 Task: Find directions to the nearest bus stop using public transportation.
Action: Mouse moved to (483, 253)
Screenshot: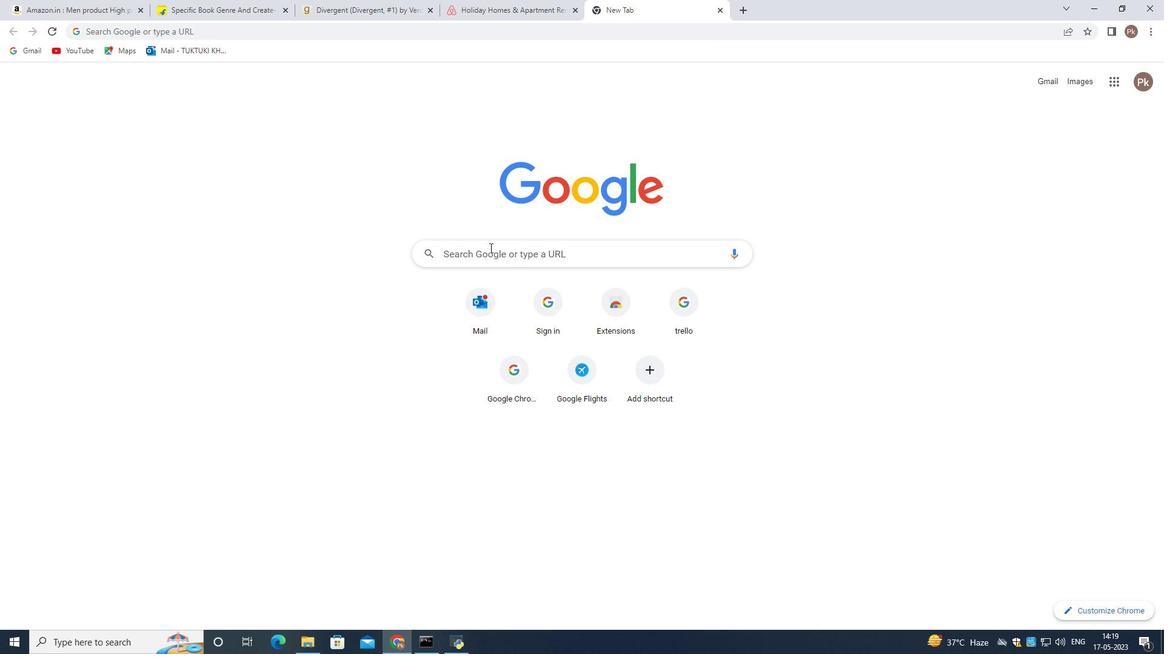 
Action: Mouse pressed left at (483, 253)
Screenshot: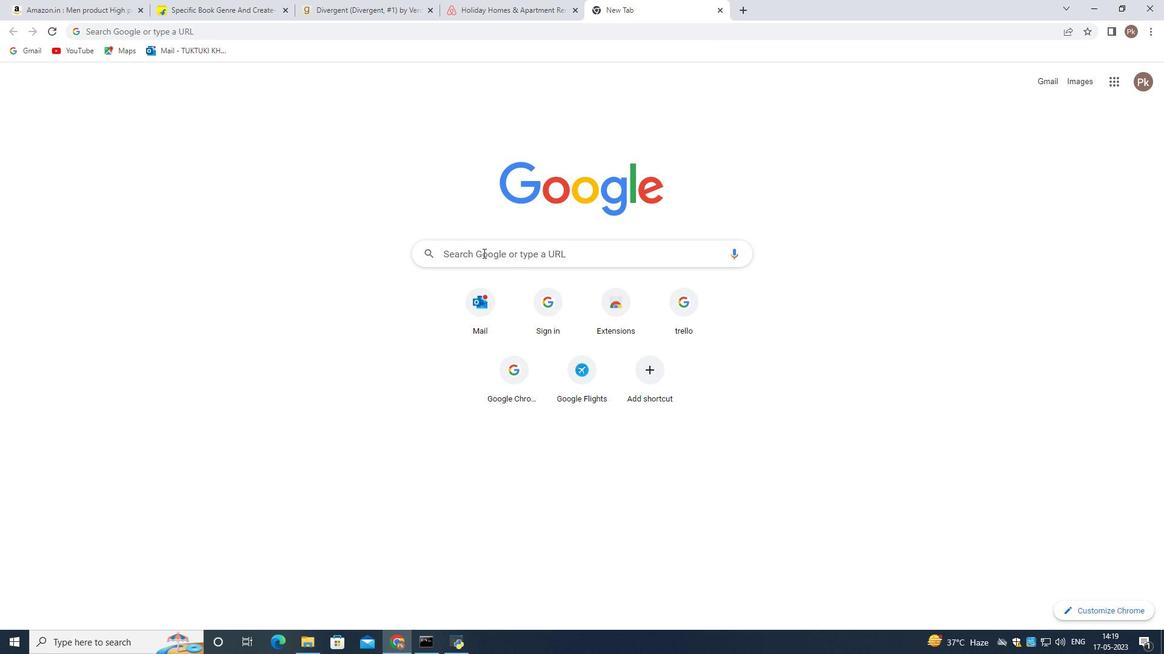 
Action: Key pressed <Key.shift>Public
Screenshot: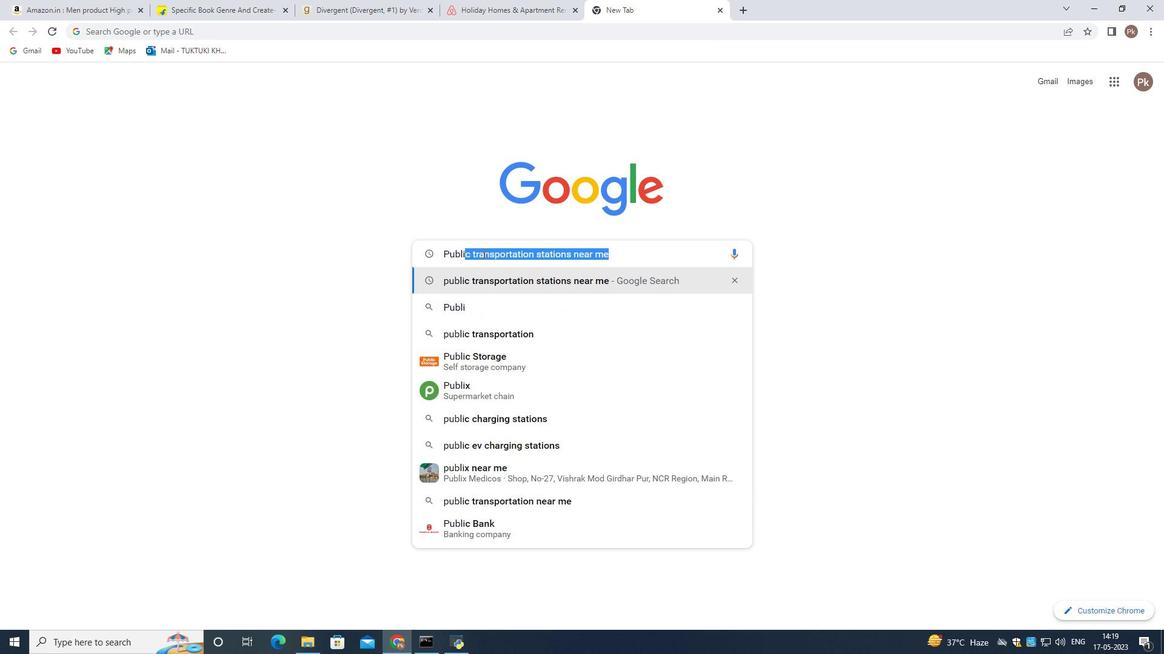 
Action: Mouse moved to (492, 254)
Screenshot: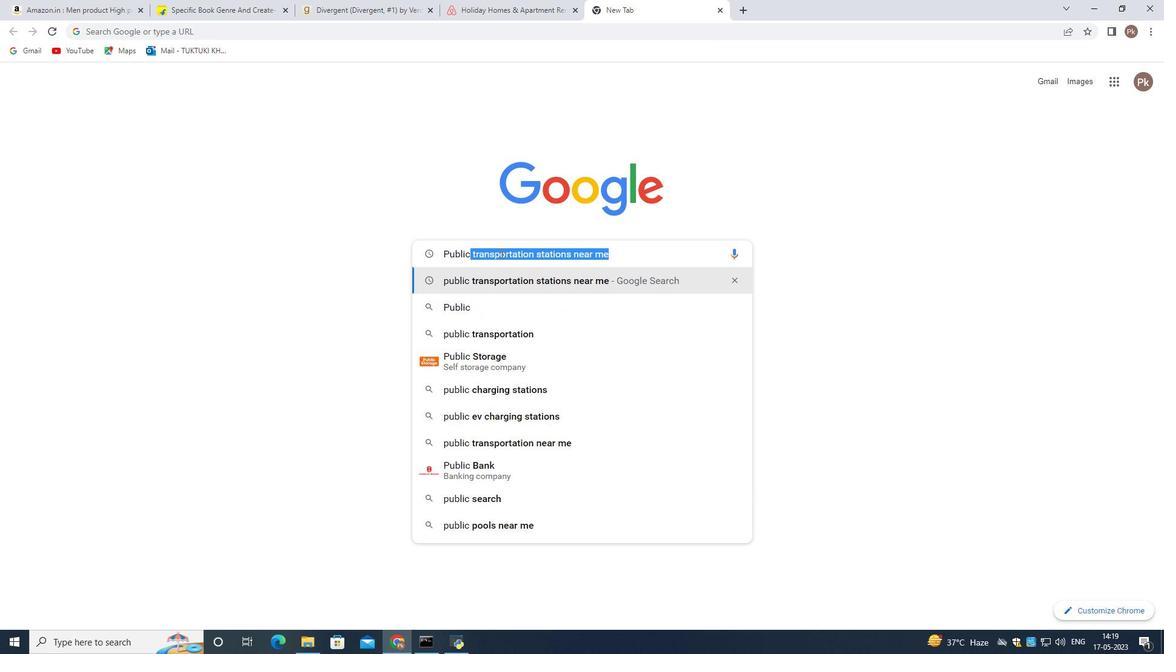 
Action: Key pressed tr<Key.backspace><Key.space>transportation<Key.space>near<Key.space>me<Key.enter>
Screenshot: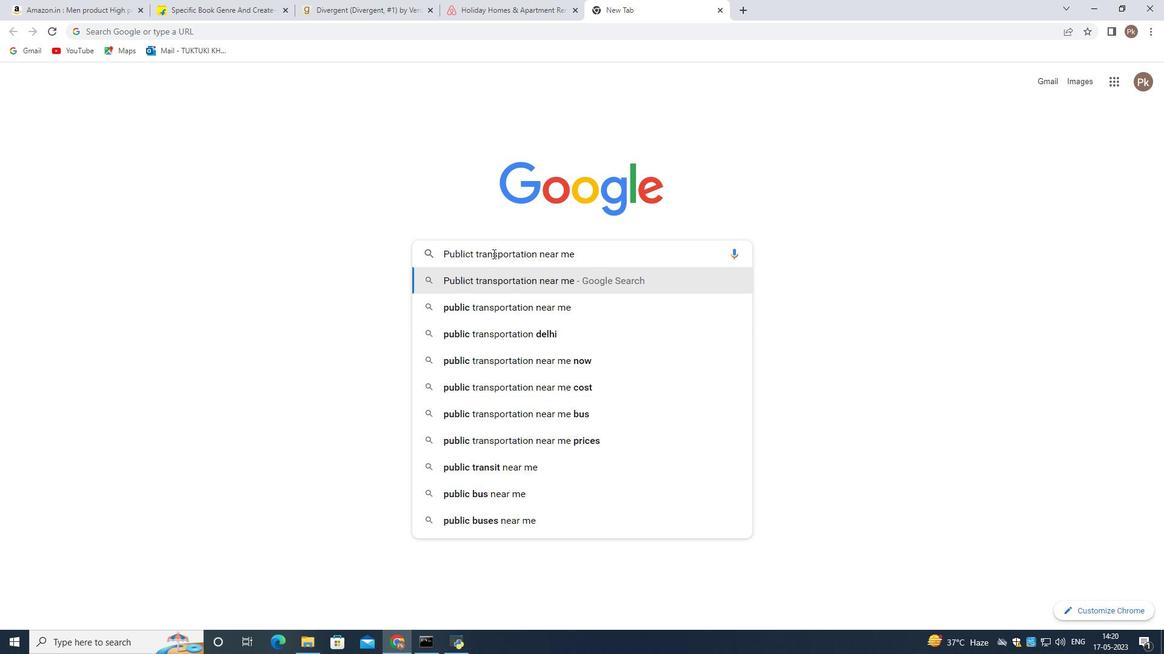
Action: Mouse moved to (218, 366)
Screenshot: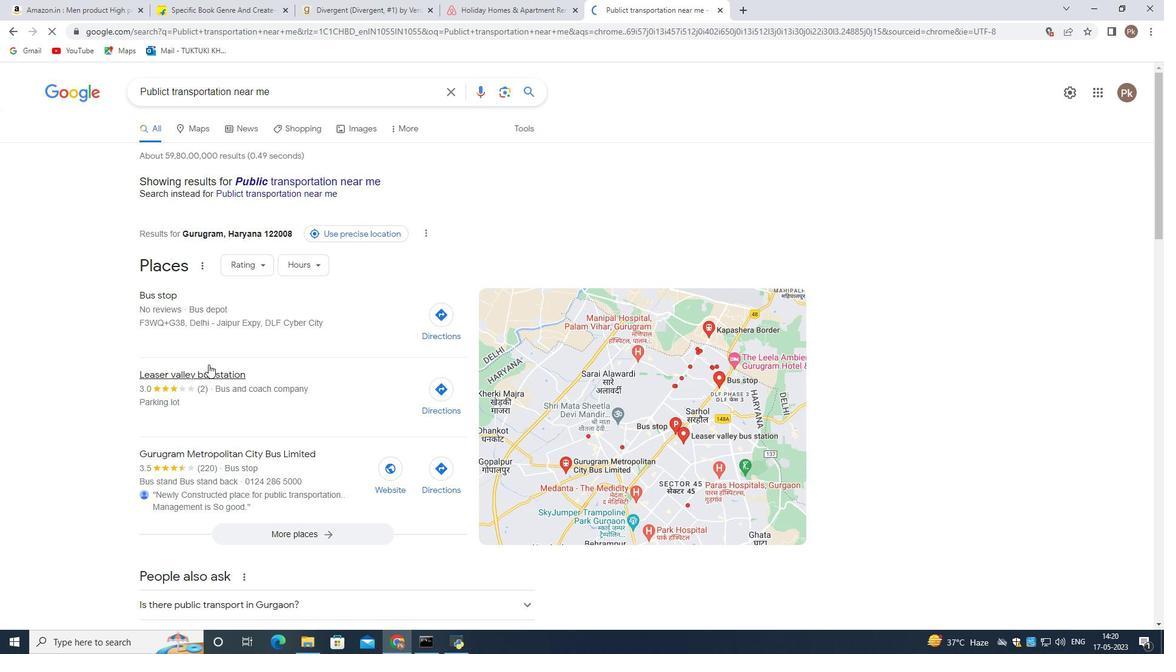 
Action: Mouse scrolled (218, 366) with delta (0, 0)
Screenshot: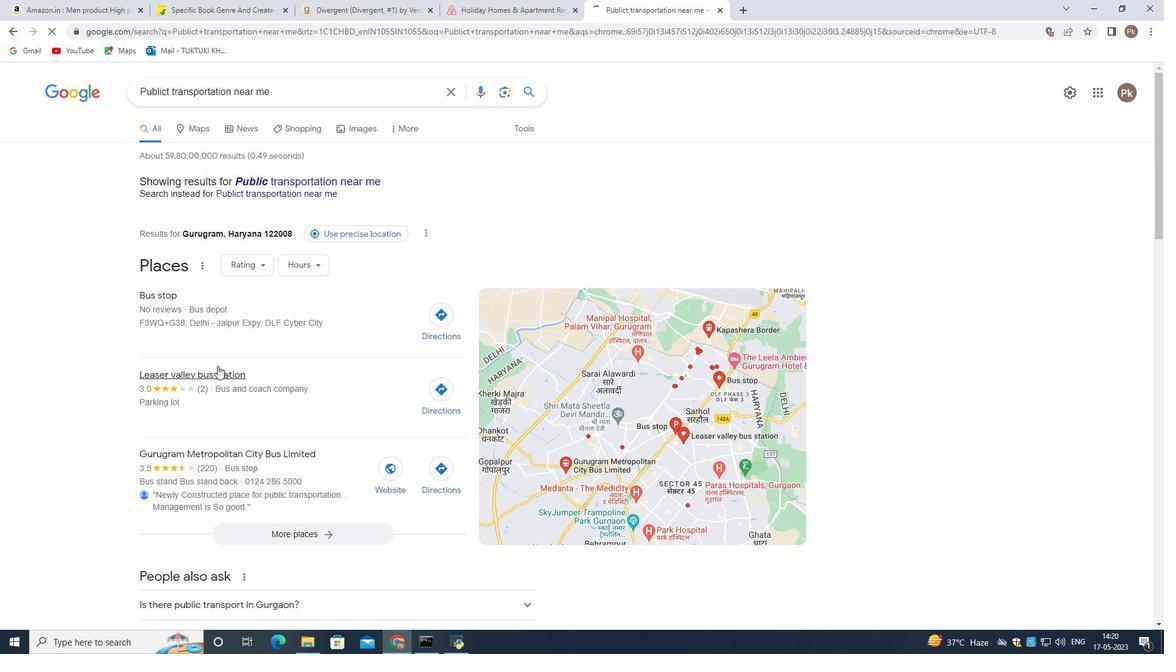 
Action: Mouse moved to (250, 352)
Screenshot: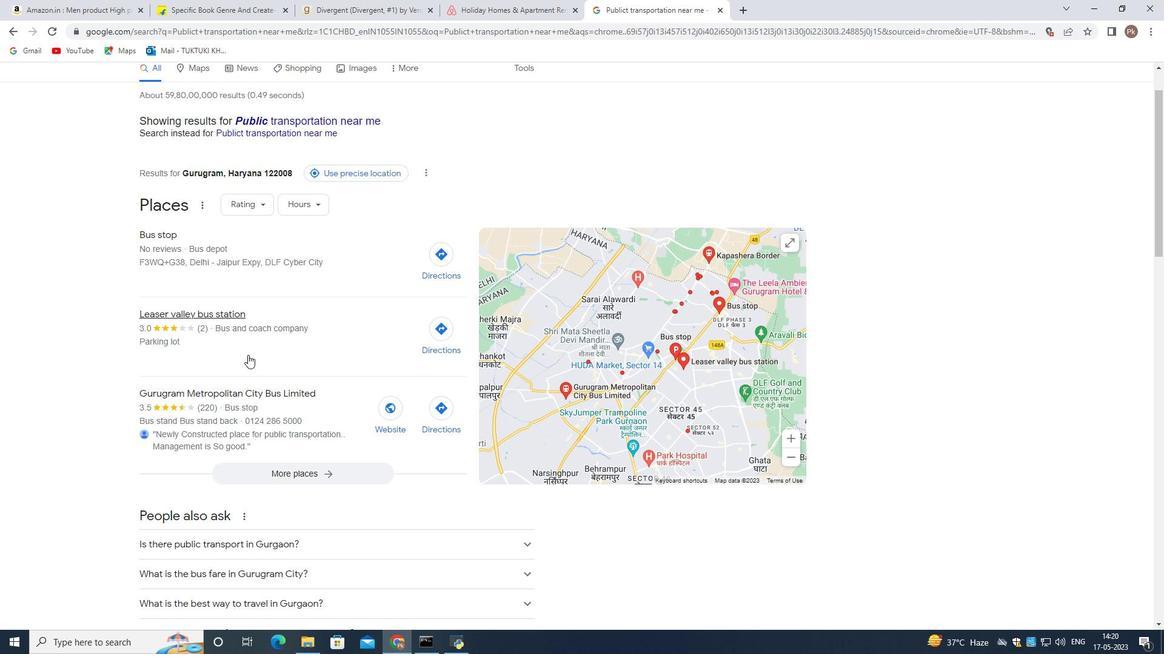 
Action: Mouse scrolled (250, 352) with delta (0, 0)
Screenshot: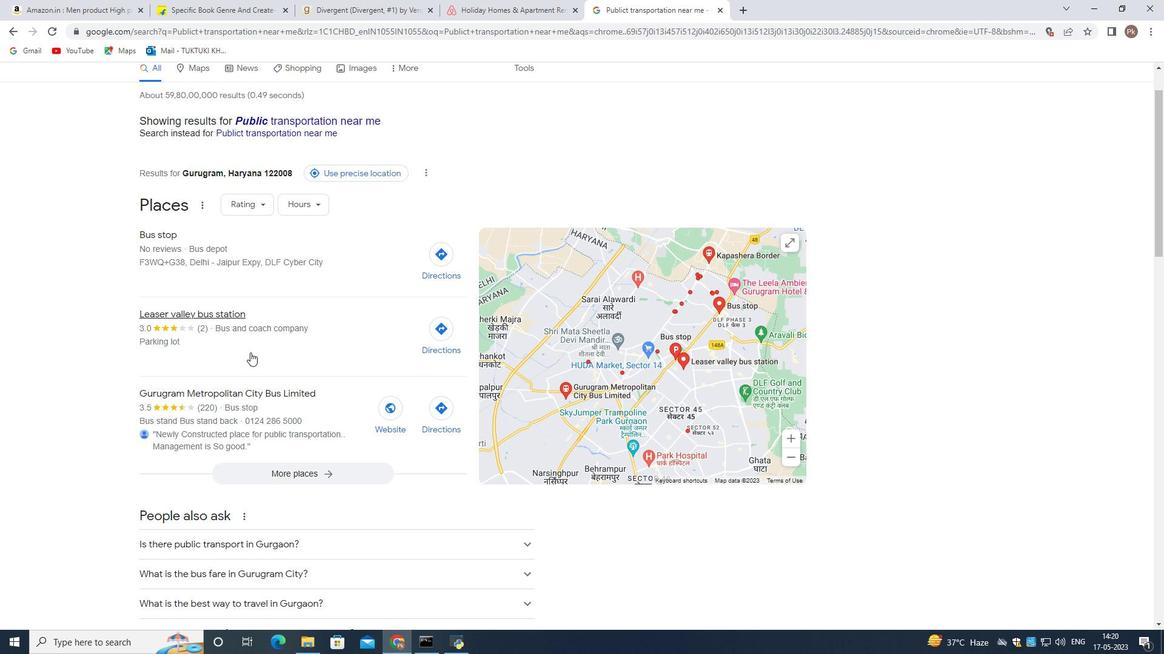 
Action: Mouse scrolled (250, 352) with delta (0, 0)
Screenshot: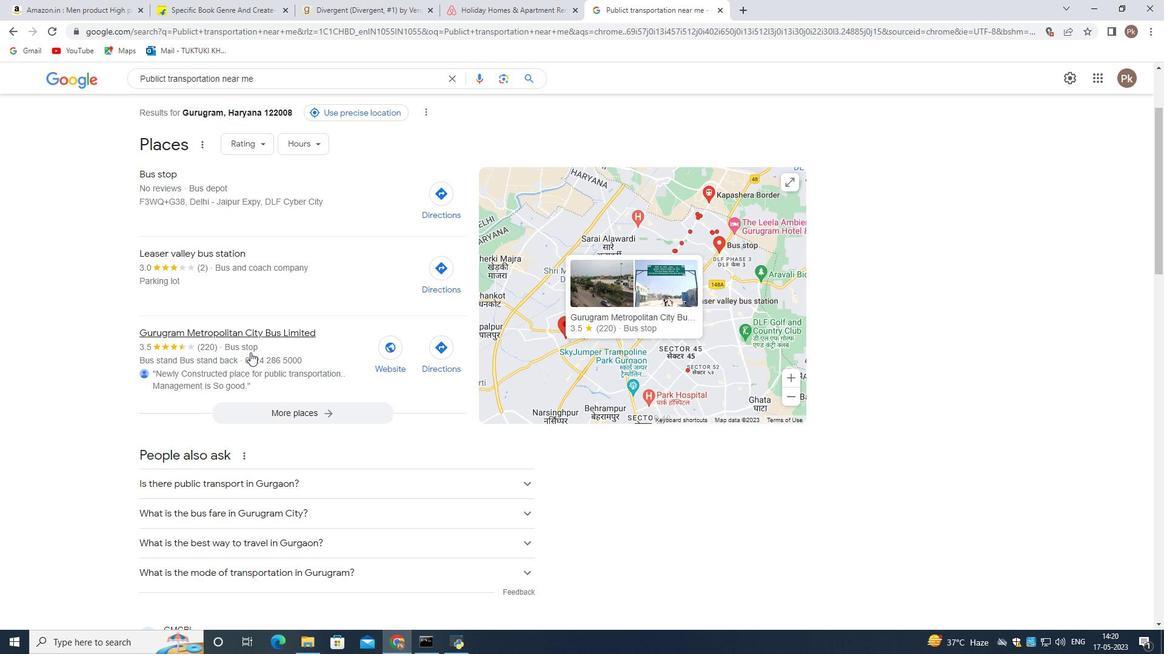 
Action: Mouse scrolled (250, 352) with delta (0, 0)
Screenshot: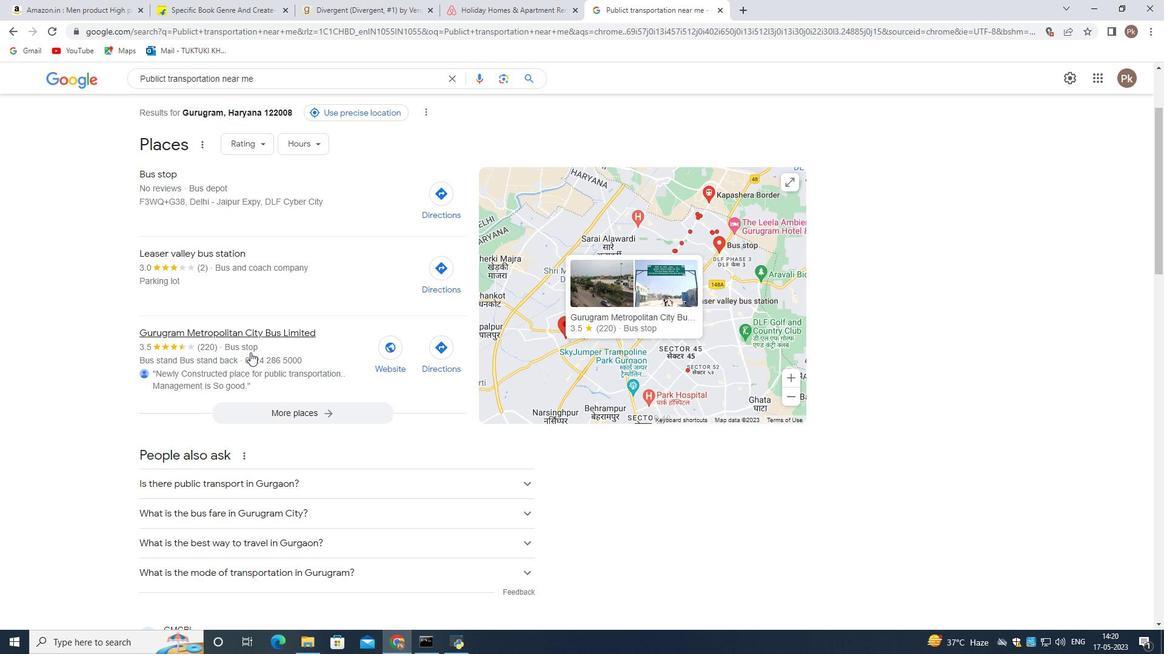 
Action: Mouse scrolled (250, 352) with delta (0, 0)
Screenshot: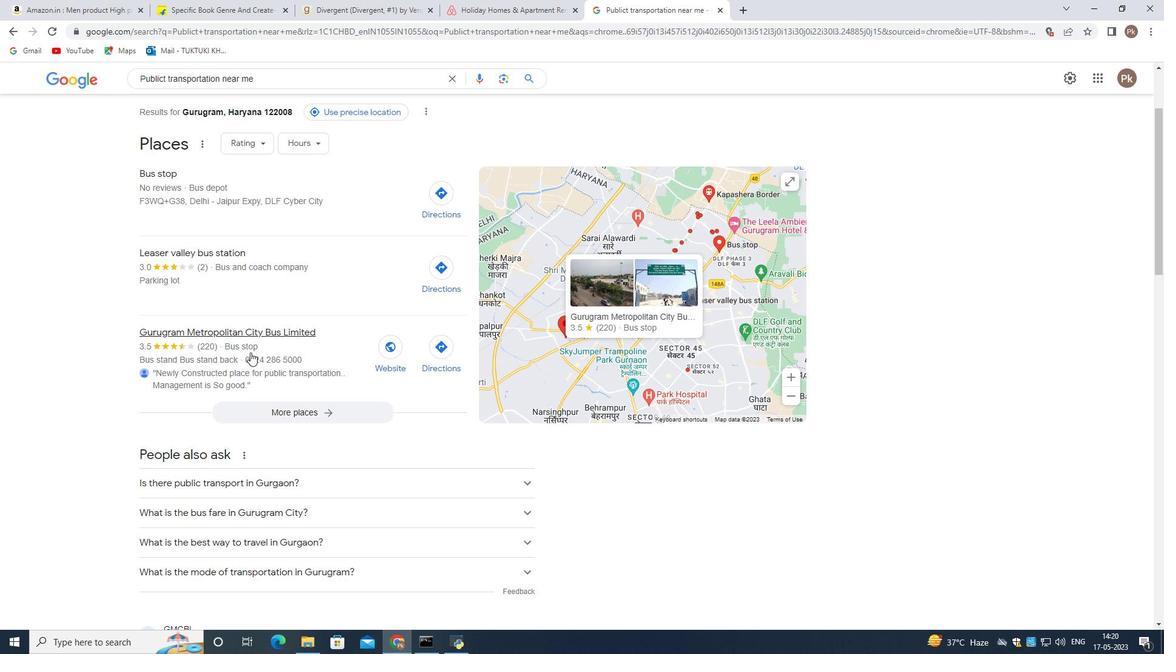 
Action: Mouse moved to (235, 318)
Screenshot: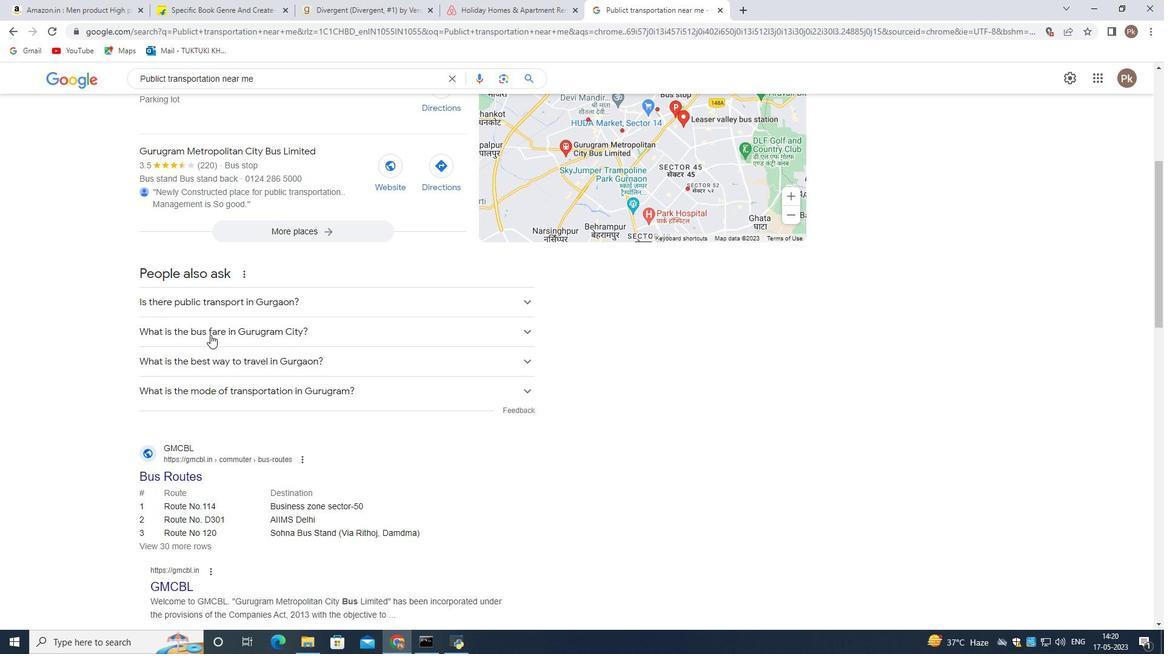 
Action: Mouse scrolled (235, 318) with delta (0, 0)
Screenshot: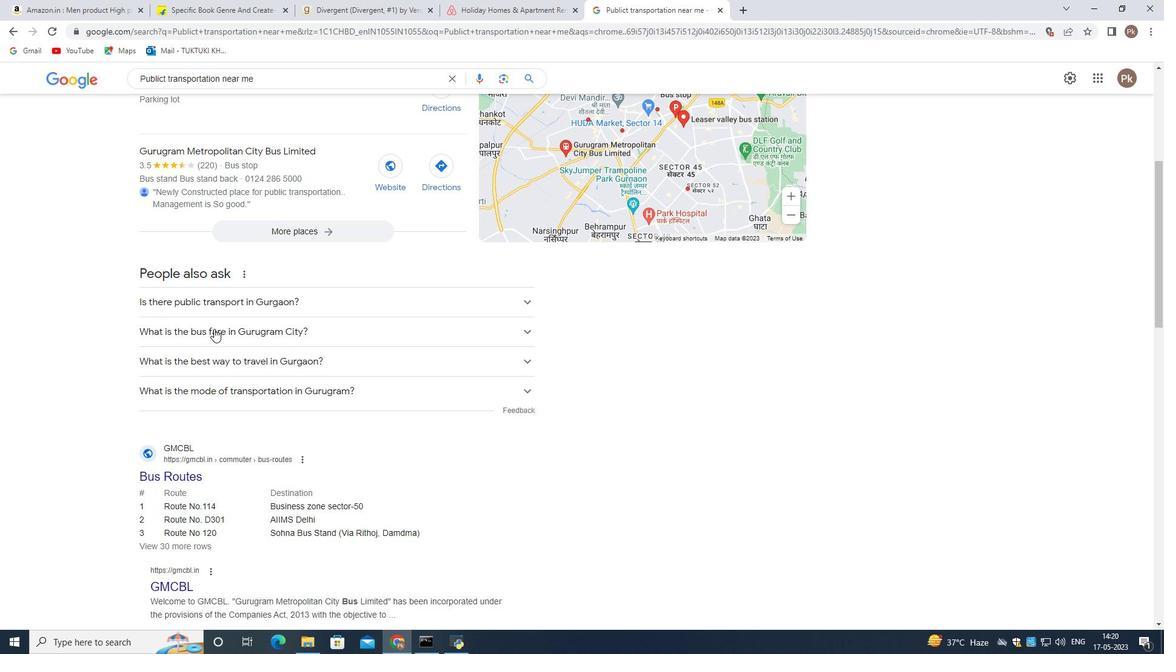 
Action: Mouse scrolled (235, 318) with delta (0, 0)
Screenshot: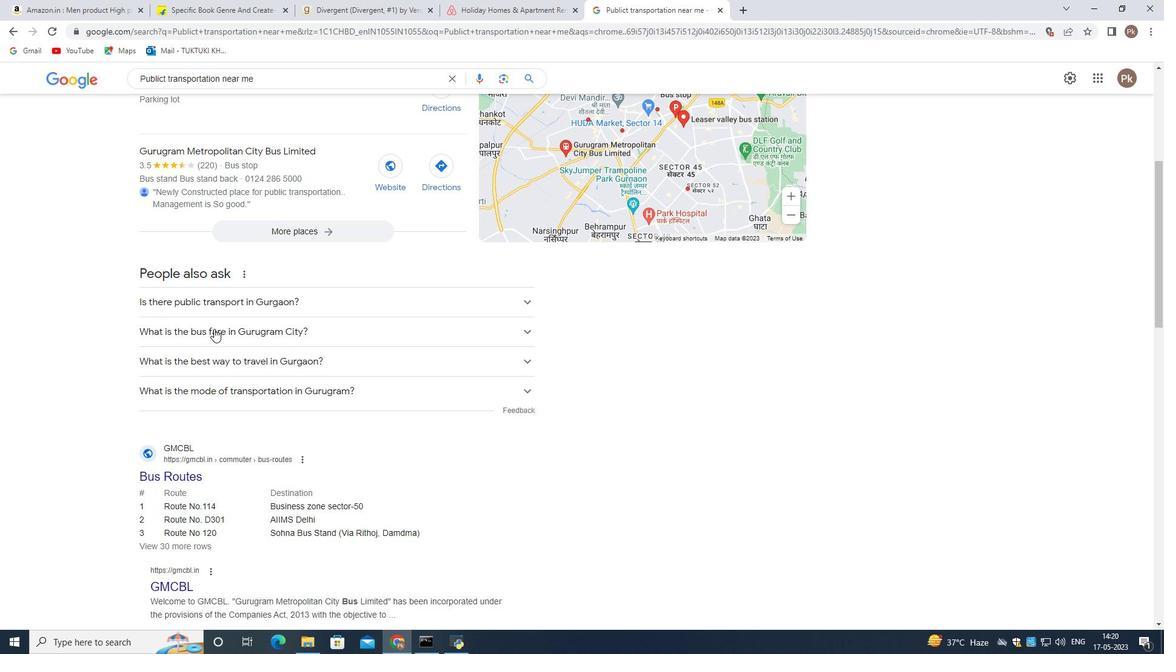 
Action: Mouse scrolled (235, 318) with delta (0, 0)
Screenshot: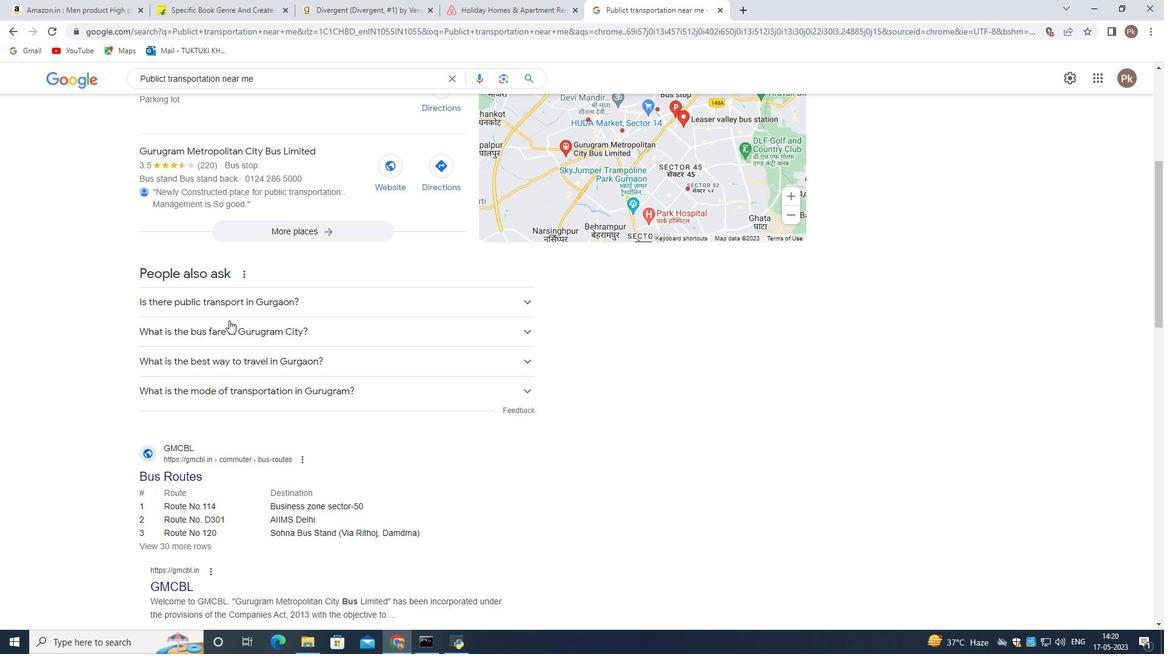 
Action: Mouse moved to (236, 317)
Screenshot: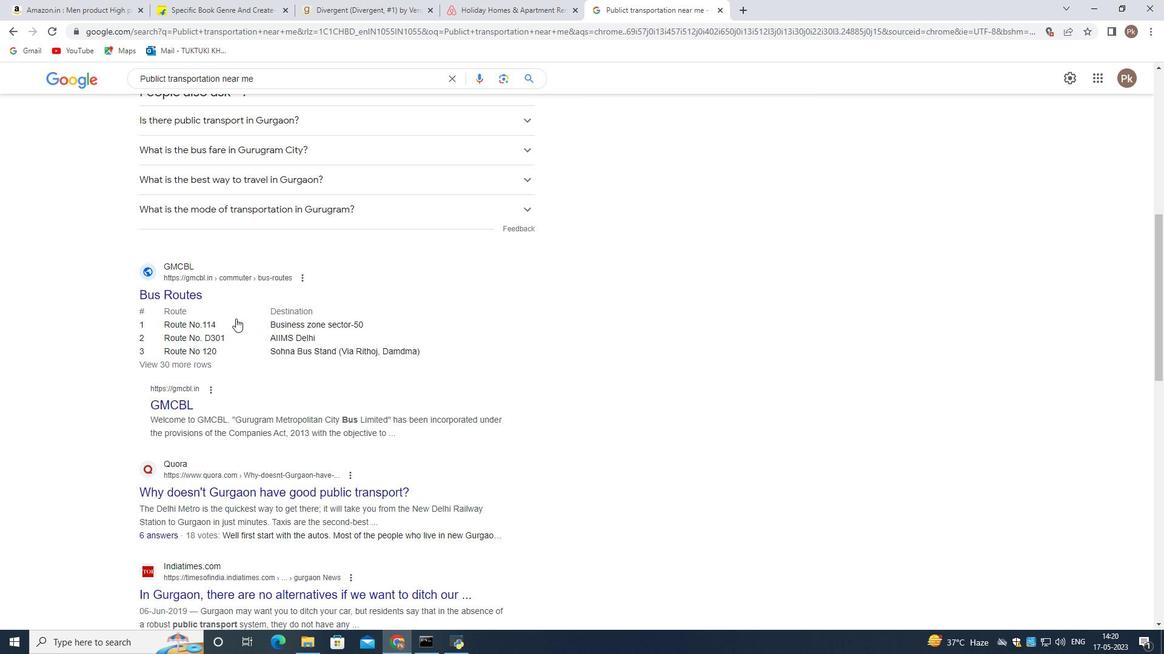 
Action: Mouse scrolled (236, 318) with delta (0, 0)
Screenshot: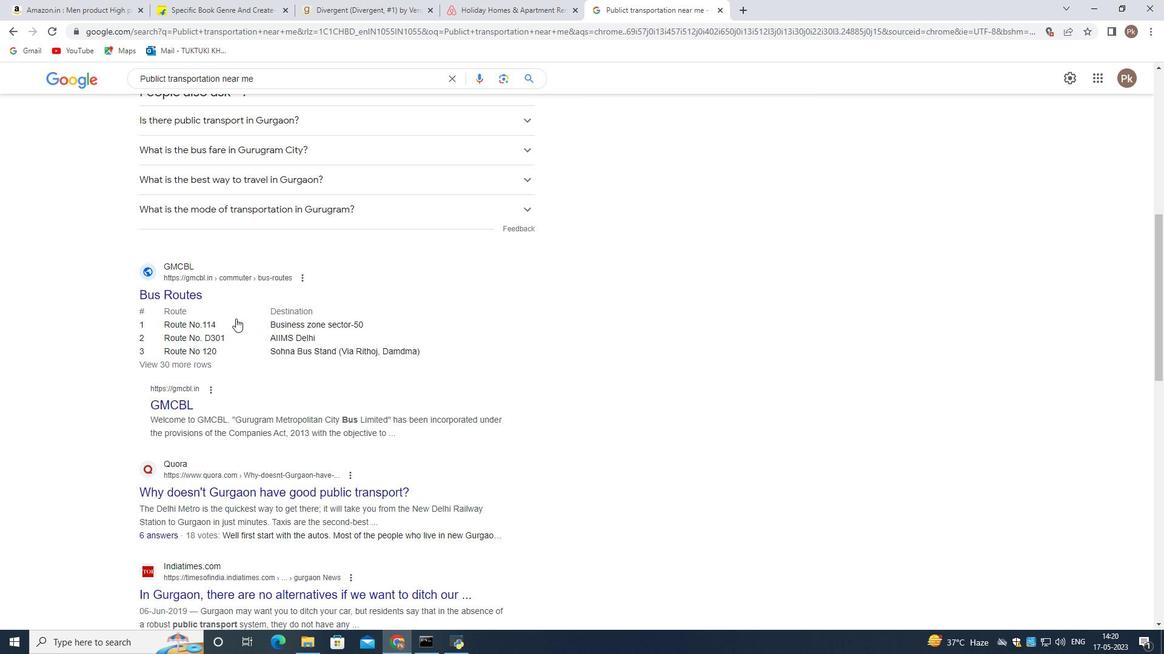 
Action: Mouse scrolled (236, 318) with delta (0, 0)
Screenshot: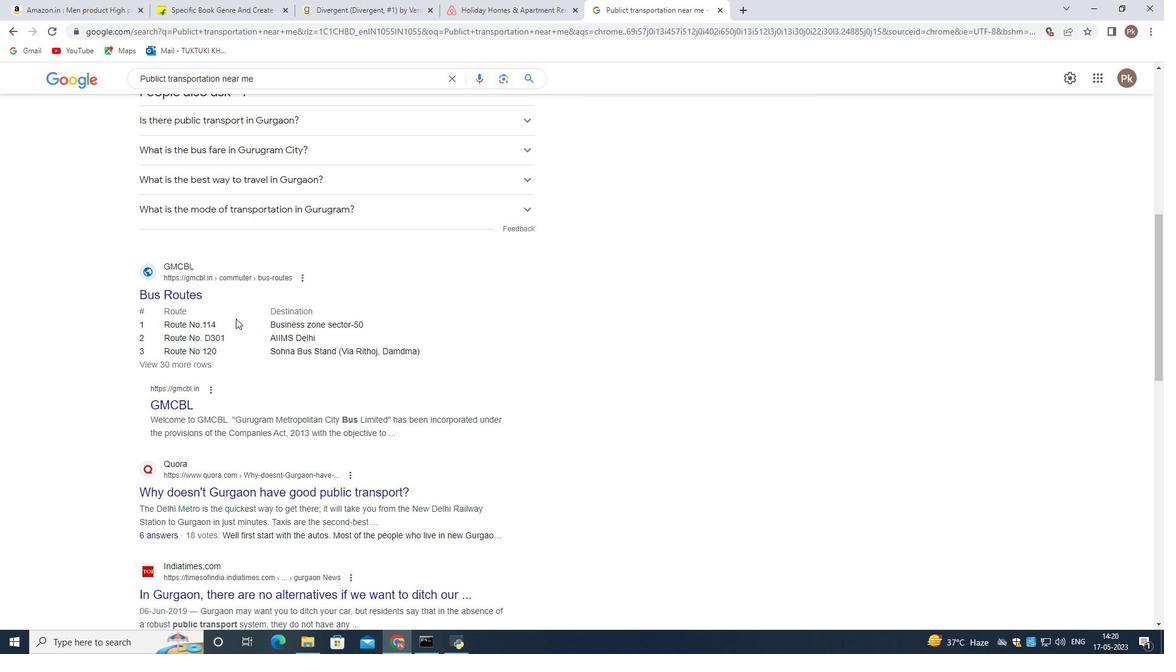 
Action: Mouse scrolled (236, 318) with delta (0, 0)
Screenshot: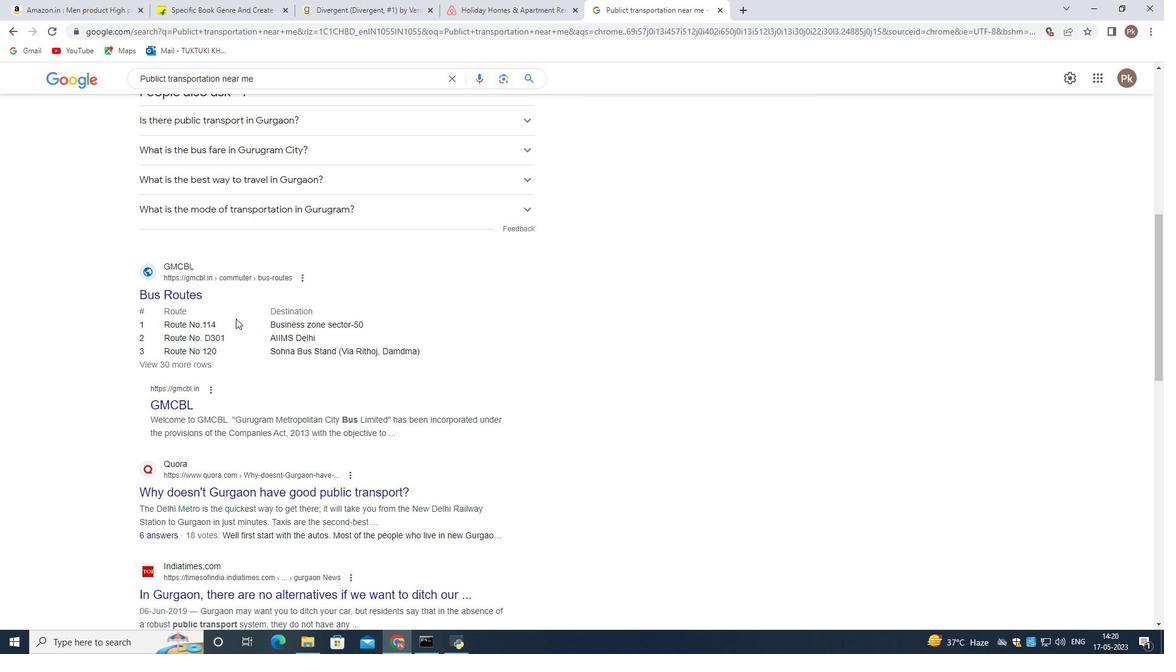 
Action: Mouse moved to (237, 317)
Screenshot: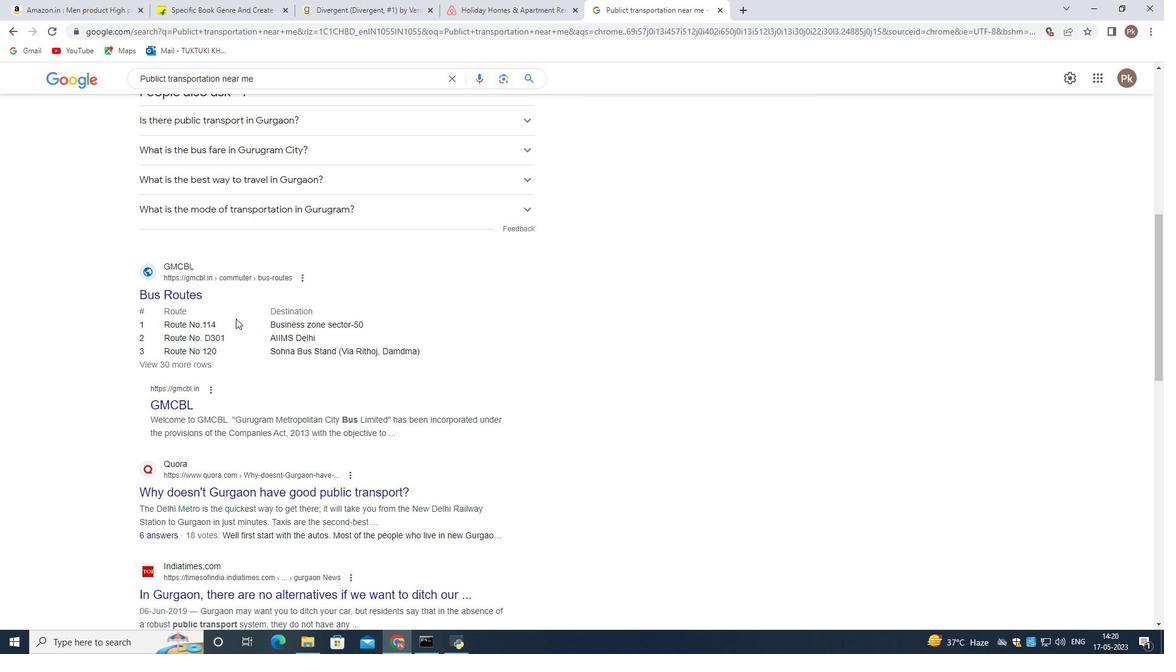 
Action: Mouse scrolled (237, 318) with delta (0, 0)
Screenshot: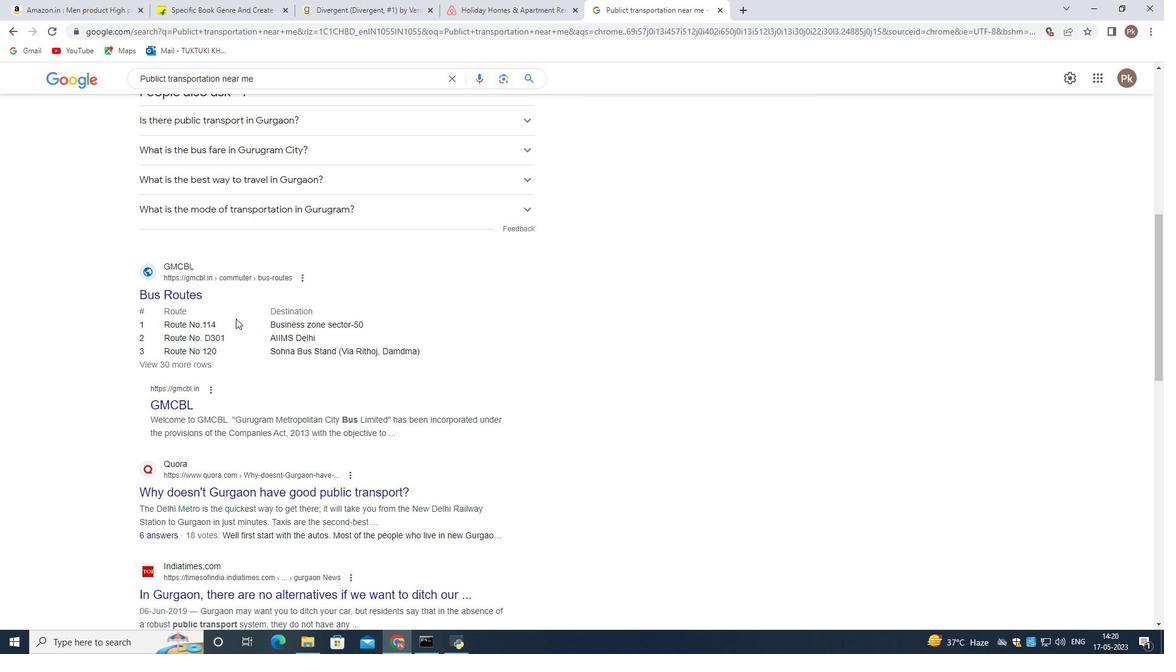 
Action: Mouse moved to (235, 318)
Screenshot: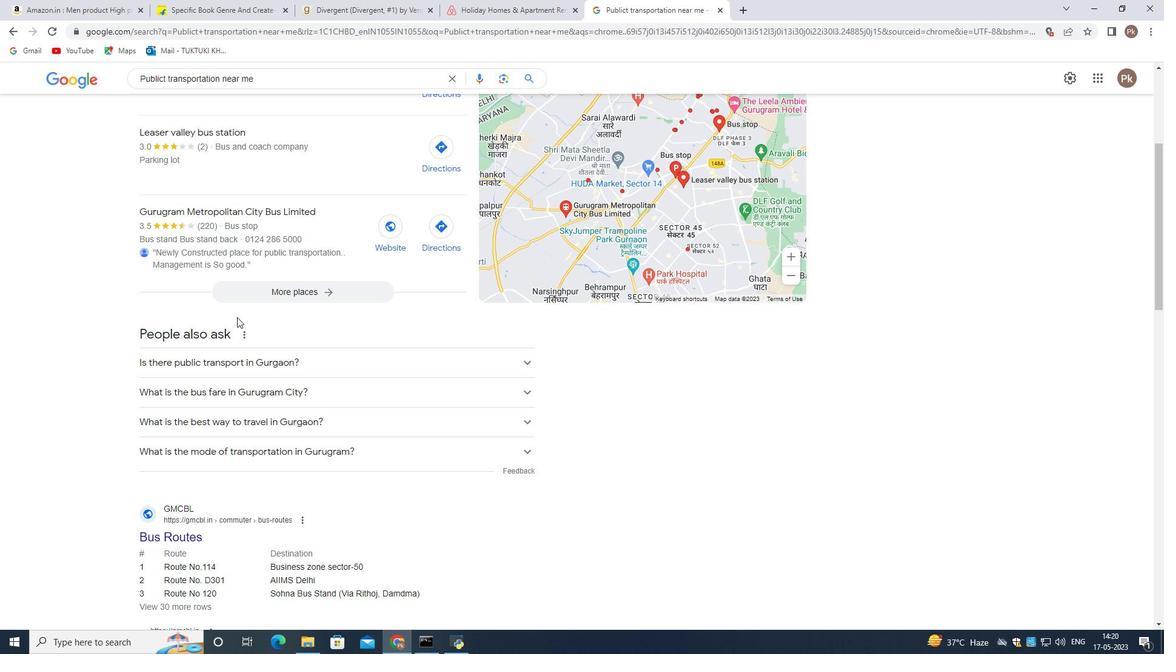 
Action: Mouse scrolled (235, 319) with delta (0, 0)
Screenshot: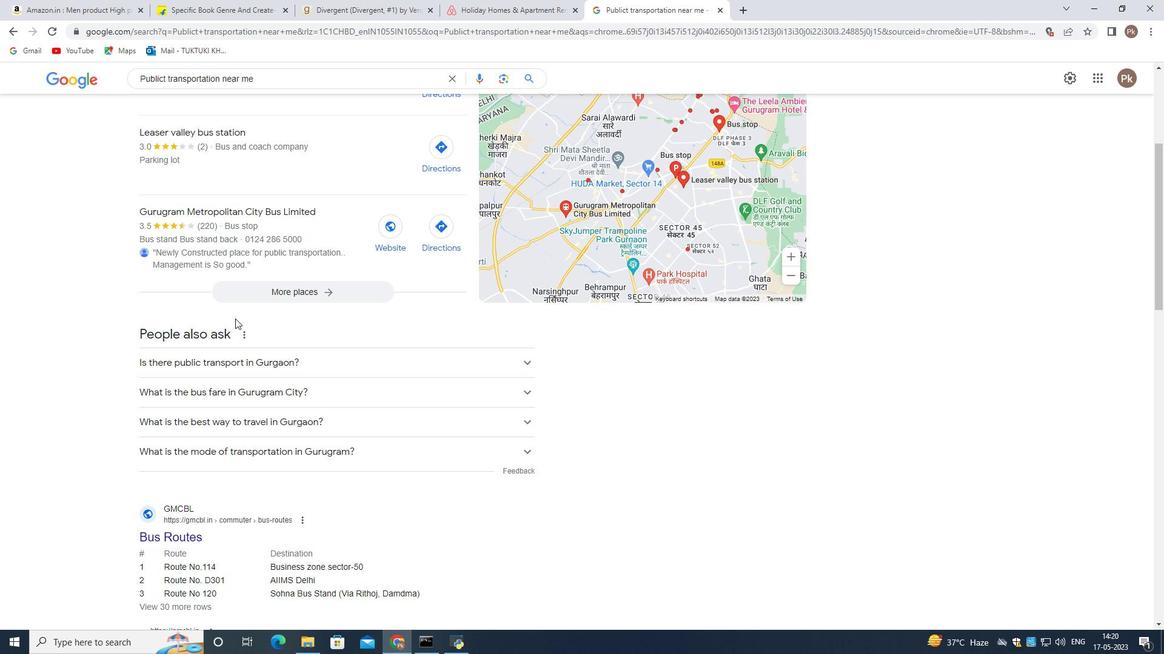 
Action: Mouse scrolled (235, 319) with delta (0, 0)
Screenshot: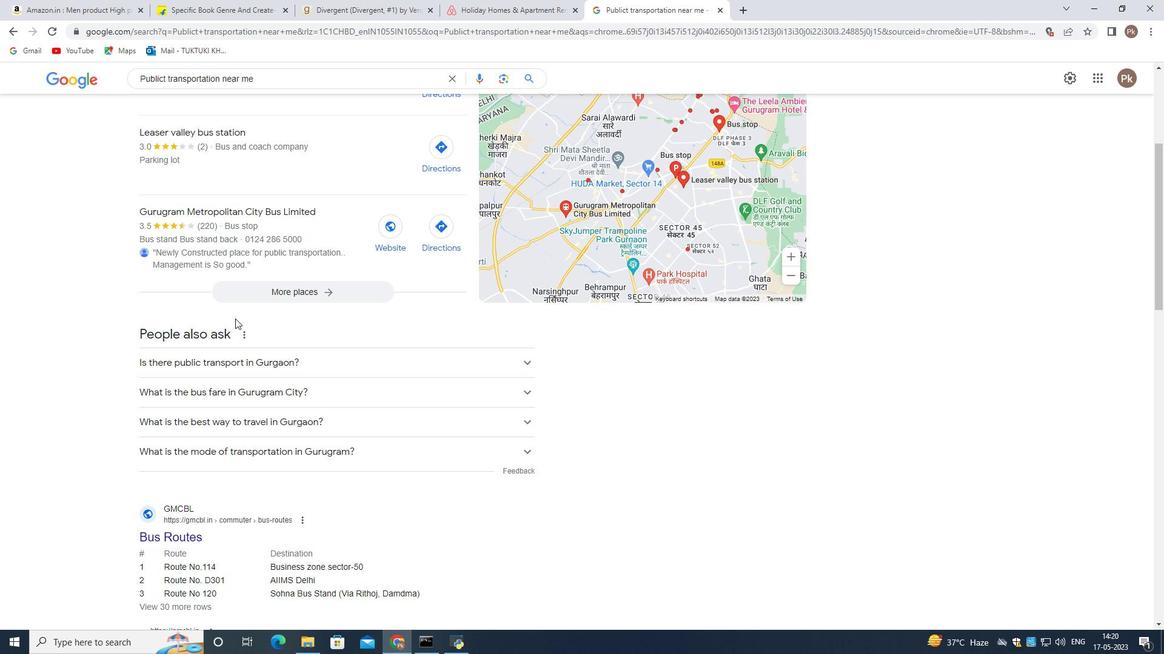 
Action: Mouse scrolled (235, 319) with delta (0, 0)
Screenshot: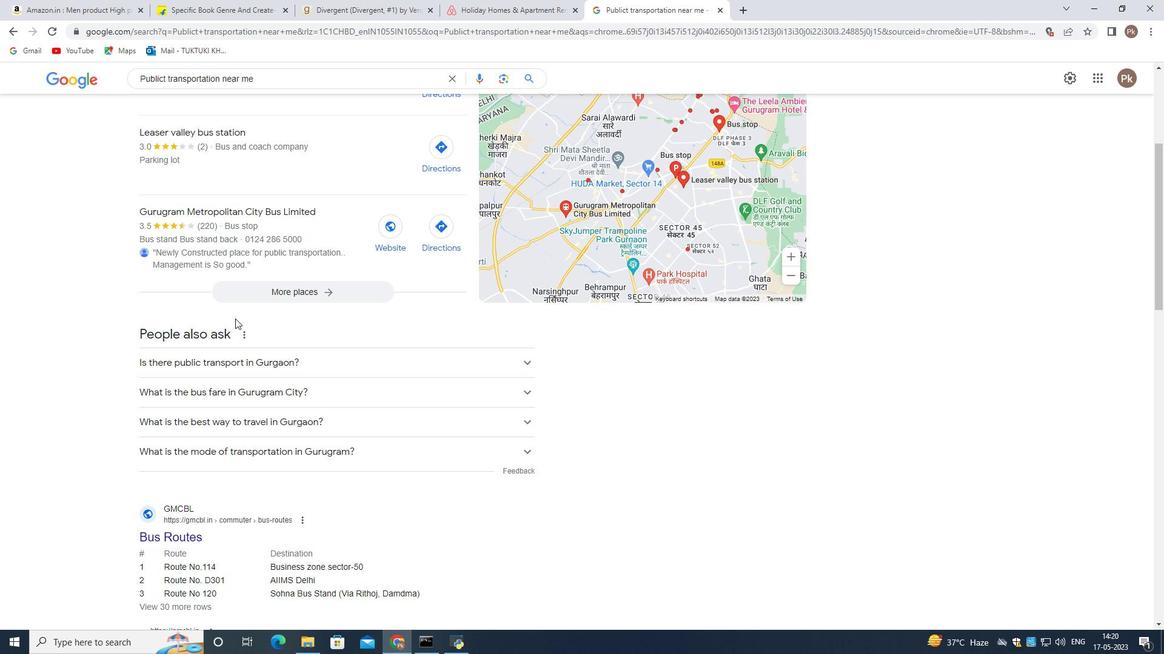 
Action: Mouse moved to (377, 290)
Screenshot: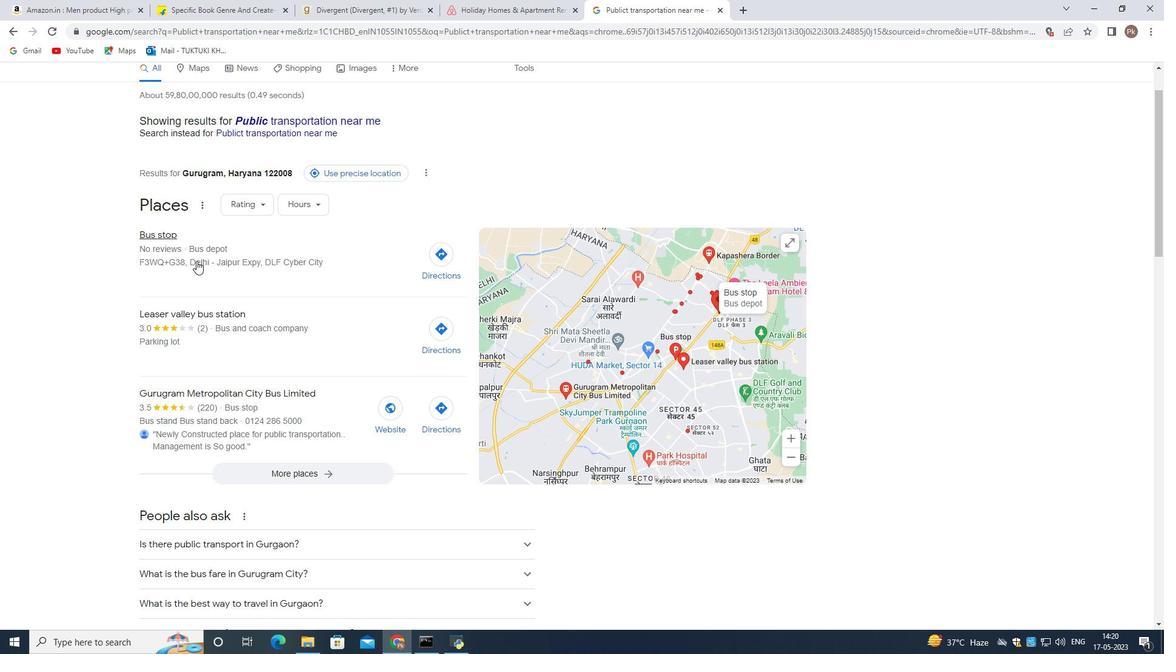 
Action: Mouse scrolled (377, 291) with delta (0, 0)
Screenshot: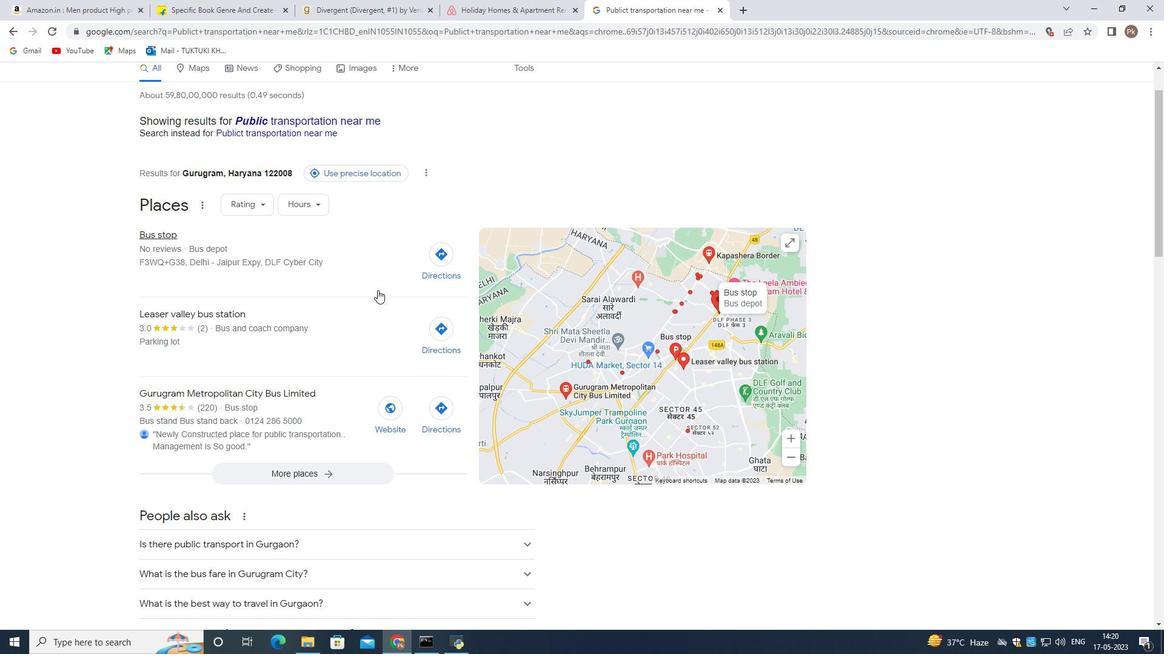 
Action: Mouse scrolled (377, 291) with delta (0, 0)
Screenshot: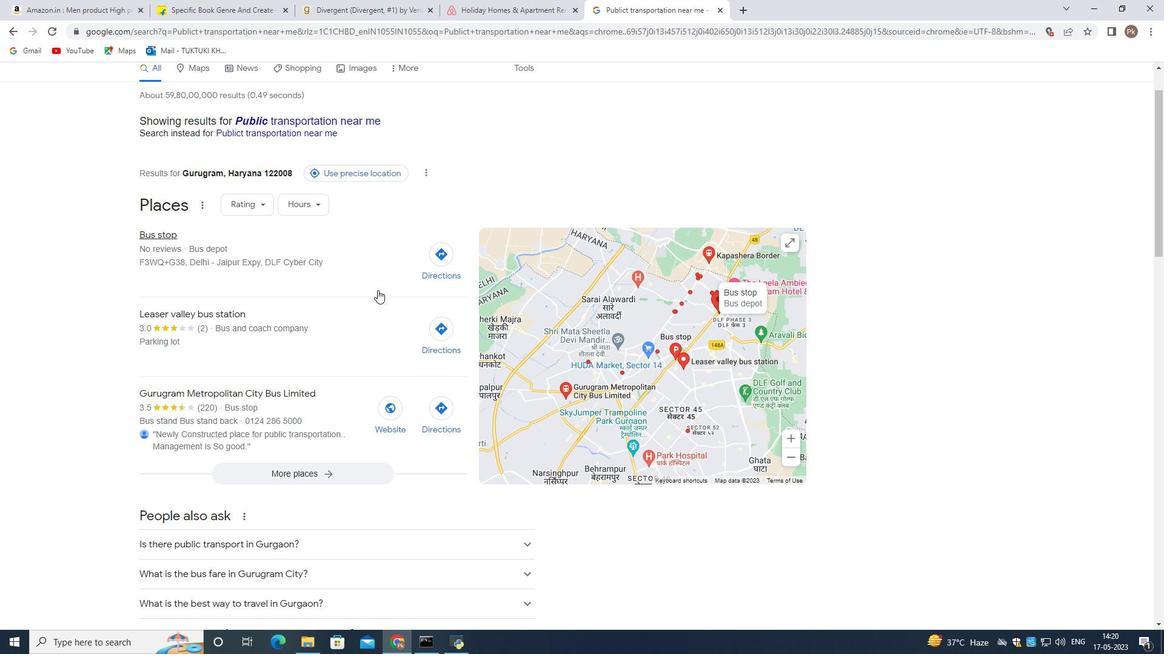 
Action: Mouse scrolled (377, 291) with delta (0, 0)
Screenshot: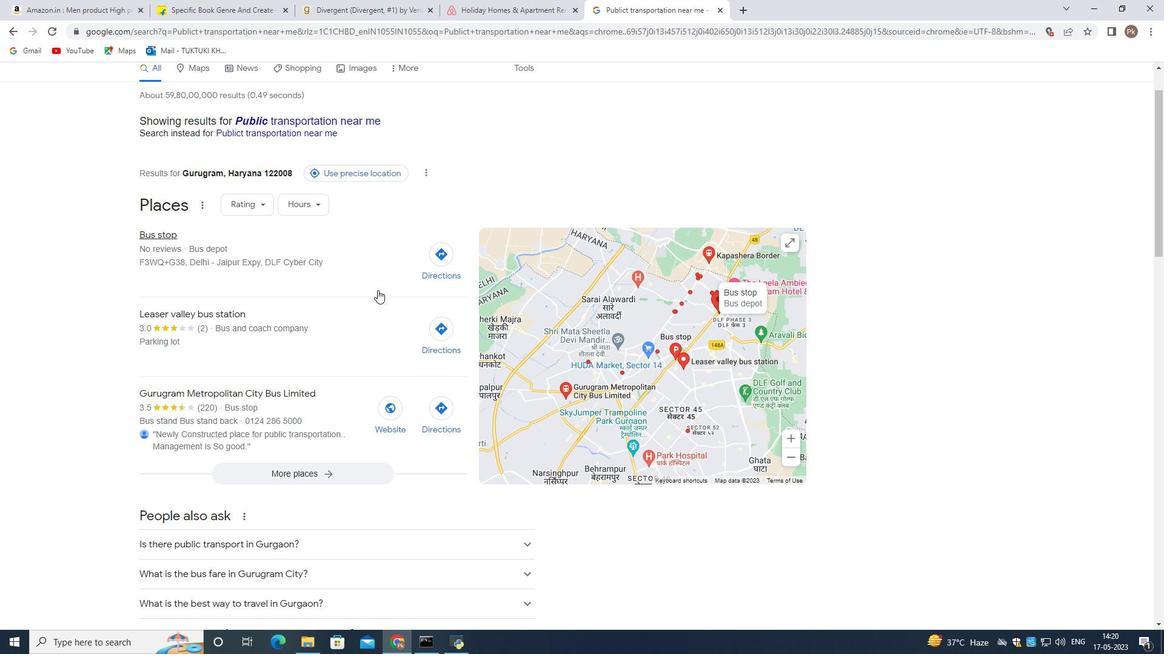
Action: Mouse moved to (318, 206)
Screenshot: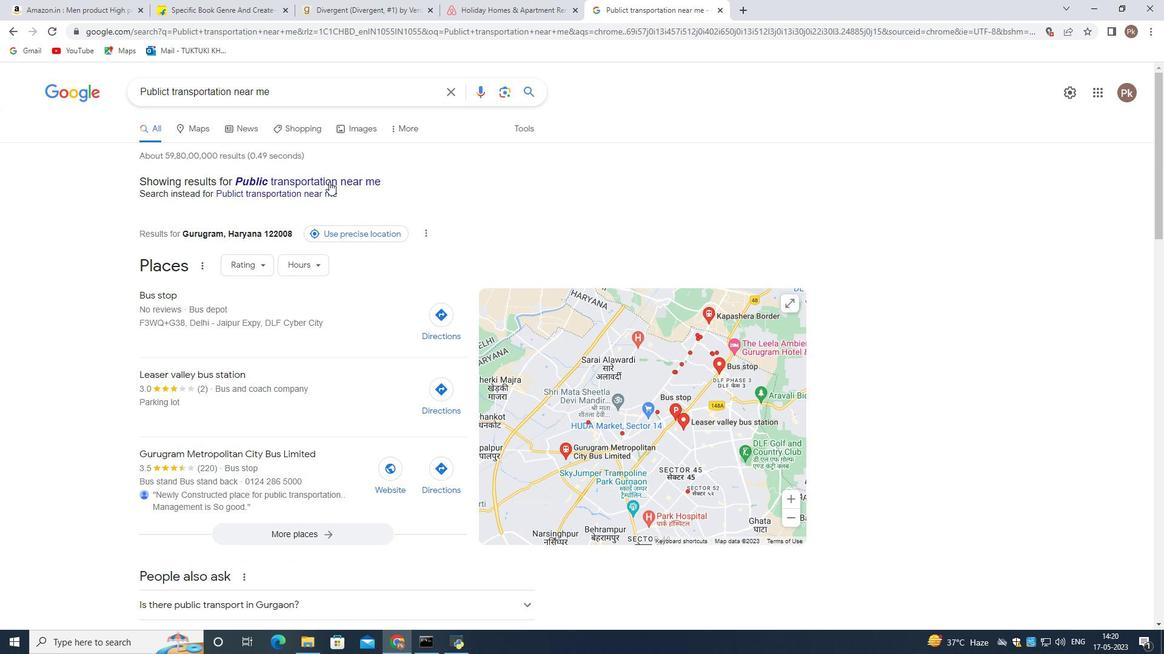 
Action: Mouse scrolled (318, 207) with delta (0, 0)
Screenshot: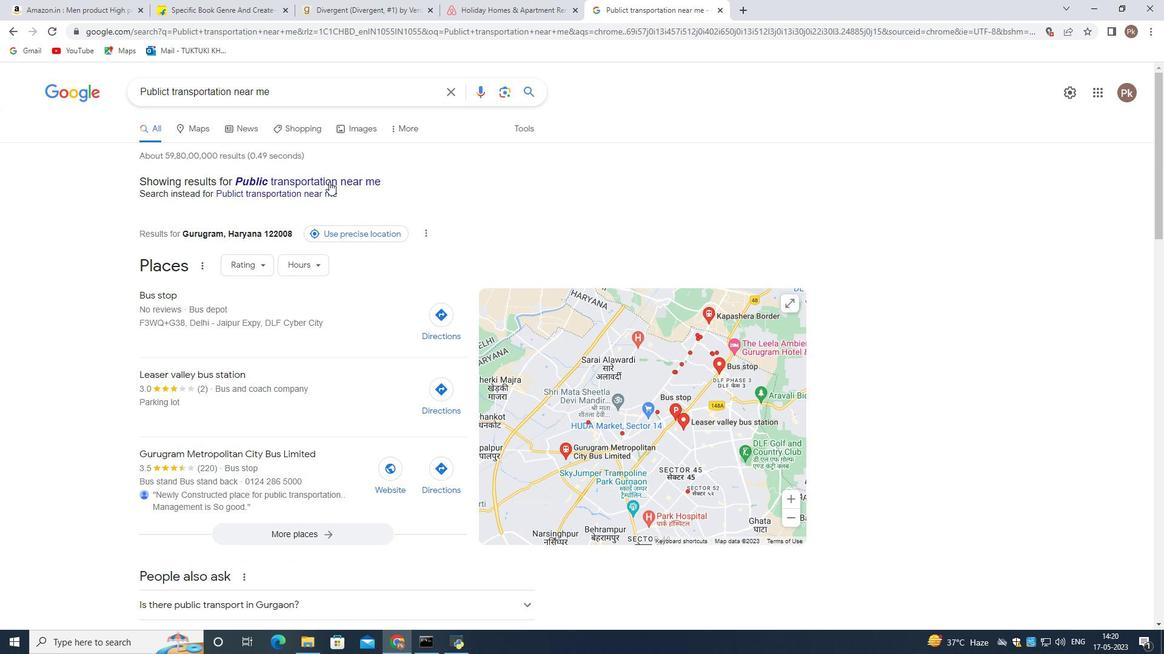 
Action: Mouse moved to (317, 207)
Screenshot: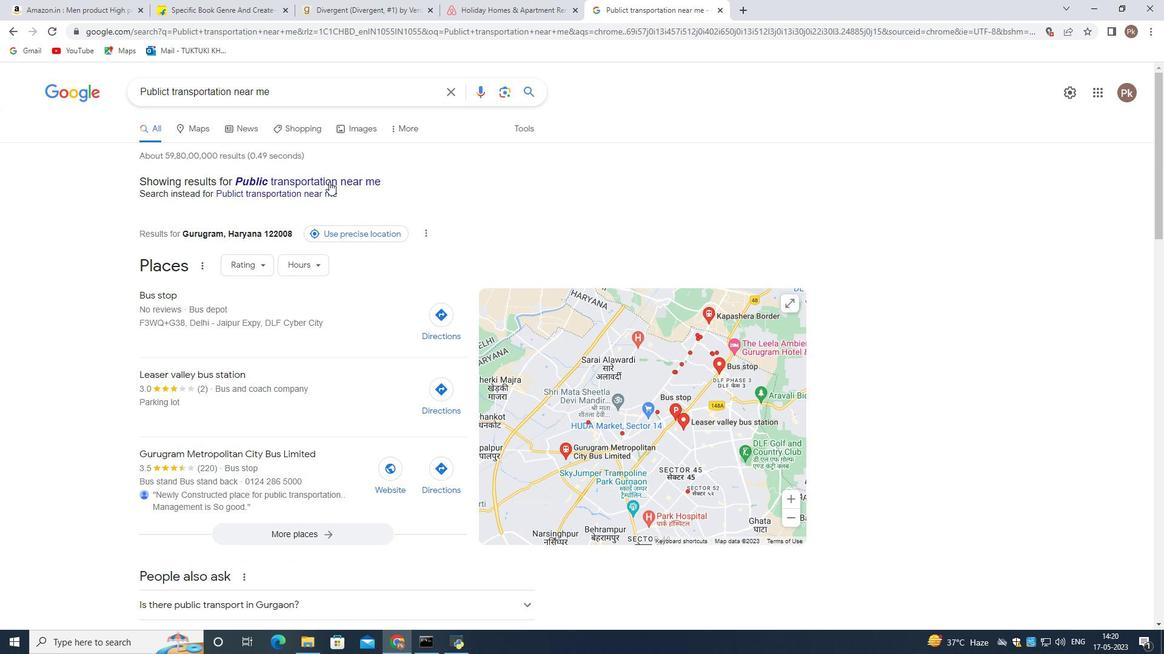 
Action: Mouse scrolled (317, 207) with delta (0, 0)
Screenshot: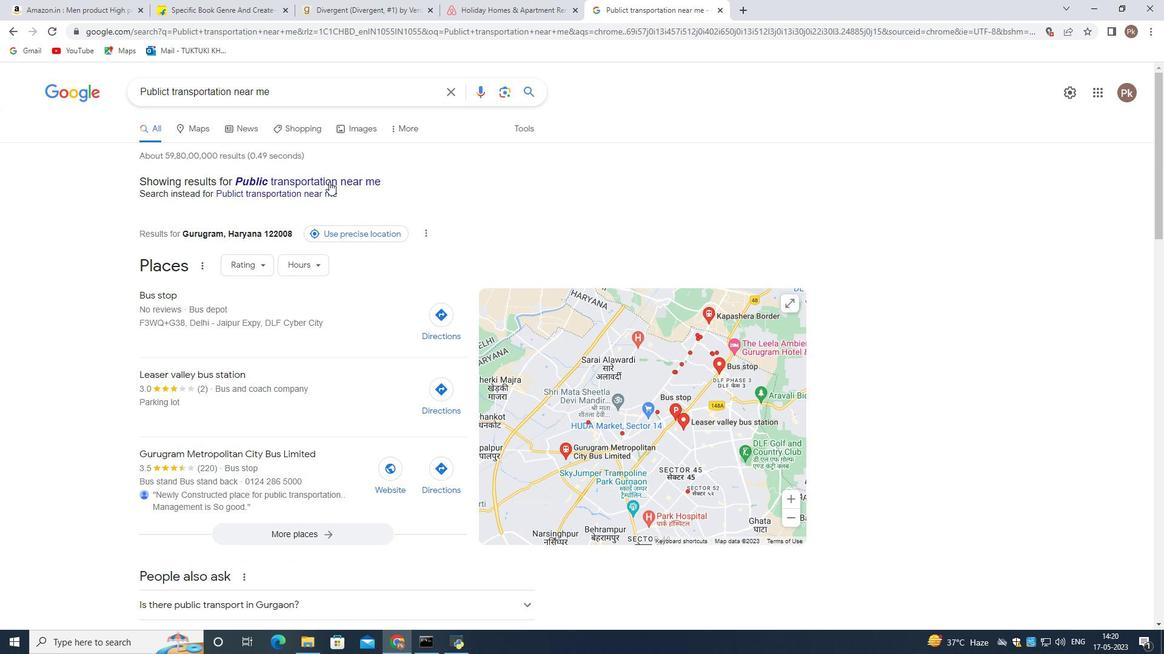 
Action: Mouse scrolled (317, 207) with delta (0, 0)
Screenshot: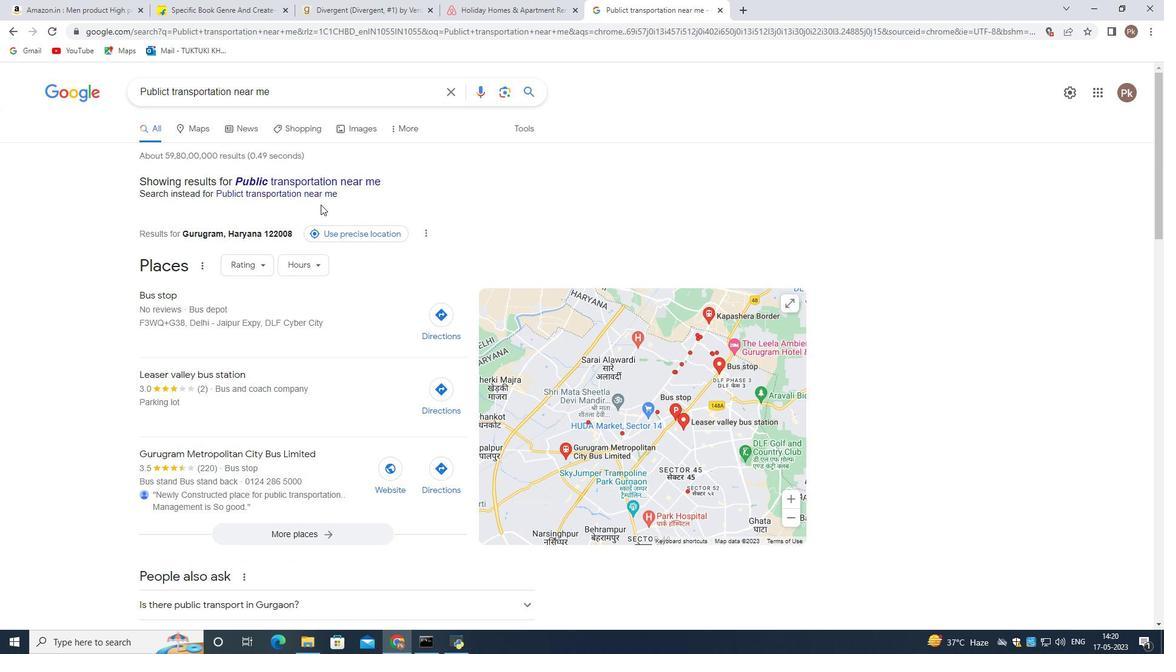 
Action: Mouse moved to (446, 167)
Screenshot: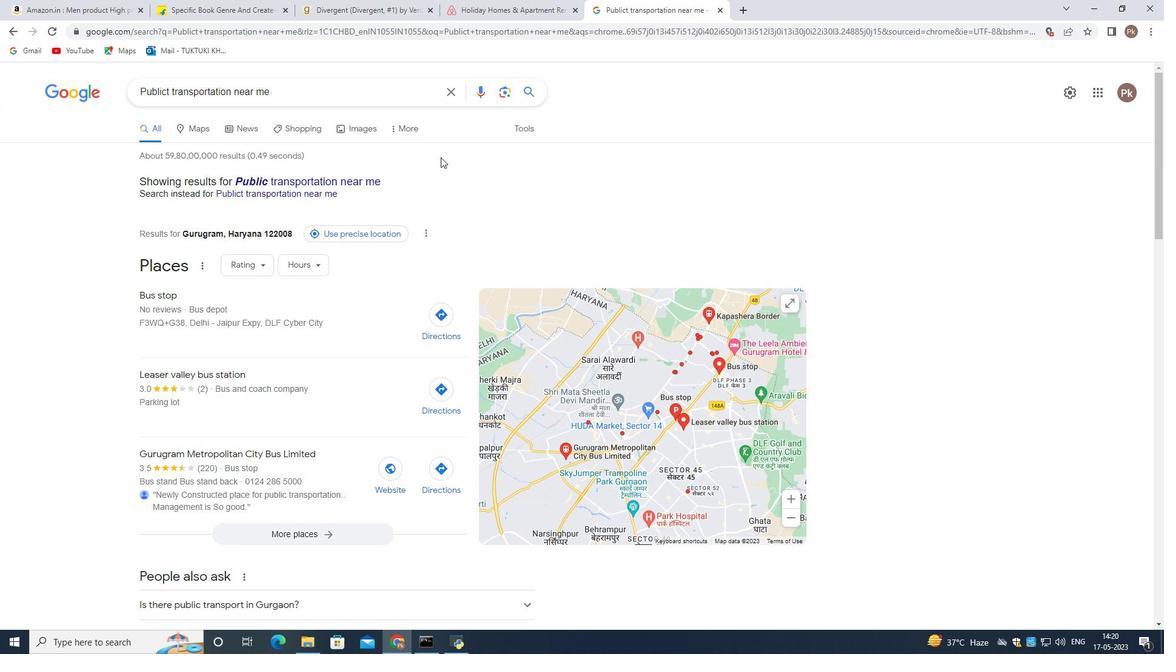 
Action: Mouse scrolled (446, 166) with delta (0, 0)
Screenshot: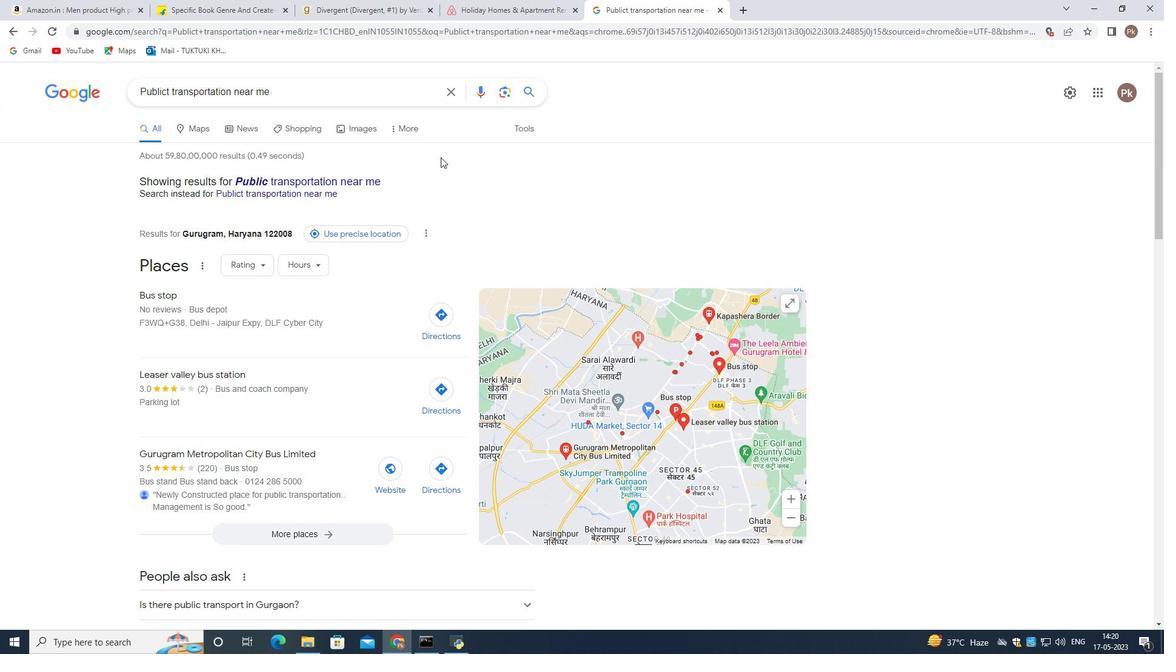
Action: Mouse moved to (279, 238)
Screenshot: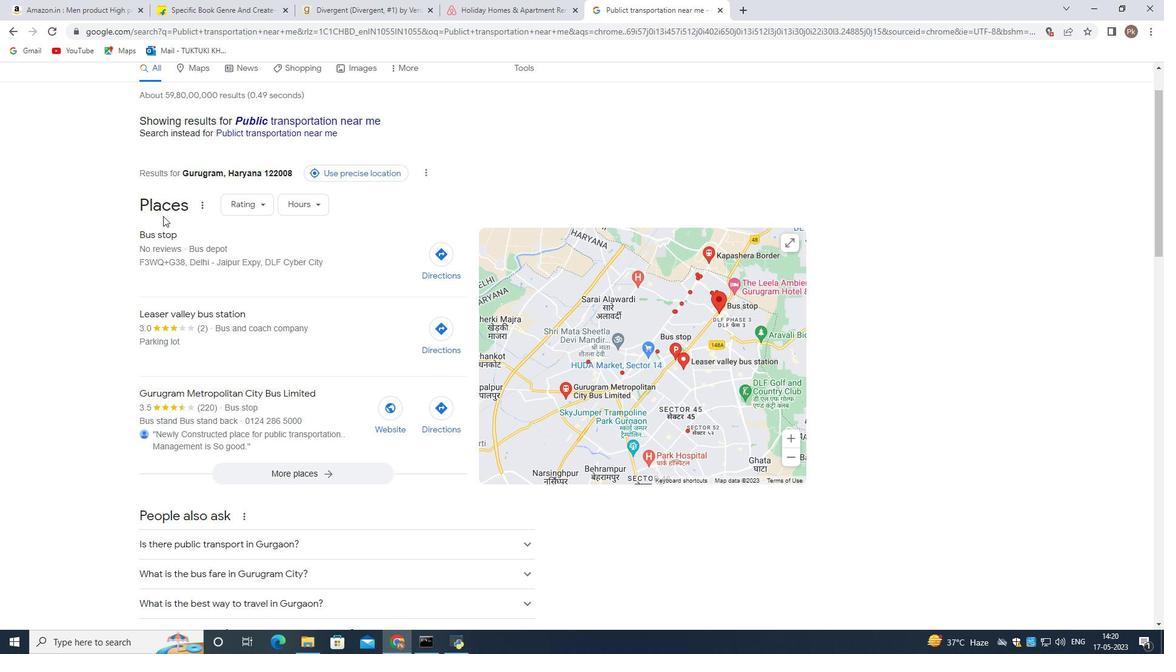
Action: Mouse scrolled (279, 239) with delta (0, 0)
Screenshot: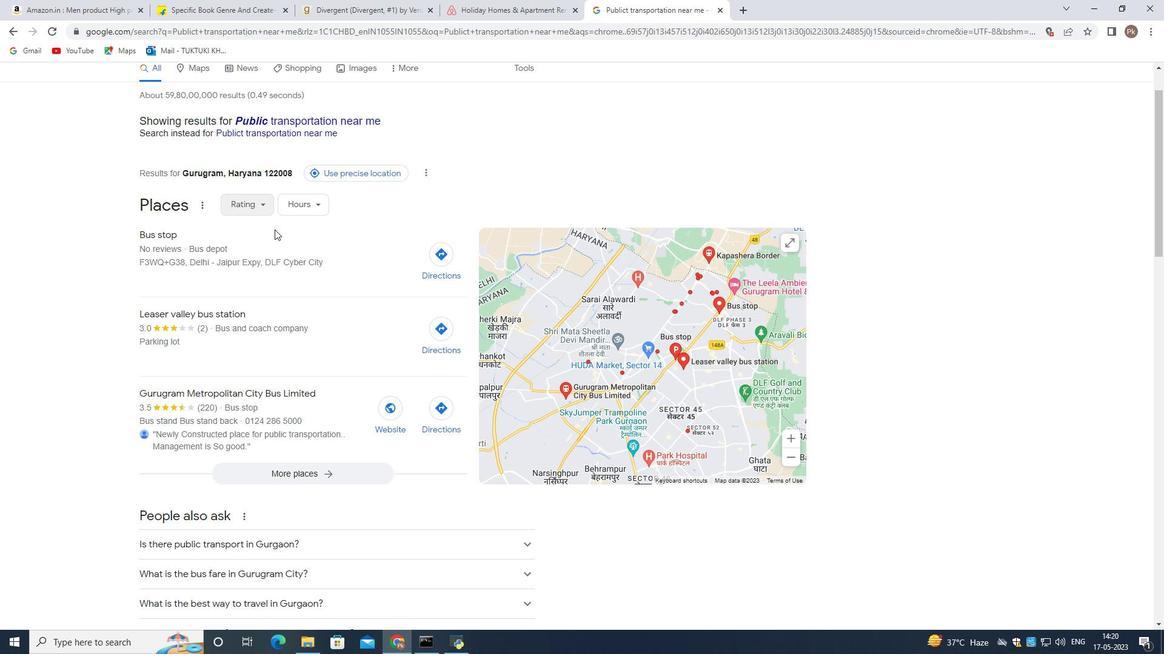 
Action: Mouse scrolled (279, 239) with delta (0, 0)
Screenshot: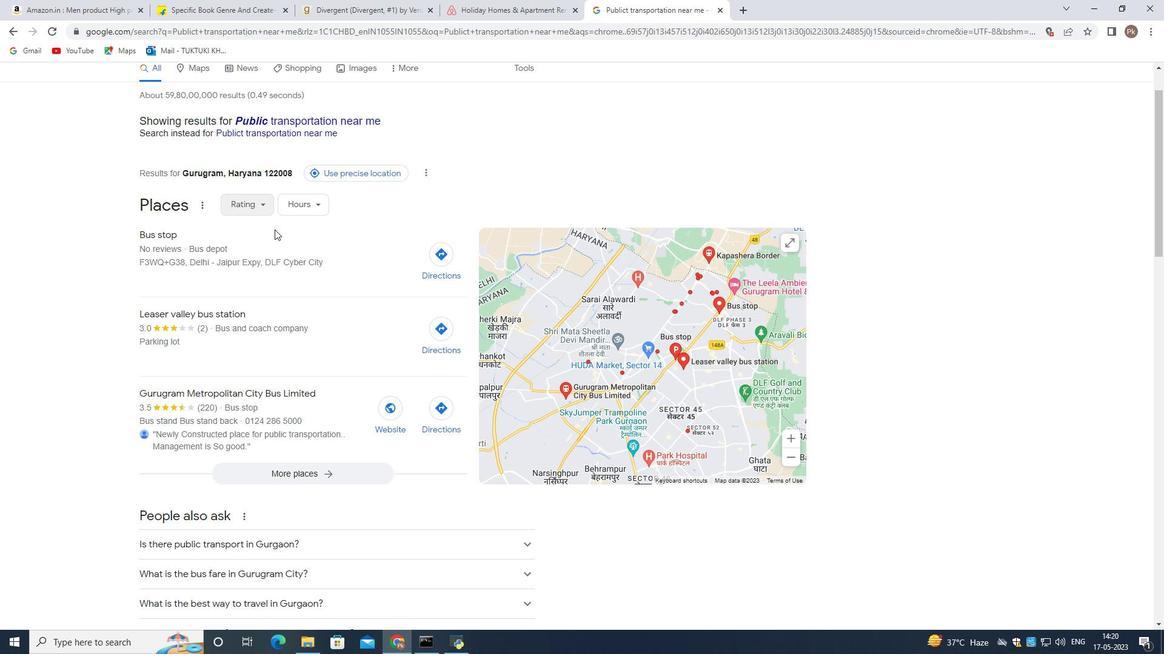
Action: Mouse scrolled (279, 239) with delta (0, 0)
Screenshot: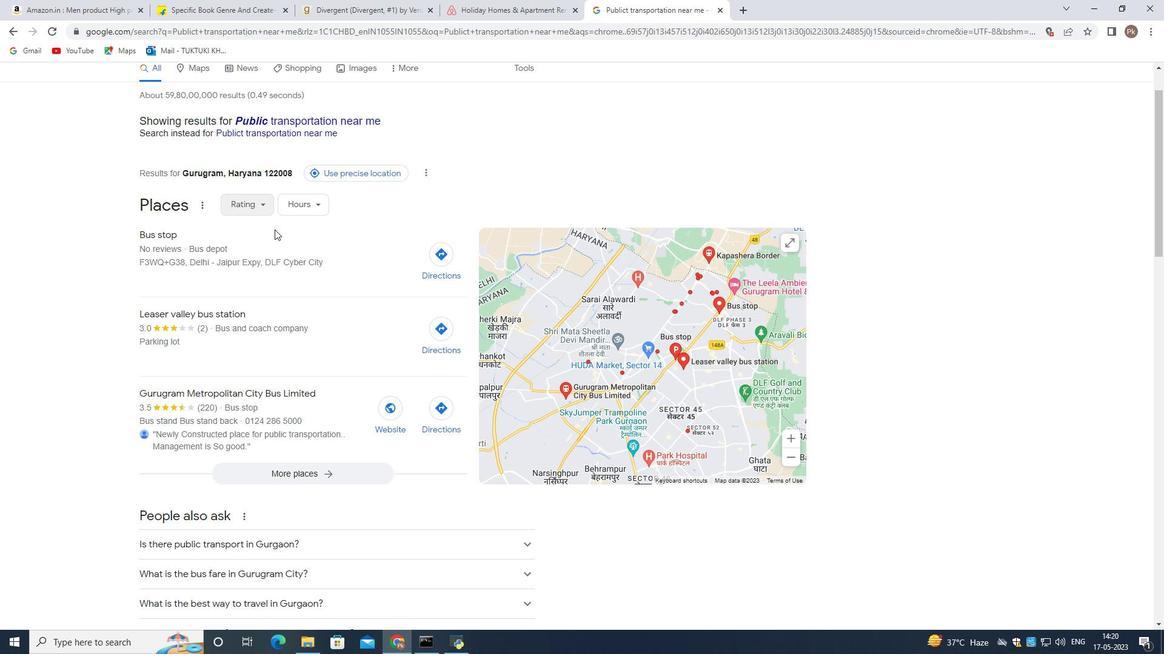 
Action: Mouse scrolled (279, 239) with delta (0, 0)
Screenshot: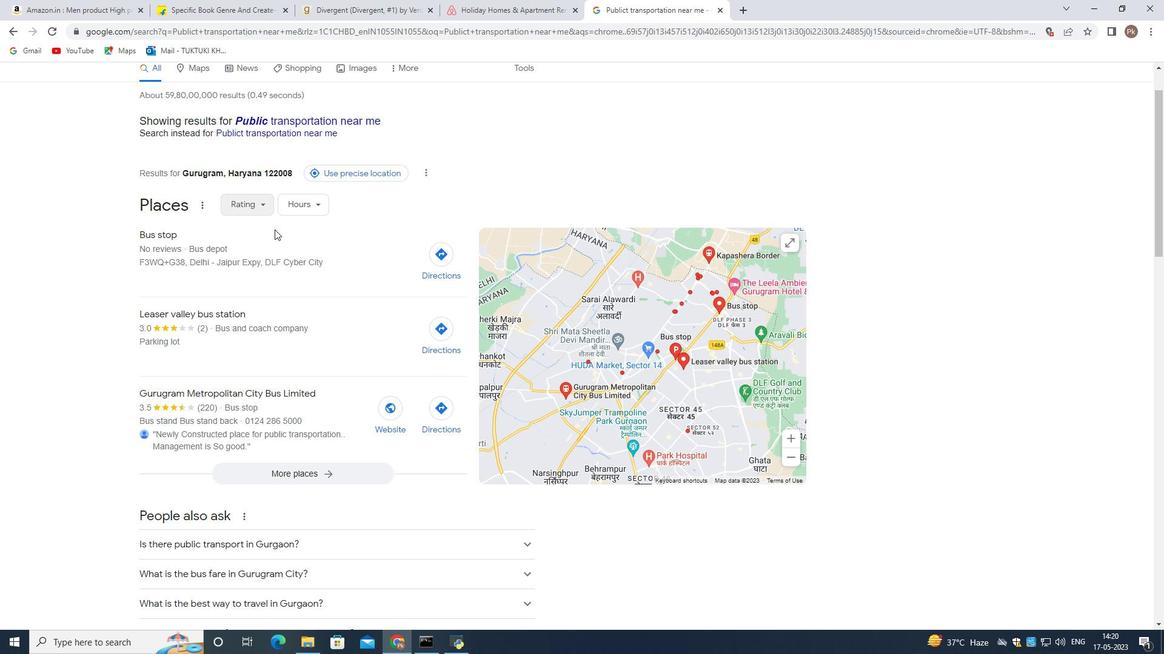 
Action: Mouse moved to (352, 324)
Screenshot: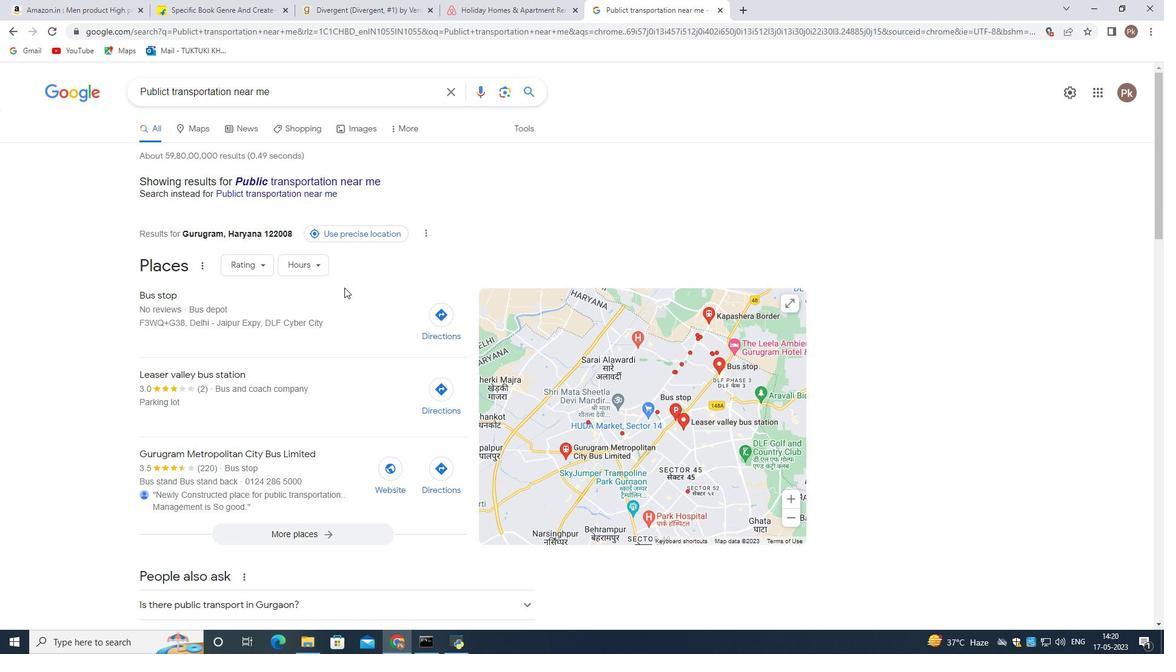 
Action: Mouse scrolled (352, 323) with delta (0, 0)
Screenshot: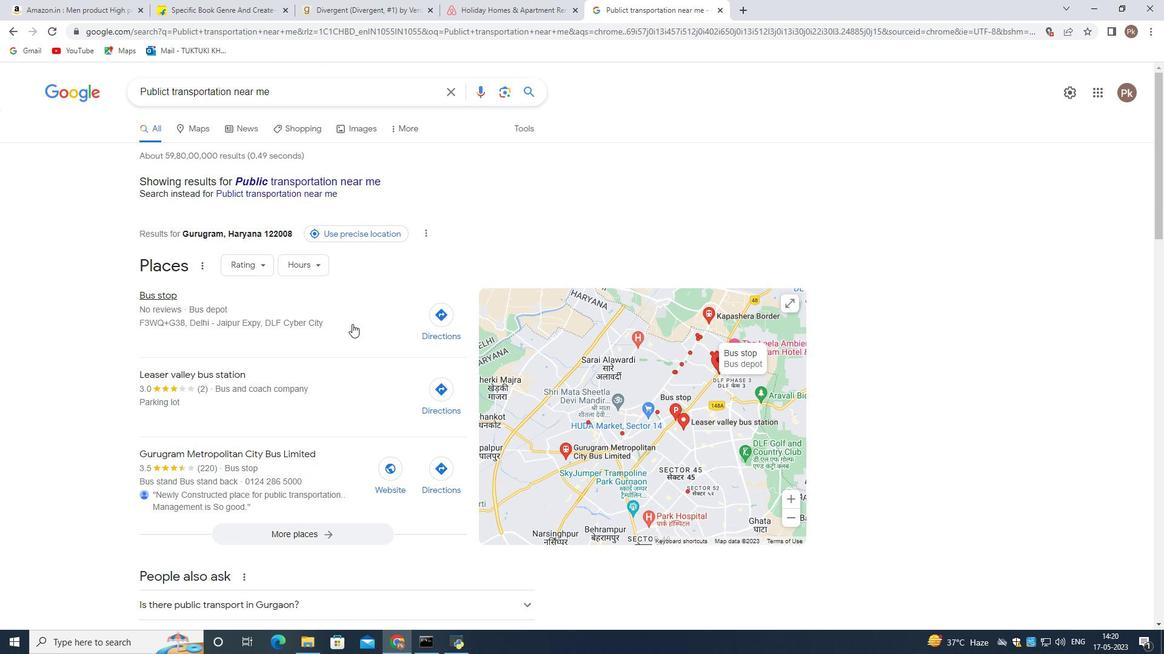 
Action: Mouse moved to (351, 324)
Screenshot: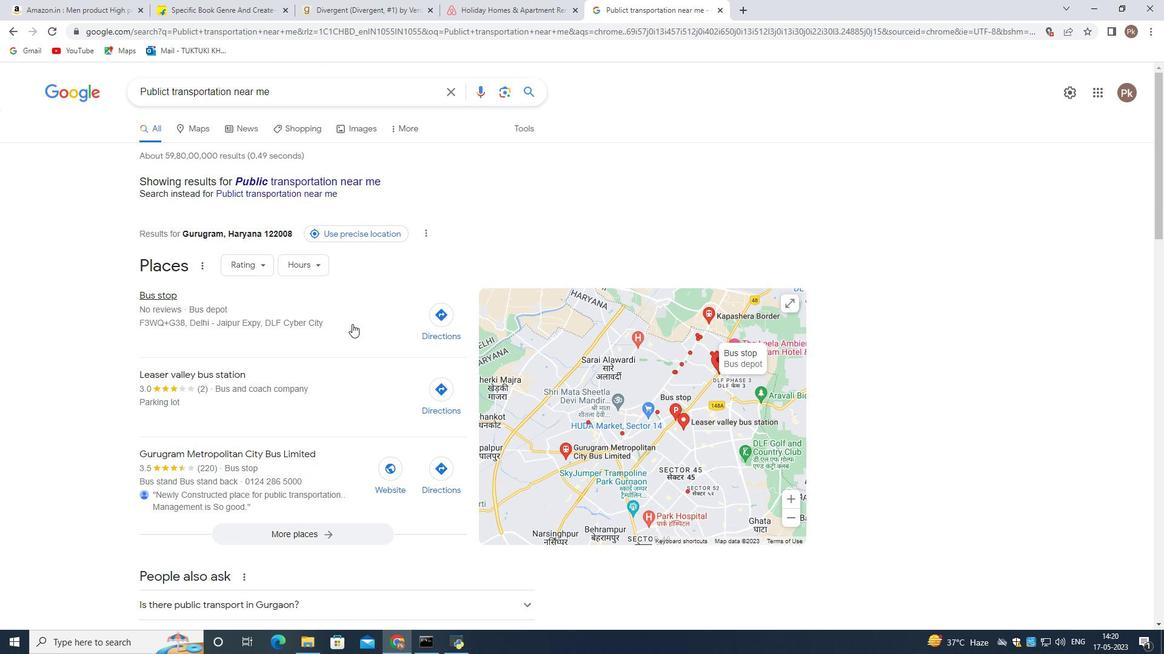 
Action: Mouse scrolled (351, 324) with delta (0, 0)
Screenshot: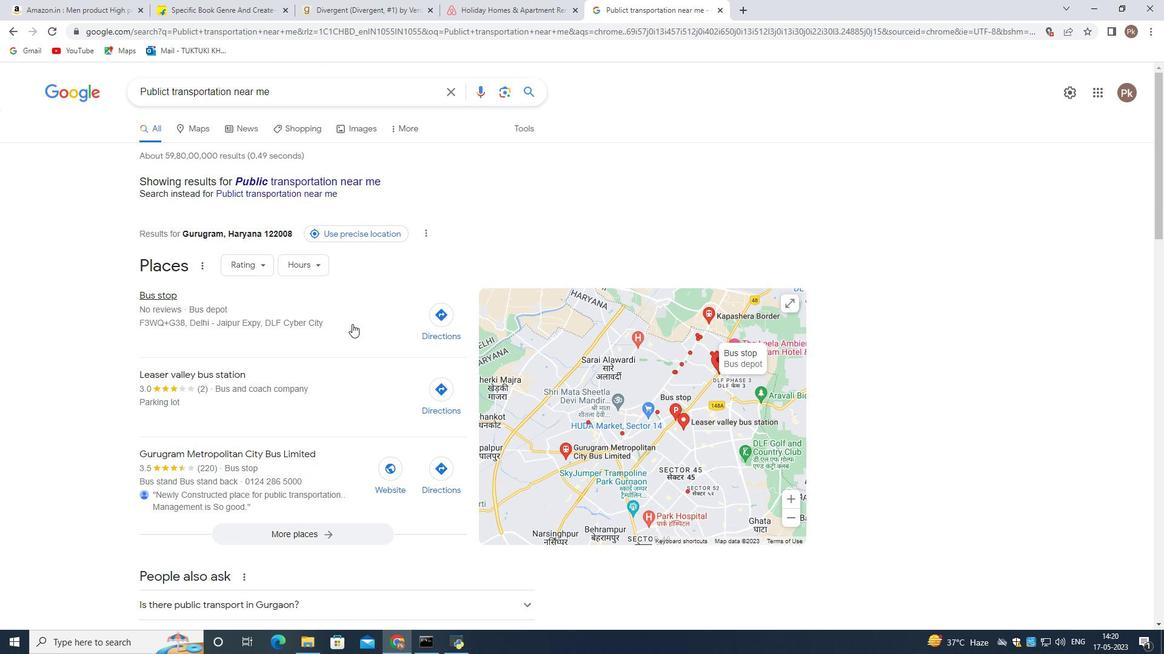 
Action: Mouse moved to (351, 324)
Screenshot: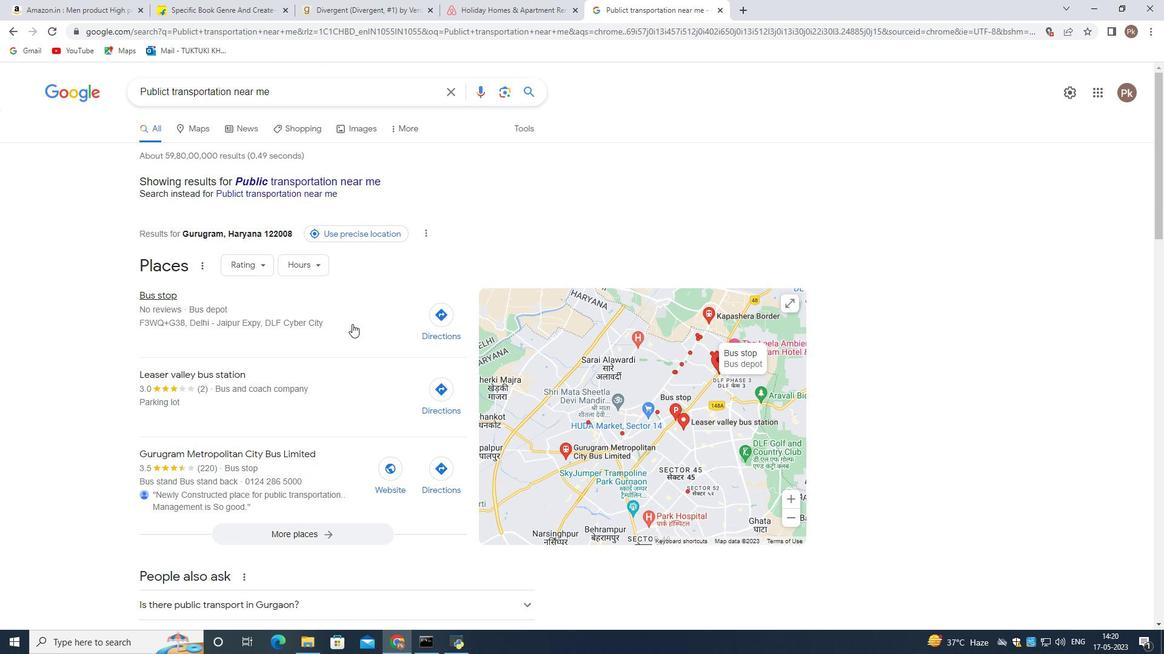 
Action: Mouse scrolled (351, 324) with delta (0, 0)
Screenshot: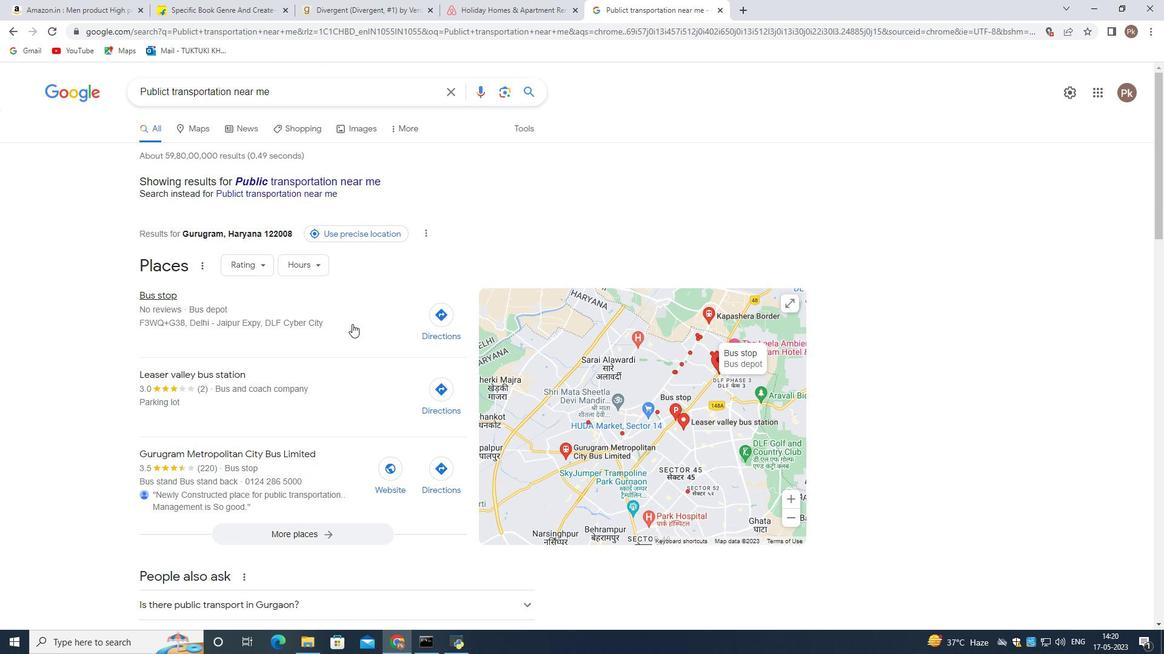
Action: Mouse scrolled (351, 324) with delta (0, 0)
Screenshot: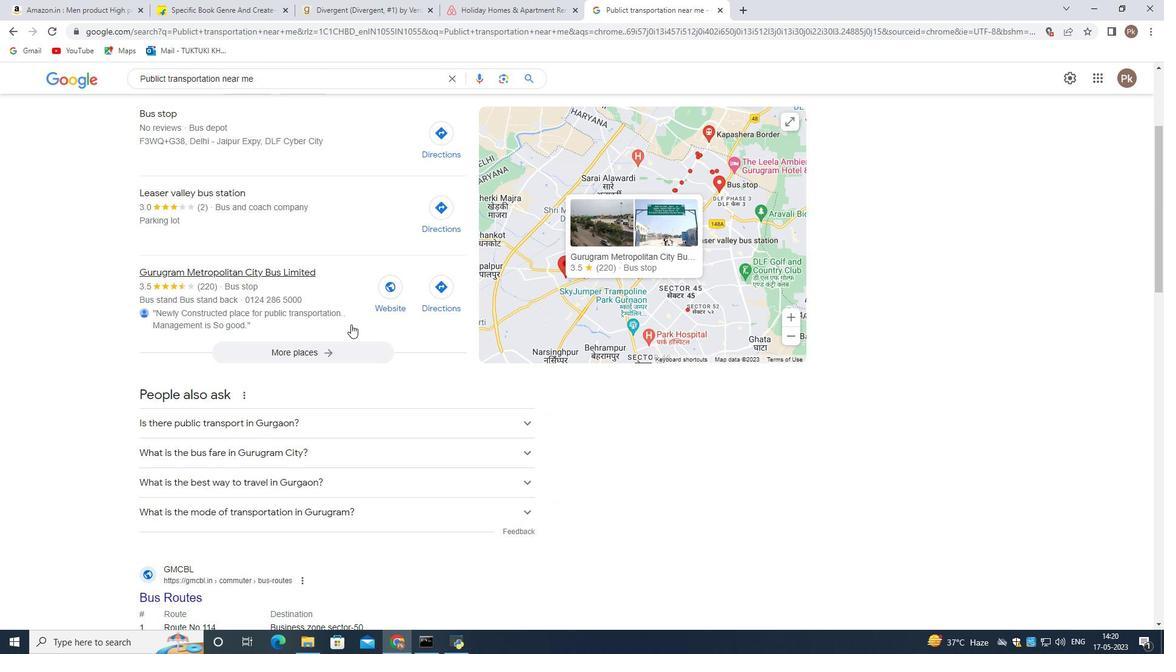 
Action: Mouse scrolled (351, 324) with delta (0, 0)
Screenshot: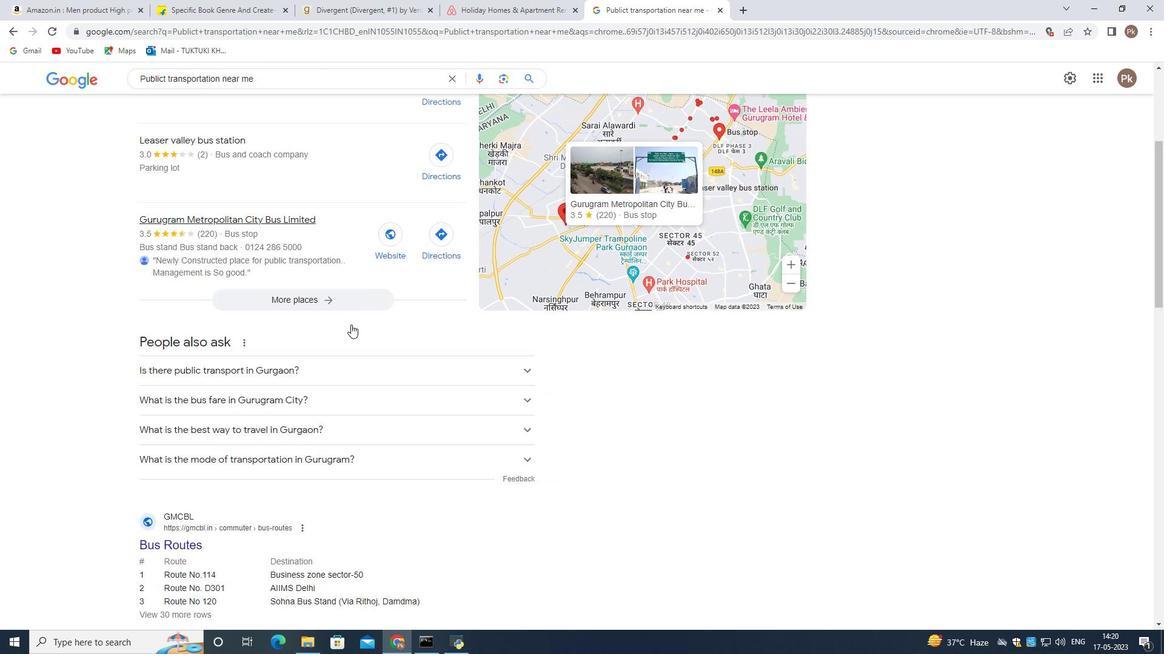 
Action: Mouse scrolled (351, 324) with delta (0, 0)
Screenshot: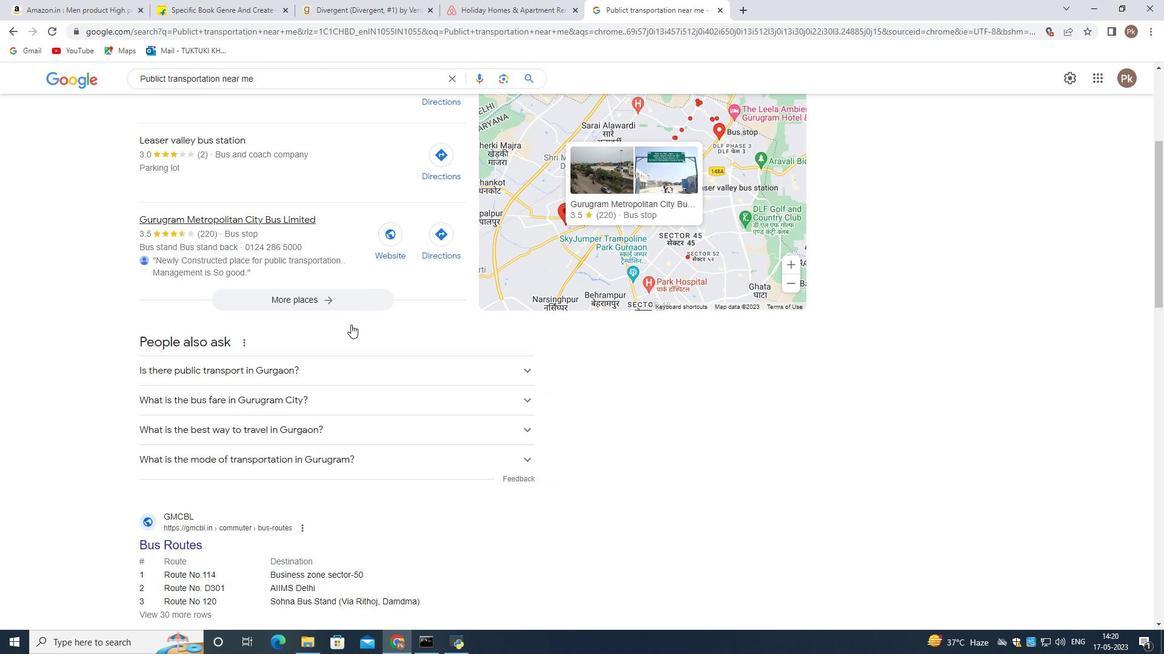 
Action: Mouse scrolled (351, 324) with delta (0, 0)
Screenshot: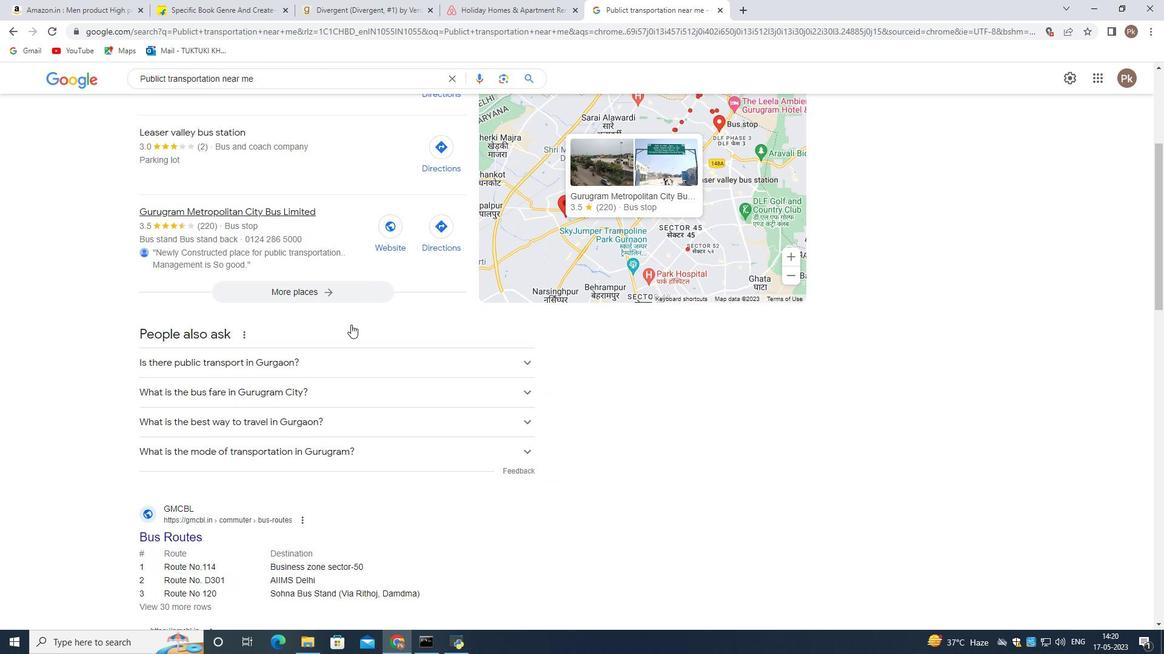 
Action: Mouse scrolled (351, 324) with delta (0, 0)
Screenshot: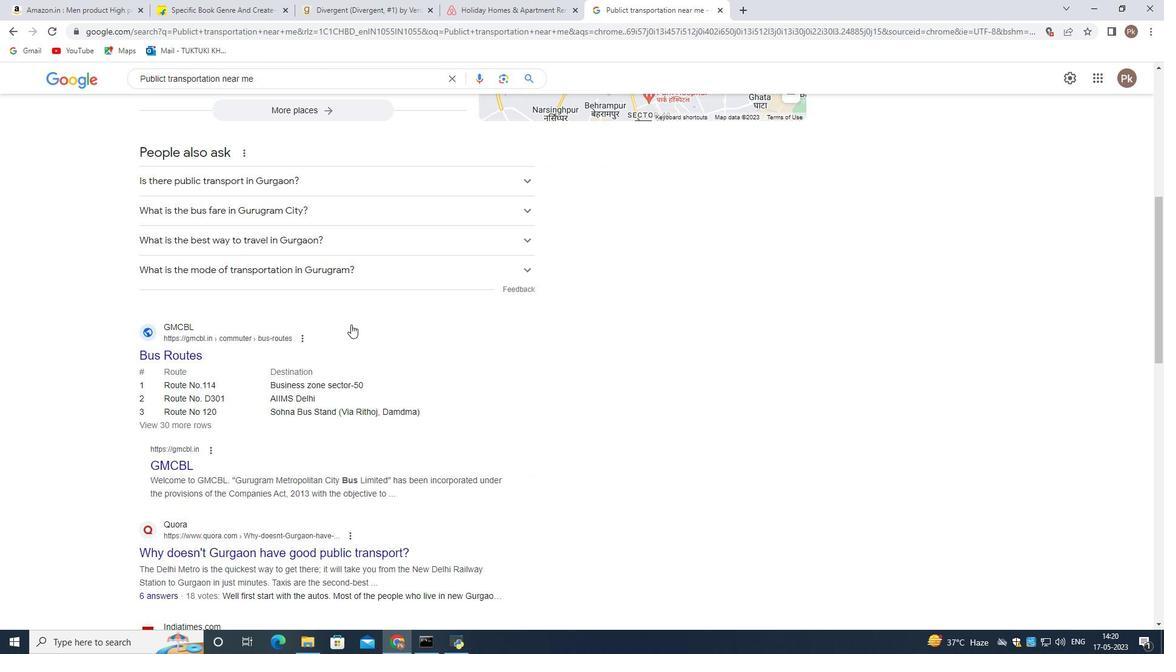 
Action: Mouse scrolled (351, 324) with delta (0, 0)
Screenshot: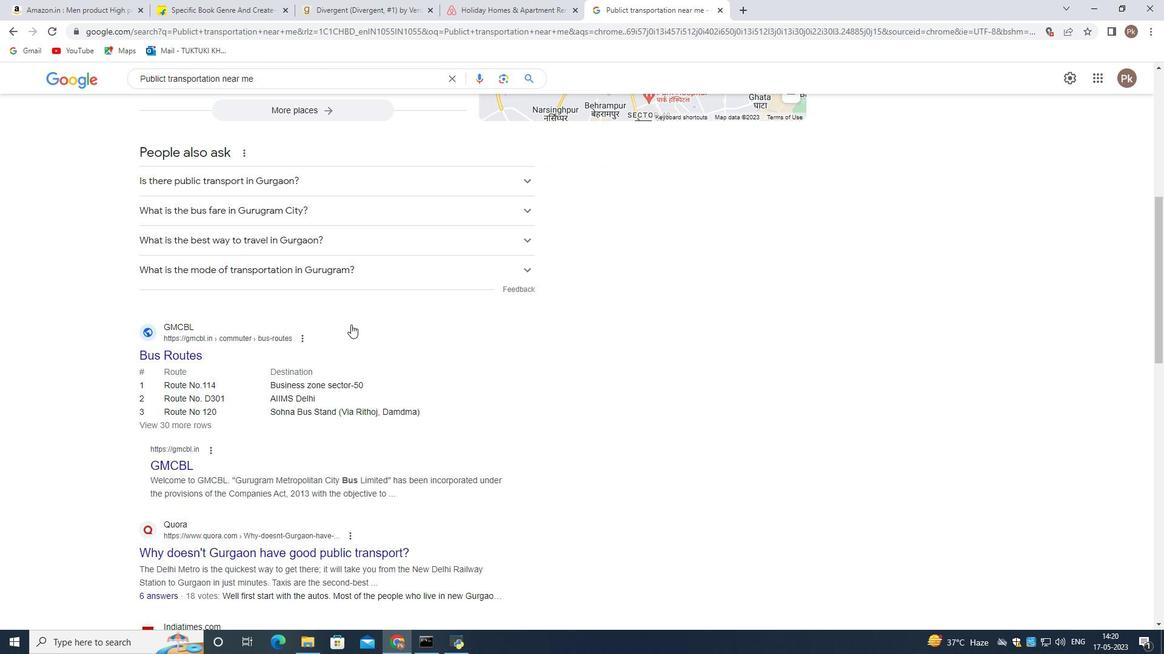 
Action: Mouse scrolled (351, 324) with delta (0, 0)
Screenshot: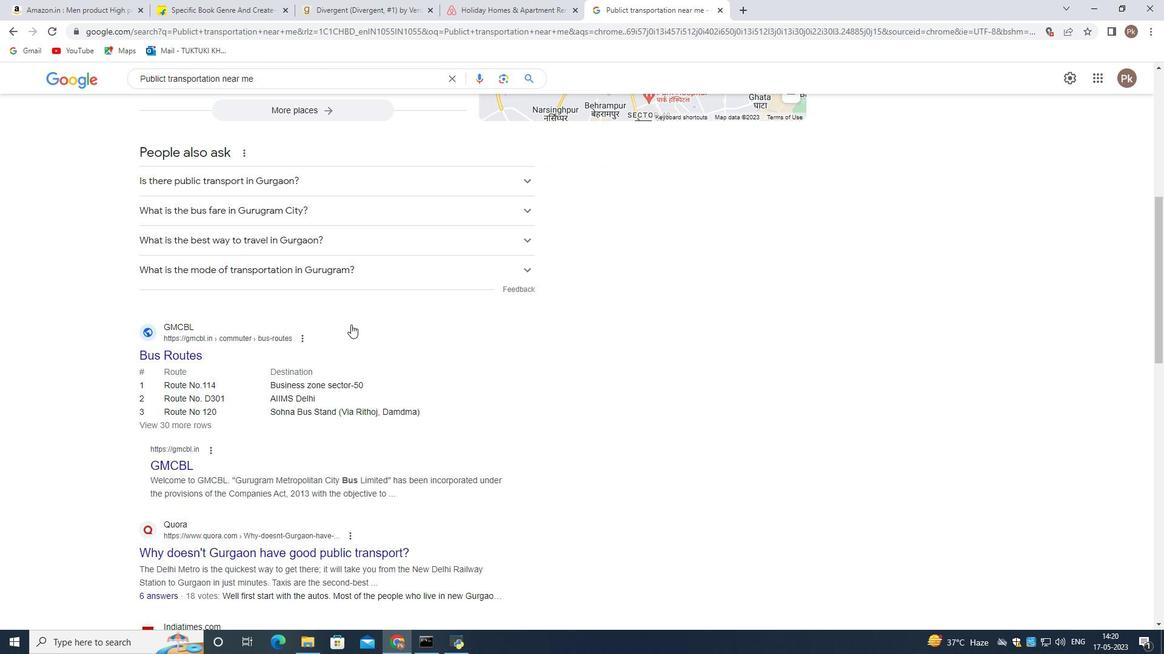 
Action: Mouse scrolled (351, 324) with delta (0, 0)
Screenshot: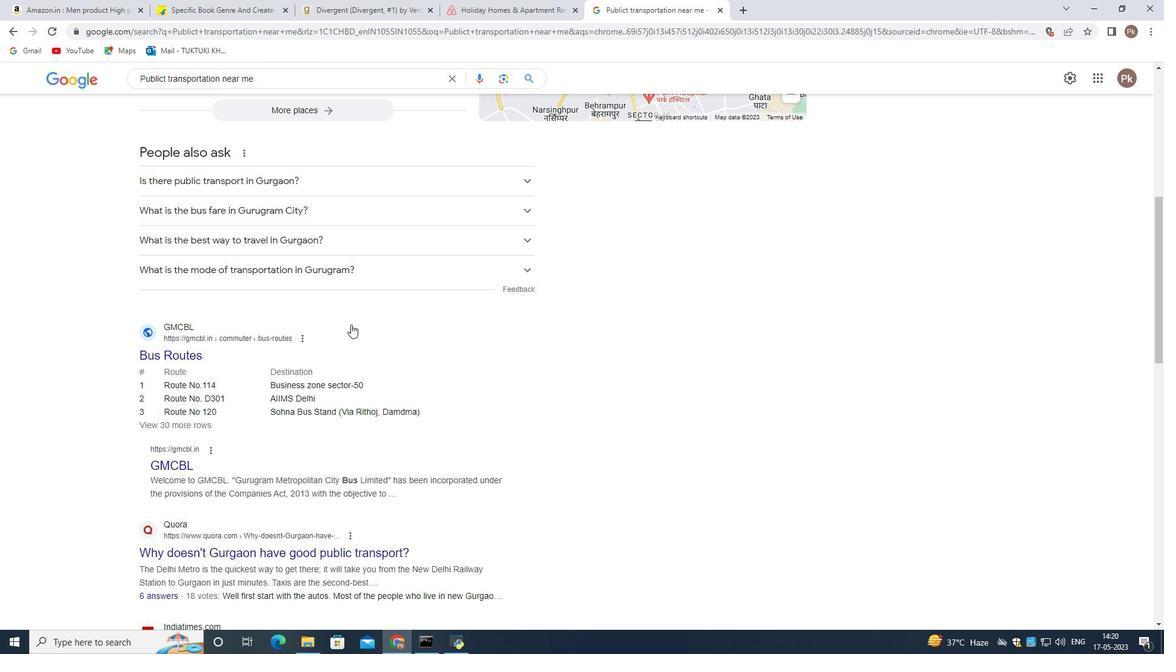 
Action: Mouse scrolled (351, 324) with delta (0, 0)
Screenshot: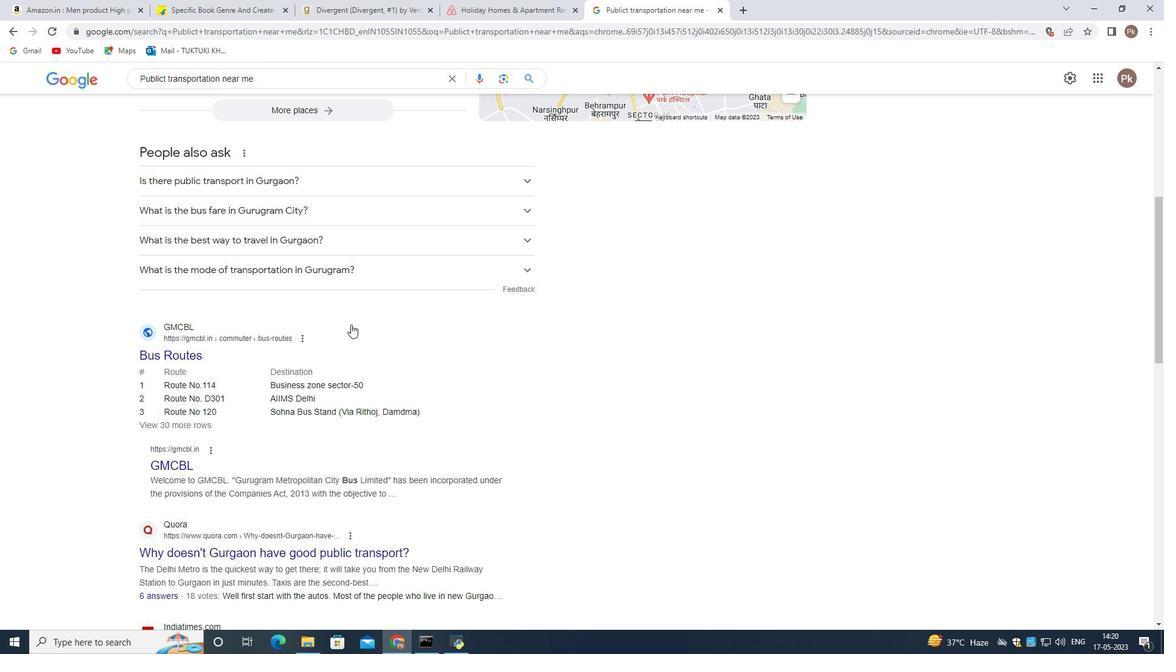 
Action: Mouse moved to (347, 327)
Screenshot: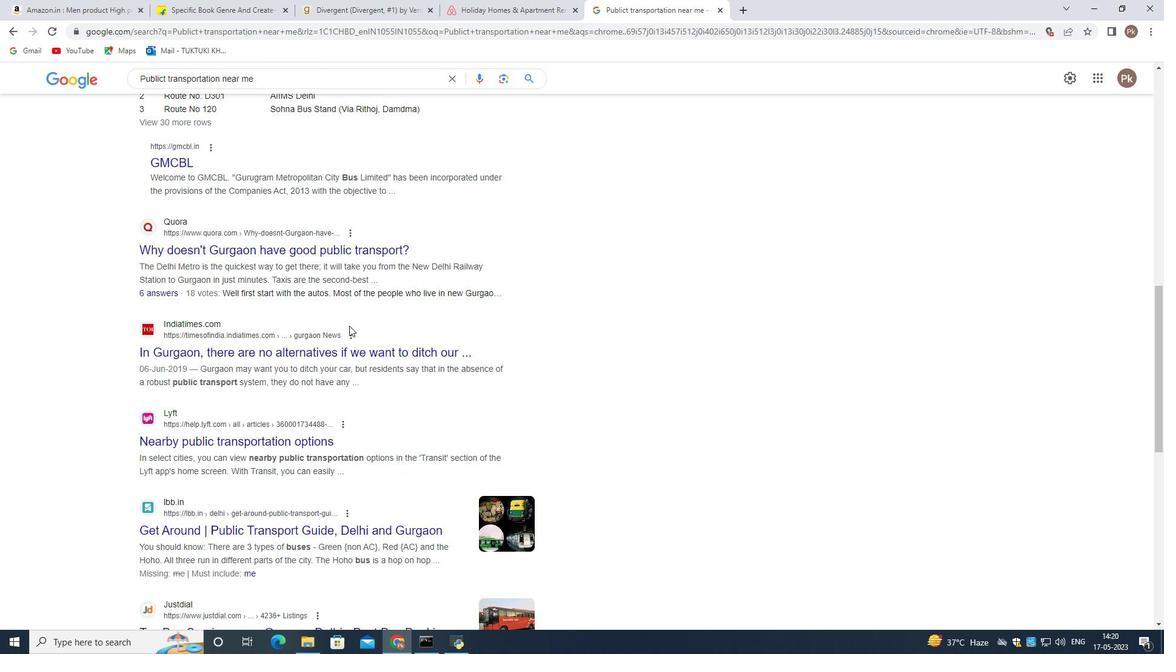 
Action: Mouse scrolled (347, 328) with delta (0, 0)
Screenshot: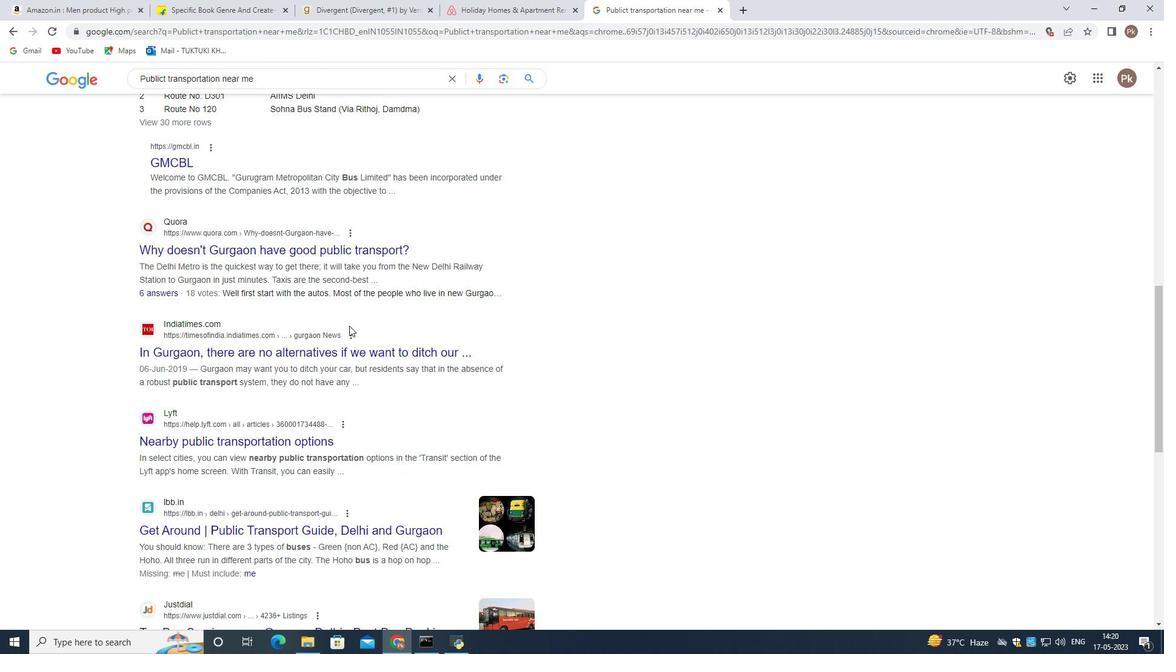 
Action: Mouse scrolled (347, 328) with delta (0, 0)
Screenshot: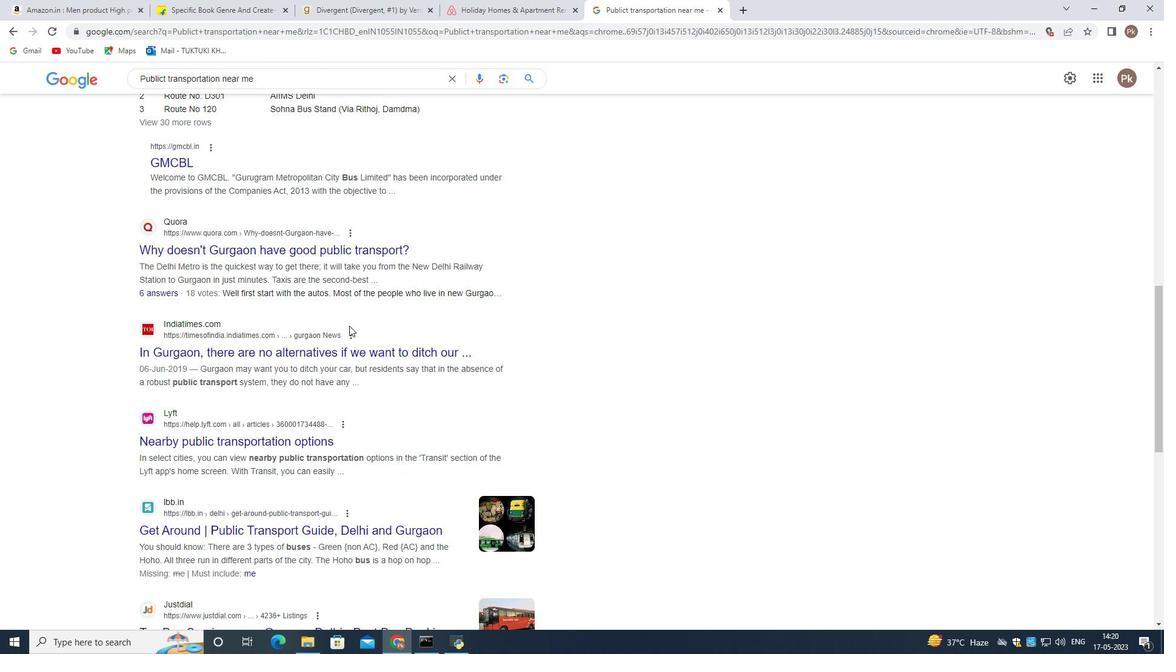 
Action: Mouse scrolled (347, 328) with delta (0, 0)
Screenshot: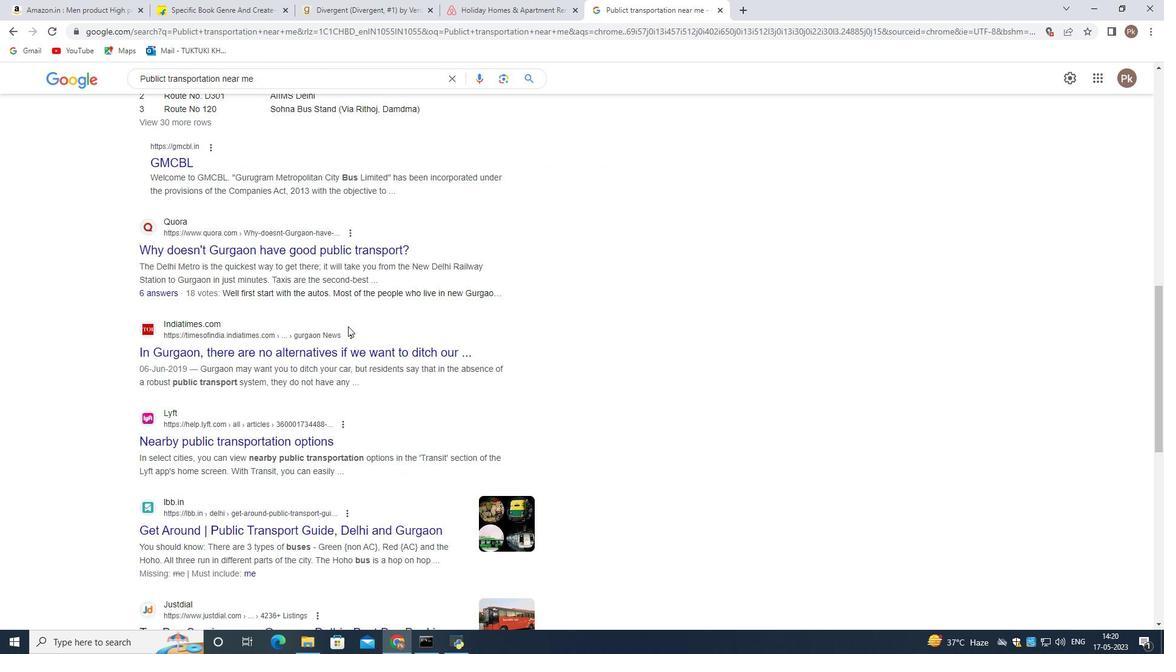 
Action: Mouse scrolled (347, 328) with delta (0, 0)
Screenshot: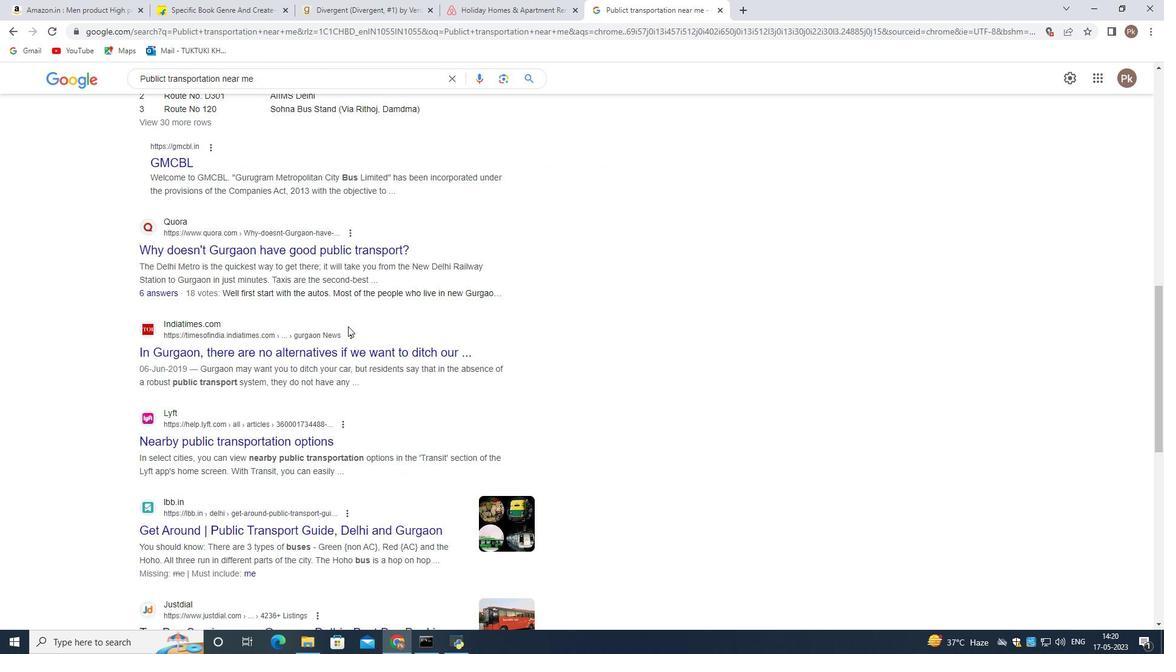 
Action: Mouse scrolled (347, 328) with delta (0, 0)
Screenshot: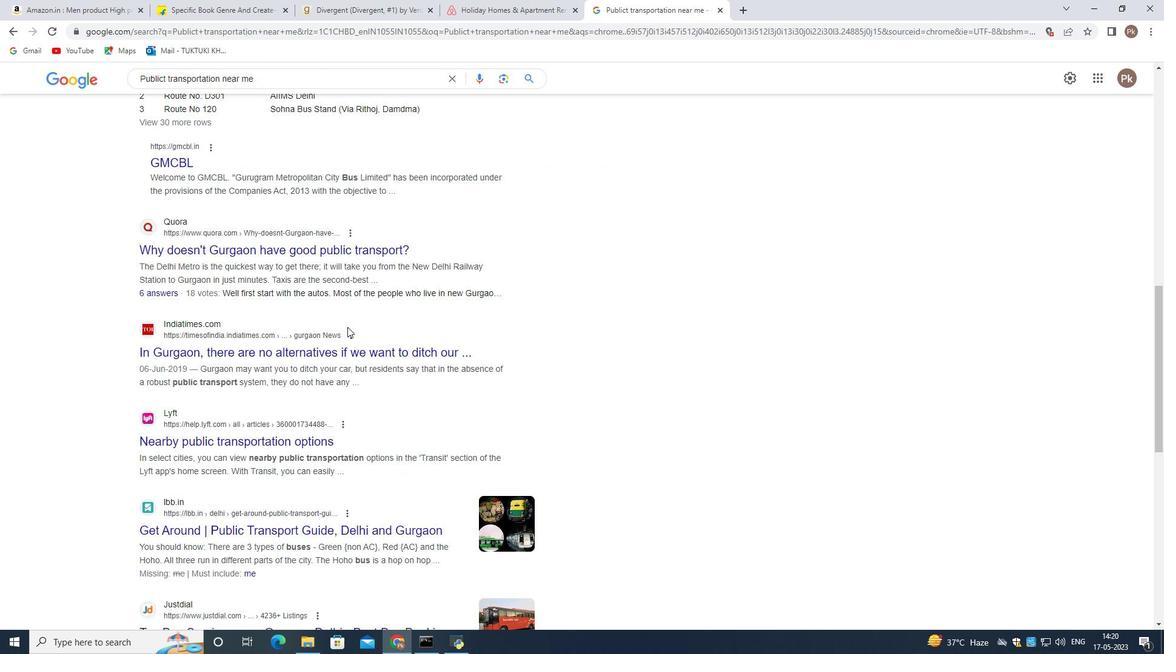 
Action: Mouse scrolled (347, 328) with delta (0, 0)
Screenshot: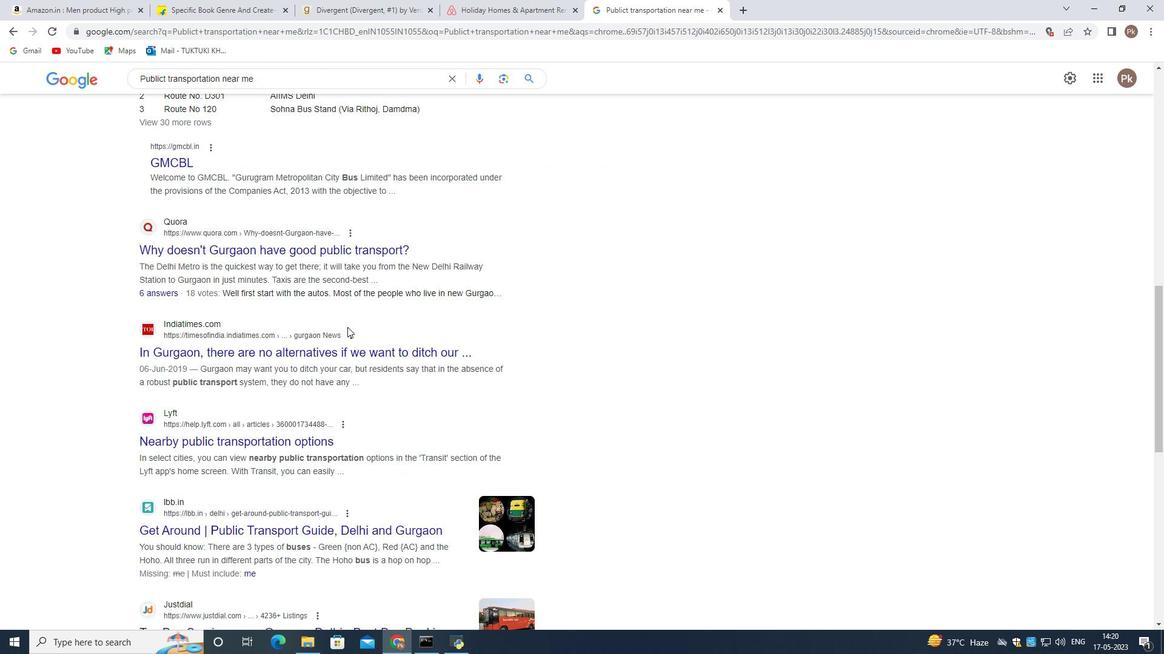 
Action: Mouse moved to (267, 269)
Screenshot: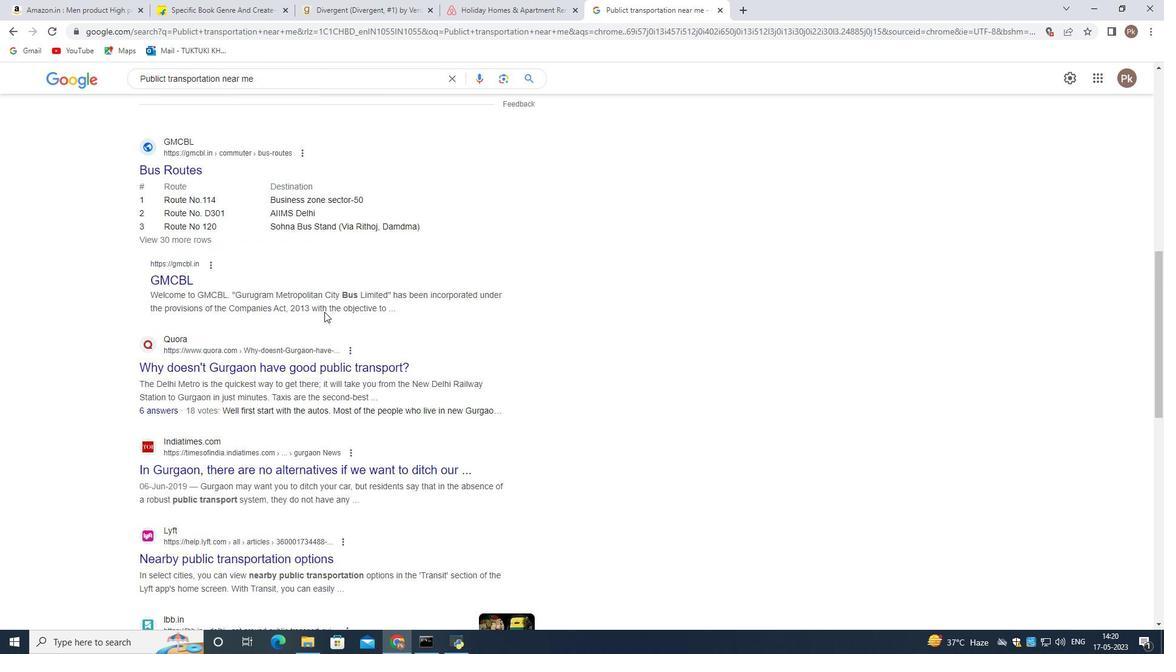 
Action: Mouse scrolled (267, 269) with delta (0, 0)
Screenshot: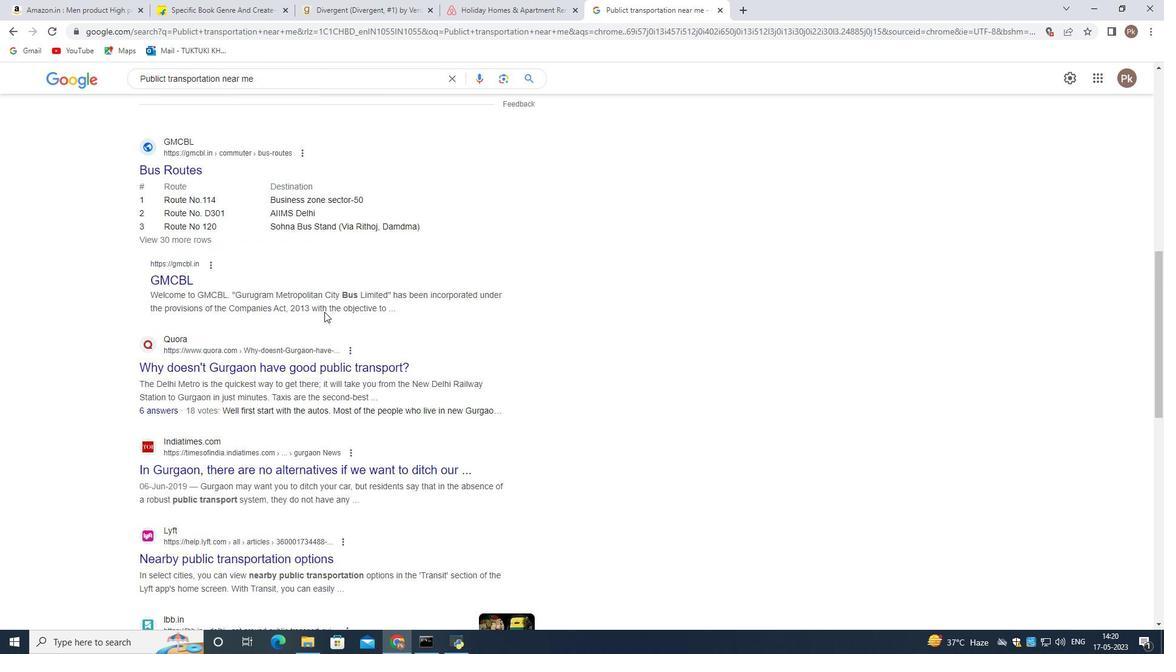 
Action: Mouse moved to (267, 269)
Screenshot: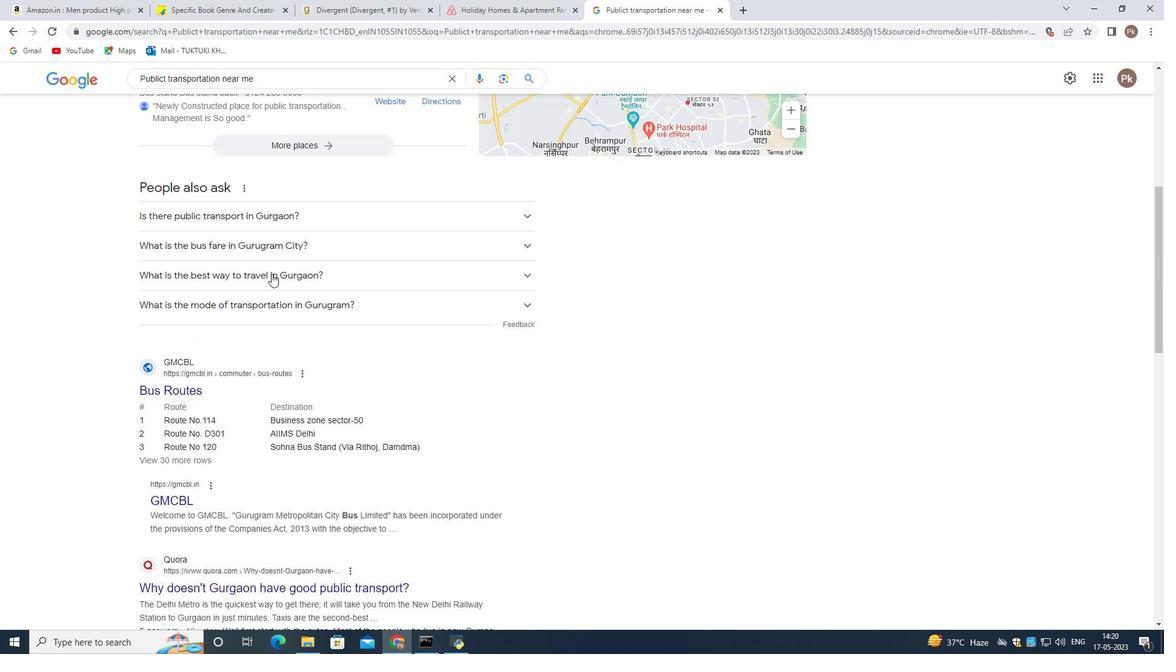
Action: Mouse scrolled (267, 269) with delta (0, 0)
Screenshot: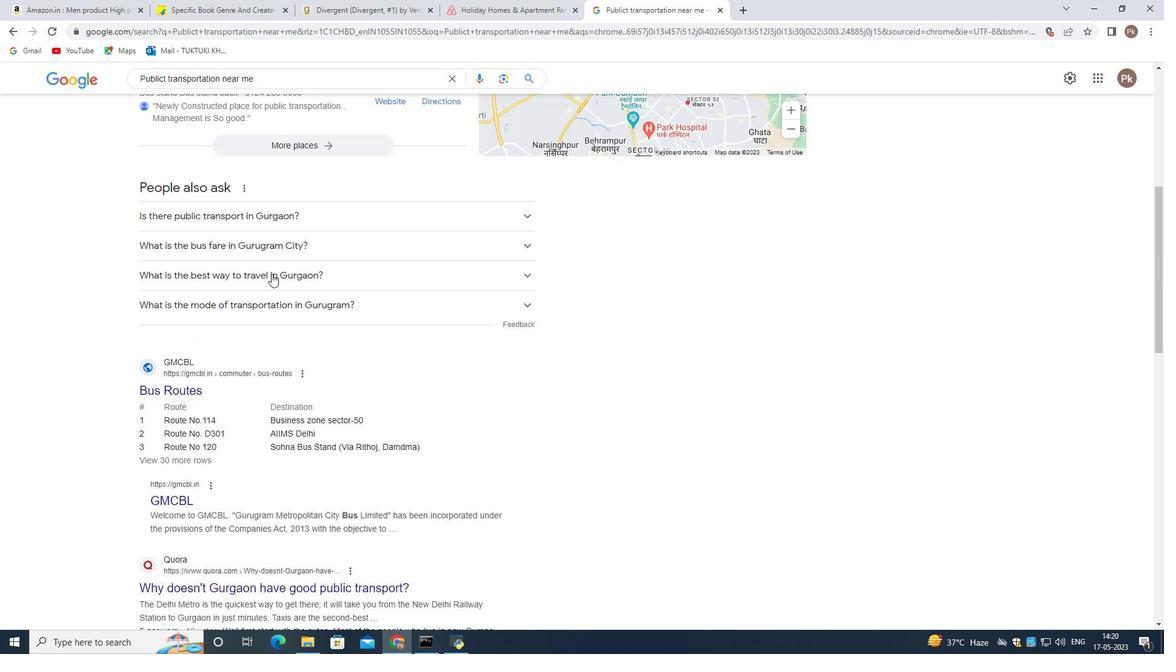
Action: Mouse scrolled (267, 269) with delta (0, 0)
Screenshot: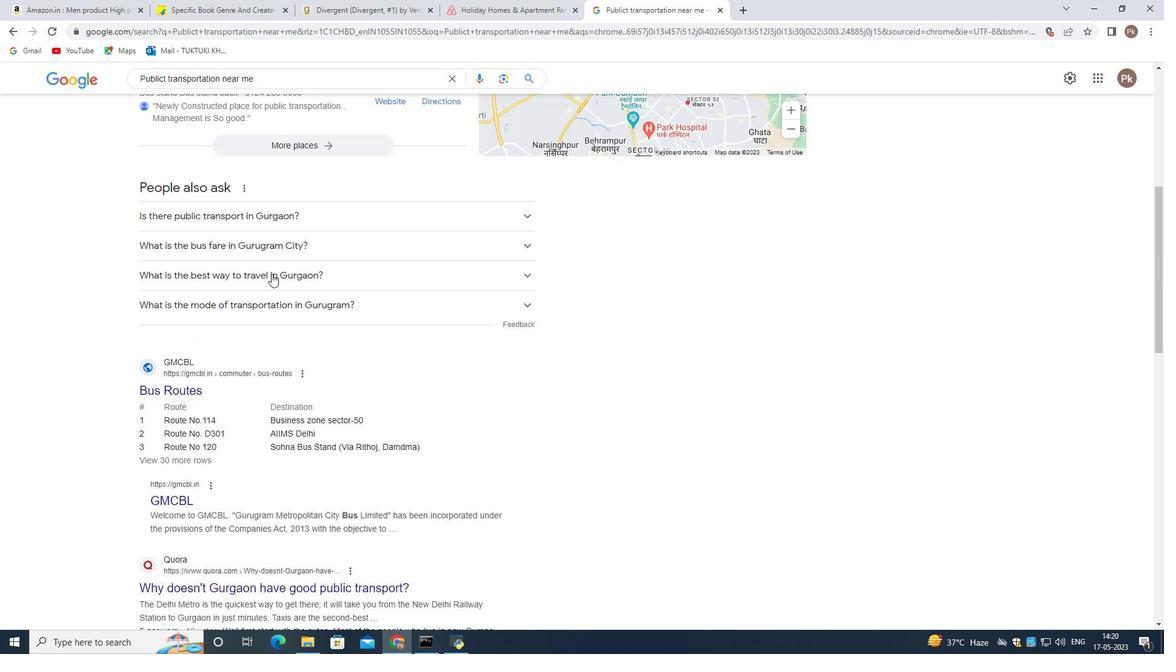 
Action: Mouse scrolled (267, 269) with delta (0, 0)
Screenshot: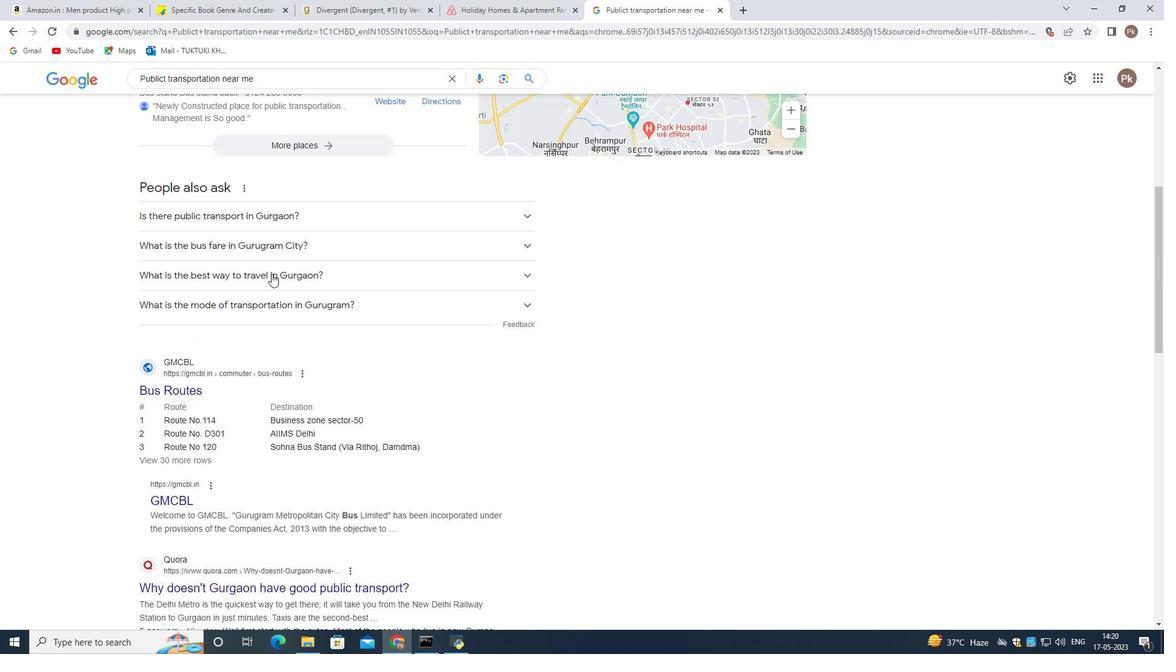 
Action: Mouse scrolled (267, 269) with delta (0, 0)
Screenshot: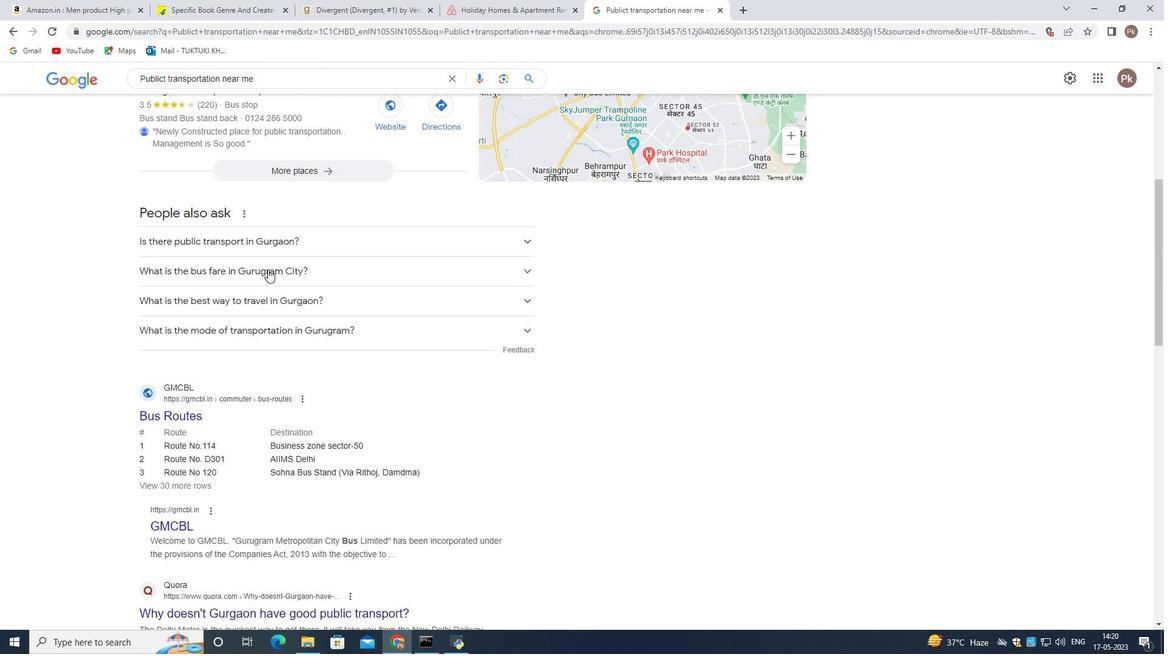 
Action: Mouse scrolled (267, 269) with delta (0, 0)
Screenshot: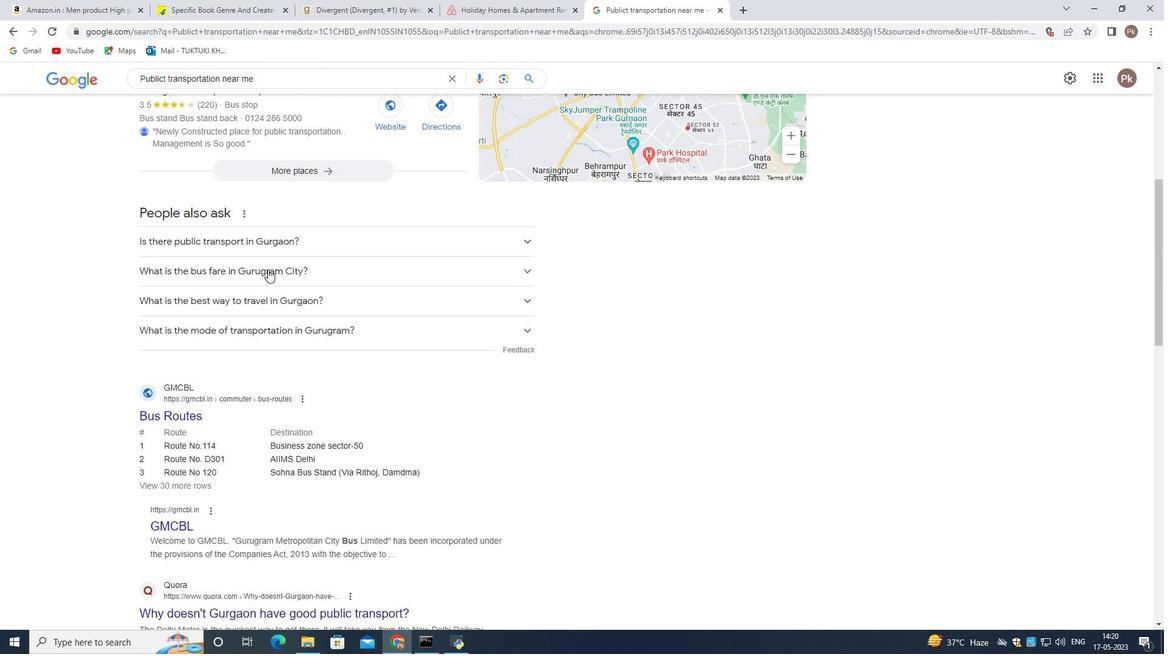 
Action: Mouse scrolled (267, 269) with delta (0, 0)
Screenshot: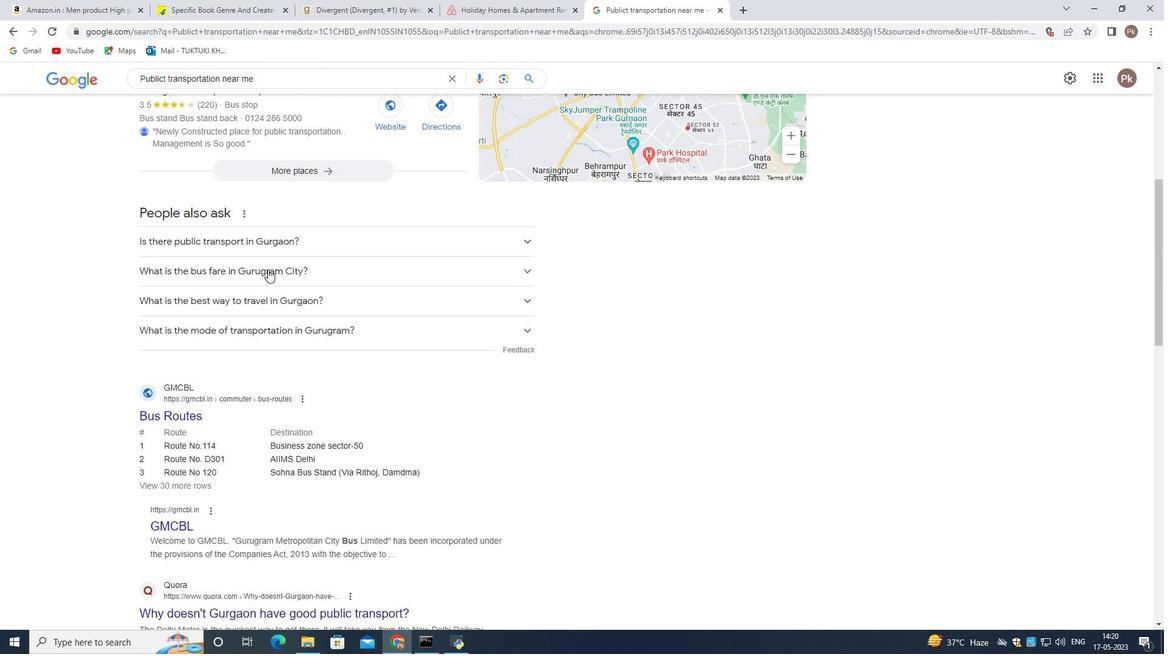 
Action: Mouse moved to (261, 260)
Screenshot: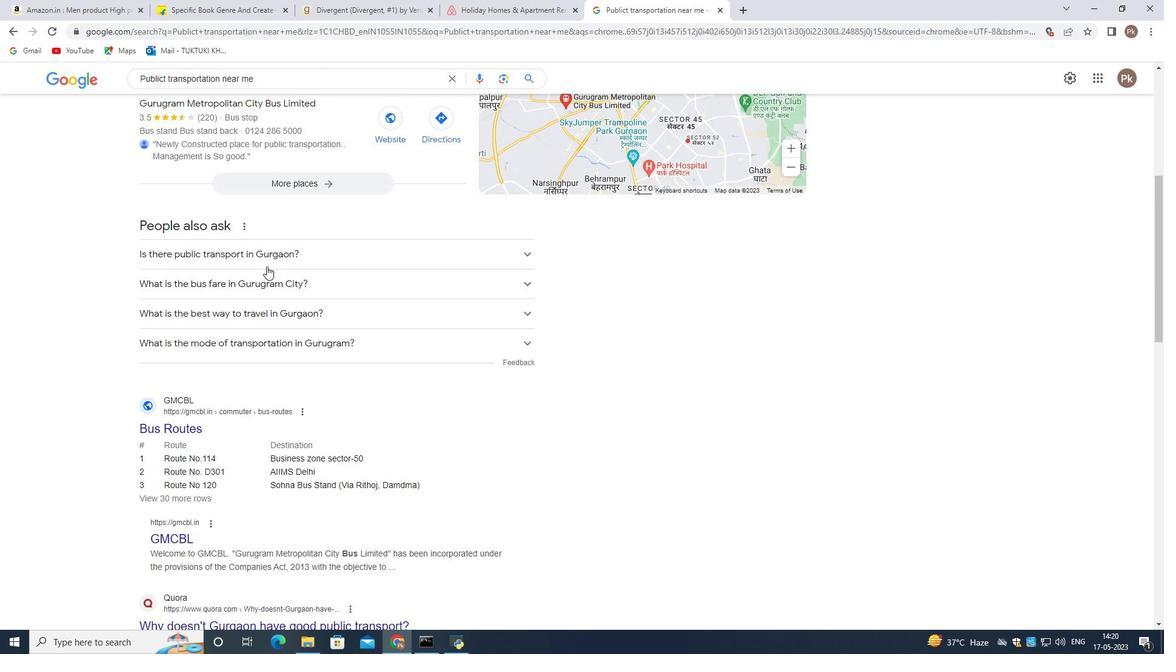 
Action: Mouse scrolled (261, 261) with delta (0, 0)
Screenshot: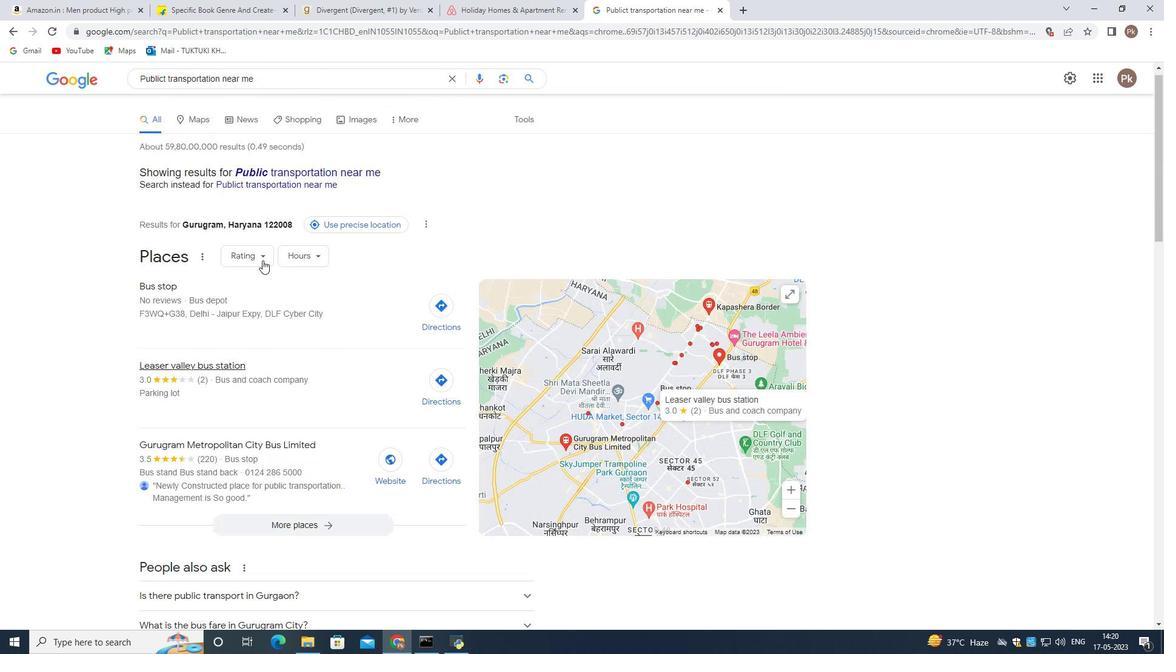 
Action: Mouse scrolled (261, 261) with delta (0, 0)
Screenshot: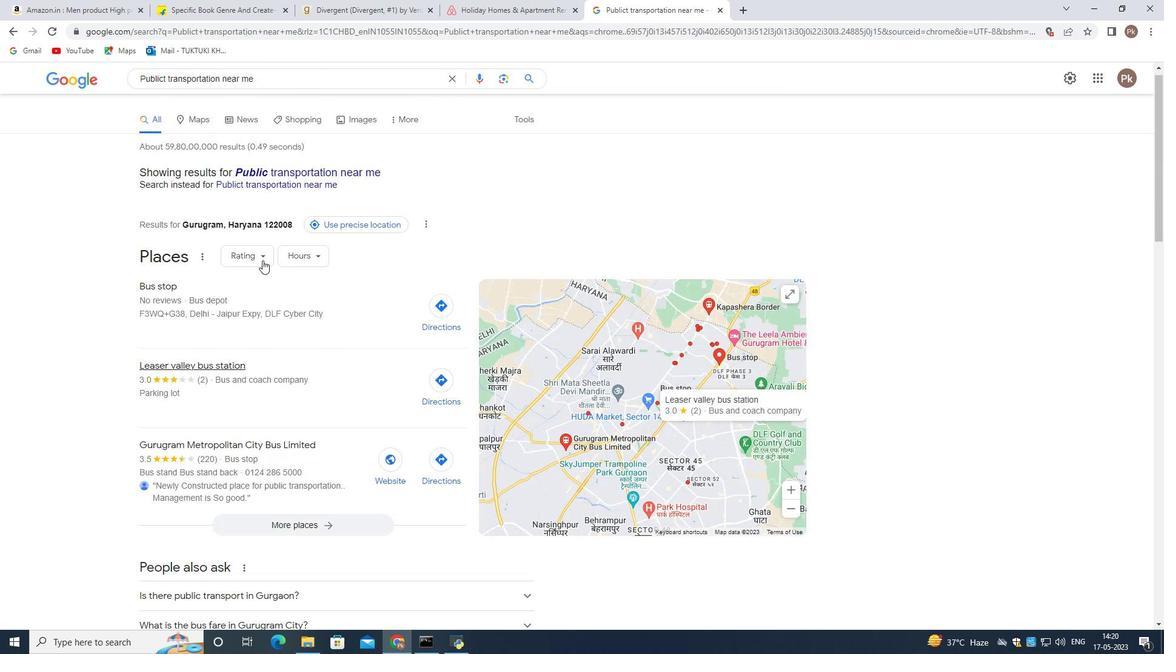 
Action: Mouse scrolled (261, 261) with delta (0, 0)
Screenshot: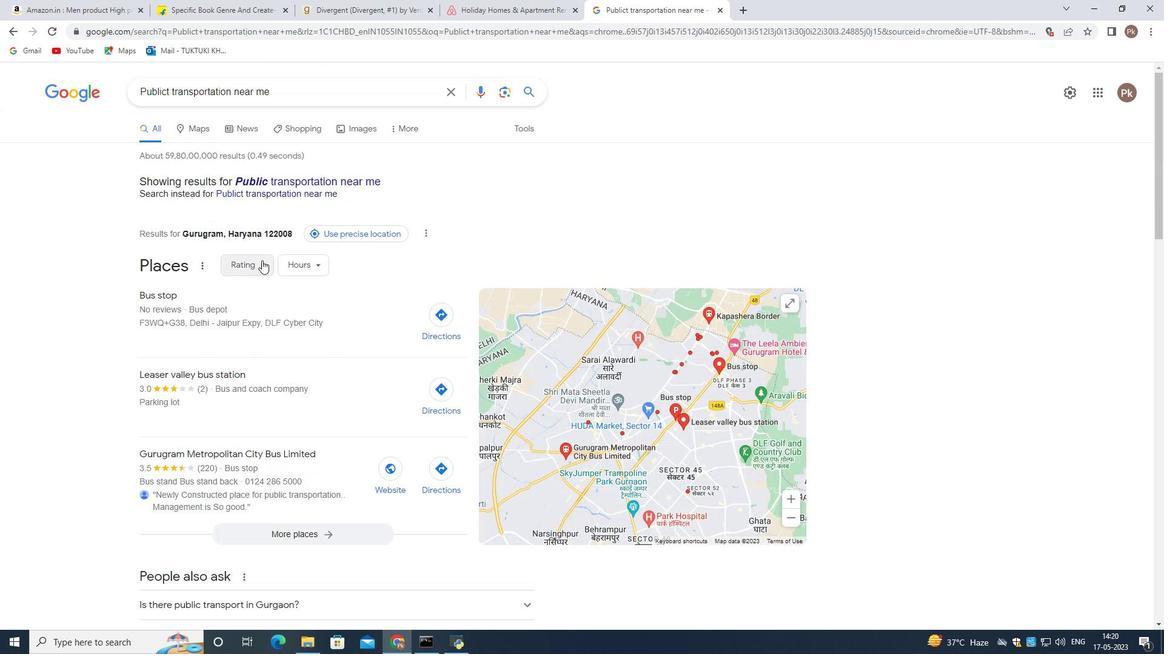 
Action: Mouse scrolled (261, 261) with delta (0, 0)
Screenshot: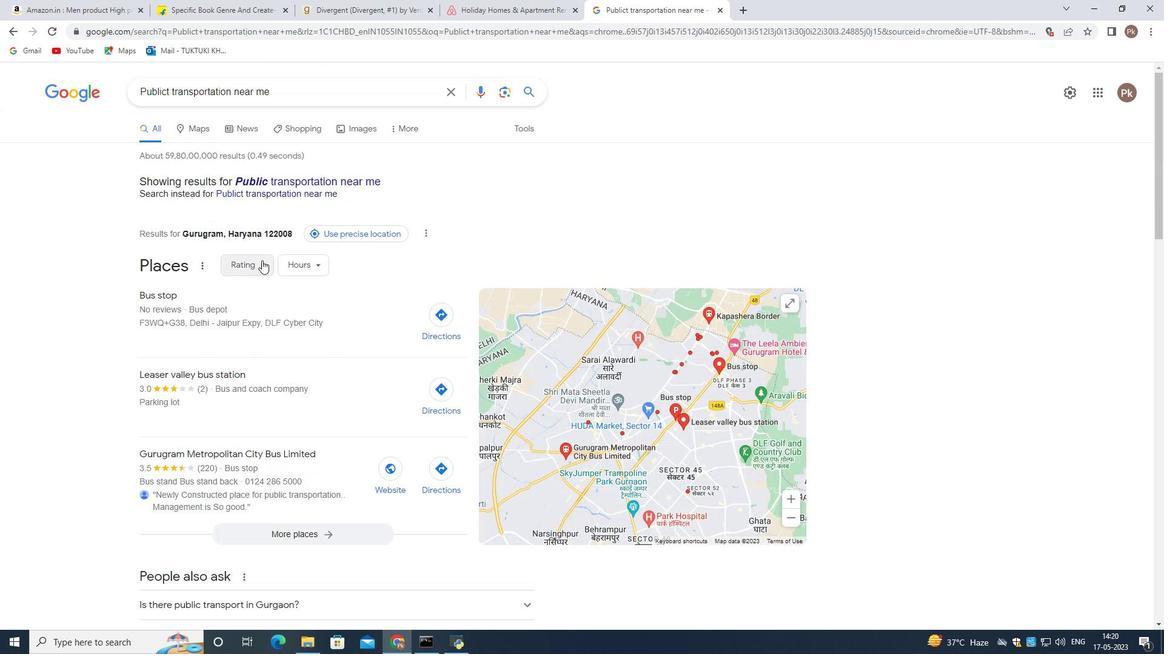 
Action: Mouse scrolled (261, 261) with delta (0, 0)
Screenshot: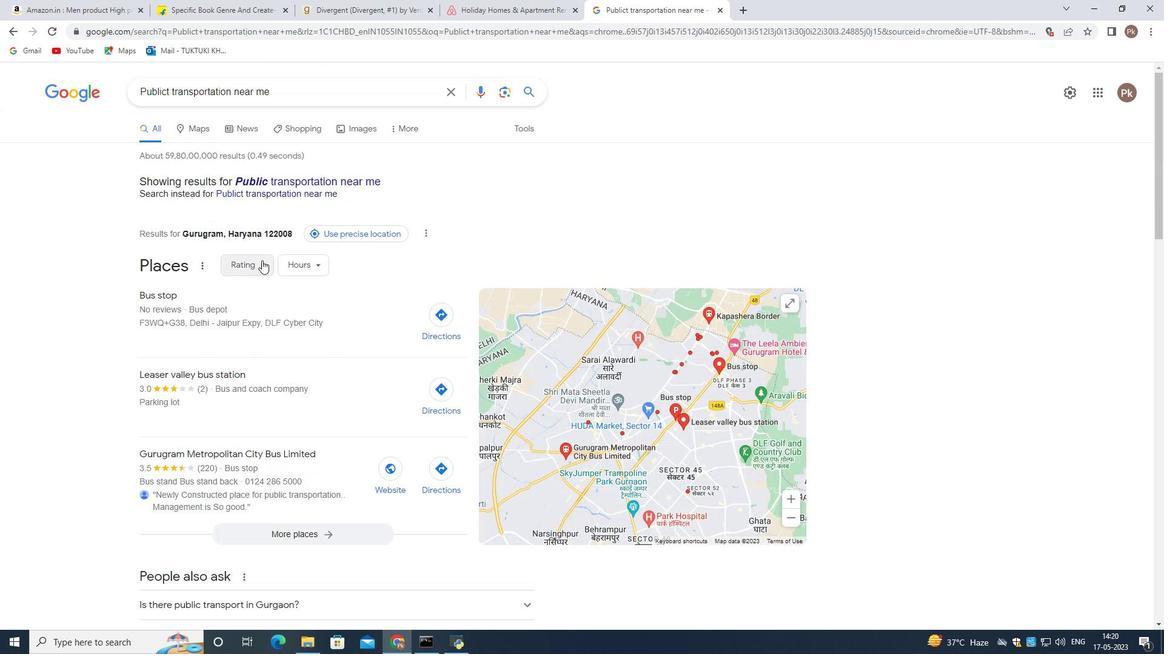 
Action: Mouse scrolled (261, 261) with delta (0, 0)
Screenshot: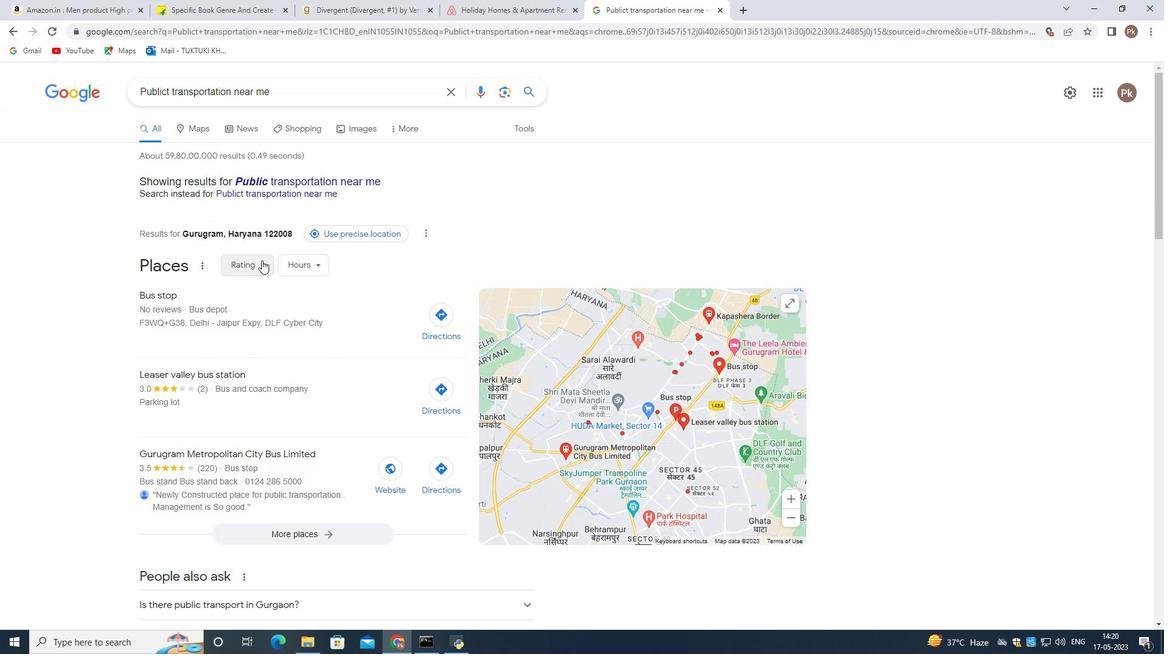 
Action: Mouse moved to (188, 238)
Screenshot: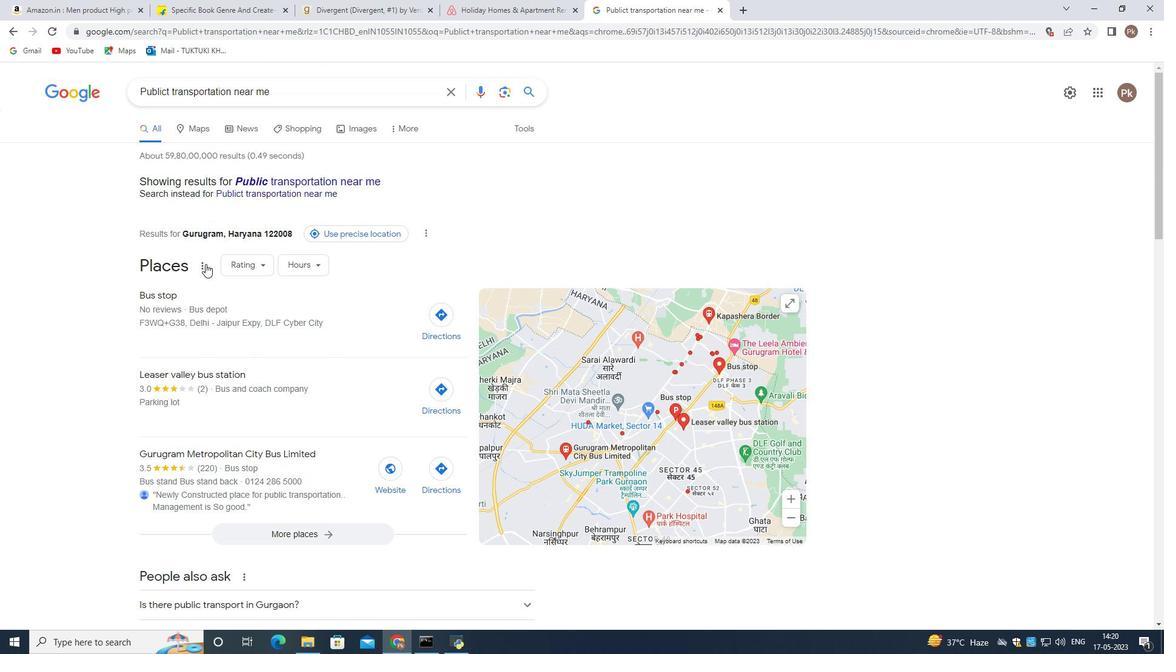 
Action: Mouse scrolled (188, 239) with delta (0, 0)
Screenshot: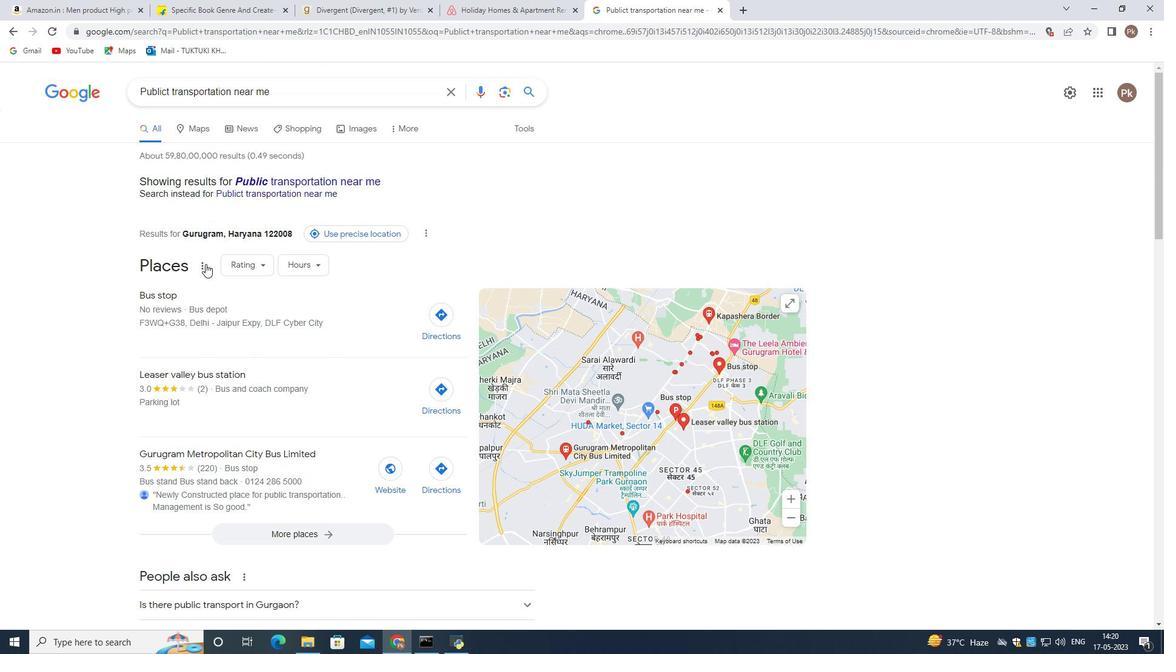 
Action: Mouse moved to (352, 340)
Screenshot: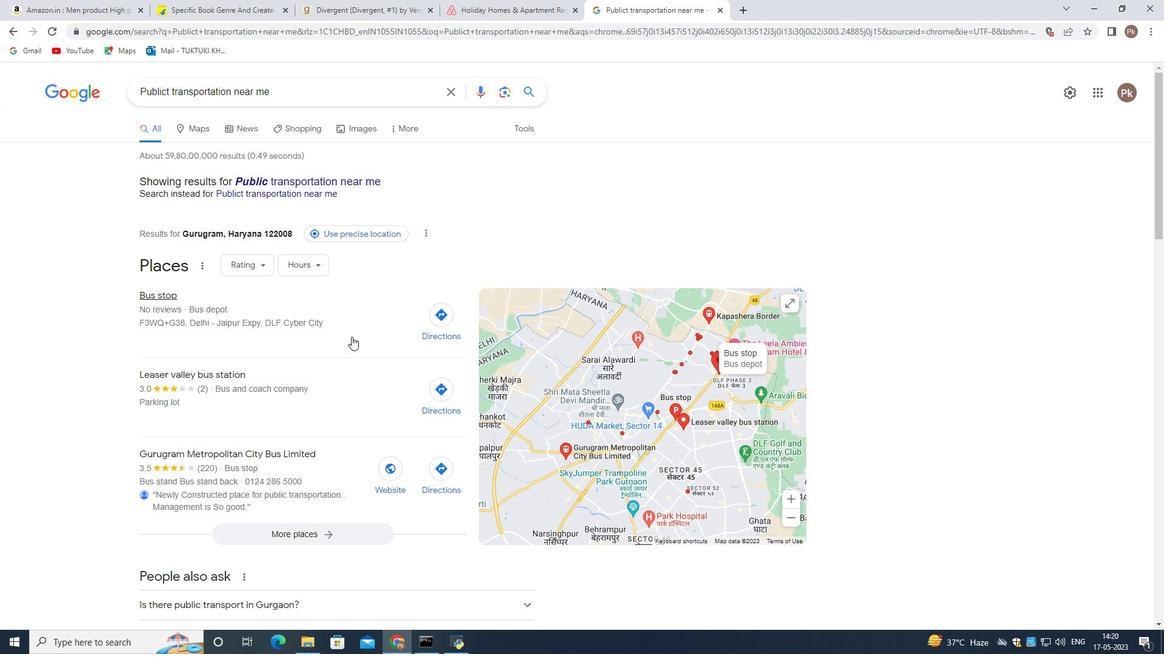 
Action: Mouse scrolled (352, 340) with delta (0, 0)
Screenshot: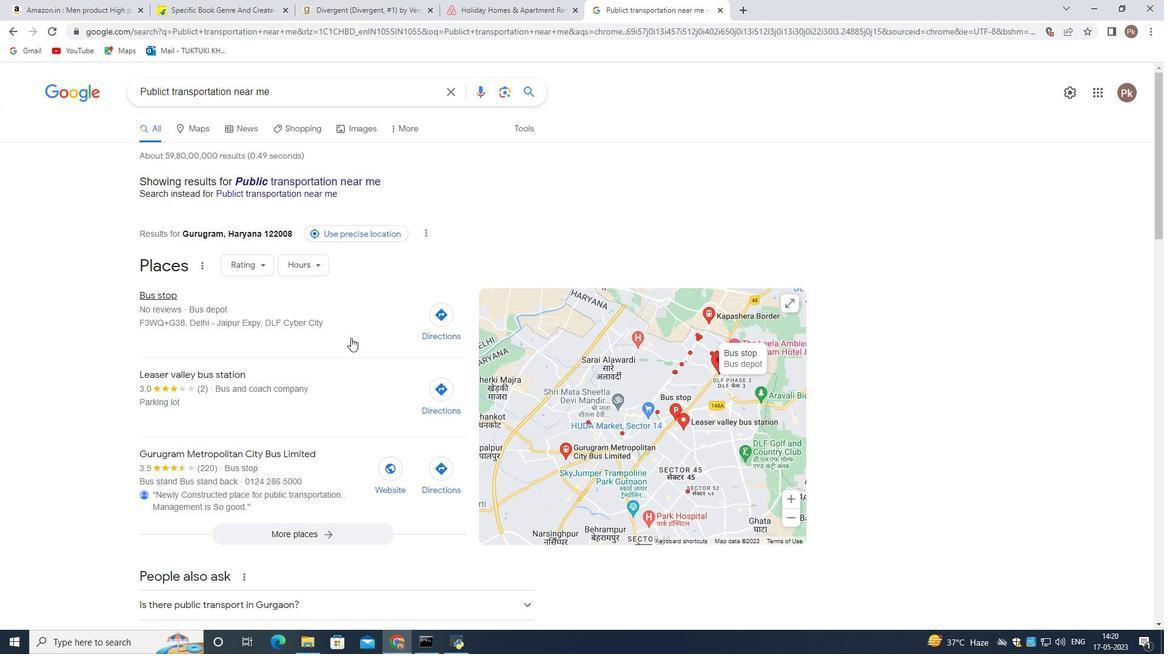 
Action: Mouse scrolled (352, 340) with delta (0, 0)
Screenshot: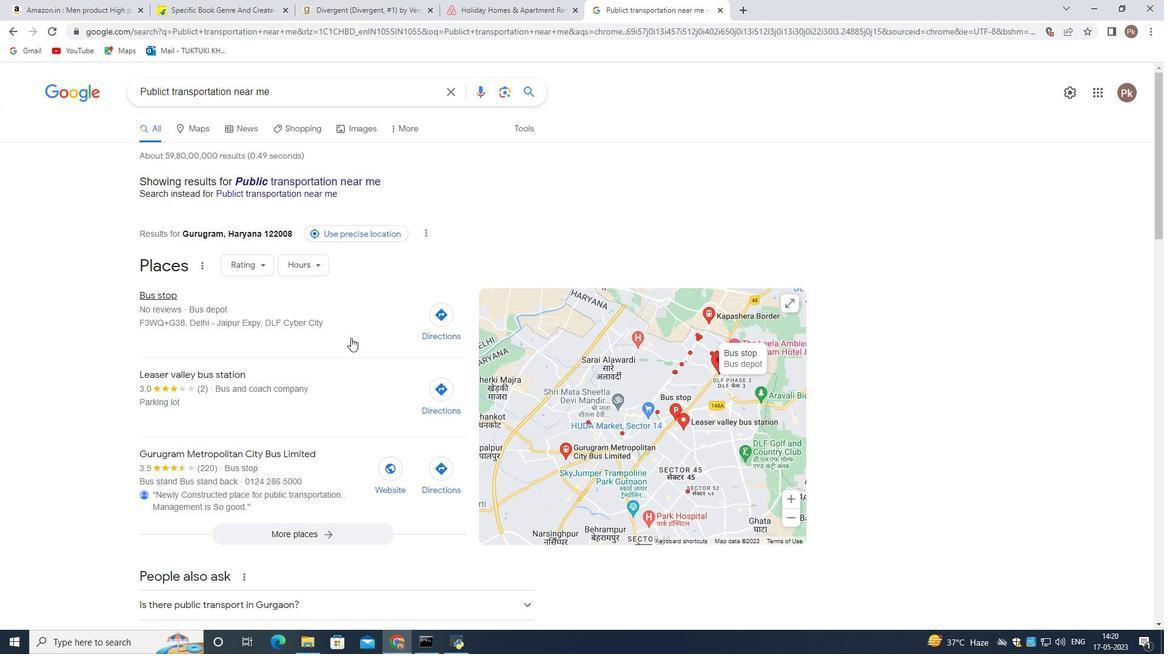 
Action: Mouse scrolled (352, 340) with delta (0, 0)
Screenshot: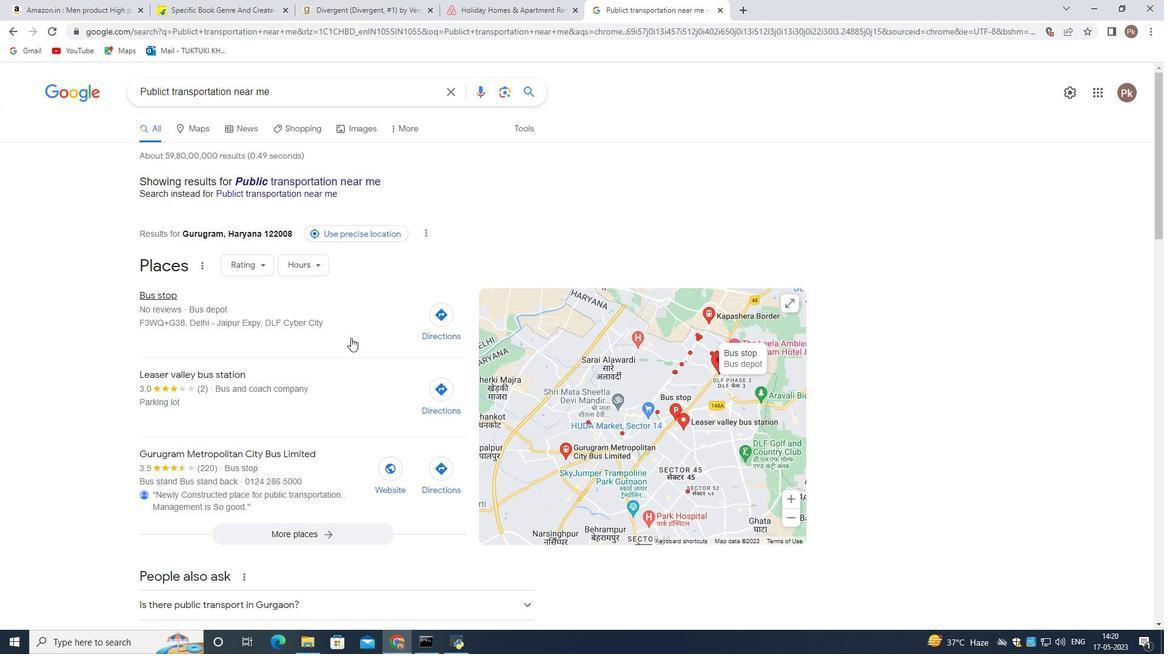 
Action: Mouse scrolled (352, 340) with delta (0, 0)
Screenshot: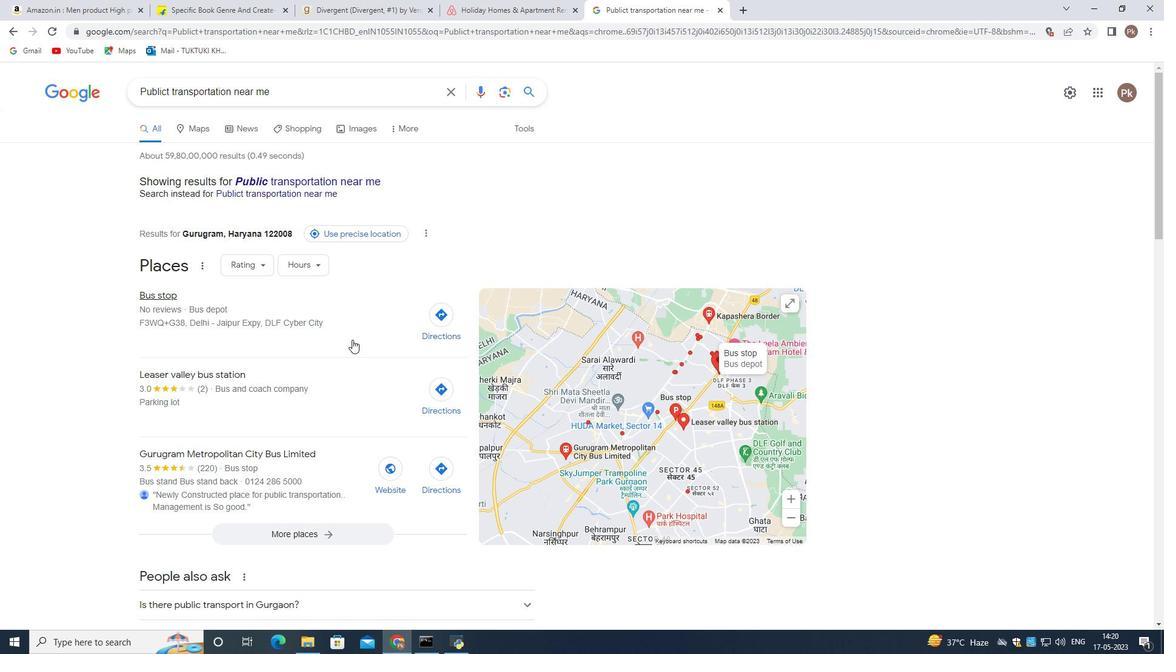 
Action: Mouse scrolled (352, 340) with delta (0, 0)
Screenshot: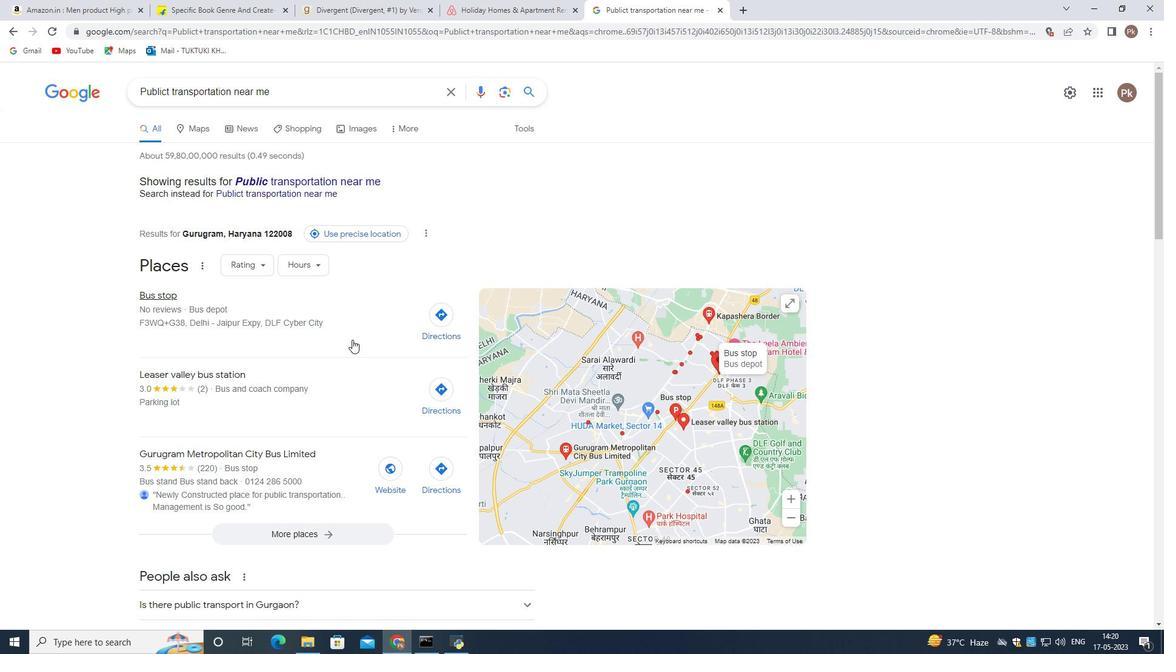 
Action: Mouse scrolled (352, 340) with delta (0, 0)
Screenshot: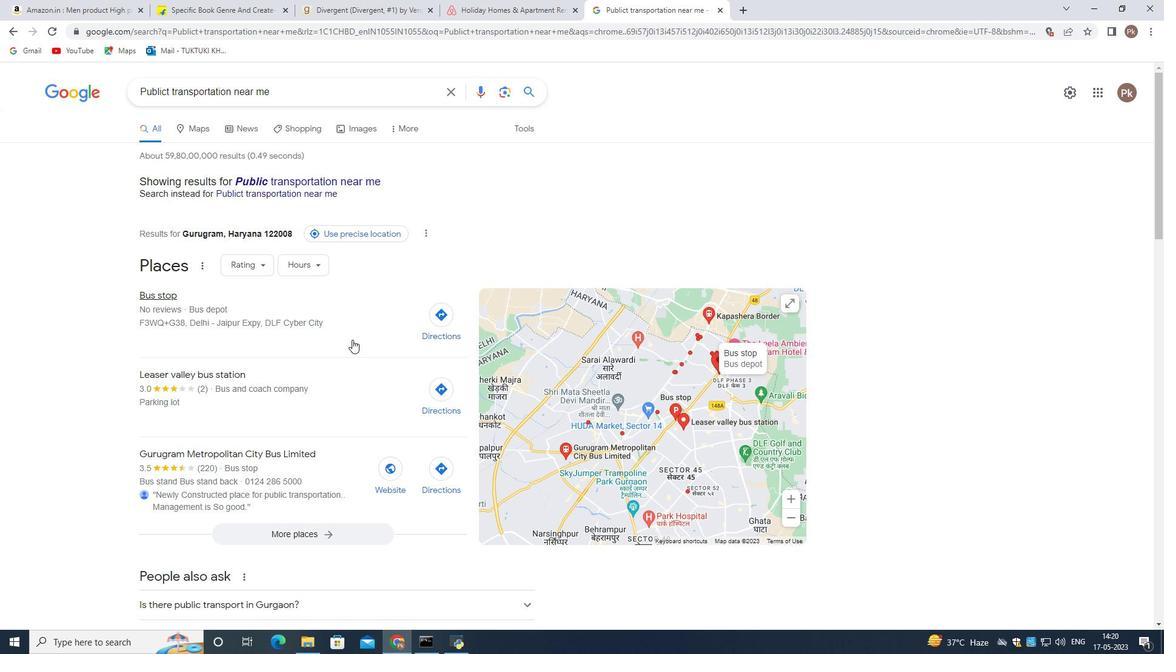 
Action: Mouse moved to (441, 319)
Screenshot: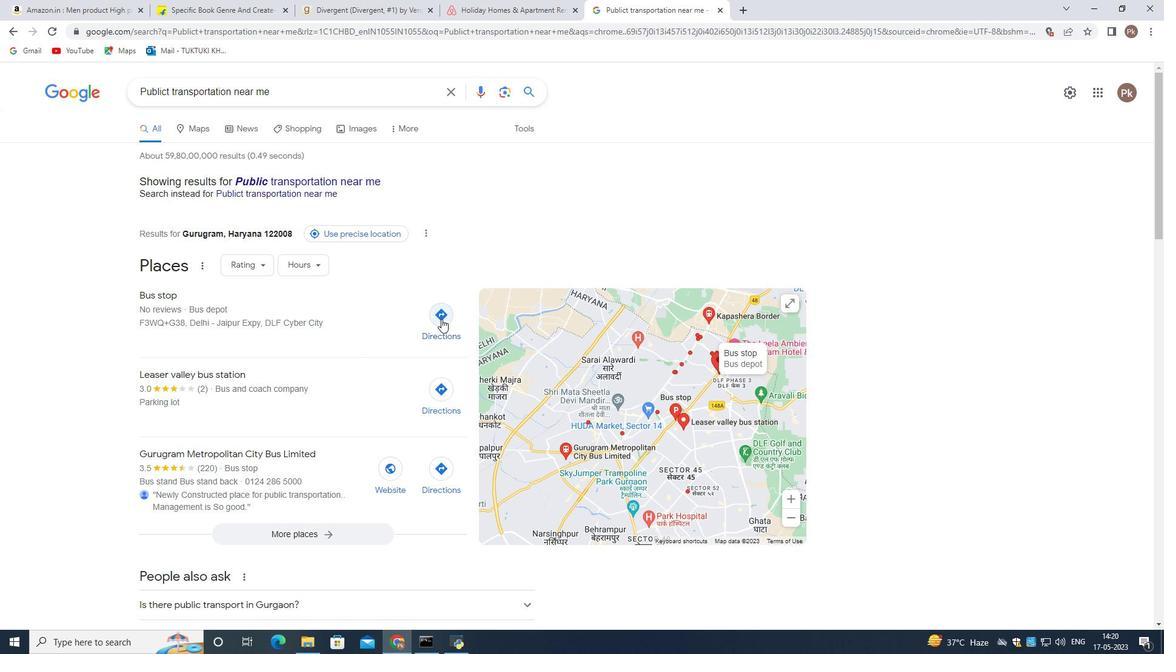 
Action: Mouse pressed left at (441, 319)
Screenshot: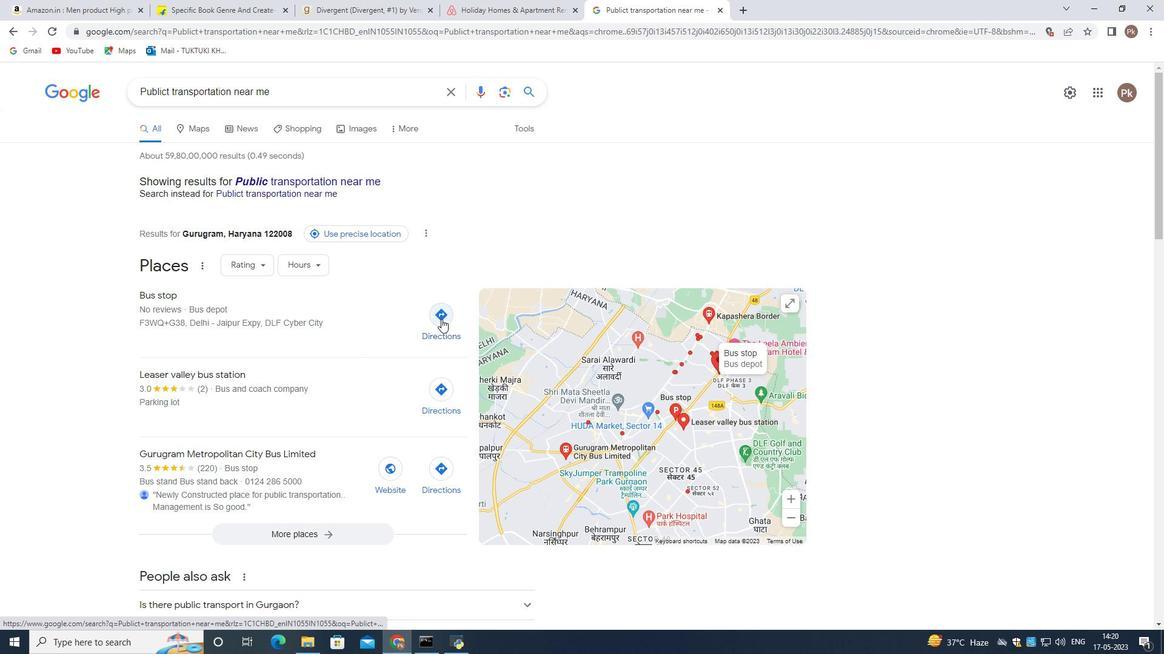 
Action: Mouse moved to (570, 292)
Screenshot: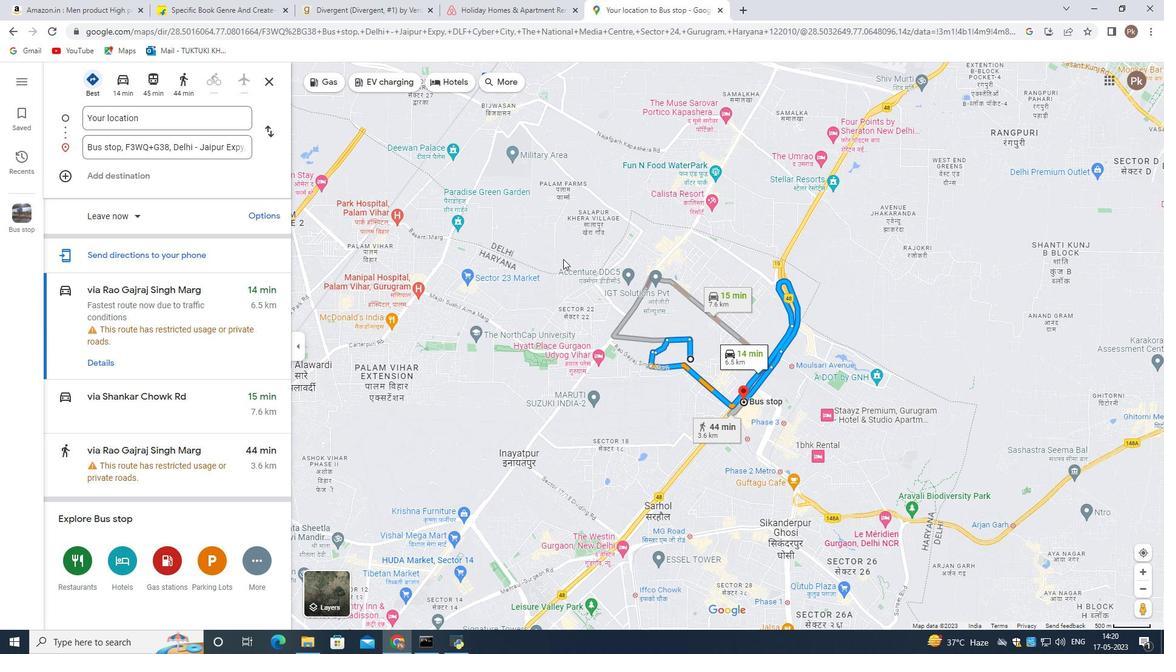 
Action: Mouse scrolled (570, 293) with delta (0, 0)
Screenshot: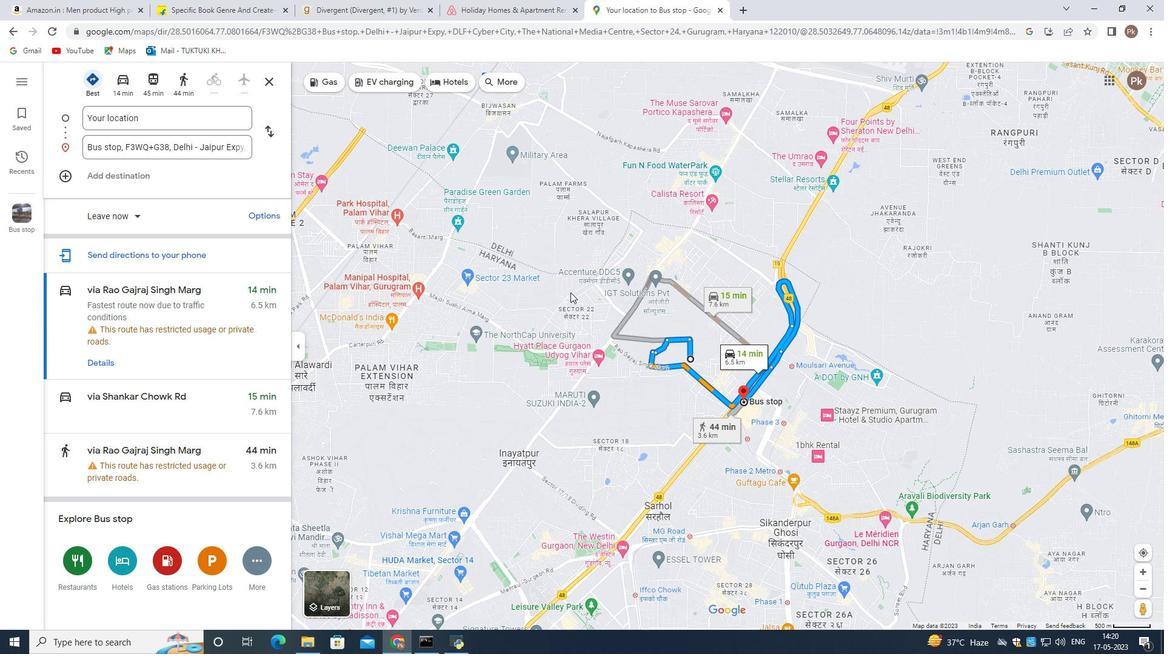 
Action: Mouse scrolled (570, 293) with delta (0, 0)
Screenshot: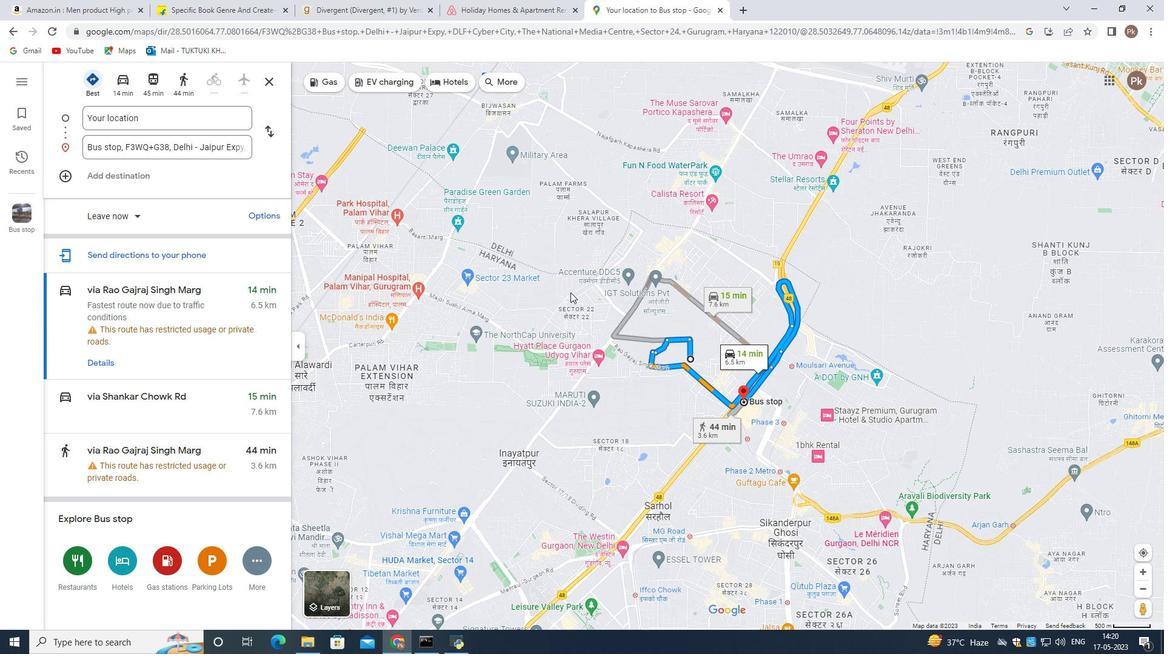 
Action: Mouse moved to (579, 340)
Screenshot: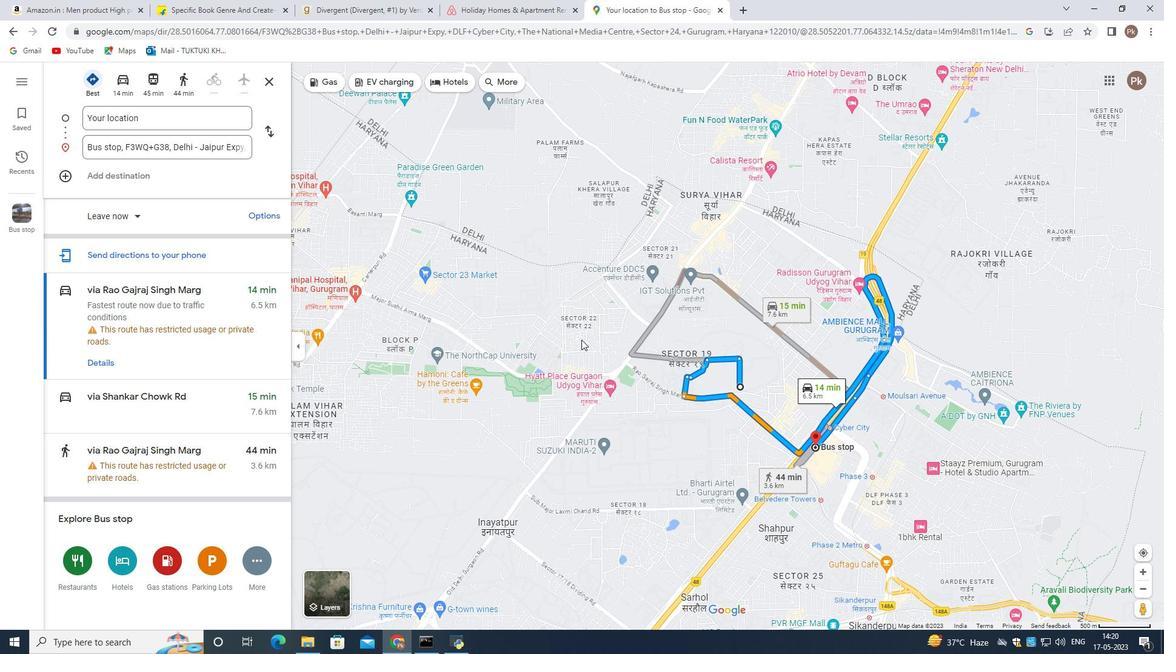 
Action: Mouse scrolled (579, 341) with delta (0, 0)
Screenshot: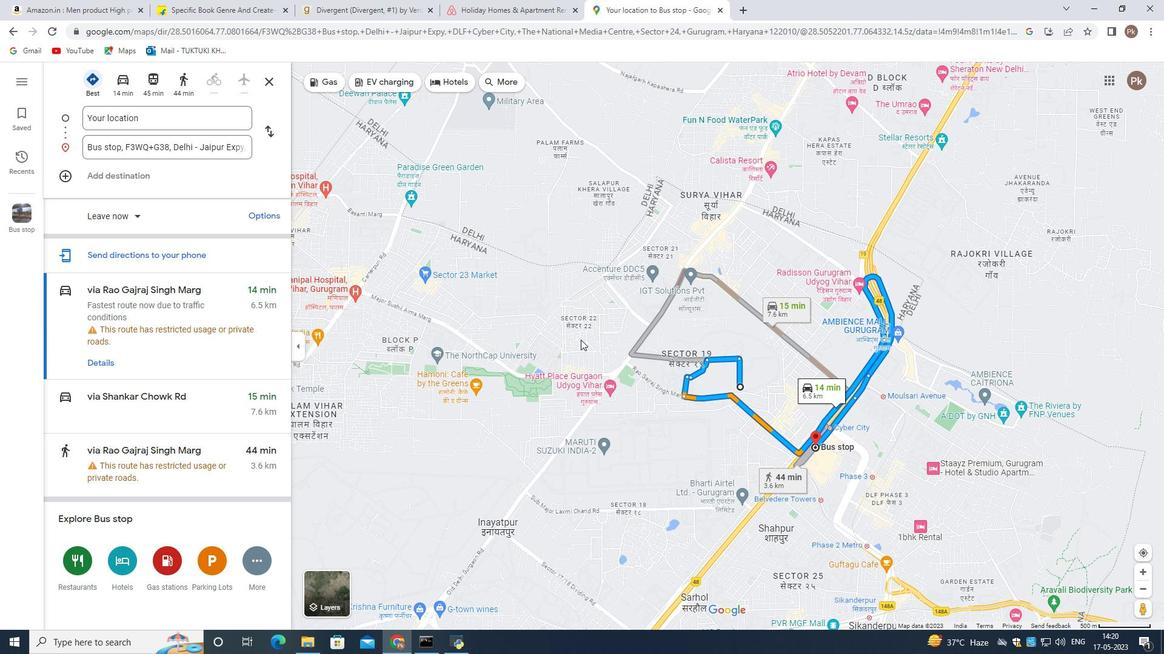 
Action: Mouse moved to (797, 264)
Screenshot: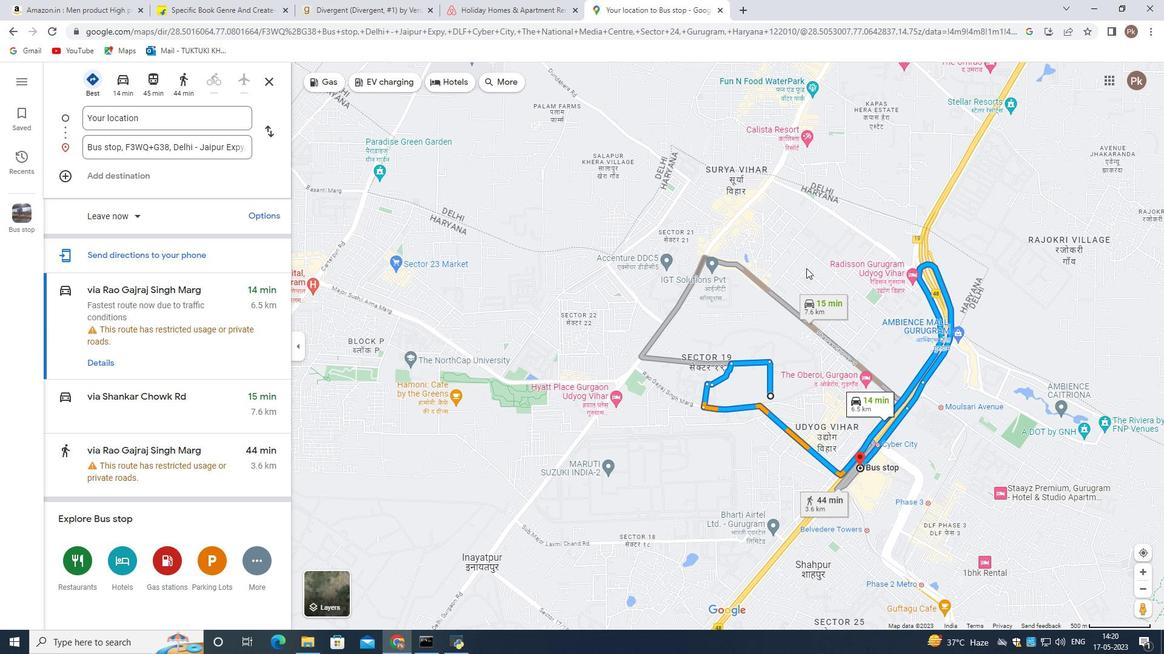 
Action: Mouse scrolled (797, 265) with delta (0, 0)
Screenshot: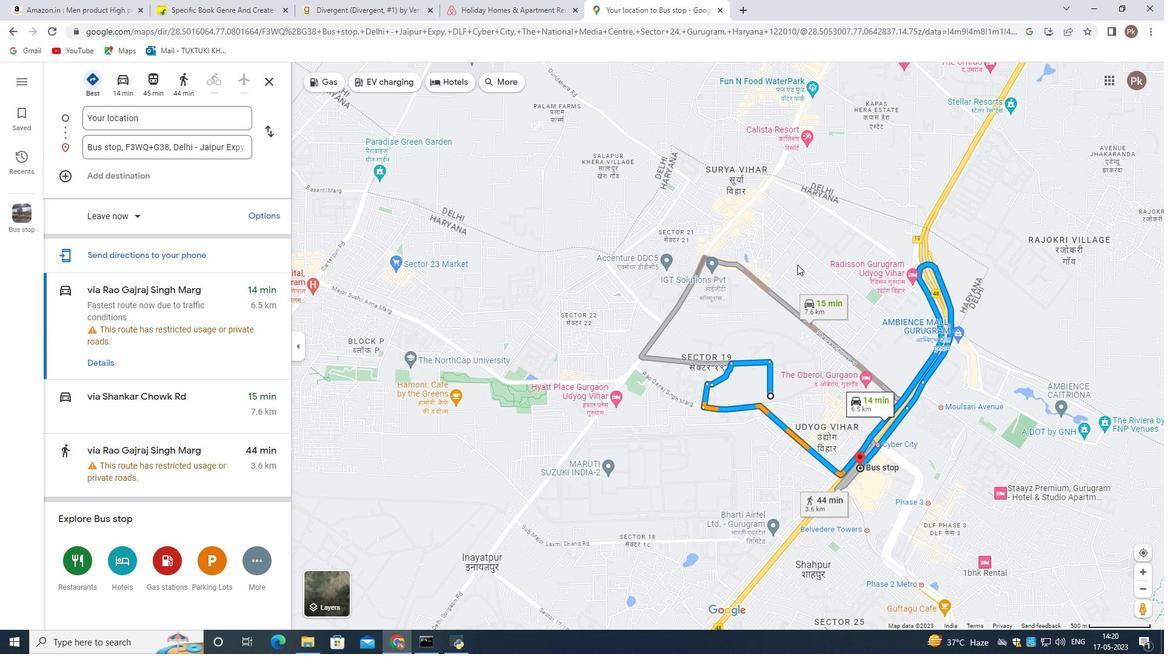 
Action: Mouse moved to (787, 397)
Screenshot: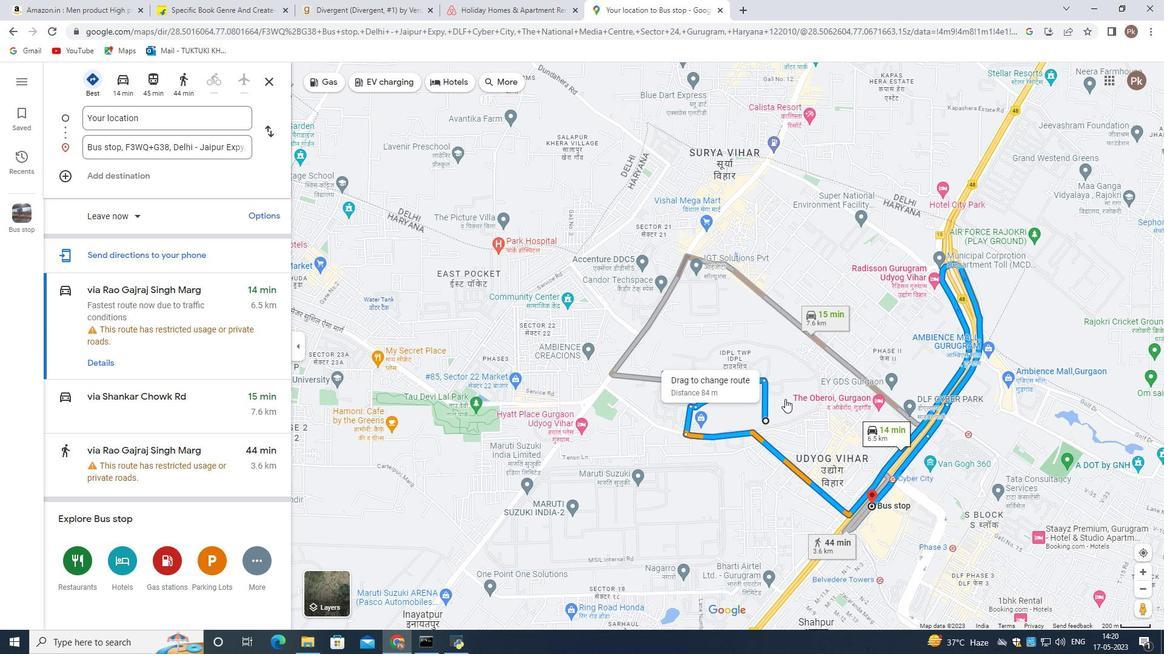 
Action: Mouse scrolled (787, 398) with delta (0, 0)
Screenshot: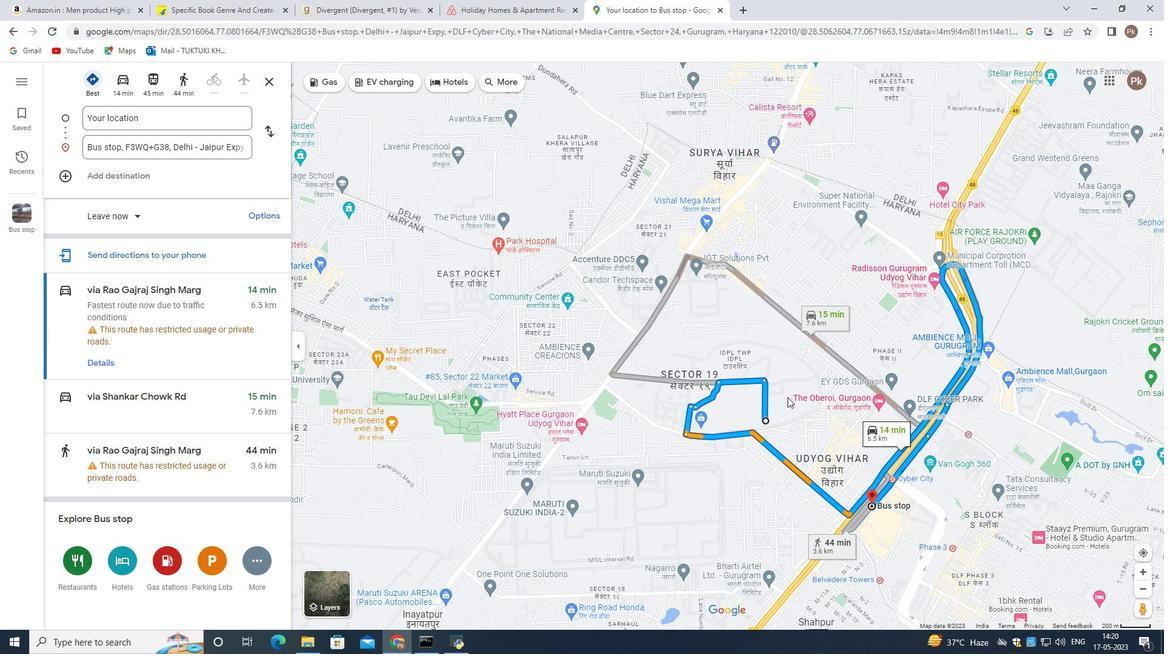 
Action: Mouse moved to (904, 392)
Screenshot: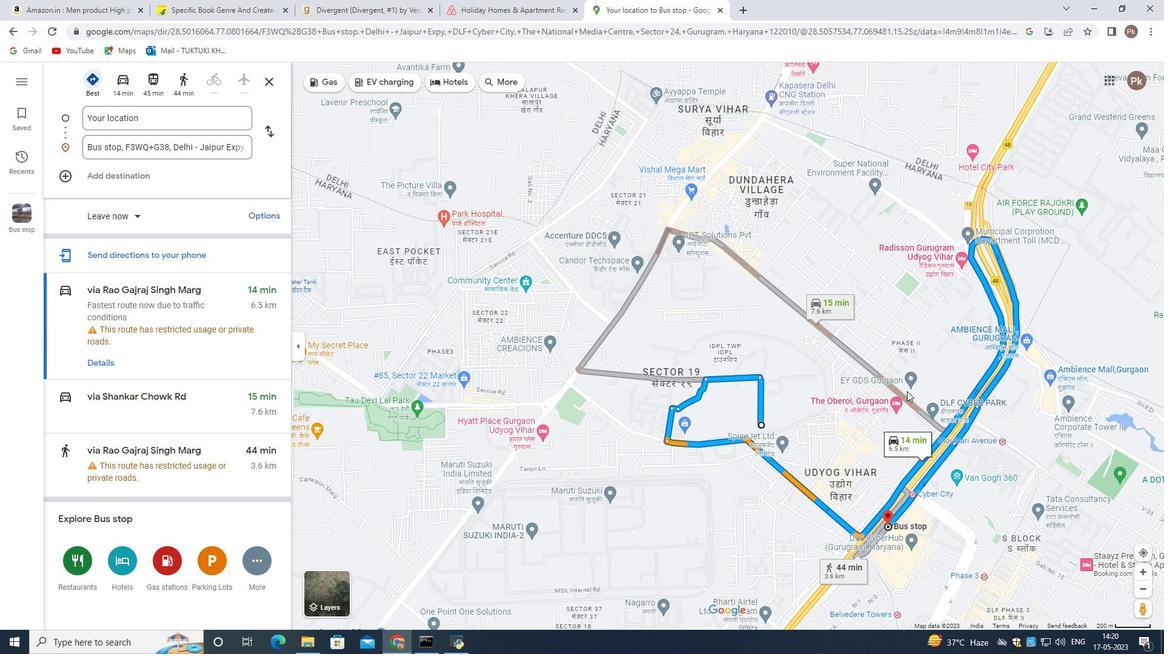 
Action: Mouse scrolled (904, 393) with delta (0, 0)
Screenshot: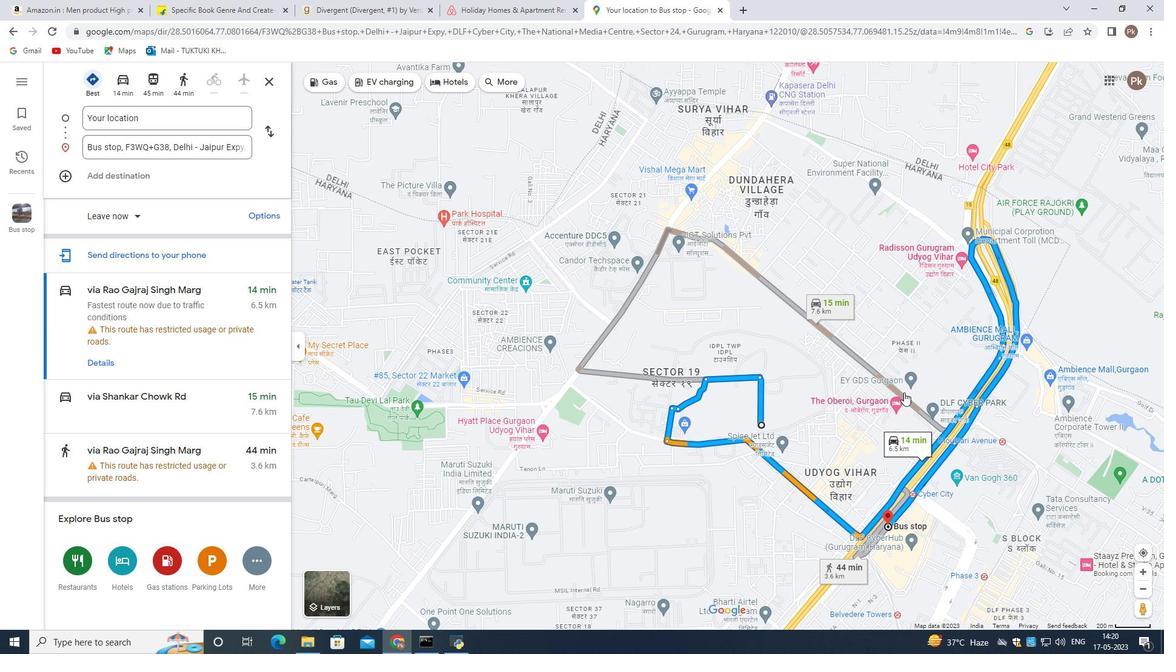 
Action: Mouse moved to (830, 408)
Screenshot: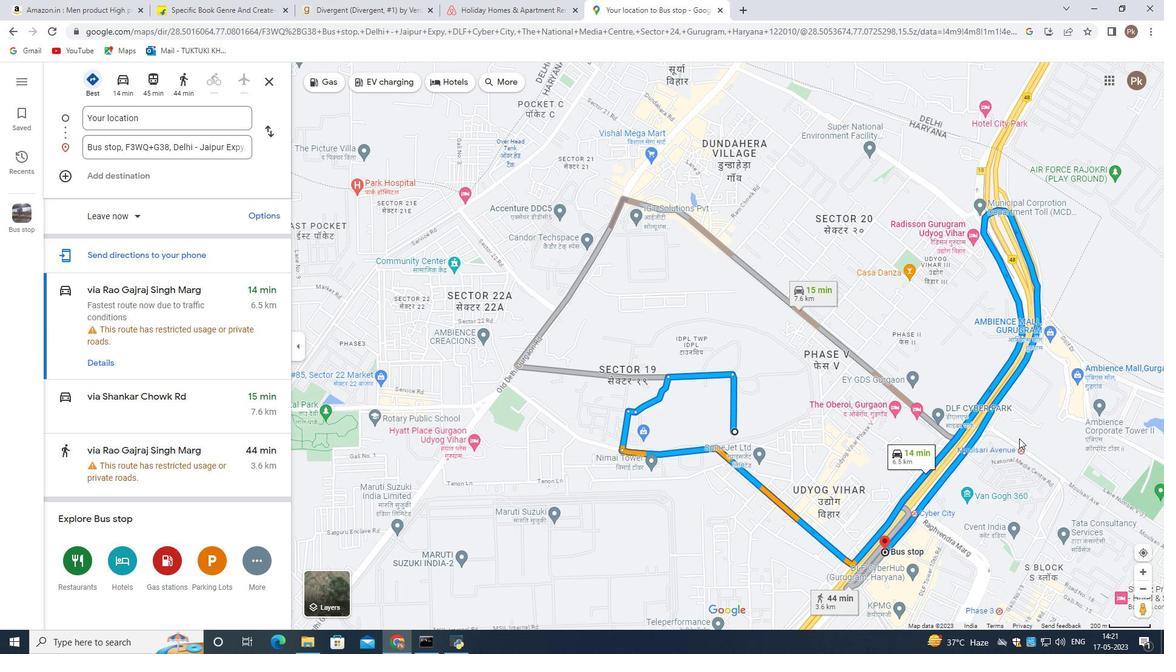 
Action: Mouse scrolled (830, 407) with delta (0, 0)
Screenshot: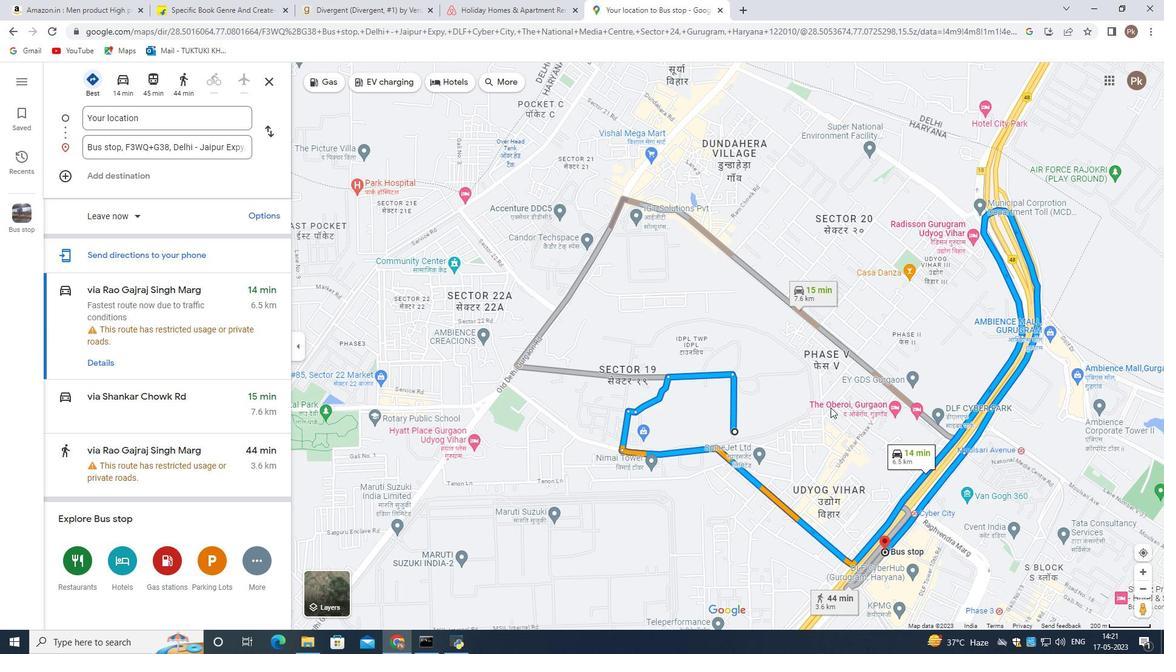 
Action: Mouse moved to (1102, 577)
Screenshot: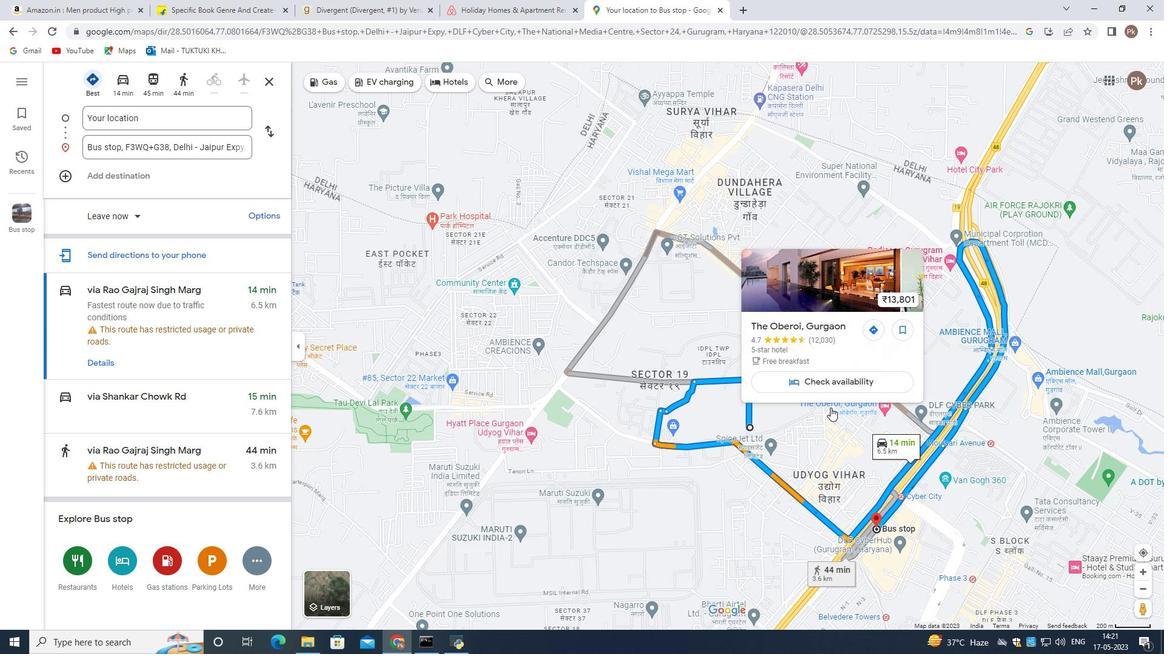 
Action: Mouse scrolled (1102, 578) with delta (0, 0)
Screenshot: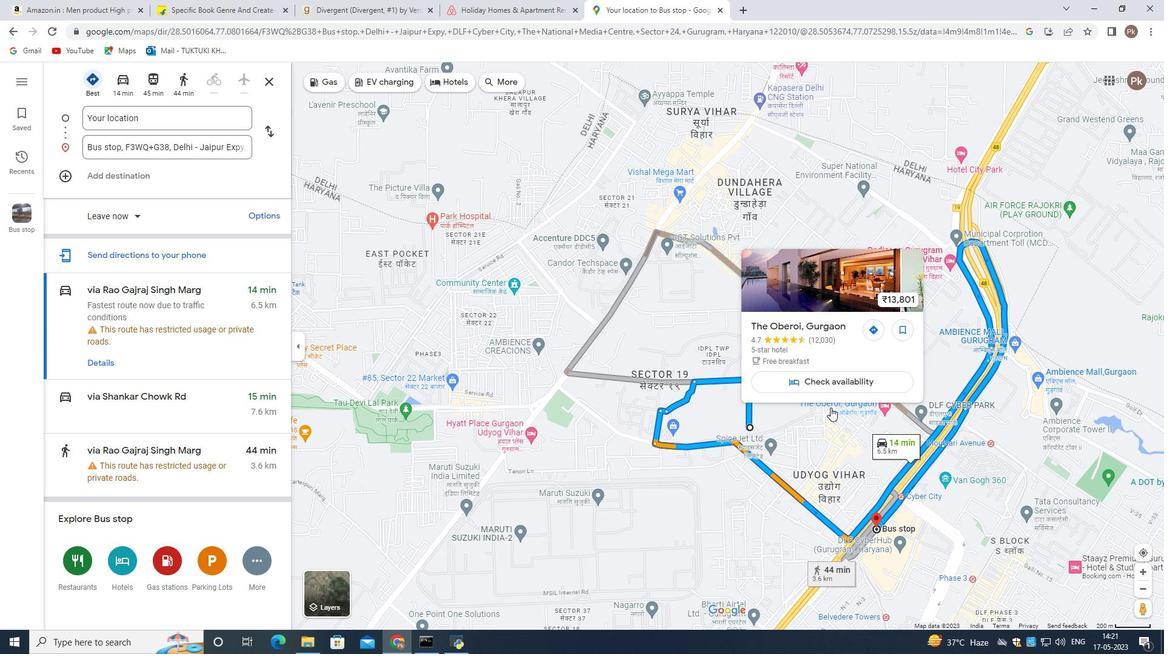 
Action: Mouse scrolled (1102, 578) with delta (0, 0)
Screenshot: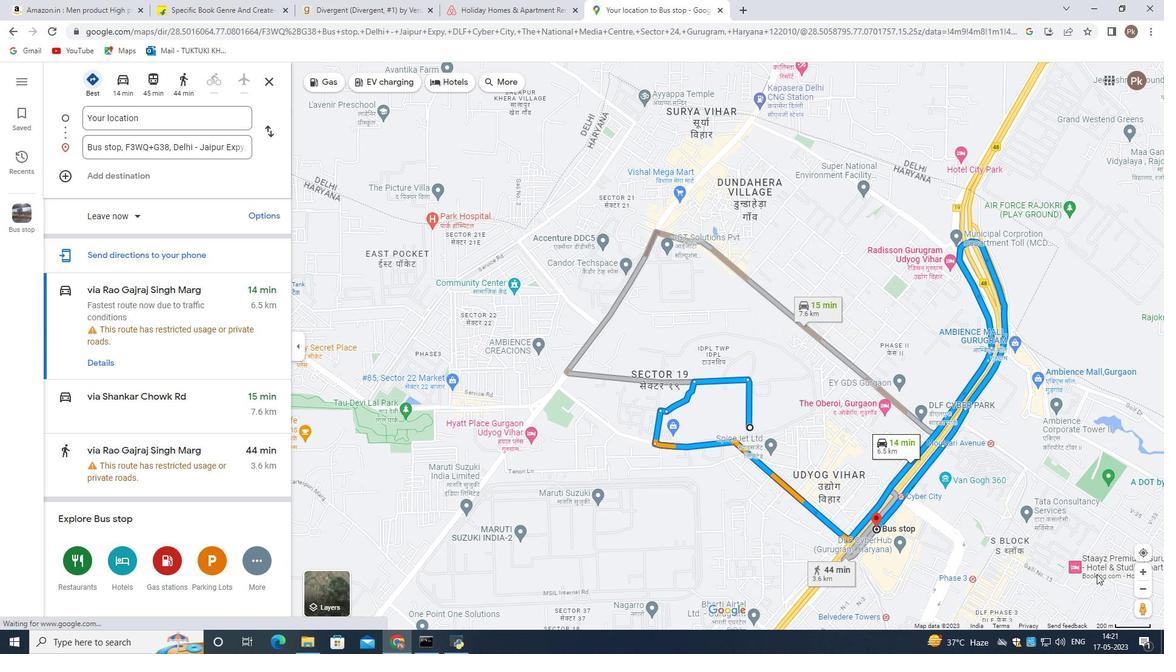 
Action: Mouse moved to (815, 511)
Screenshot: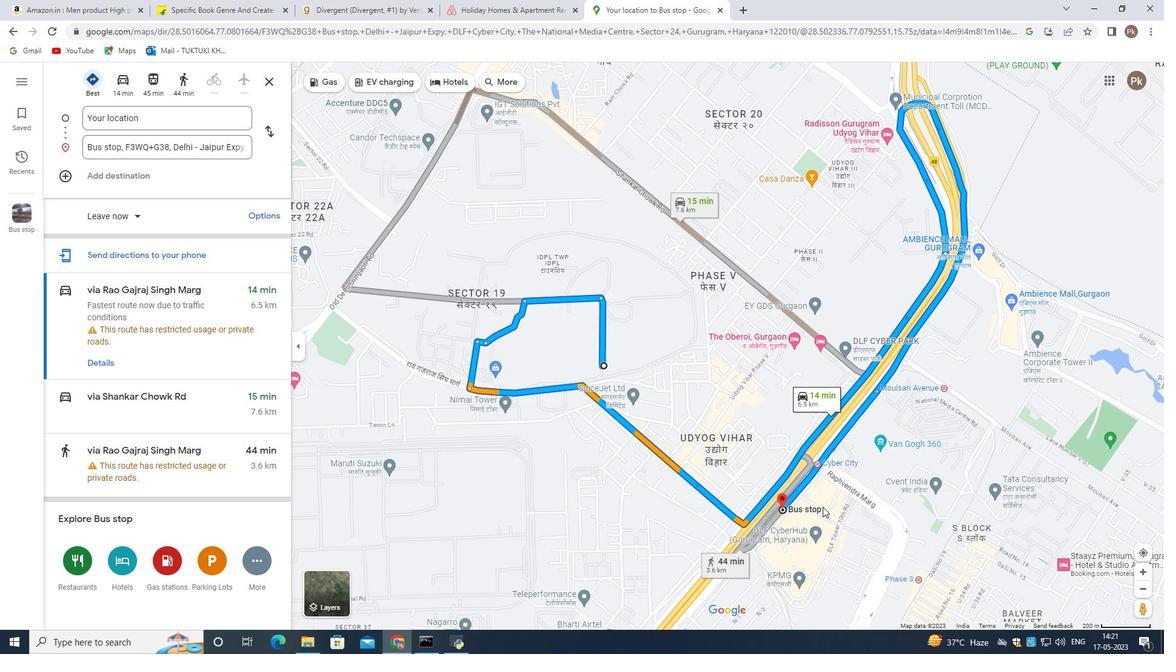 
Action: Mouse scrolled (815, 511) with delta (0, 0)
Screenshot: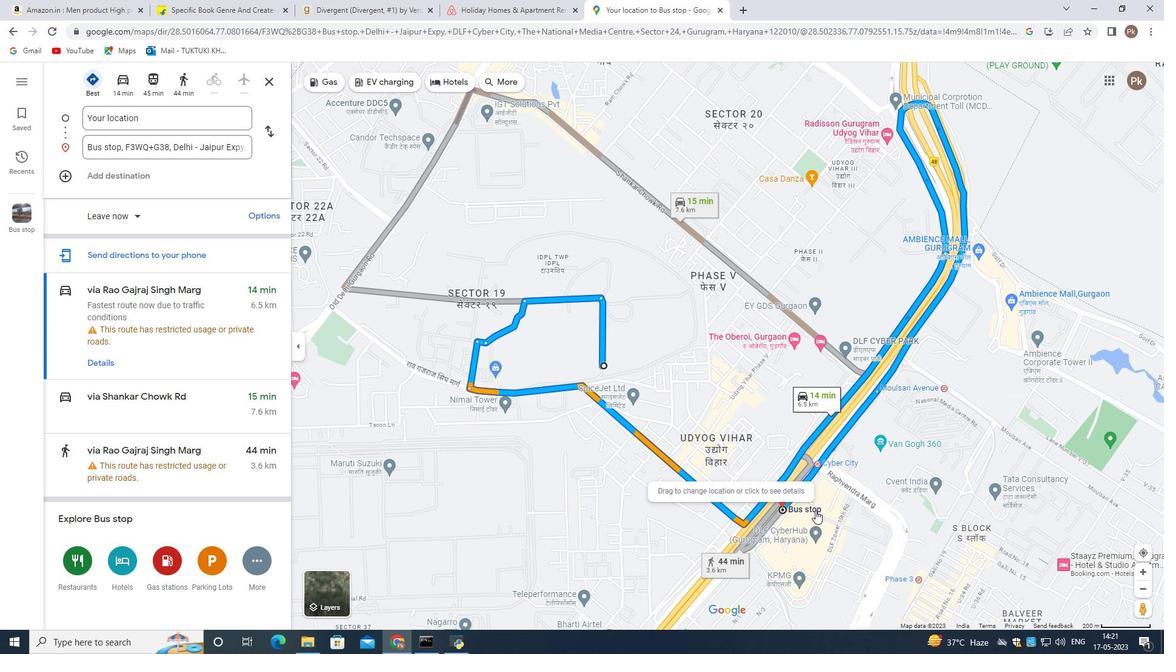 
Action: Mouse moved to (784, 515)
Screenshot: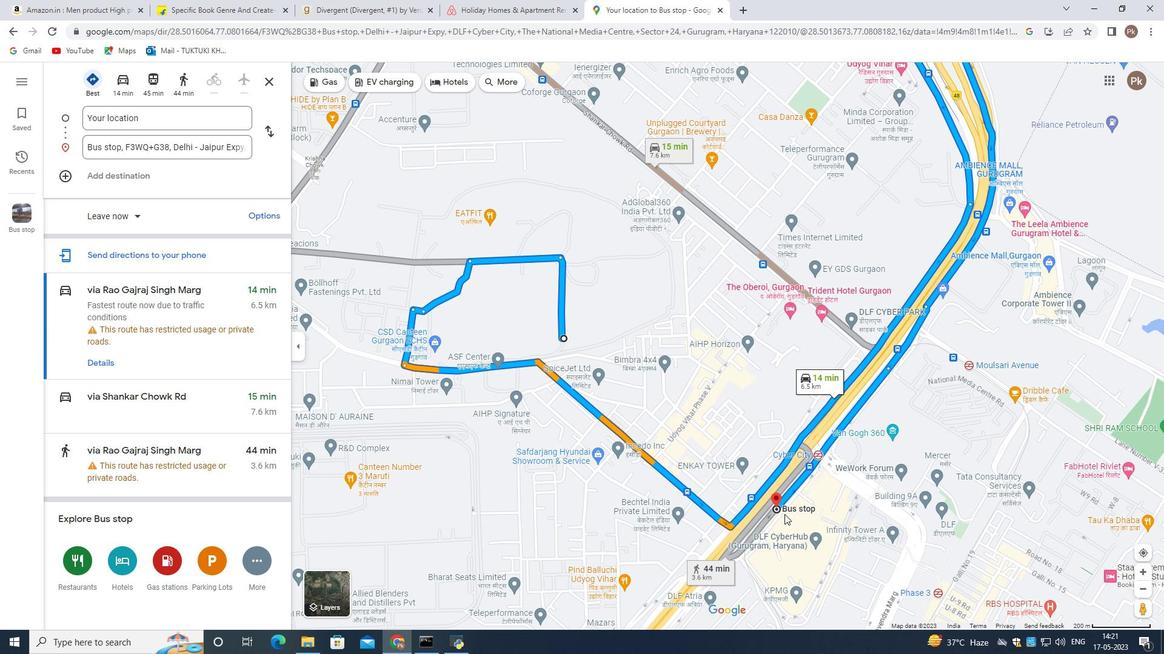 
Action: Mouse scrolled (784, 515) with delta (0, 0)
Screenshot: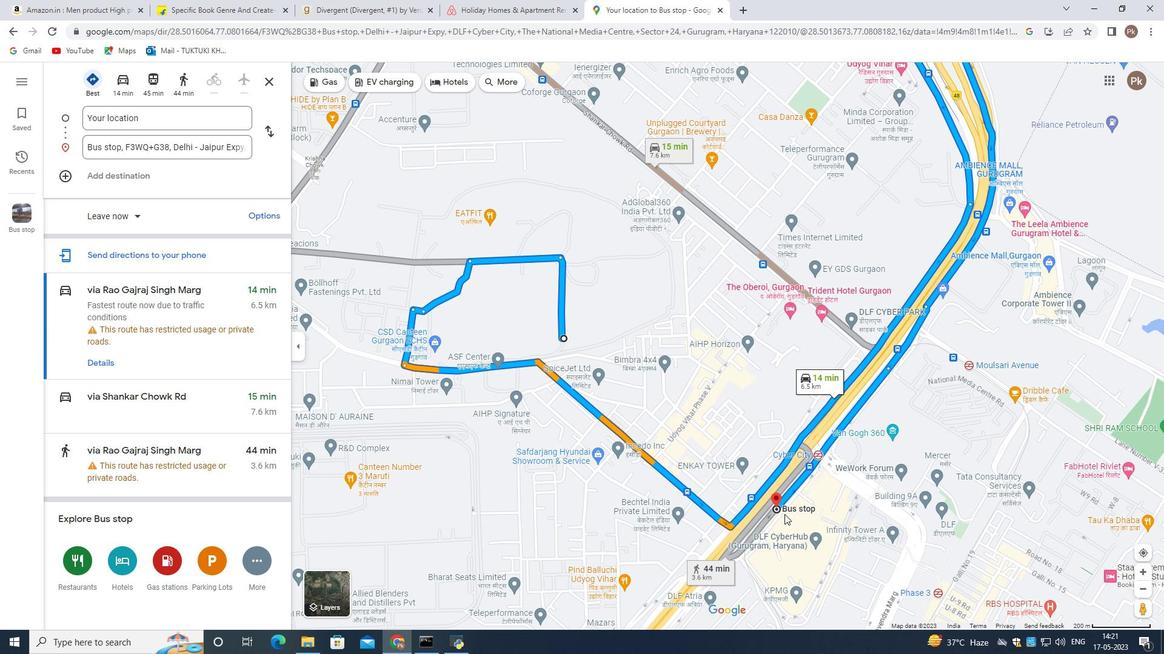 
Action: Mouse moved to (783, 515)
Screenshot: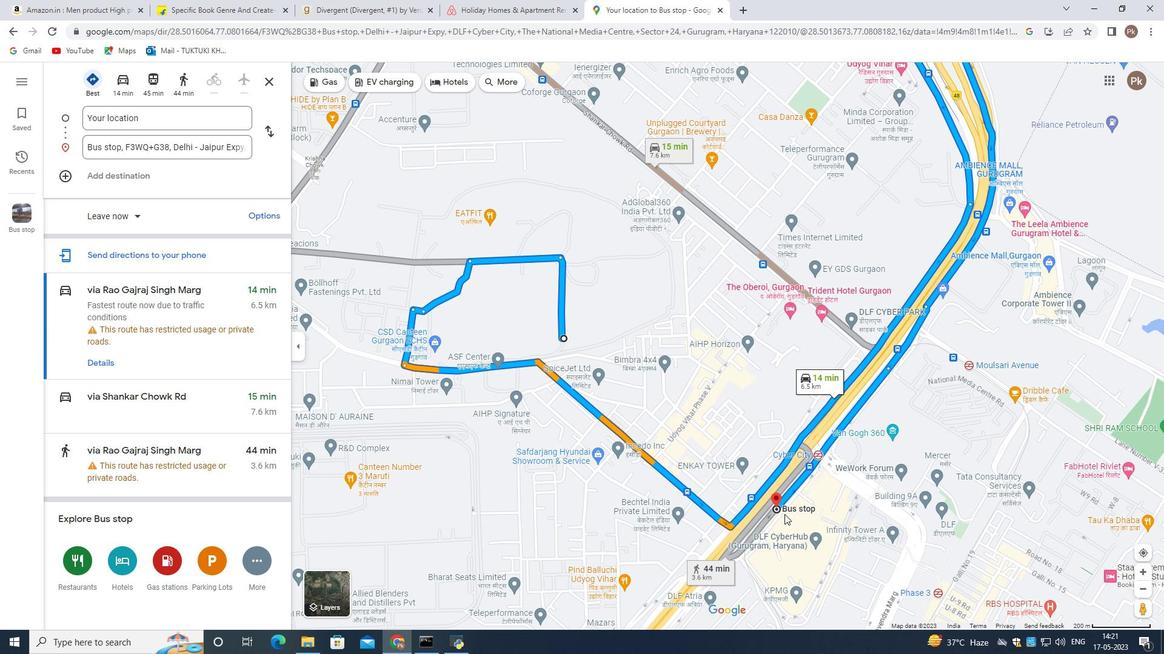 
Action: Mouse scrolled (783, 516) with delta (0, 0)
Screenshot: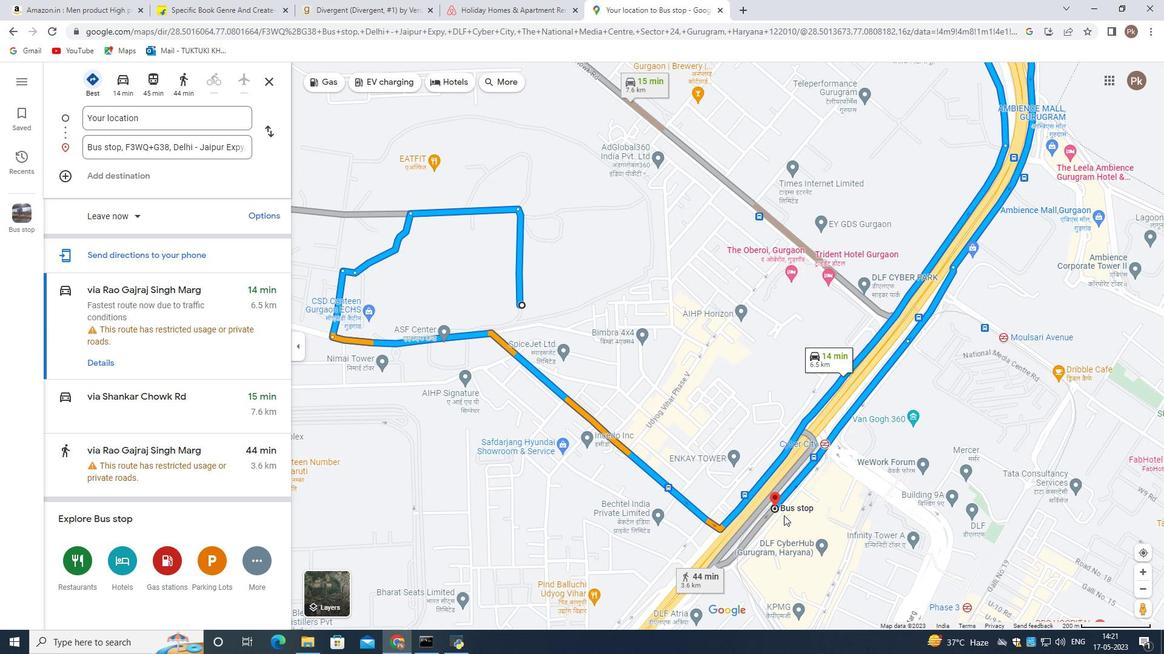 
Action: Mouse scrolled (783, 516) with delta (0, 0)
Screenshot: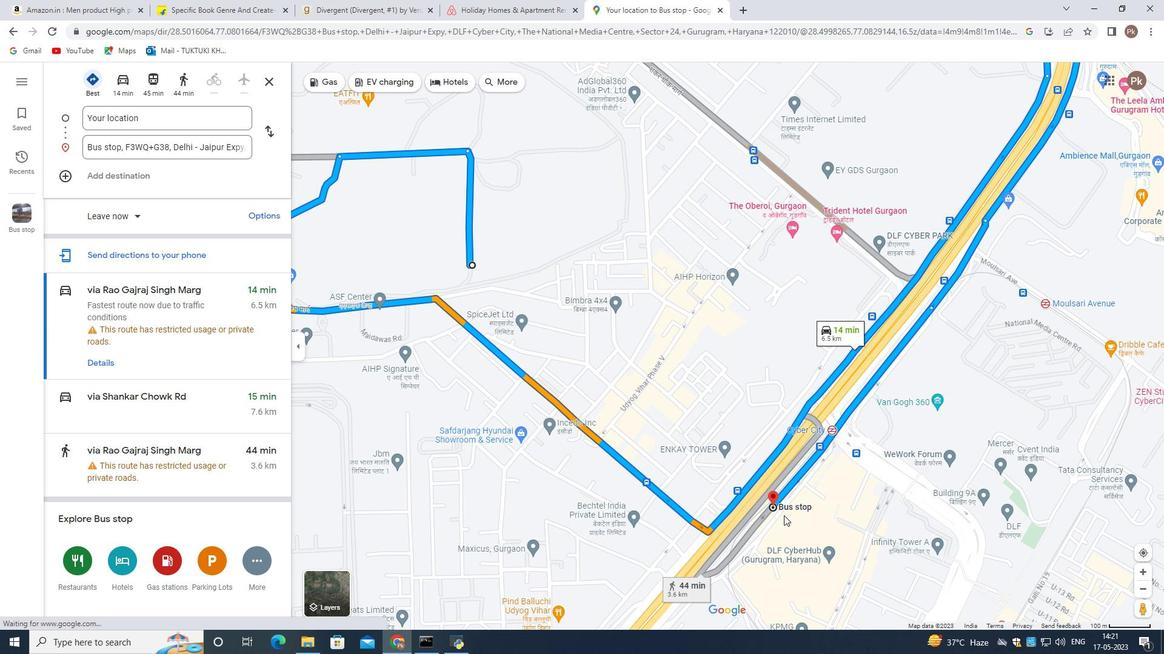 
Action: Mouse moved to (783, 515)
Screenshot: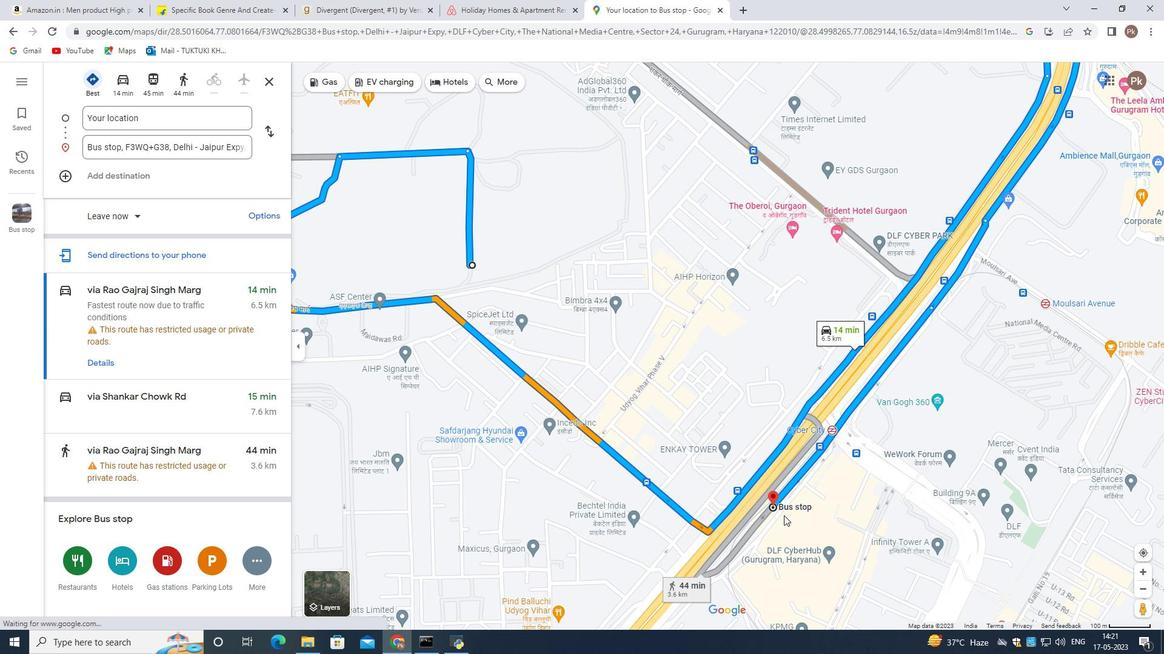 
Action: Mouse scrolled (783, 516) with delta (0, 0)
Screenshot: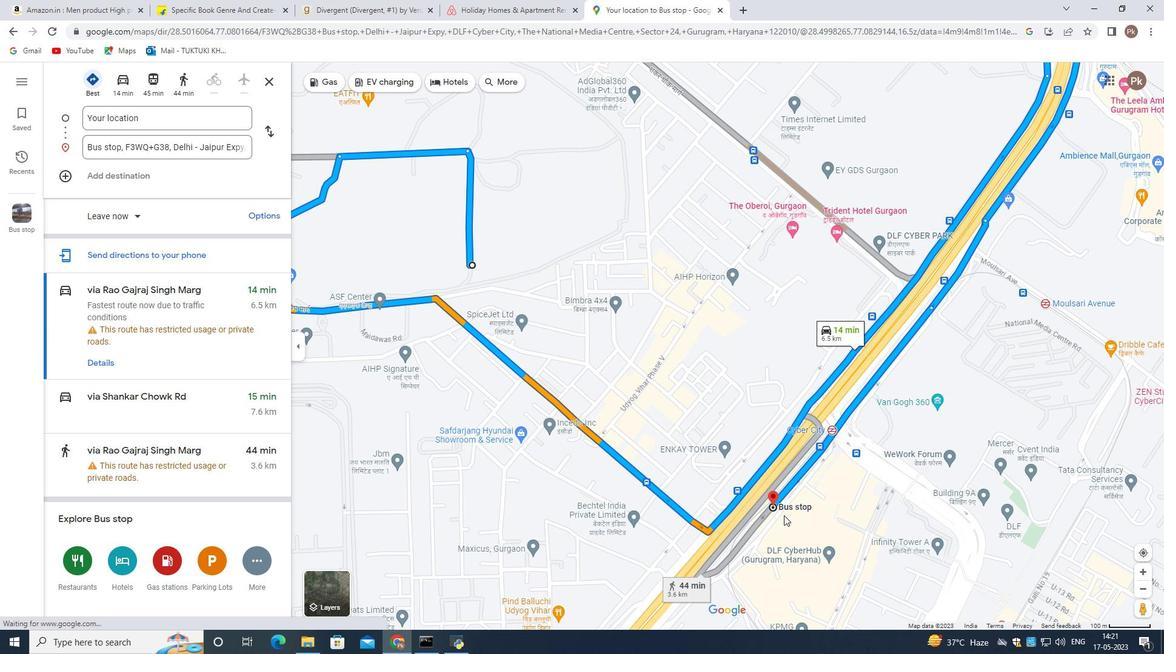 
Action: Mouse moved to (781, 515)
Screenshot: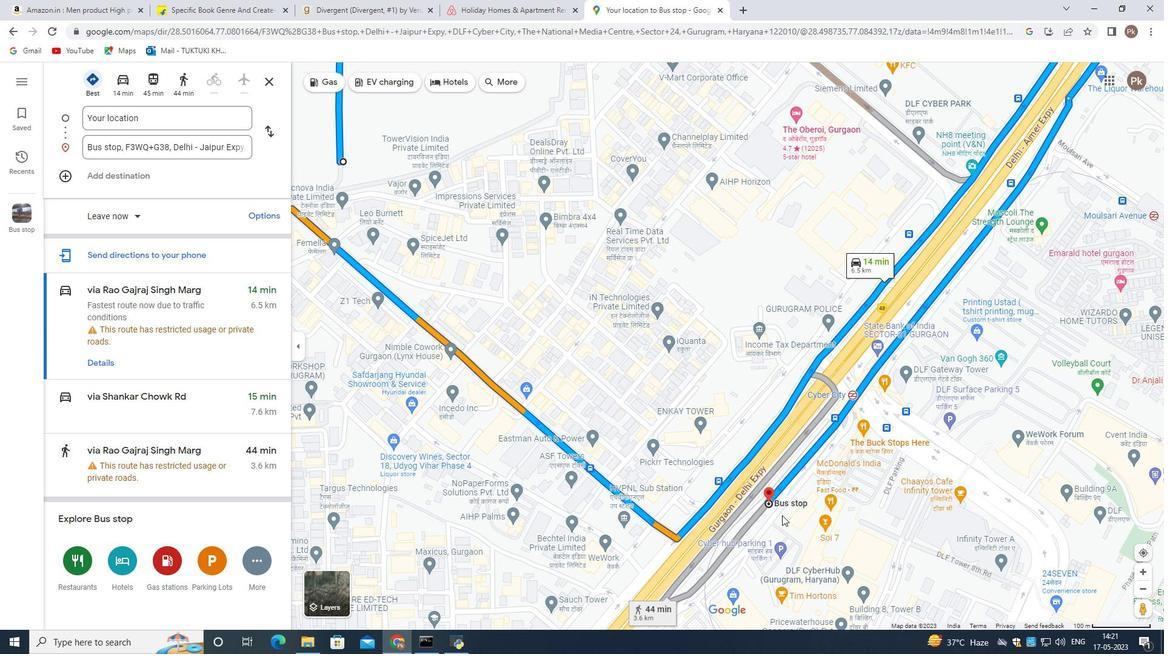 
Action: Mouse scrolled (781, 516) with delta (0, 0)
Screenshot: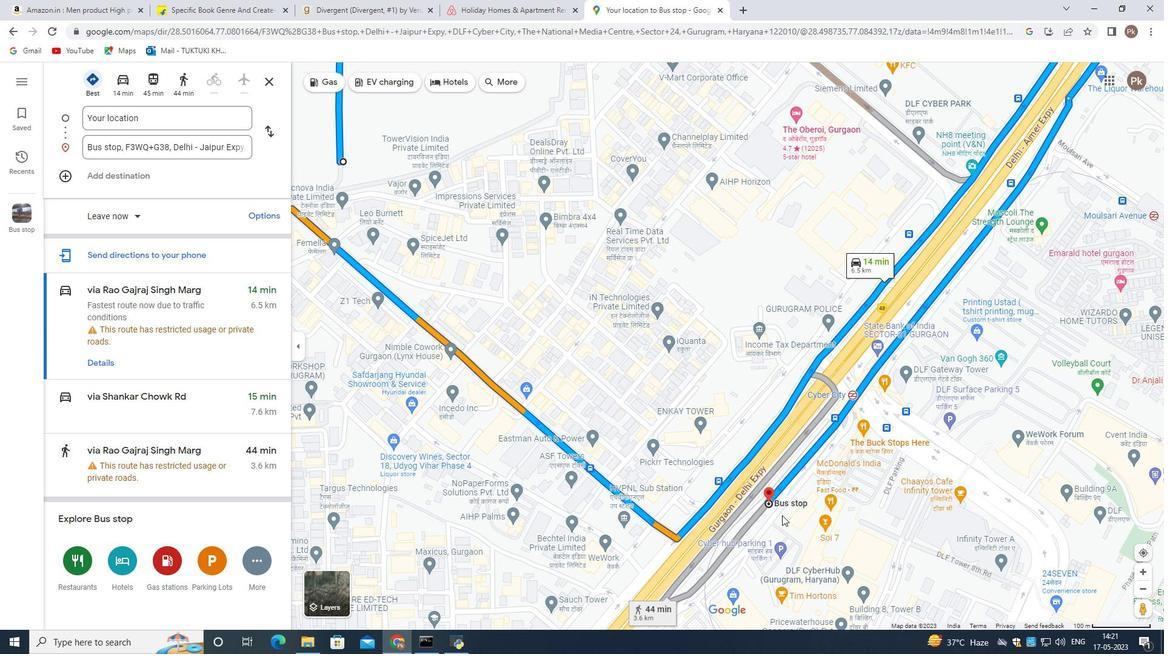 
Action: Mouse moved to (780, 515)
Screenshot: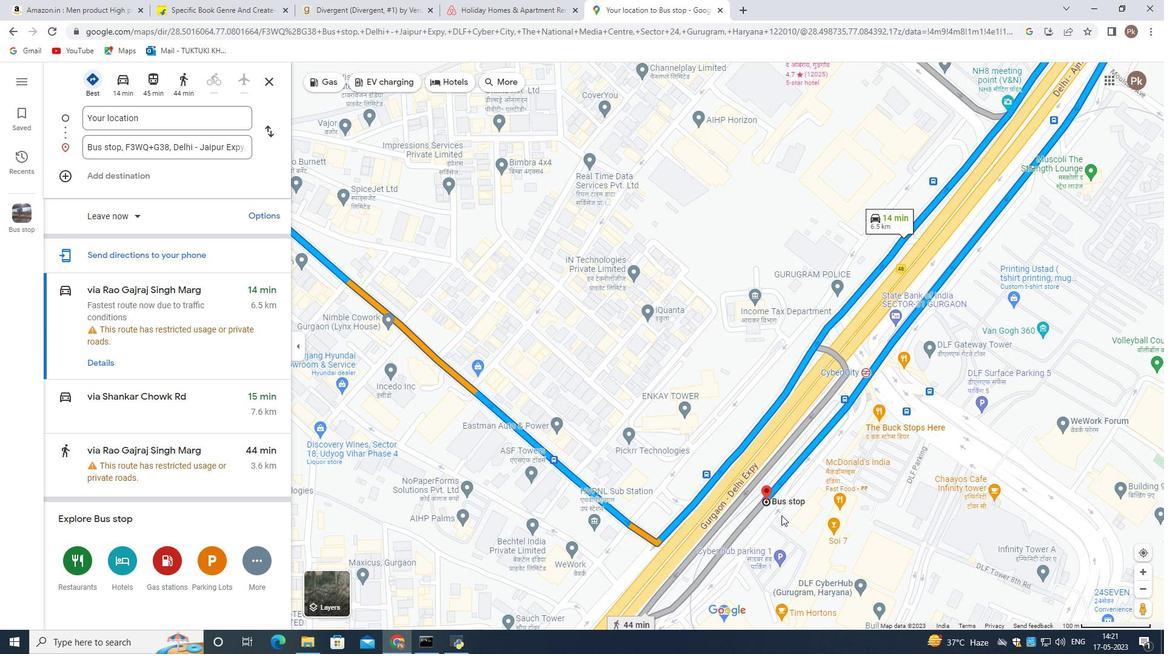 
Action: Mouse scrolled (780, 516) with delta (0, 0)
Screenshot: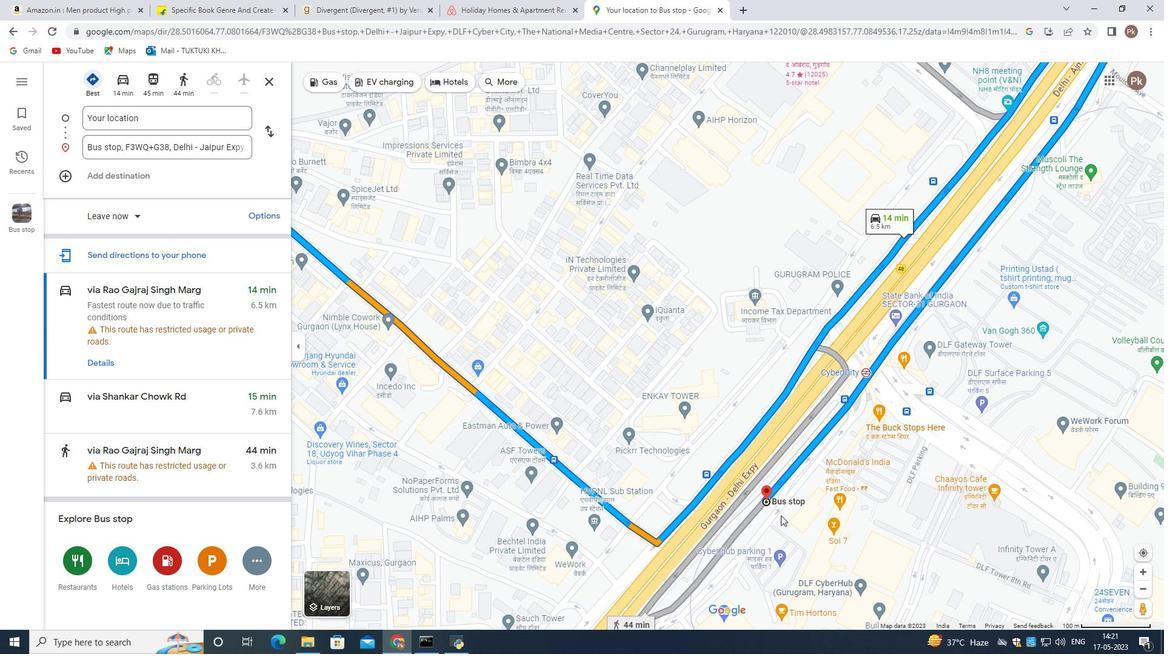 
Action: Mouse moved to (780, 516)
Screenshot: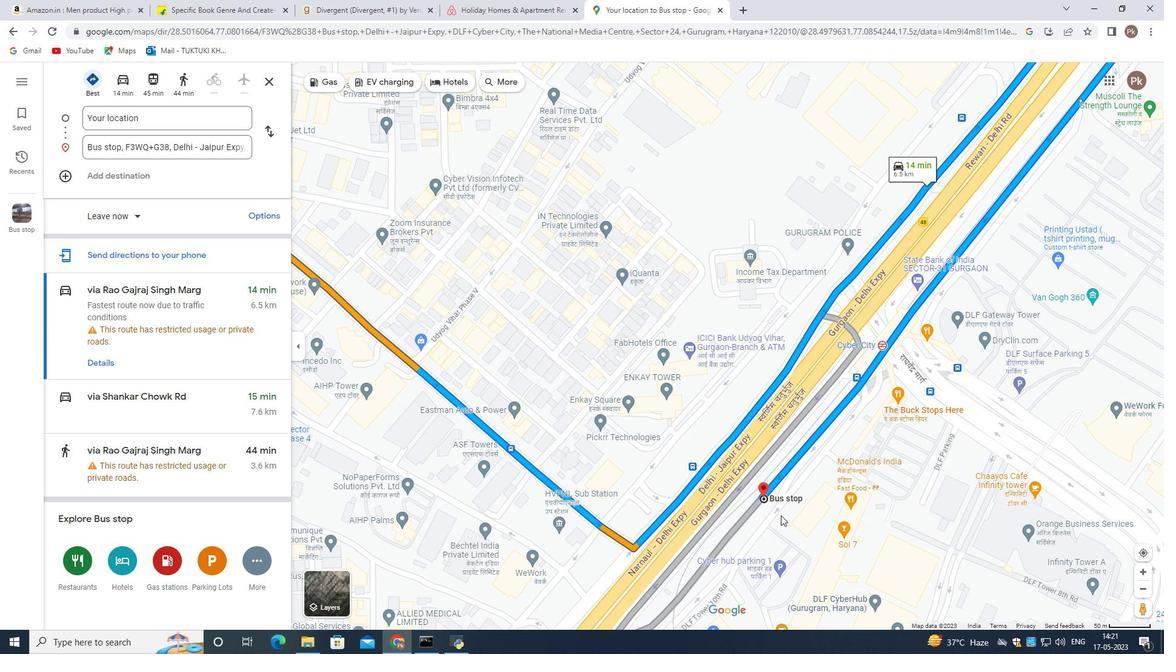 
Action: Mouse scrolled (780, 517) with delta (0, 0)
Screenshot: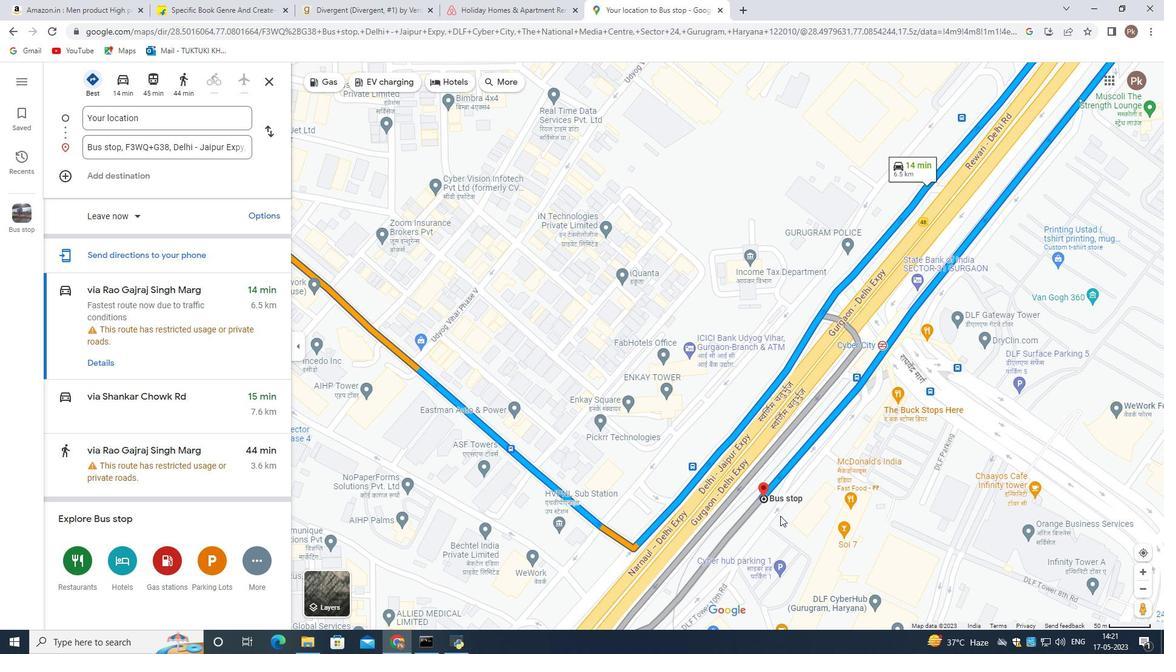 
Action: Mouse scrolled (780, 517) with delta (0, 0)
Screenshot: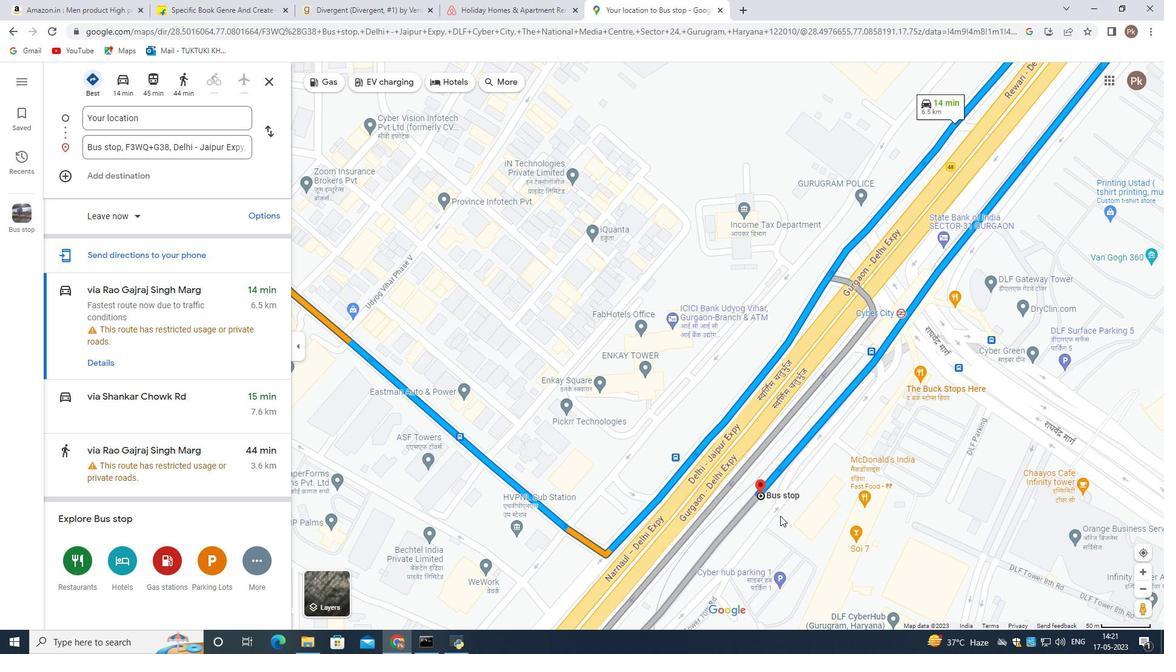 
Action: Mouse moved to (805, 485)
Screenshot: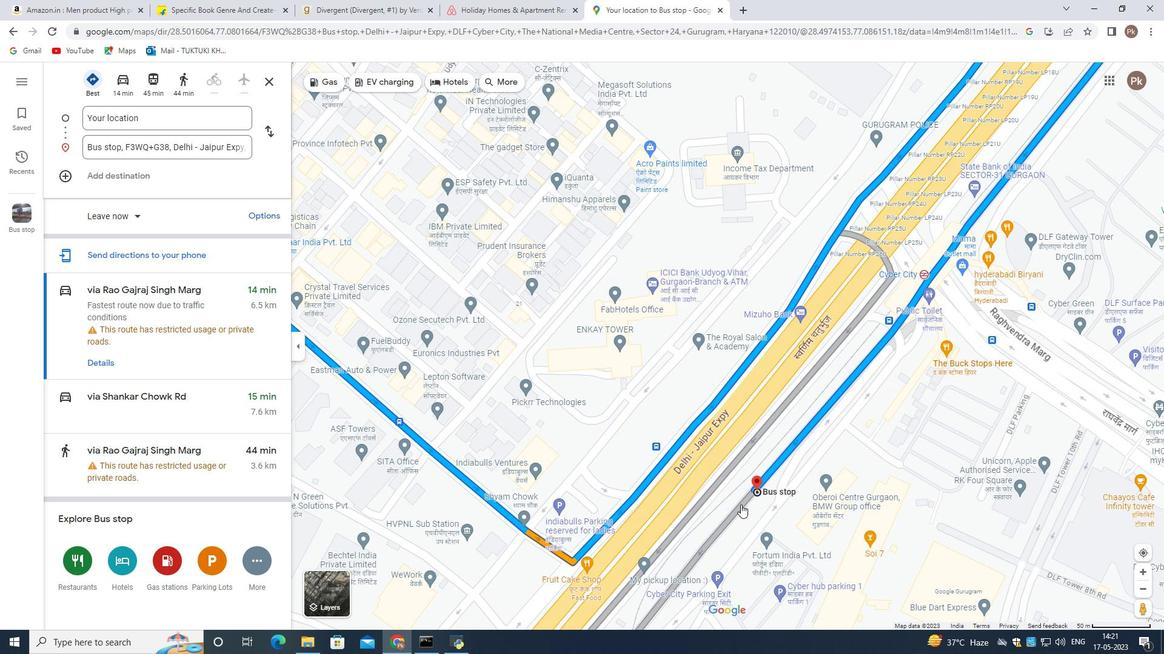 
Action: Mouse scrolled (805, 485) with delta (0, 0)
Screenshot: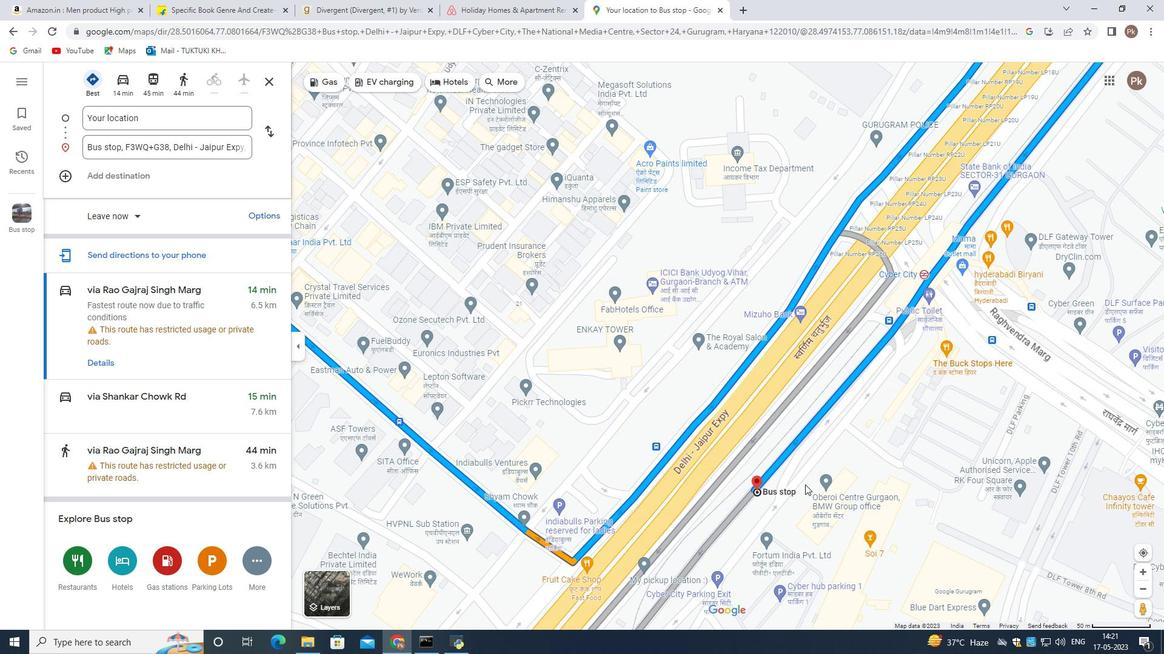 
Action: Mouse scrolled (805, 485) with delta (0, 0)
Screenshot: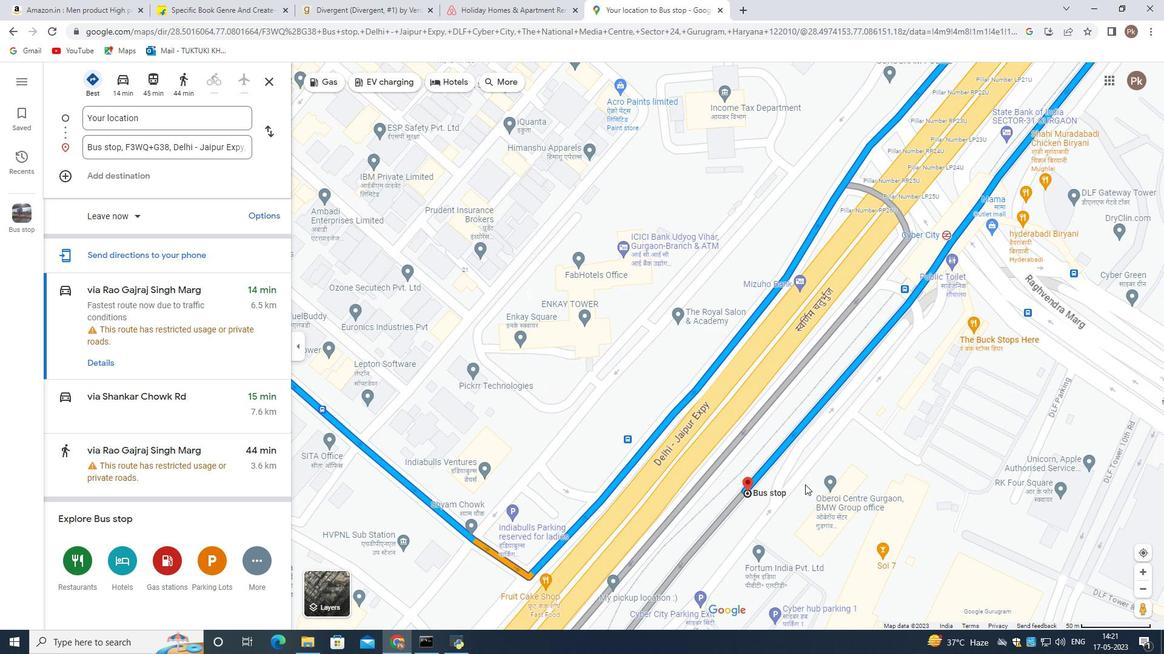 
Action: Mouse scrolled (805, 485) with delta (0, 0)
Screenshot: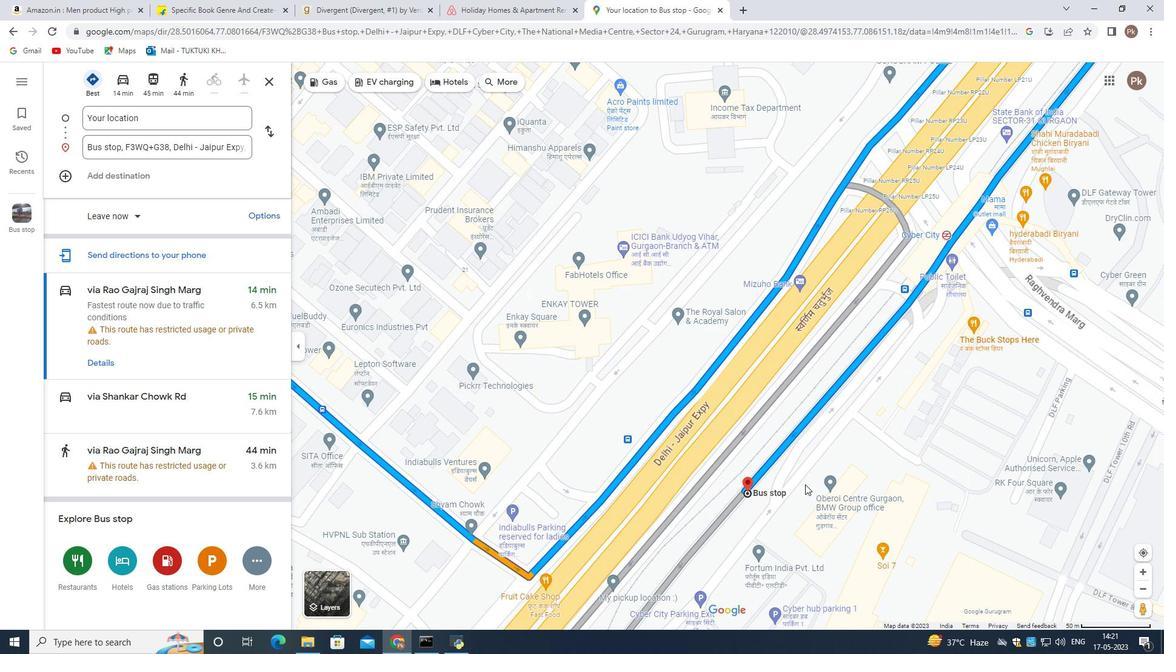 
Action: Mouse scrolled (805, 485) with delta (0, 0)
Screenshot: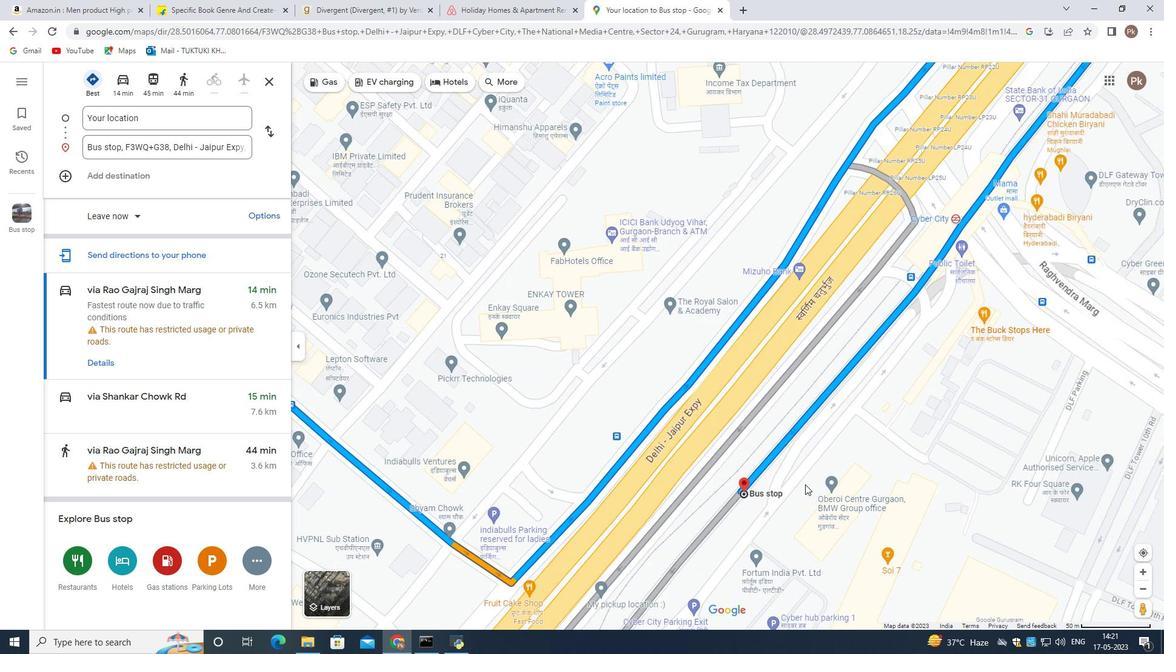 
Action: Mouse moved to (754, 495)
Screenshot: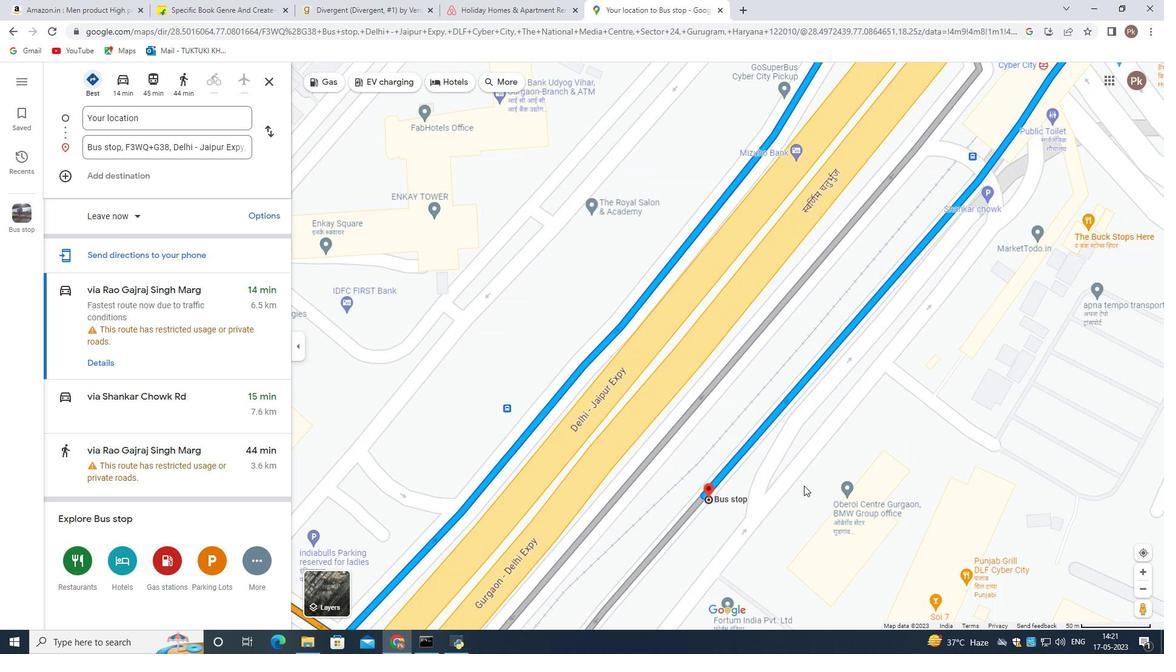 
Action: Mouse scrolled (754, 496) with delta (0, 0)
Screenshot: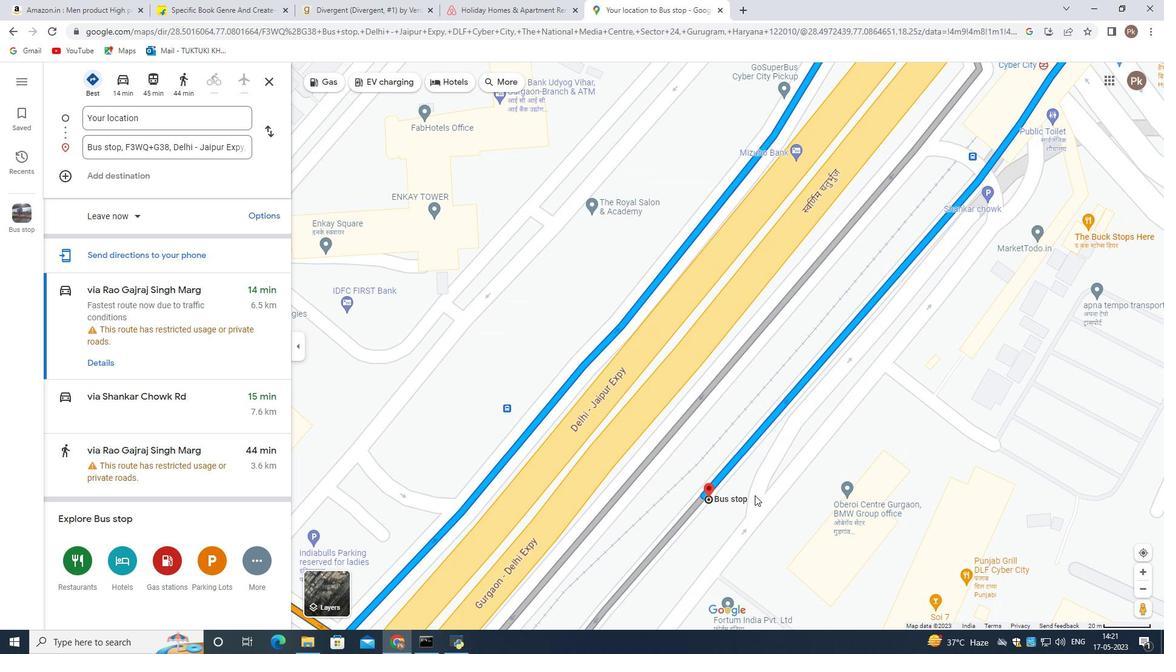 
Action: Mouse scrolled (754, 496) with delta (0, 0)
Screenshot: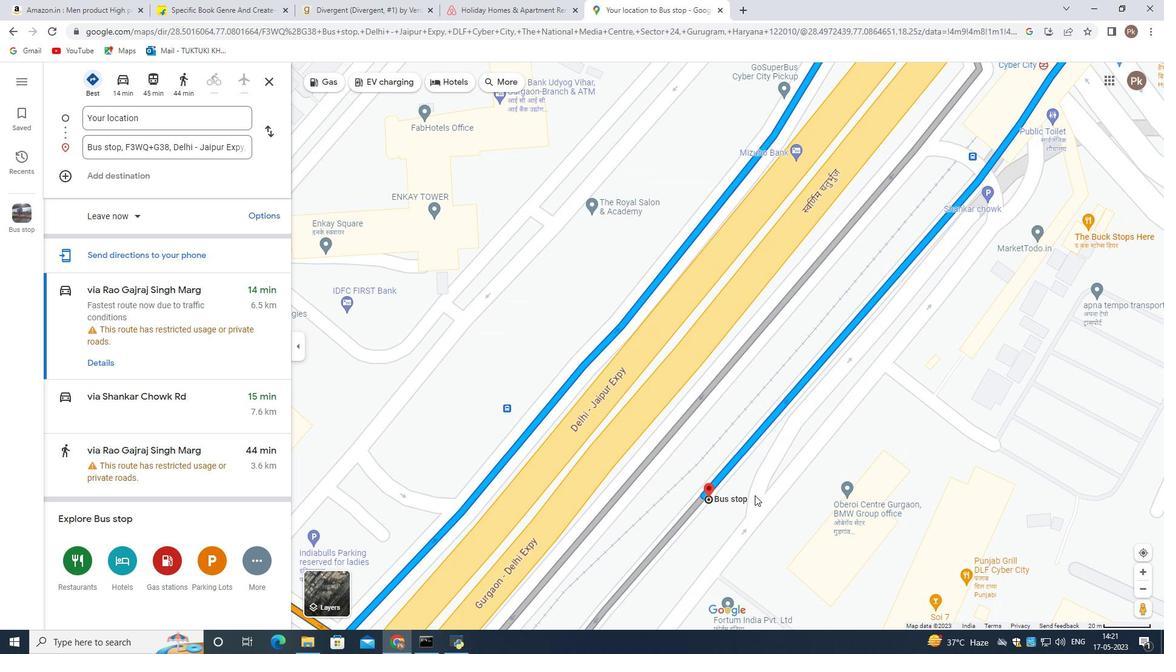 
Action: Mouse scrolled (754, 496) with delta (0, 0)
Screenshot: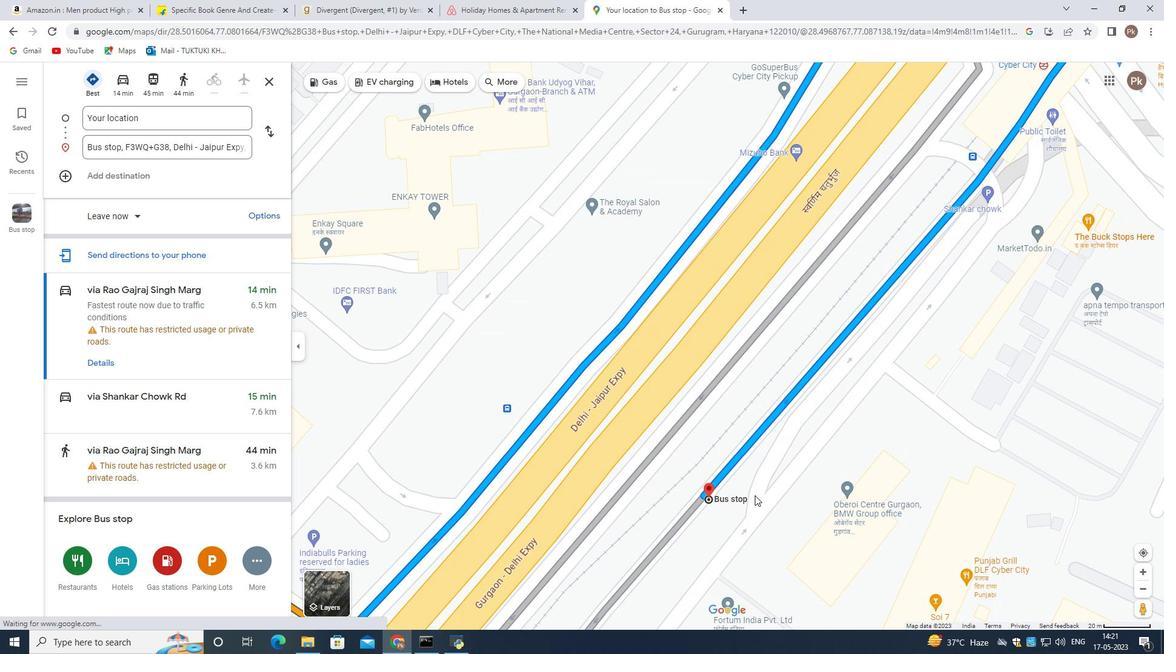 
Action: Mouse scrolled (754, 496) with delta (0, 0)
Screenshot: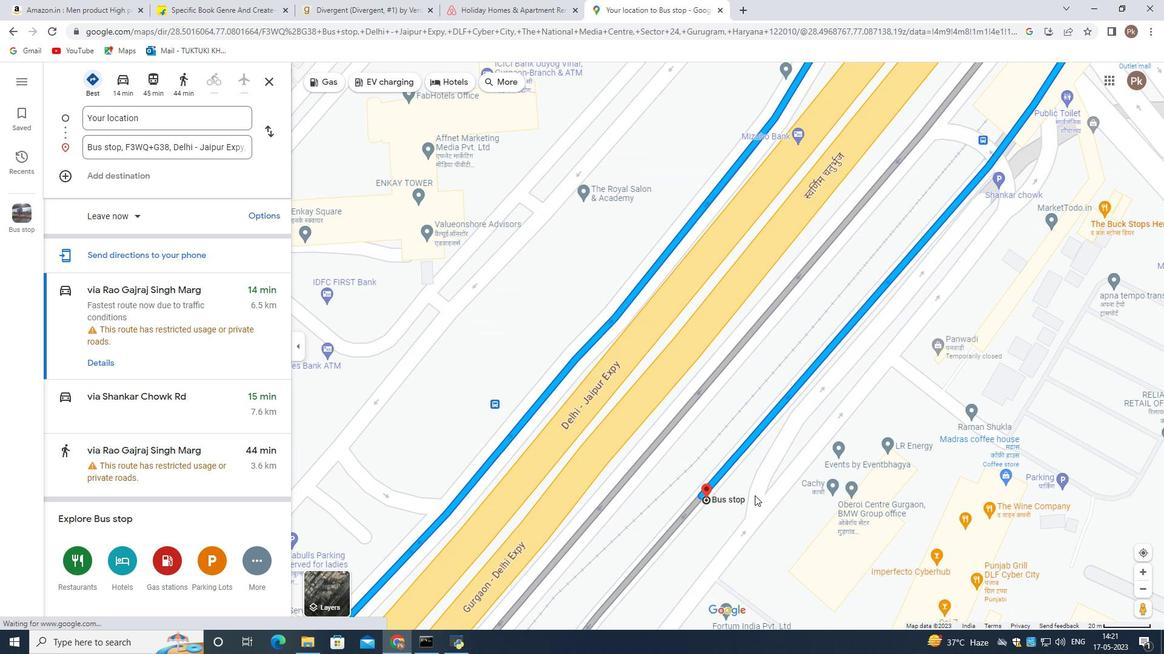 
Action: Mouse moved to (703, 498)
Screenshot: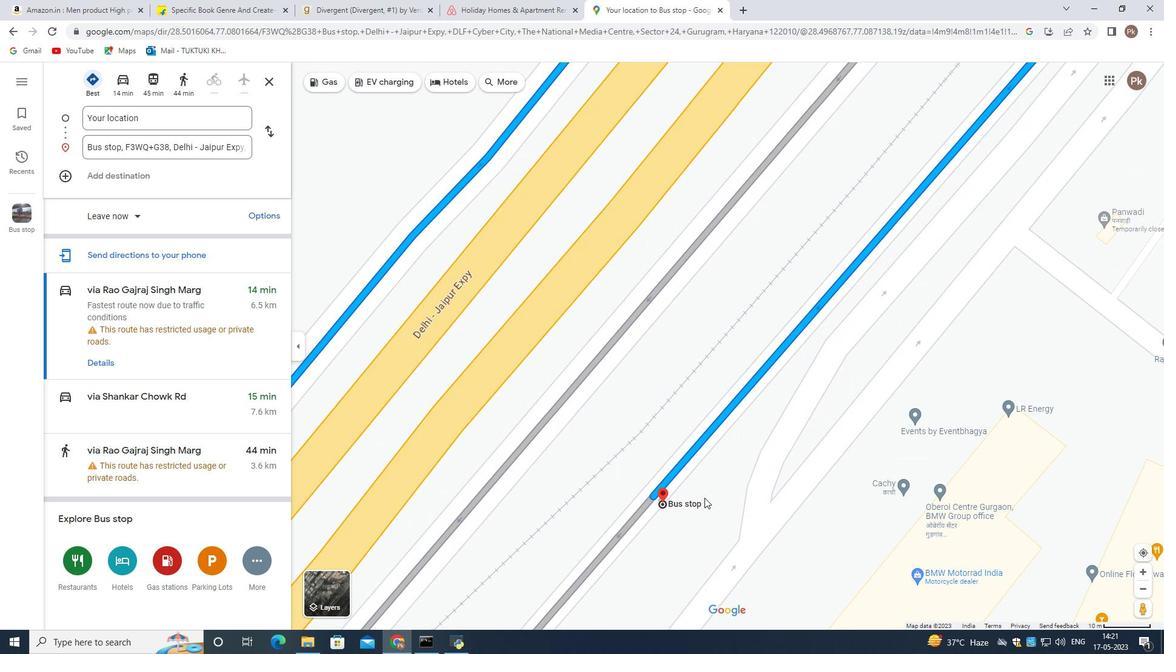 
Action: Mouse scrolled (703, 499) with delta (0, 0)
Screenshot: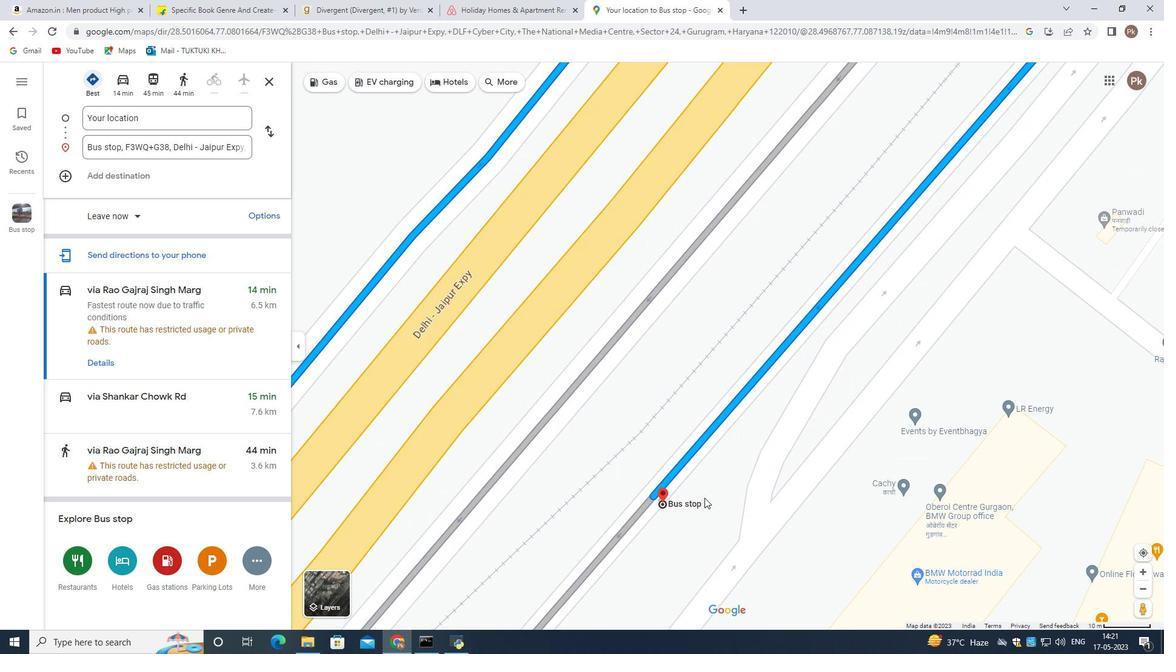 
Action: Mouse moved to (703, 498)
Screenshot: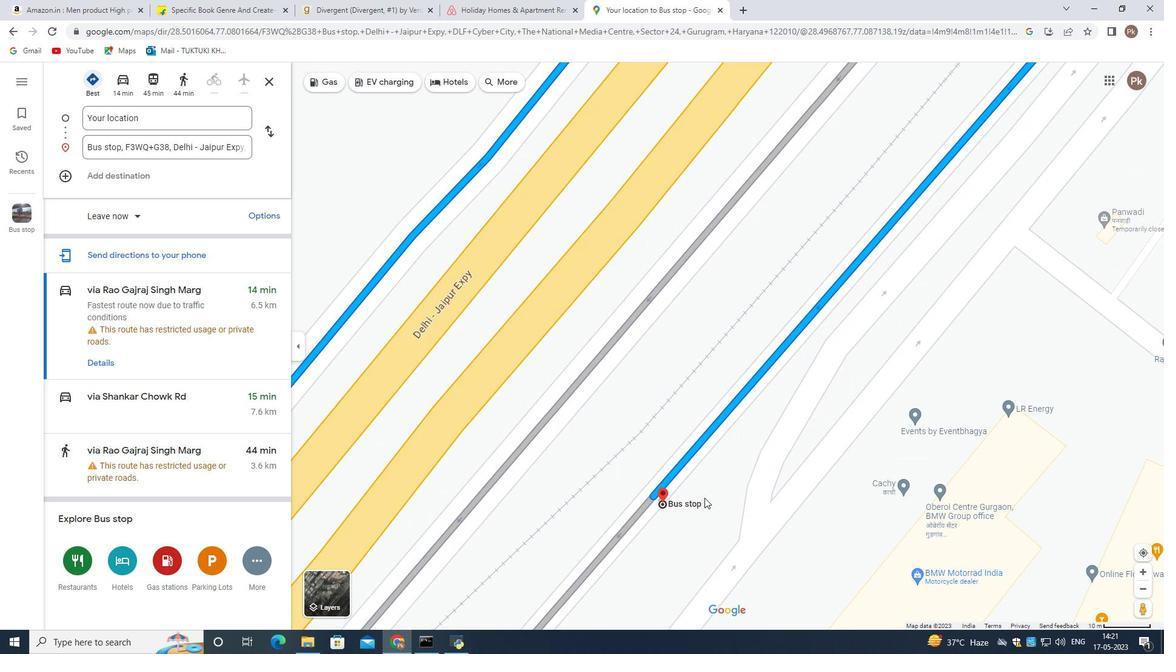 
Action: Mouse scrolled (703, 499) with delta (0, 0)
Screenshot: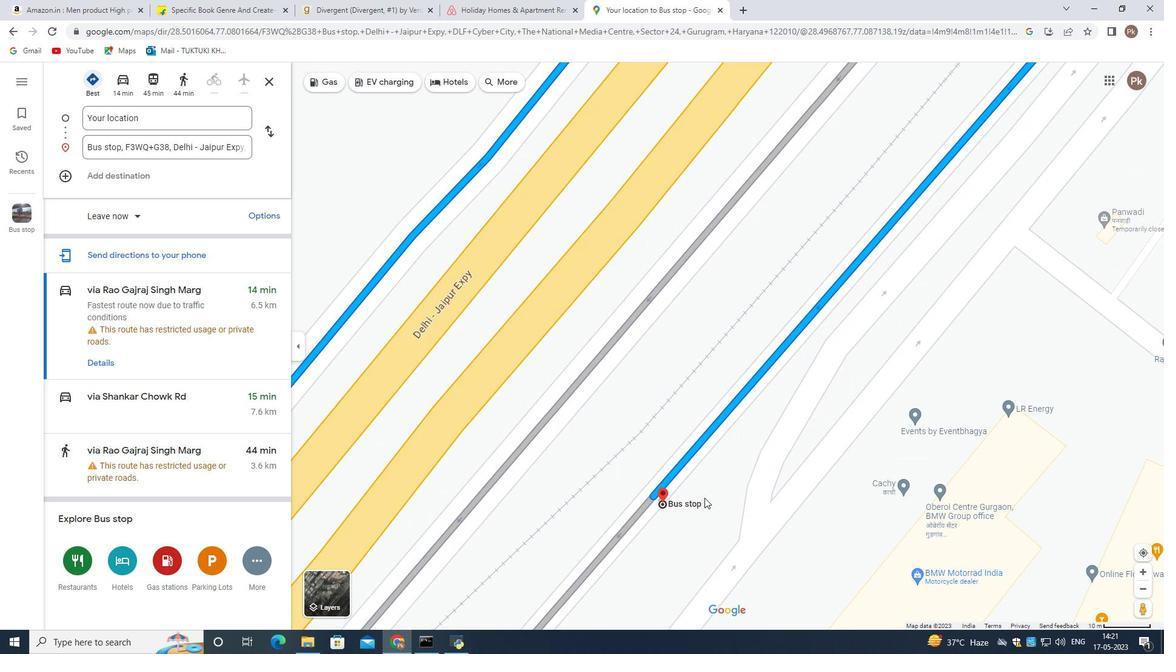 
Action: Mouse scrolled (703, 499) with delta (0, 0)
Screenshot: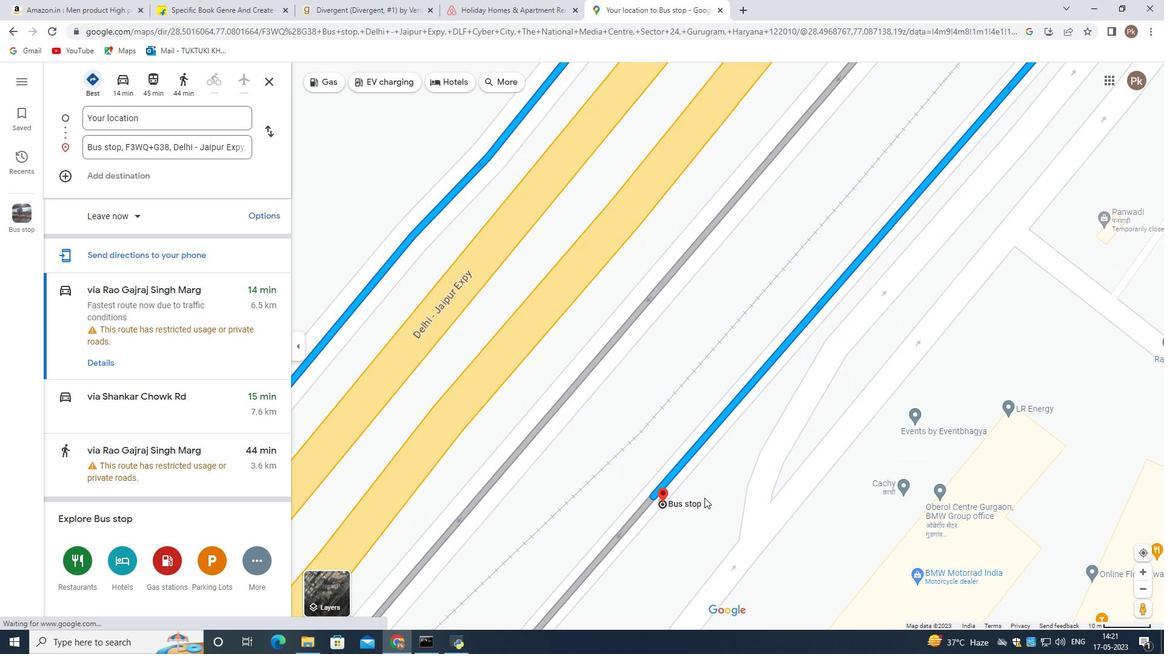 
Action: Mouse scrolled (703, 499) with delta (0, 0)
Screenshot: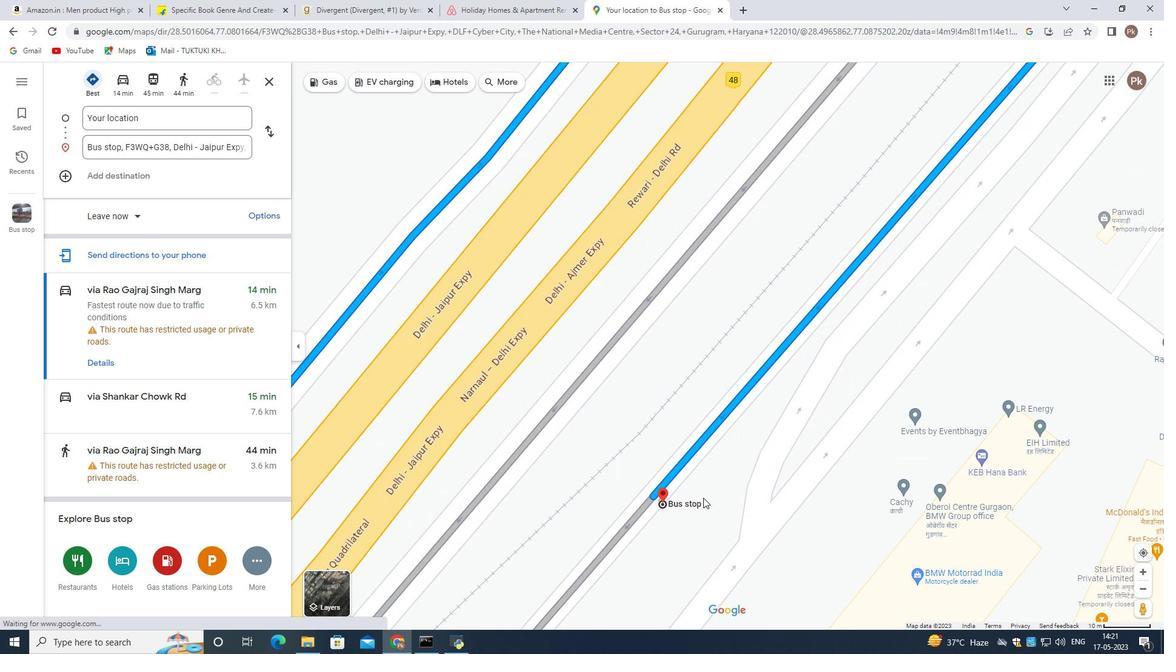 
Action: Mouse moved to (639, 491)
Screenshot: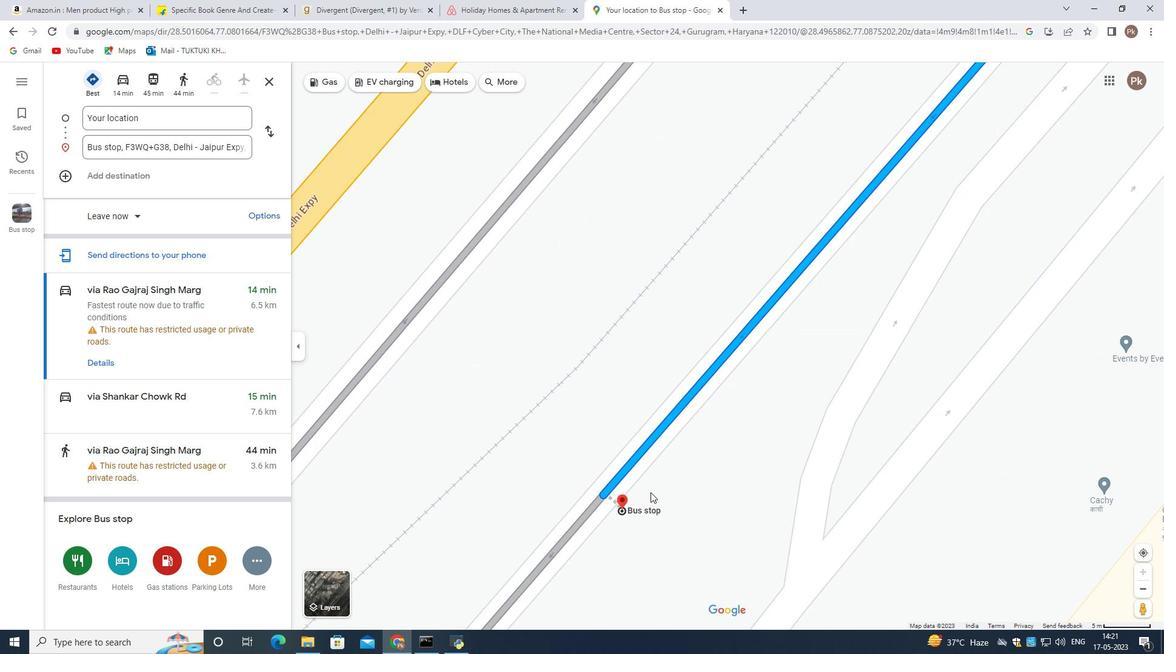 
Action: Mouse scrolled (639, 492) with delta (0, 0)
Screenshot: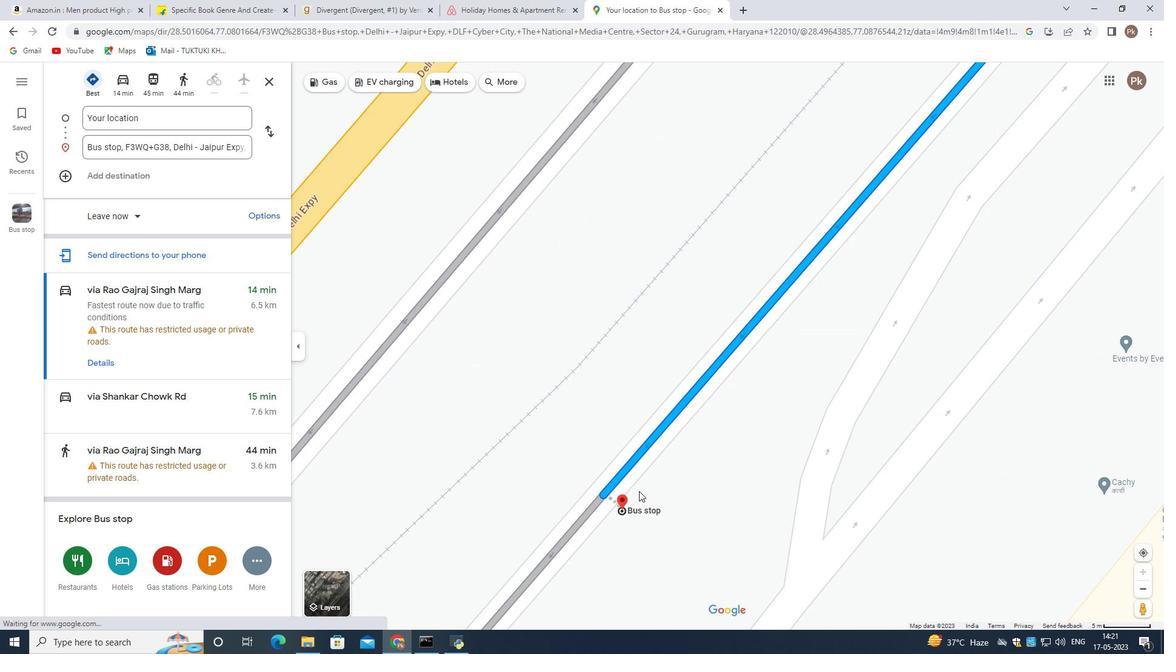 
Action: Mouse scrolled (639, 492) with delta (0, 0)
Screenshot: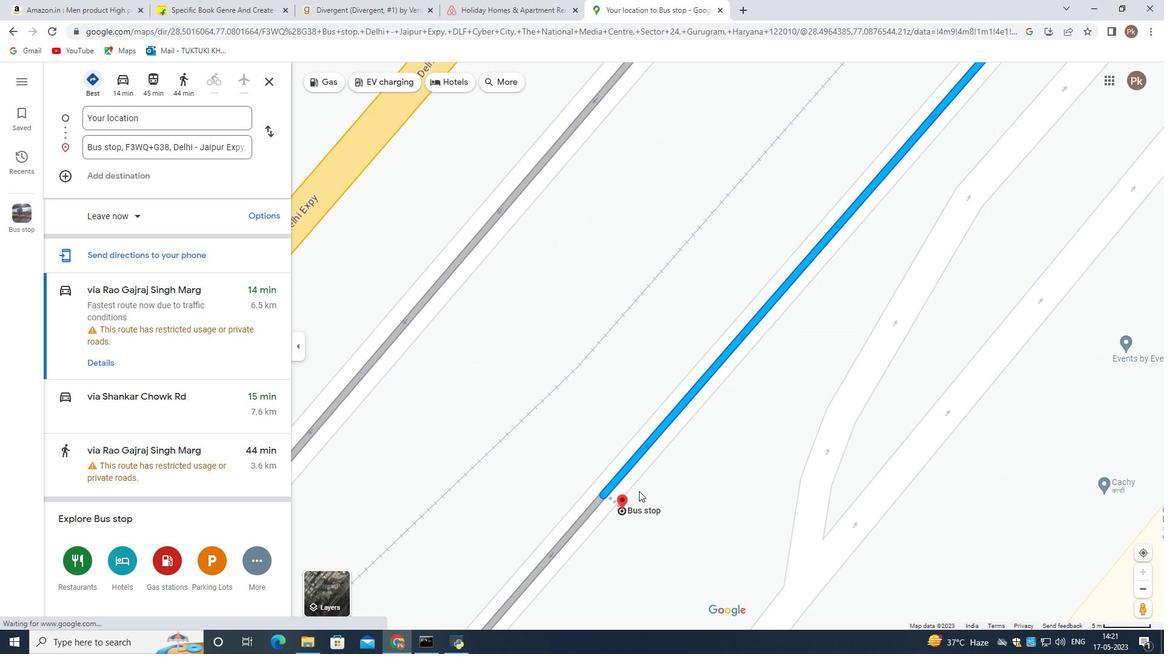 
Action: Mouse scrolled (639, 492) with delta (0, 0)
Screenshot: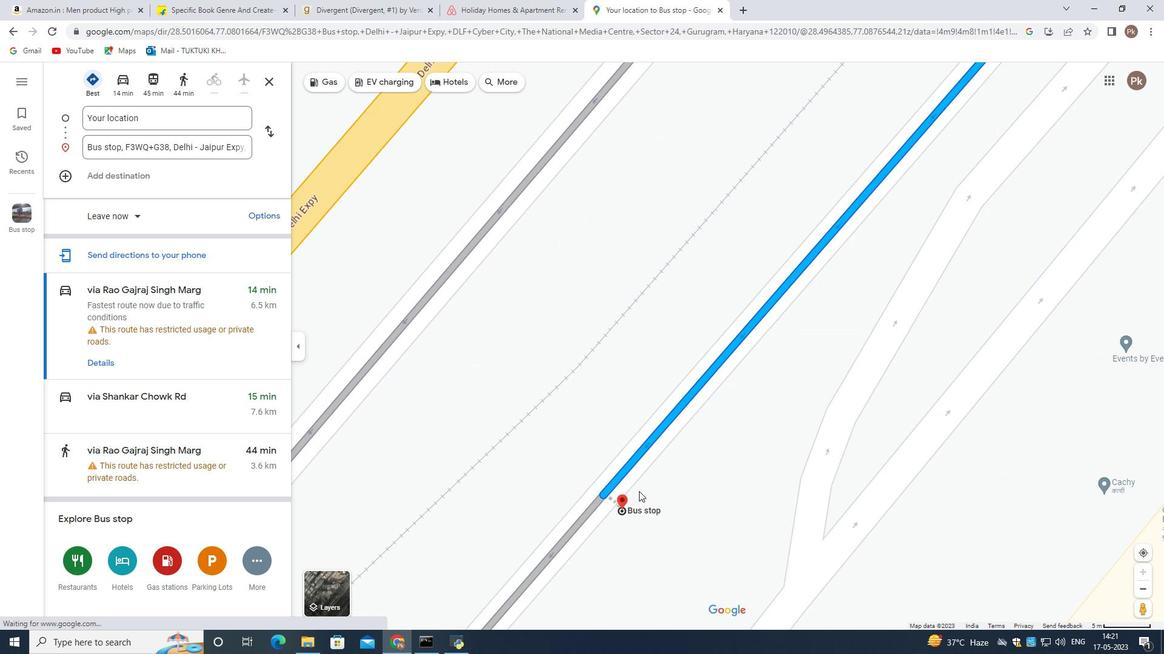 
Action: Mouse scrolled (639, 492) with delta (0, 0)
Screenshot: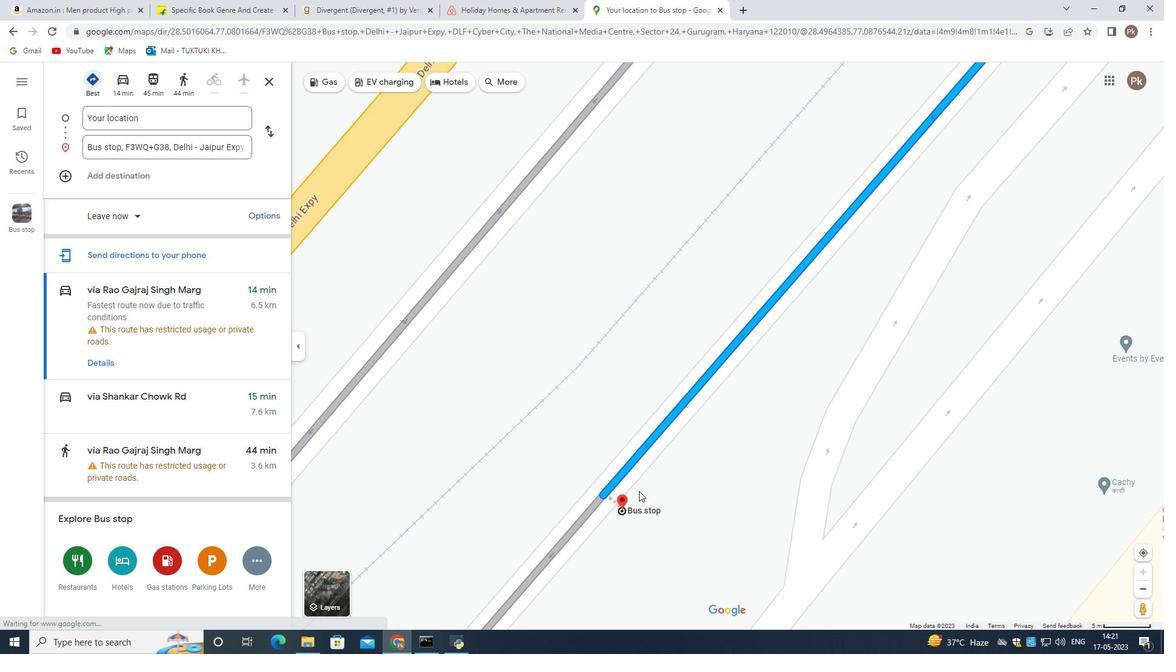
Action: Mouse moved to (586, 476)
Screenshot: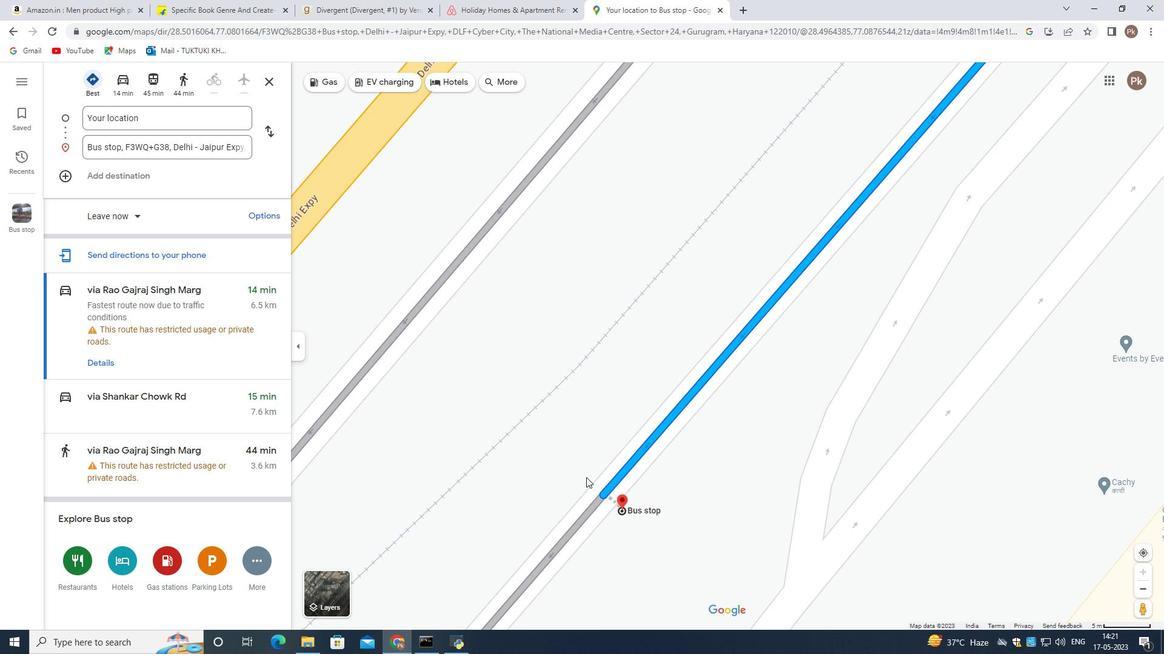 
Action: Mouse scrolled (586, 475) with delta (0, 0)
Screenshot: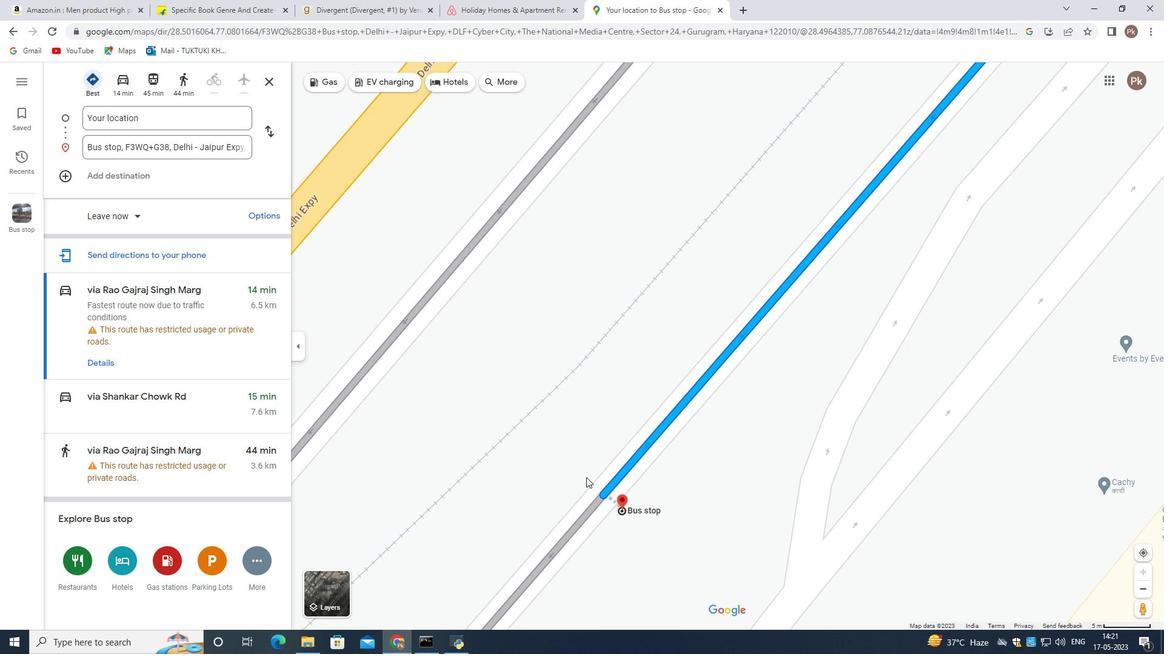 
Action: Mouse scrolled (586, 475) with delta (0, 0)
Screenshot: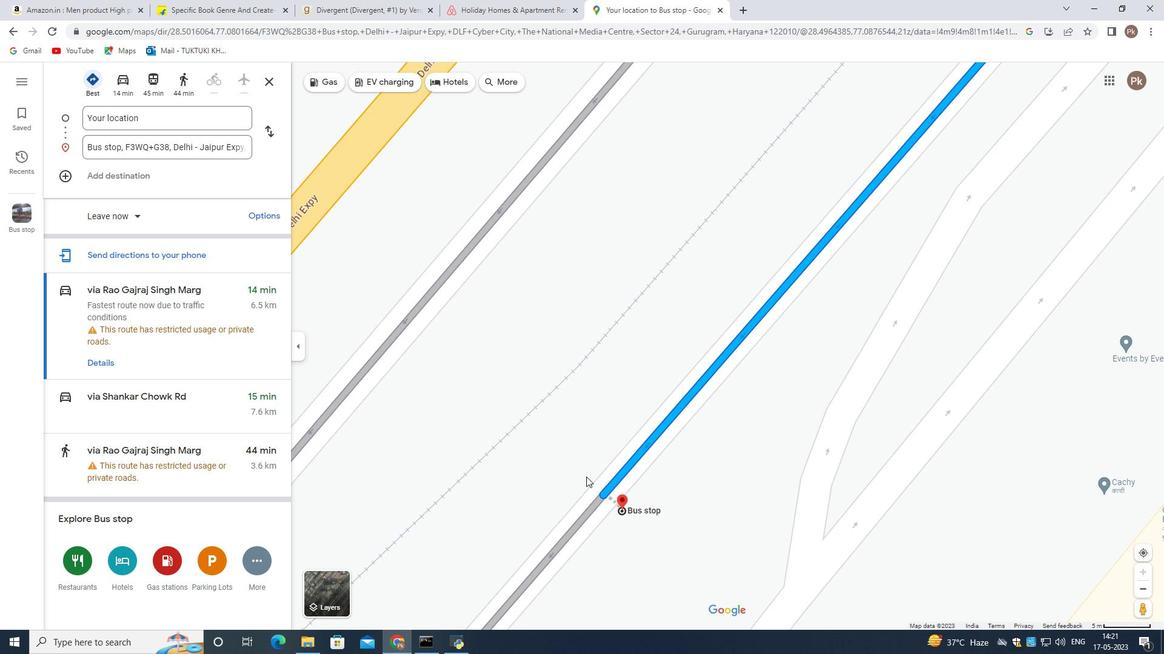 
Action: Mouse scrolled (586, 475) with delta (0, 0)
Screenshot: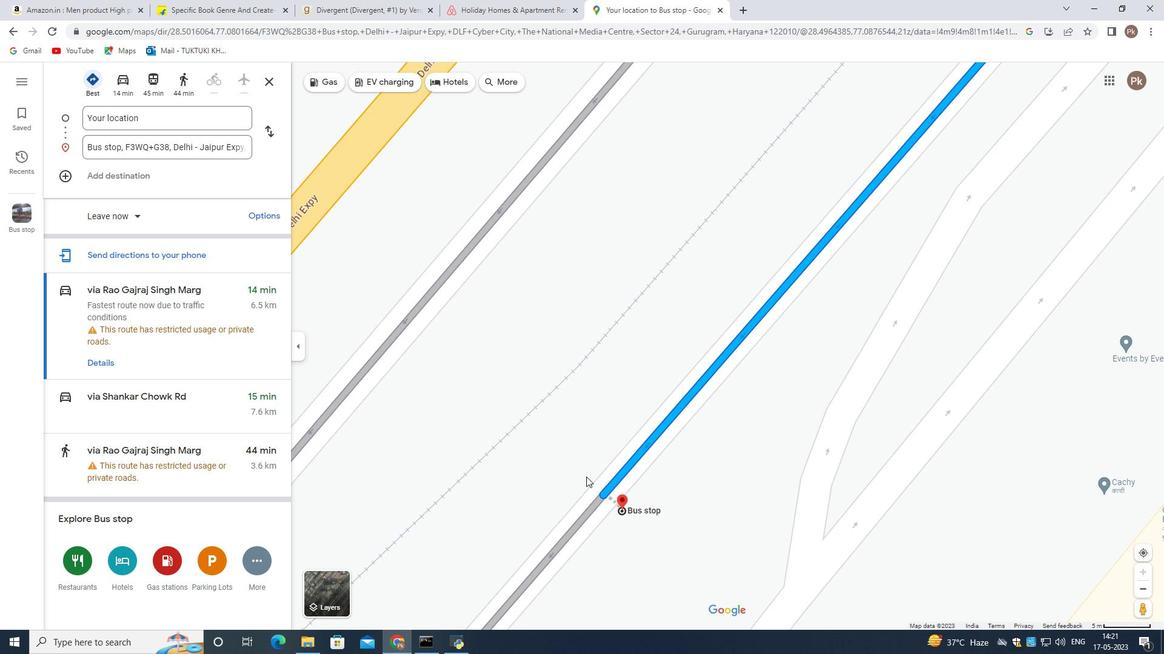 
Action: Mouse scrolled (586, 475) with delta (0, 0)
Screenshot: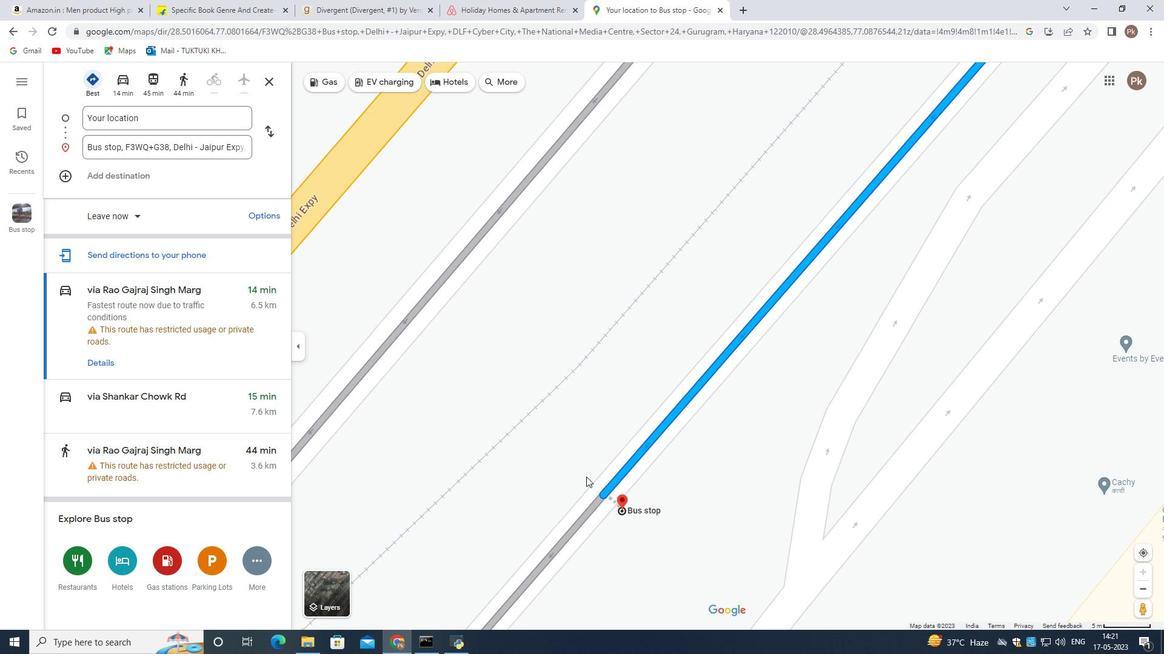 
Action: Mouse scrolled (586, 475) with delta (0, 0)
Screenshot: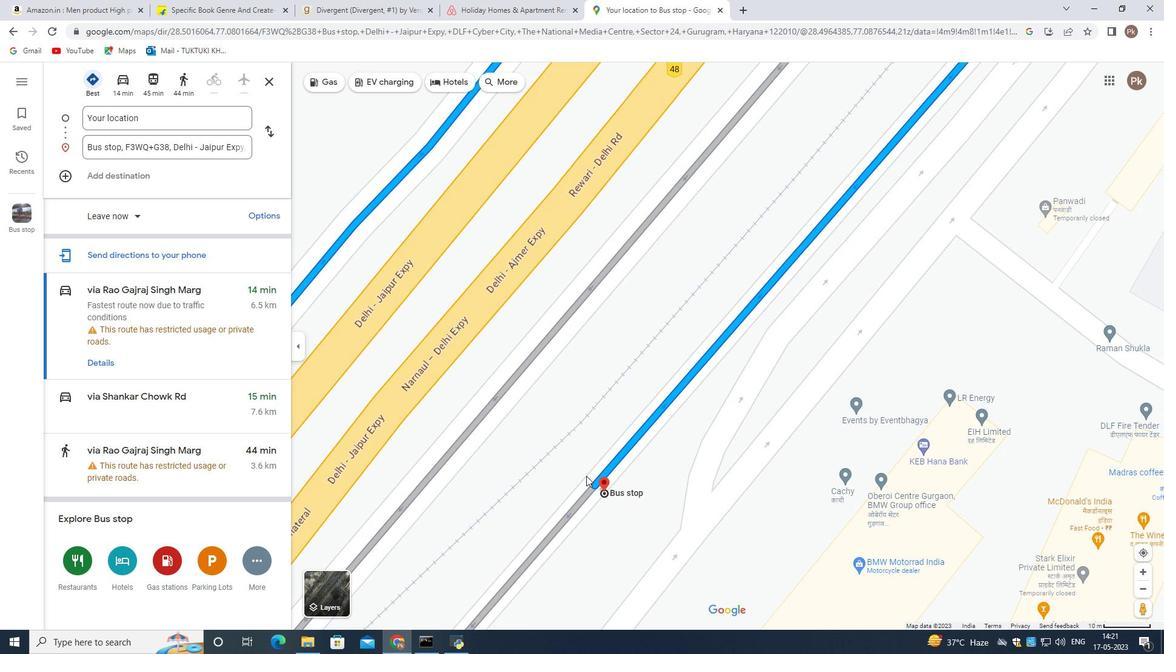 
Action: Mouse scrolled (586, 475) with delta (0, 0)
Screenshot: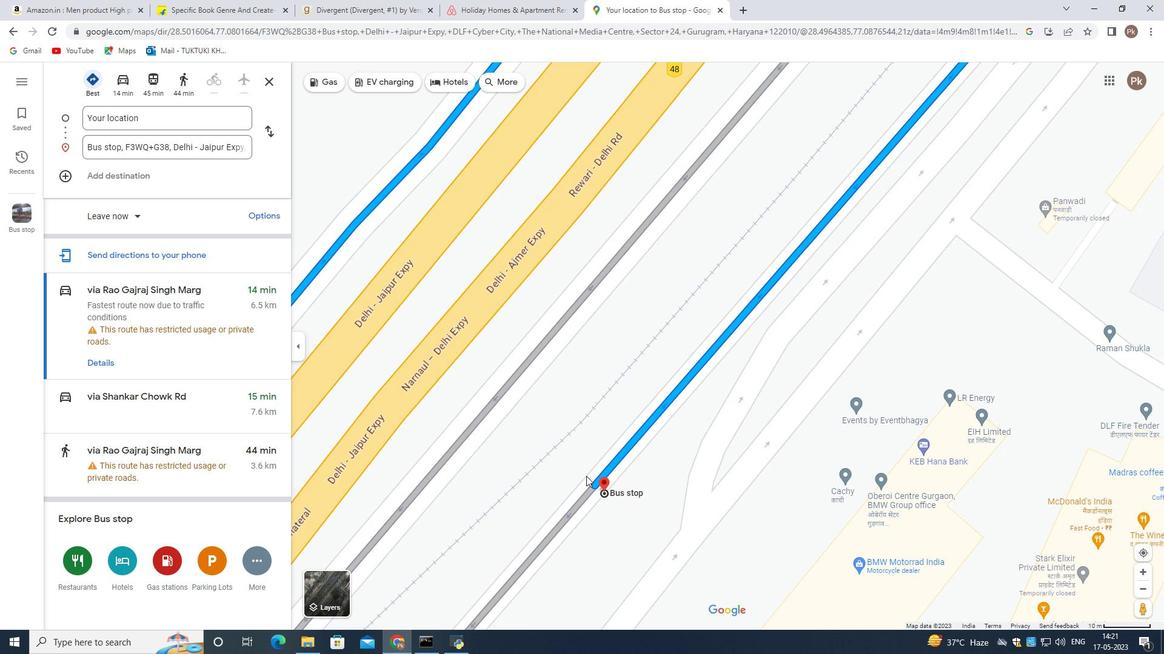 
Action: Mouse scrolled (586, 475) with delta (0, 0)
Screenshot: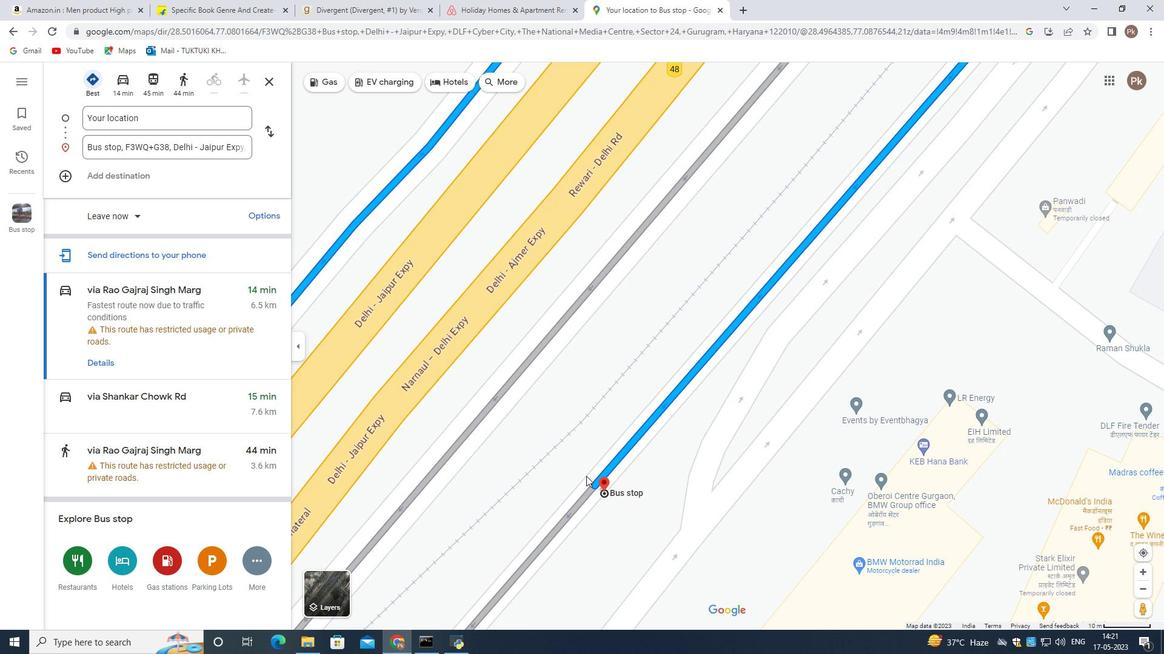 
Action: Mouse scrolled (586, 475) with delta (0, 0)
Screenshot: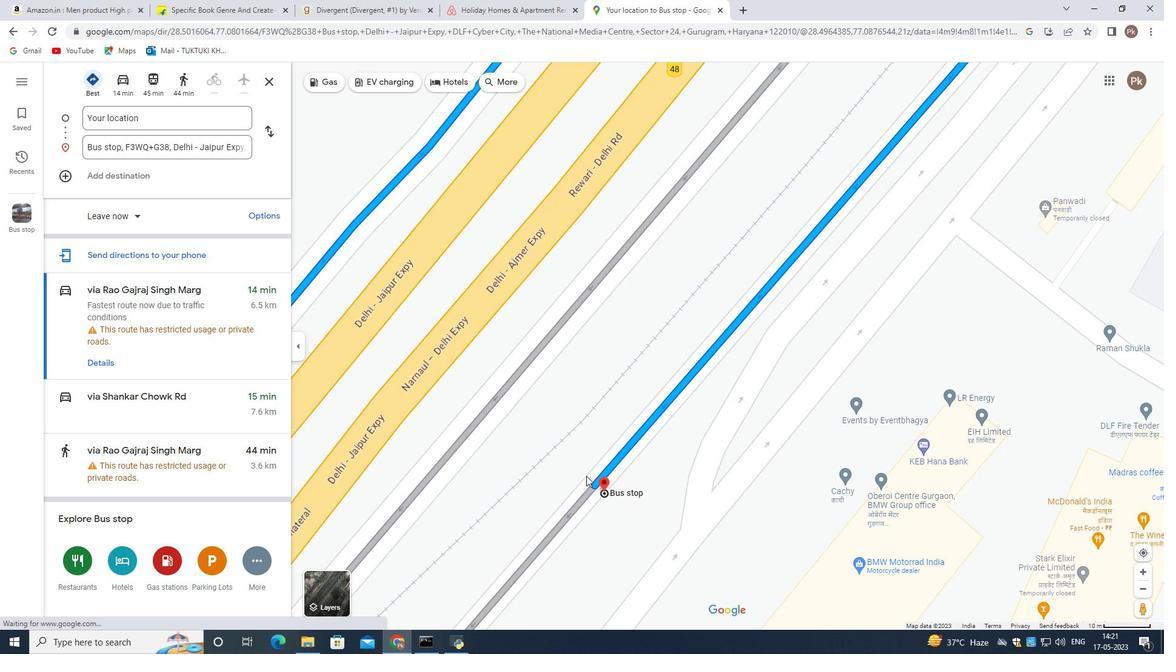 
Action: Mouse moved to (585, 476)
Screenshot: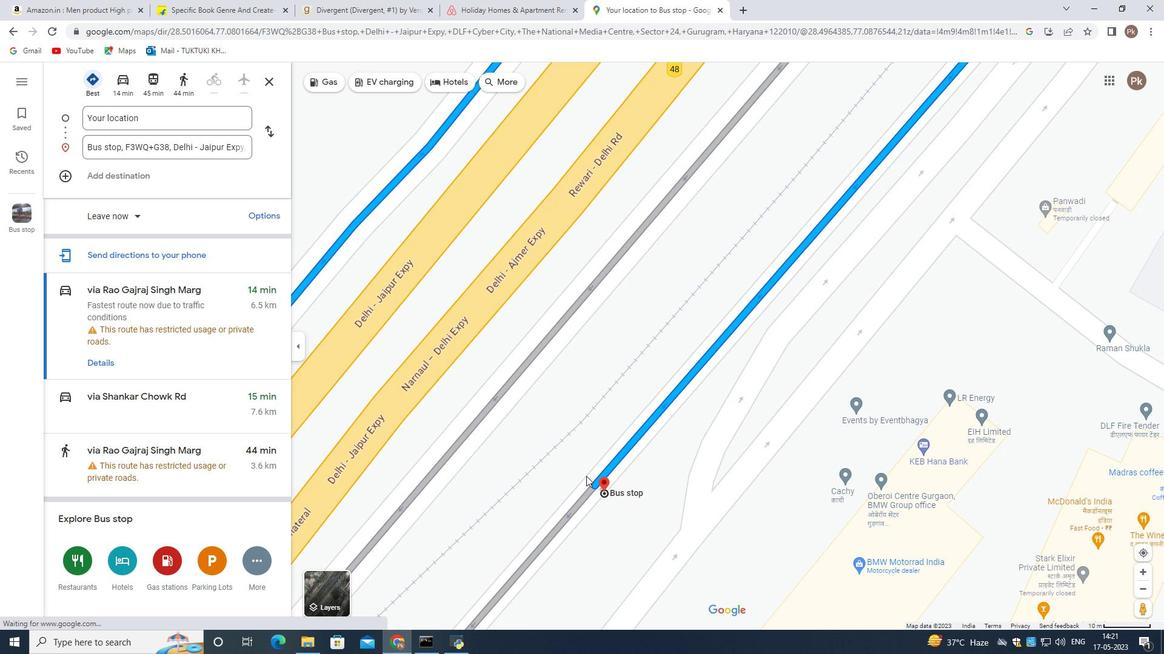 
Action: Mouse scrolled (585, 475) with delta (0, 0)
Screenshot: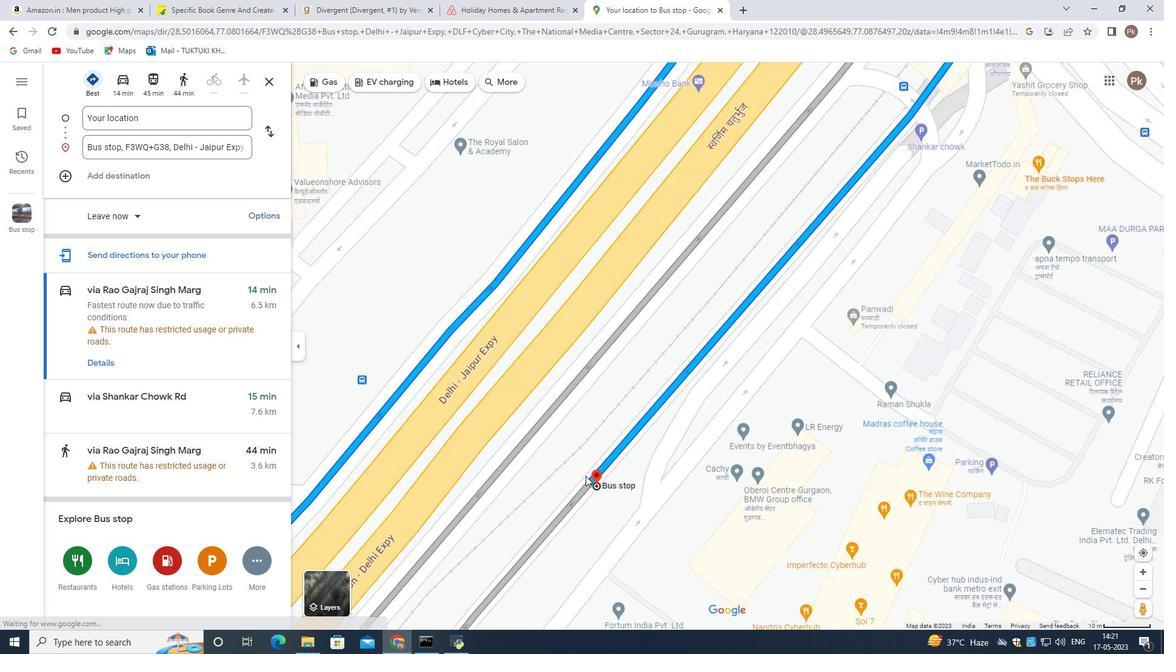 
Action: Mouse scrolled (585, 475) with delta (0, 0)
Screenshot: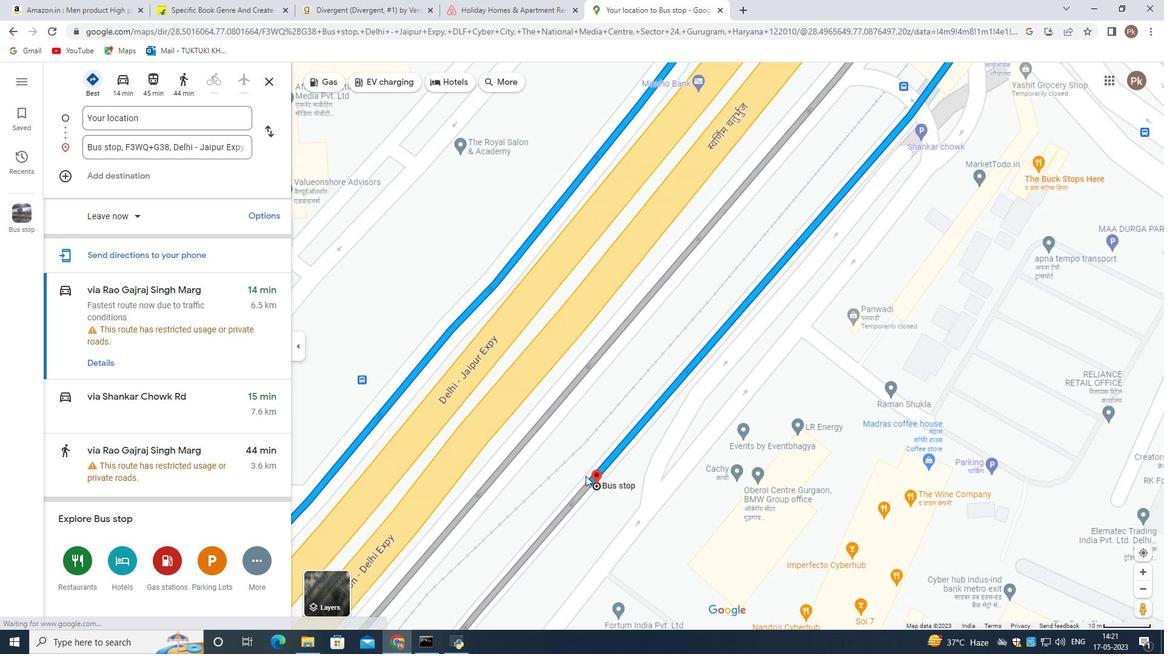 
Action: Mouse scrolled (585, 475) with delta (0, 0)
Screenshot: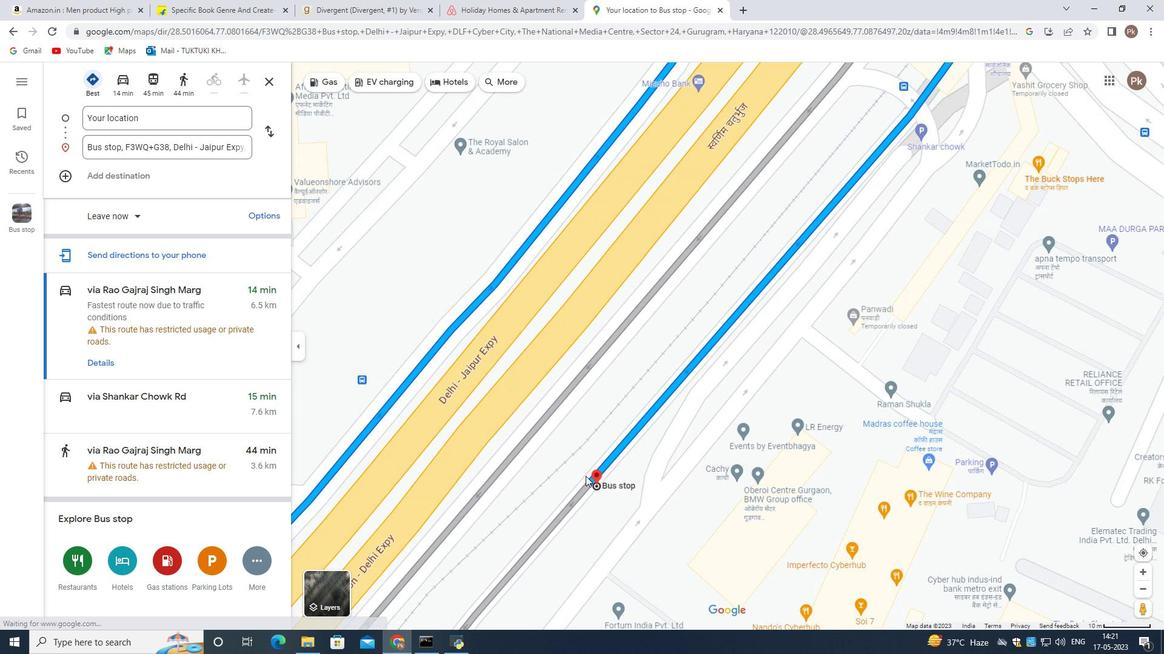 
Action: Mouse scrolled (585, 475) with delta (0, 0)
Screenshot: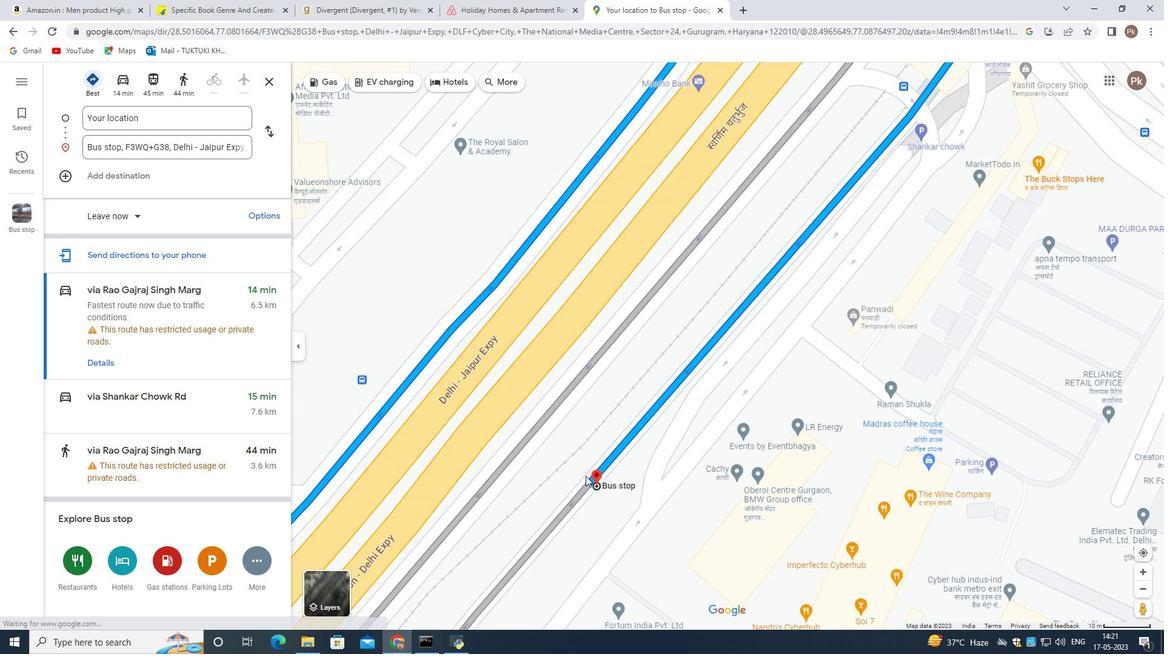 
Action: Mouse moved to (585, 476)
Screenshot: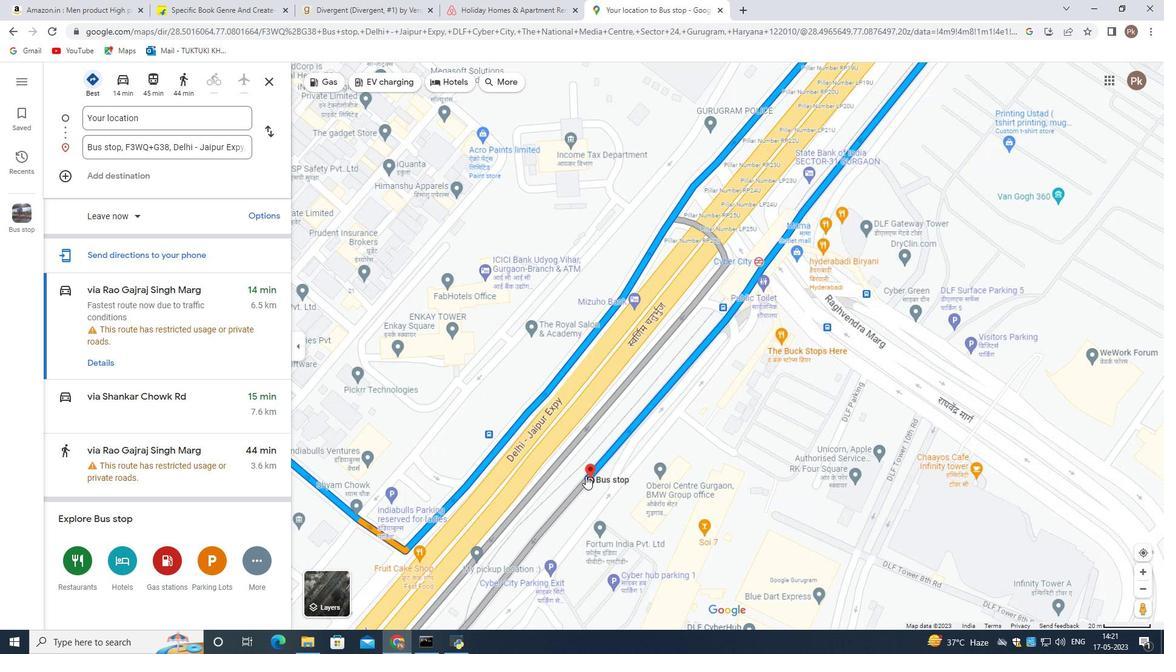 
Action: Mouse scrolled (585, 475) with delta (0, 0)
Screenshot: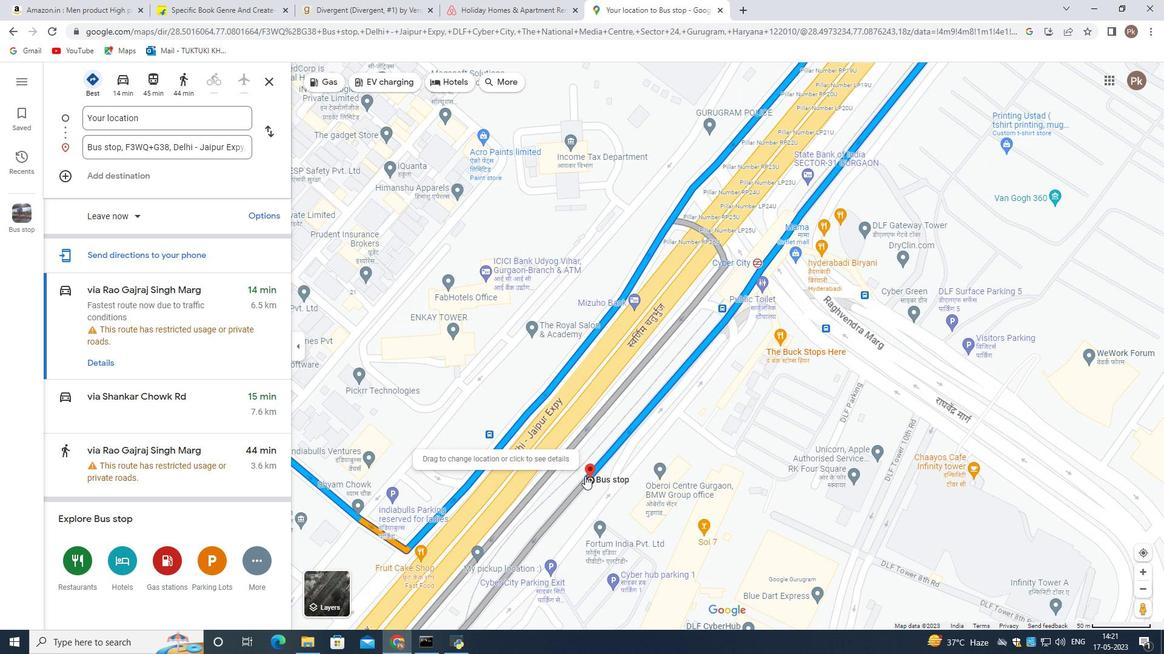 
Action: Mouse scrolled (585, 475) with delta (0, 0)
Screenshot: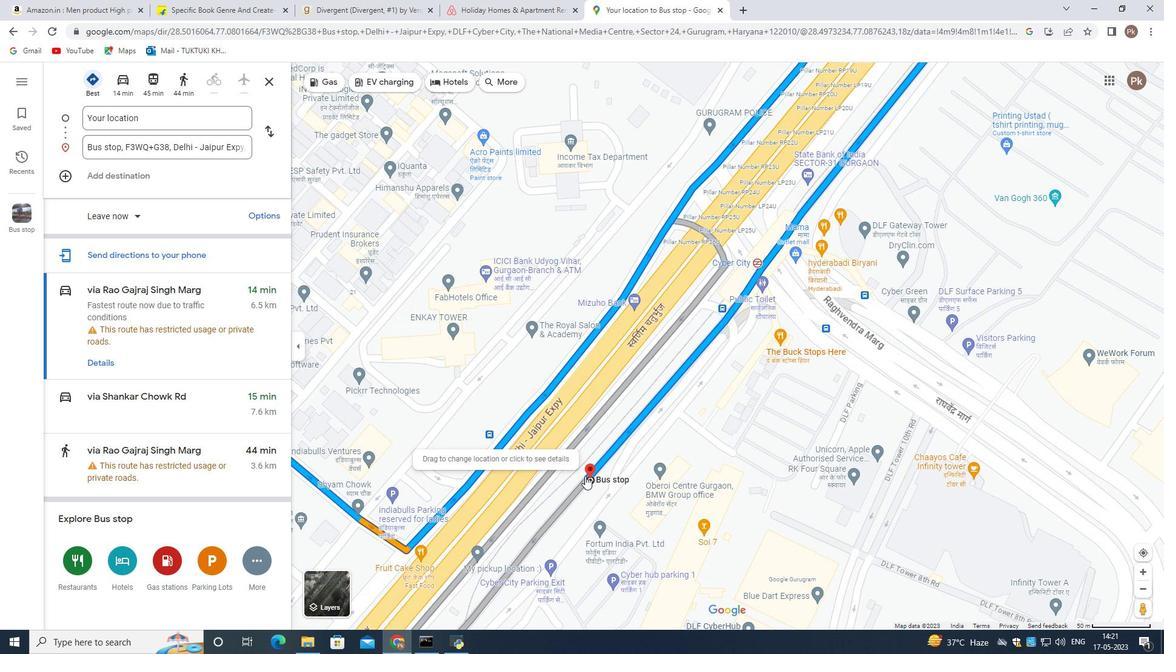 
Action: Mouse moved to (585, 476)
Screenshot: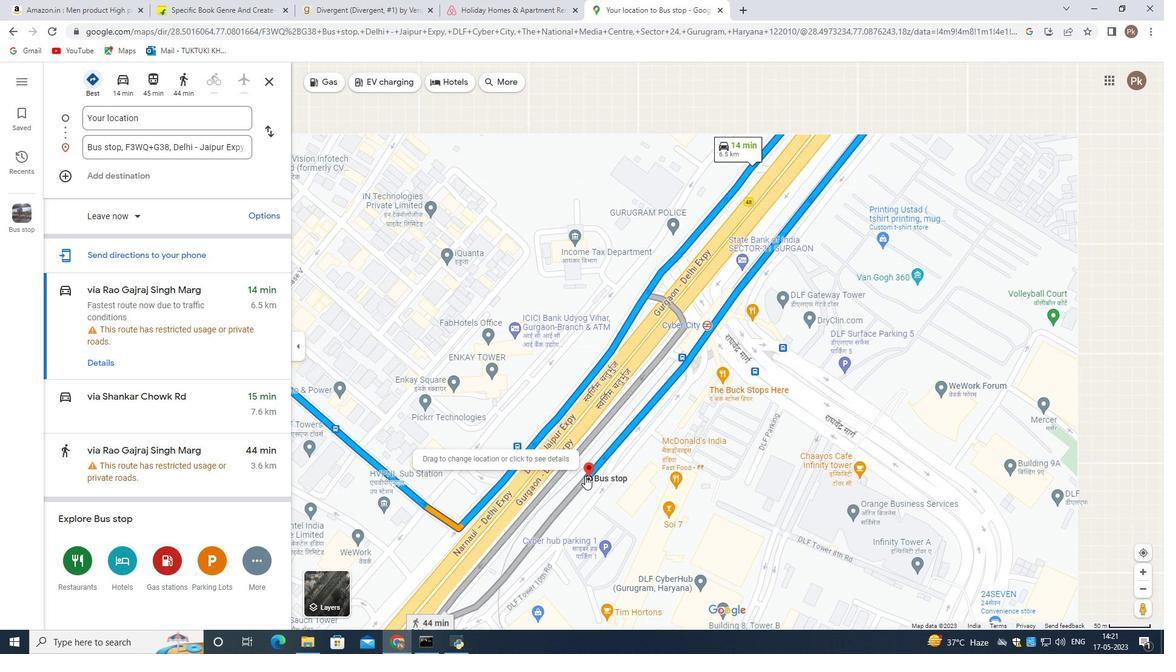 
Action: Mouse scrolled (585, 477) with delta (0, 0)
Screenshot: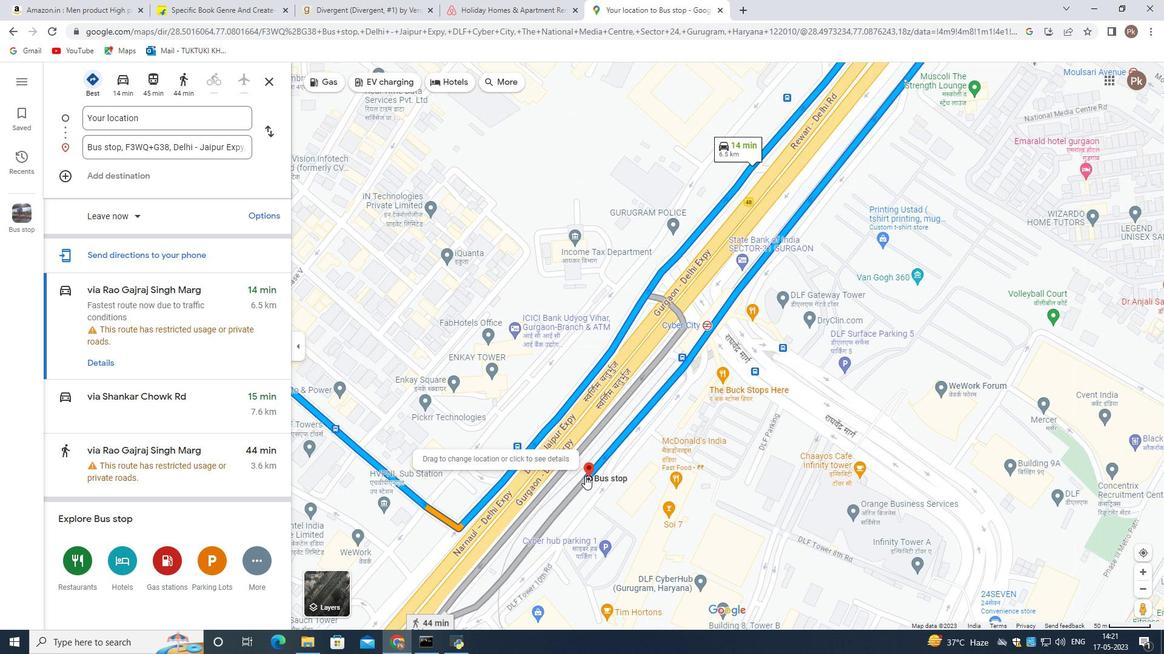 
Action: Mouse scrolled (585, 477) with delta (0, 0)
Screenshot: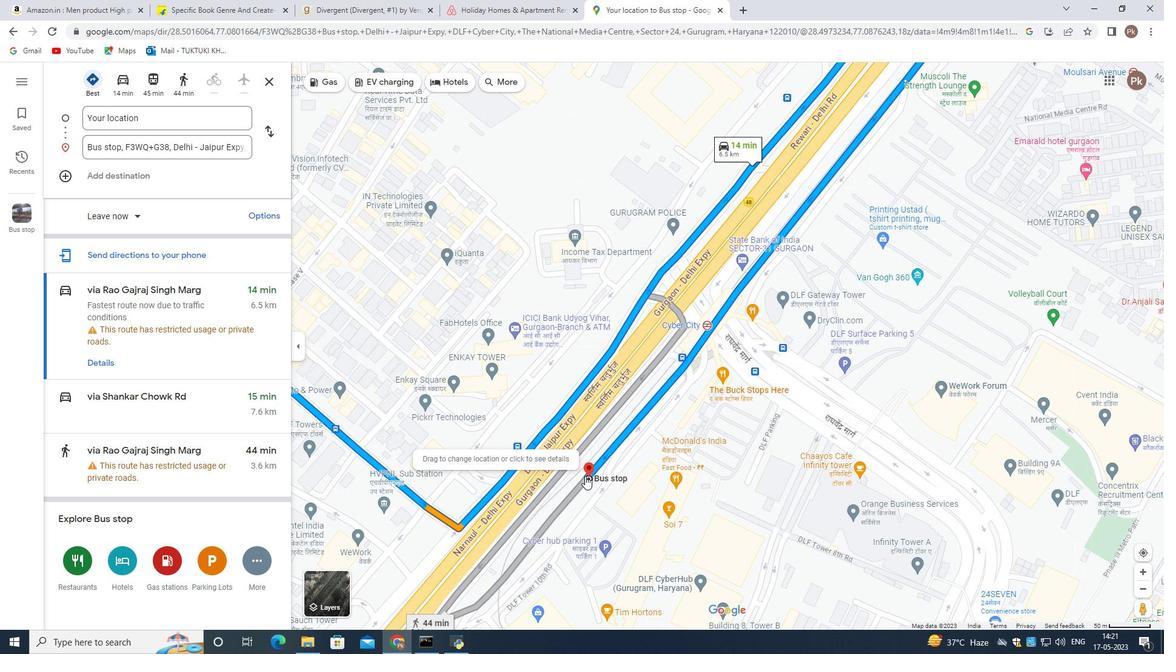 
Action: Mouse scrolled (585, 477) with delta (0, 0)
Screenshot: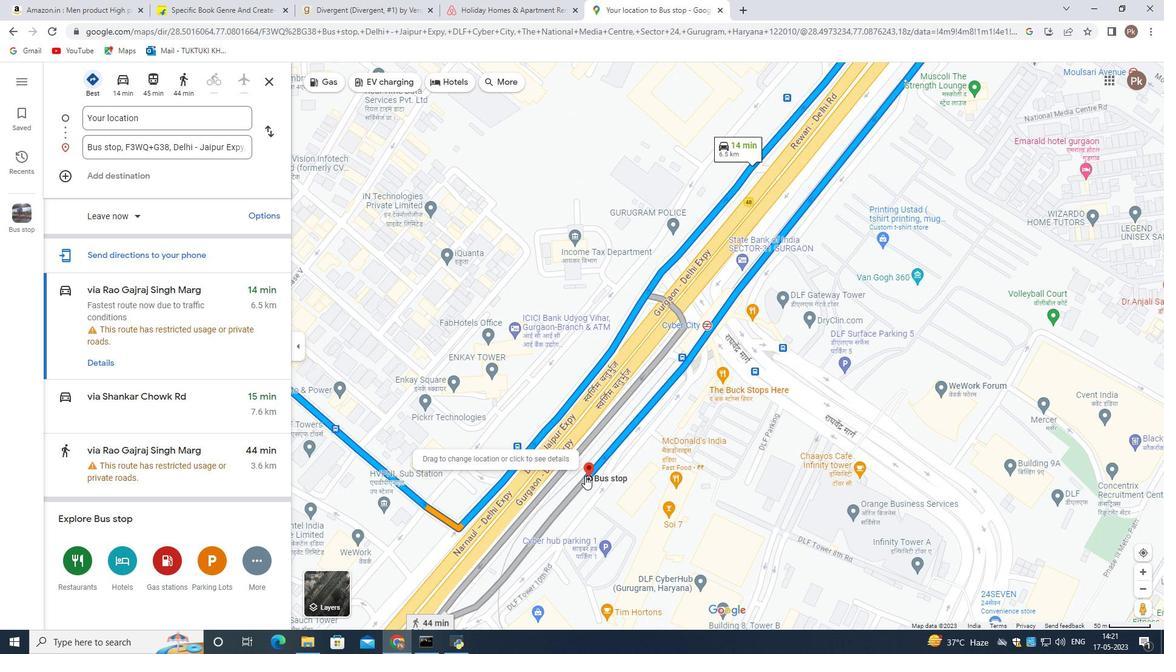 
Action: Mouse moved to (585, 476)
Screenshot: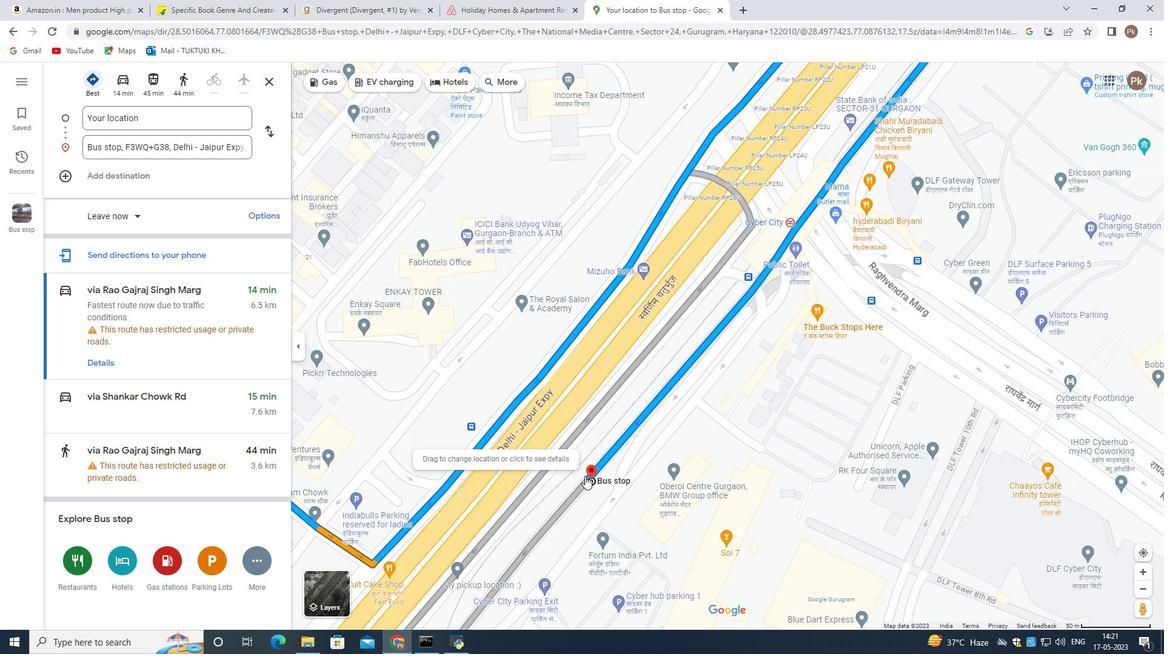 
Action: Mouse scrolled (585, 477) with delta (0, 0)
Screenshot: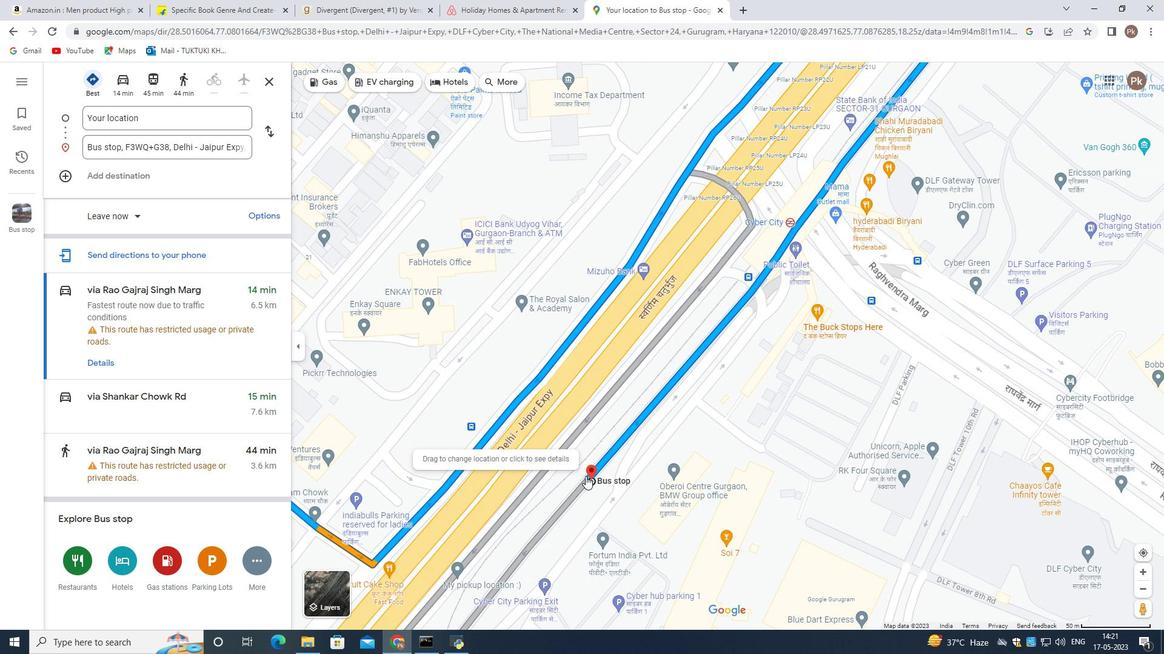 
Action: Mouse moved to (586, 476)
Screenshot: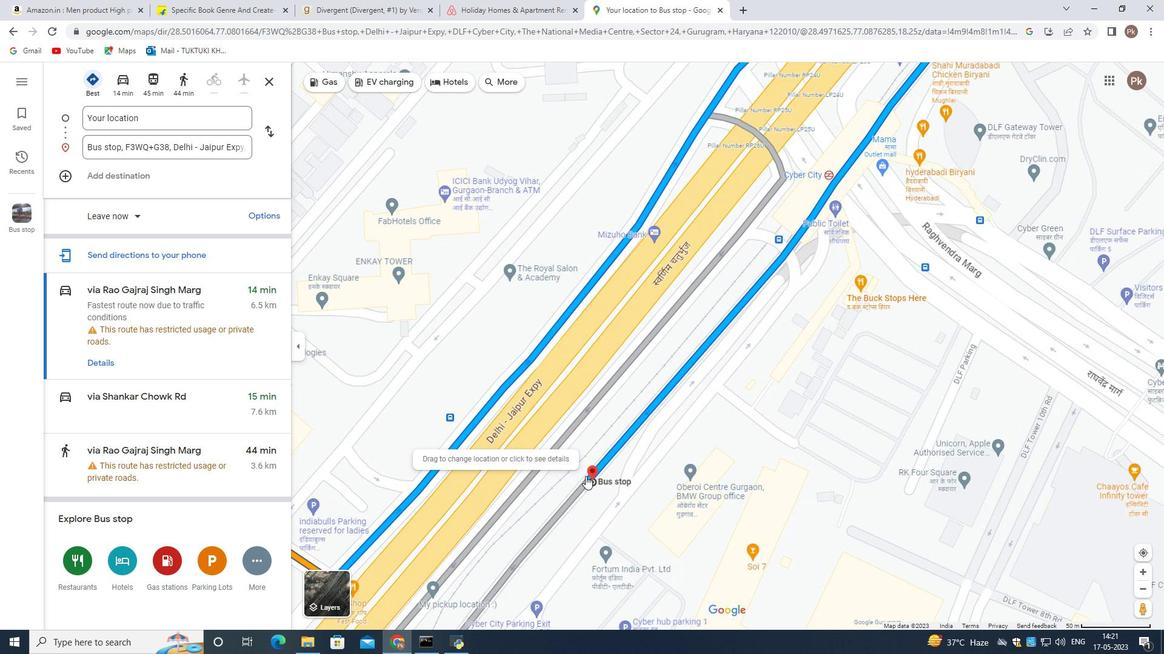 
Action: Mouse scrolled (586, 475) with delta (0, 0)
Screenshot: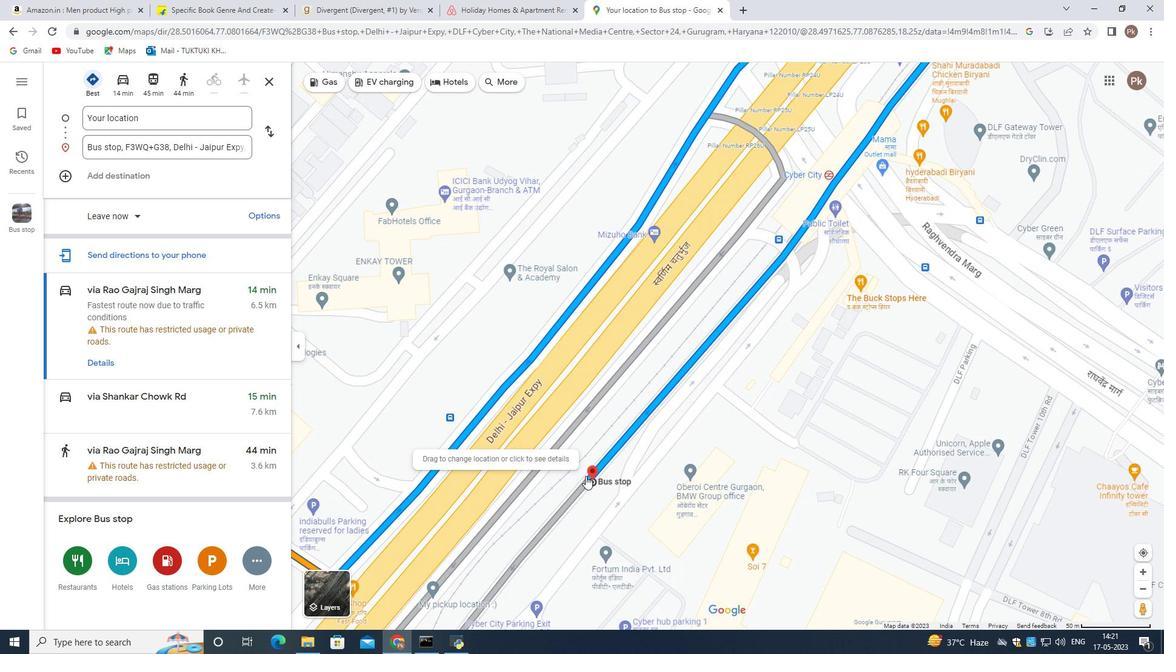 
Action: Mouse scrolled (586, 475) with delta (0, 0)
Screenshot: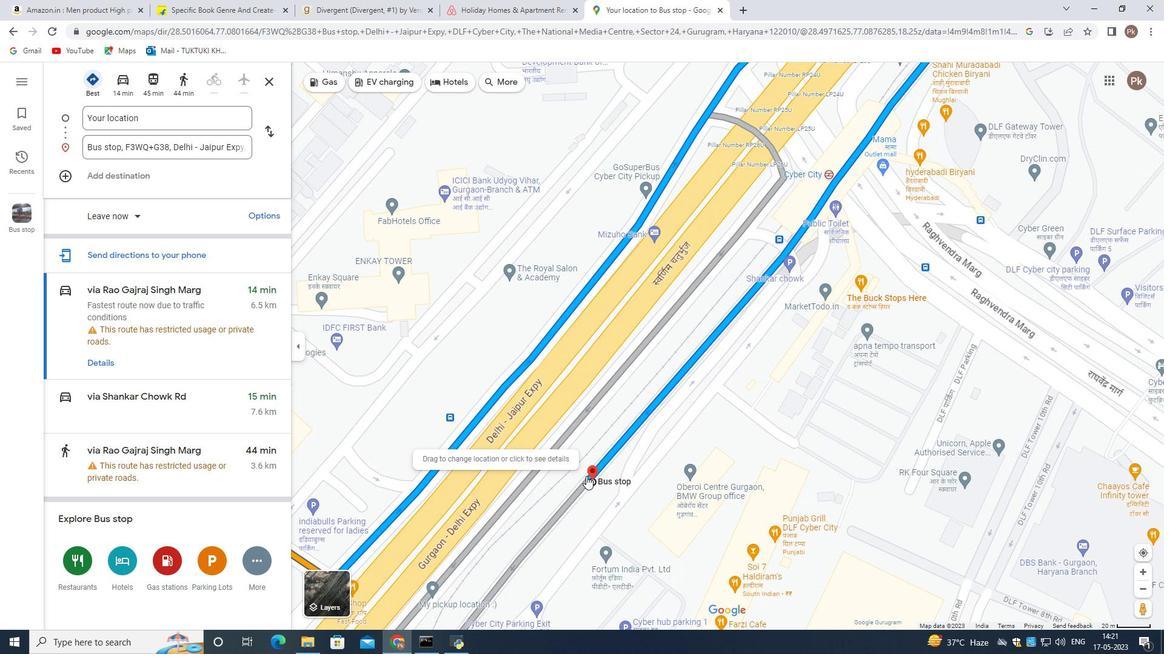 
Action: Mouse scrolled (586, 475) with delta (0, 0)
Screenshot: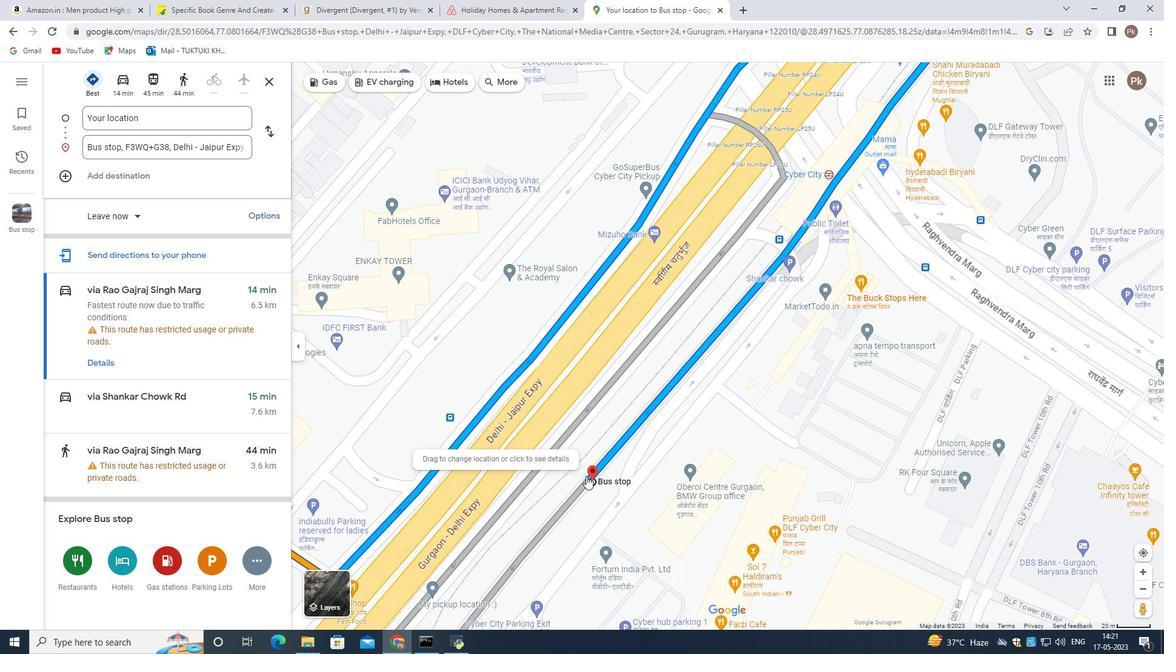 
Action: Mouse scrolled (586, 475) with delta (0, 0)
Screenshot: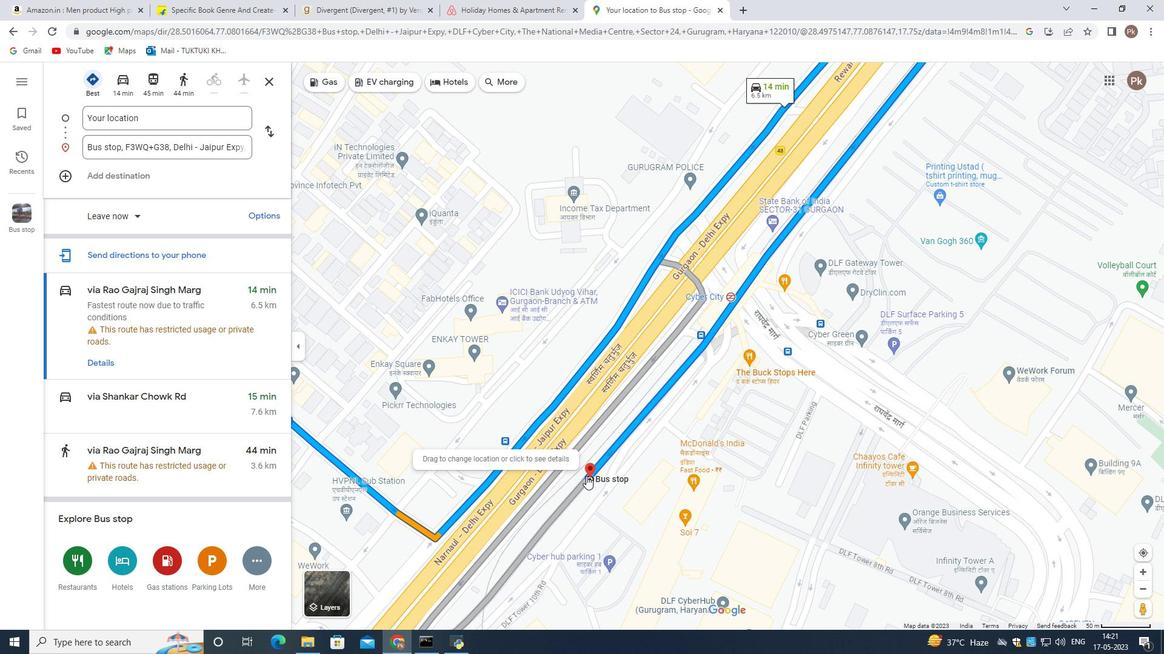 
Action: Mouse scrolled (586, 475) with delta (0, 0)
Screenshot: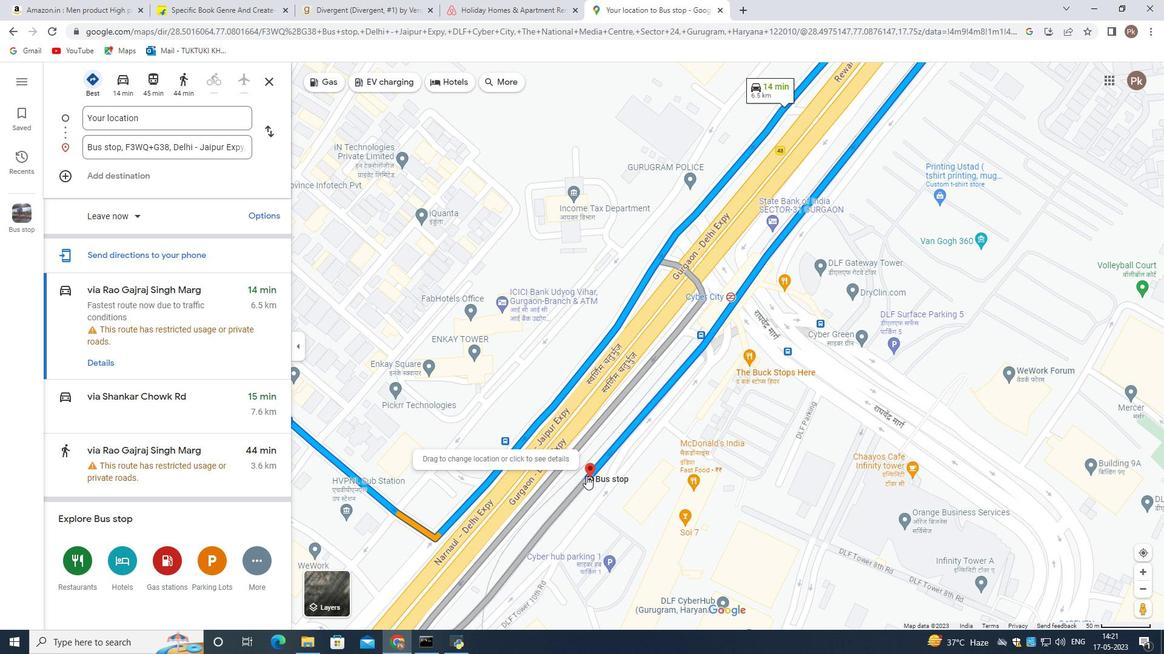 
Action: Mouse scrolled (586, 475) with delta (0, 0)
Screenshot: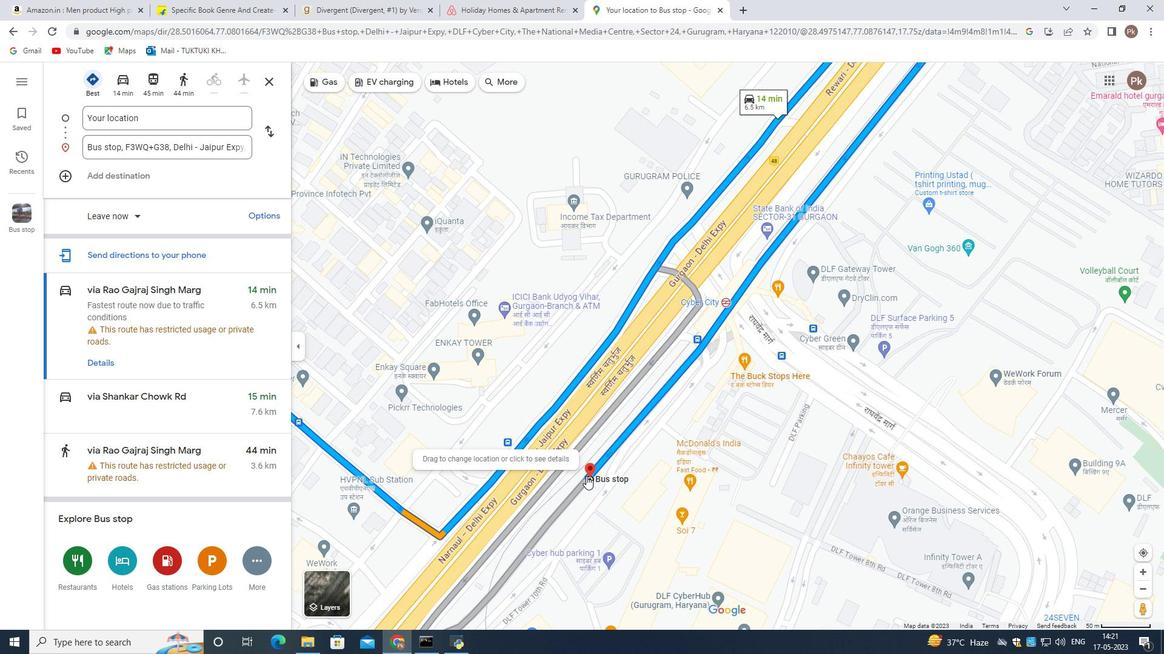 
Action: Mouse scrolled (586, 475) with delta (0, 0)
Screenshot: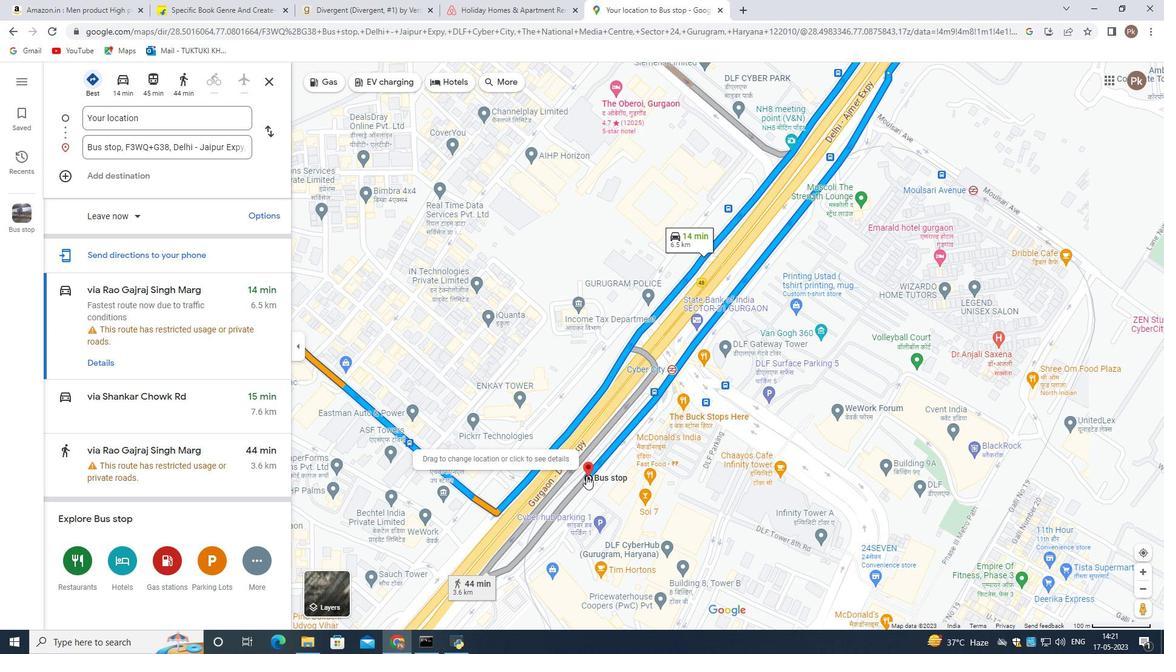 
Action: Mouse scrolled (586, 475) with delta (0, 0)
Screenshot: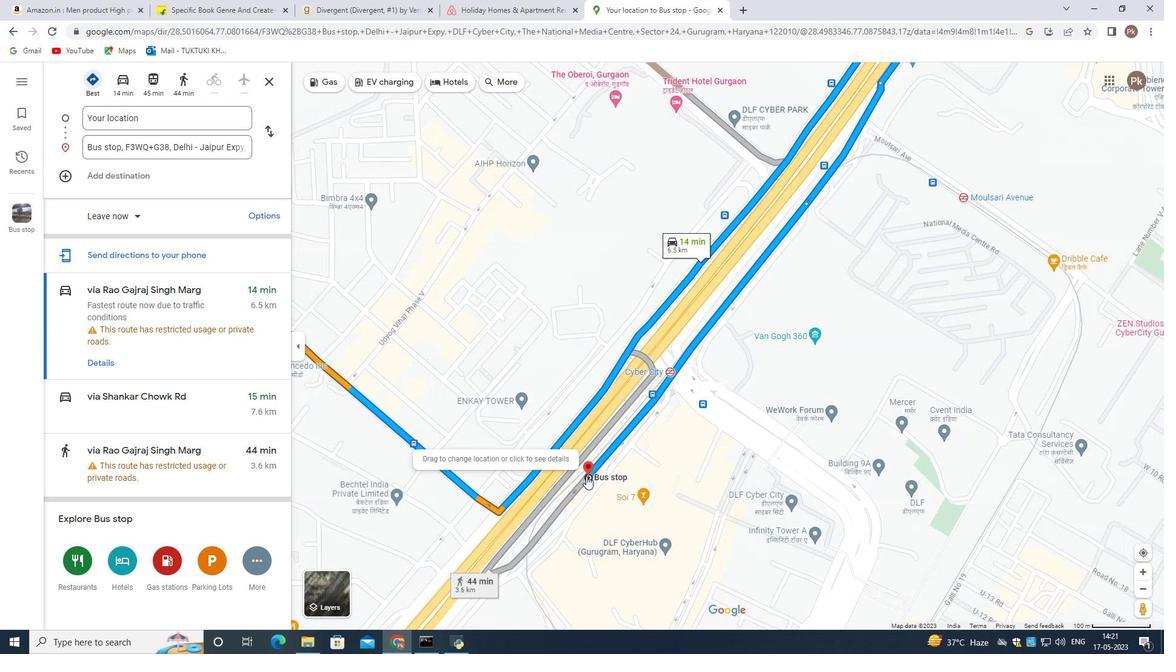 
Action: Mouse scrolled (586, 475) with delta (0, 0)
Screenshot: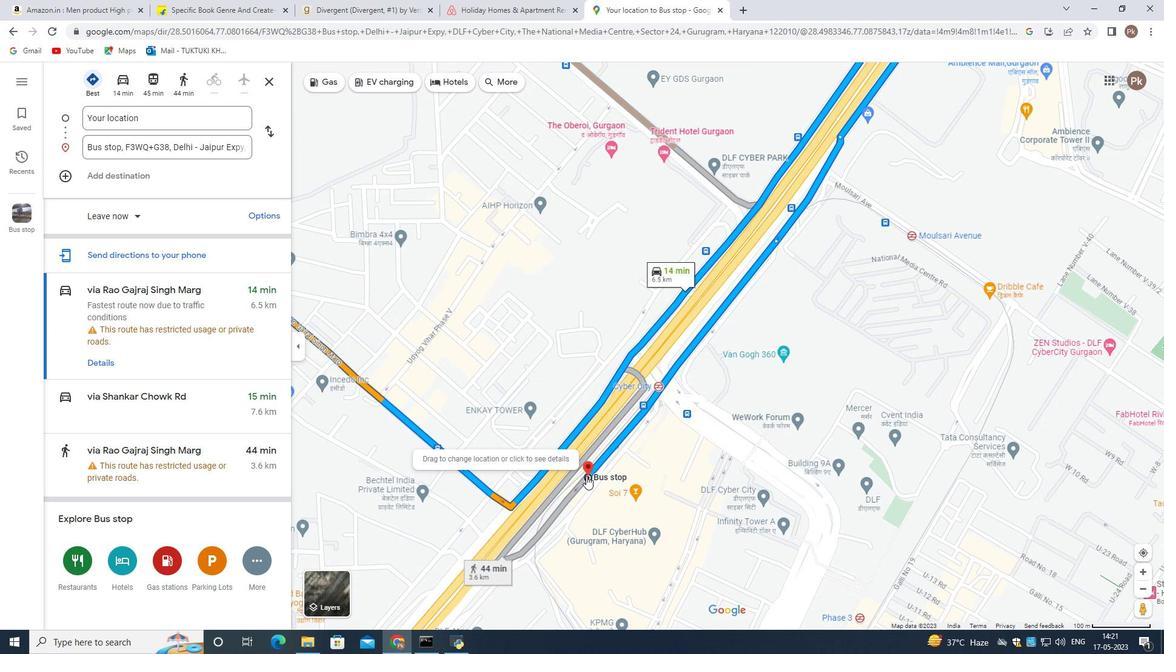 
Action: Mouse scrolled (586, 475) with delta (0, 0)
Screenshot: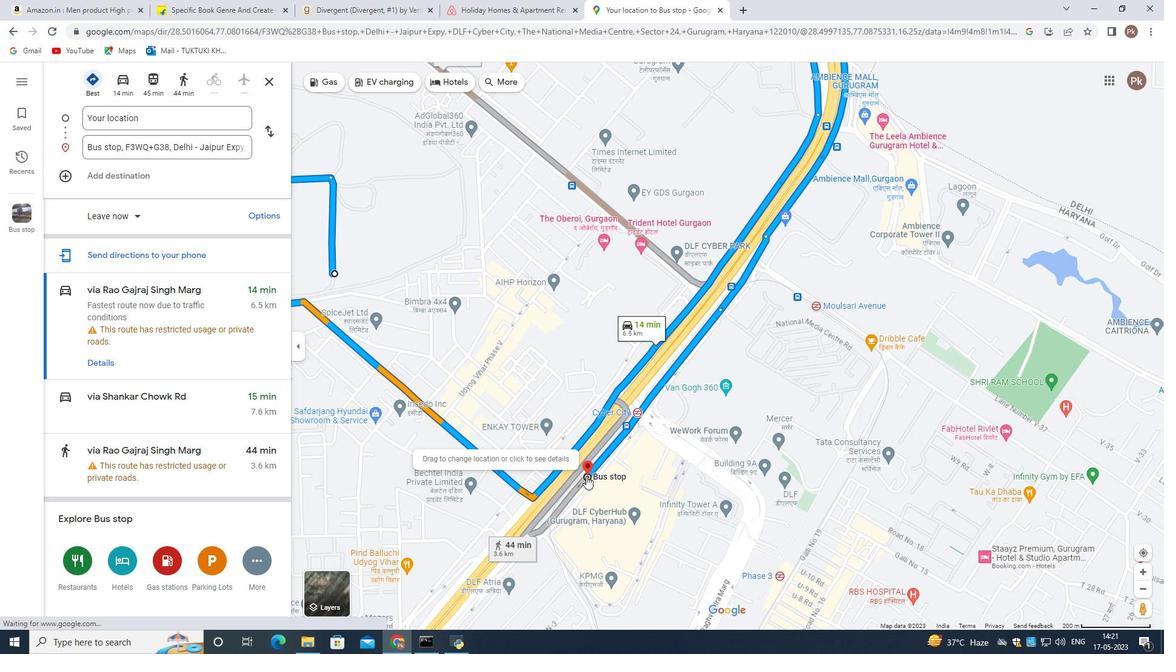 
Action: Mouse scrolled (586, 475) with delta (0, 0)
Screenshot: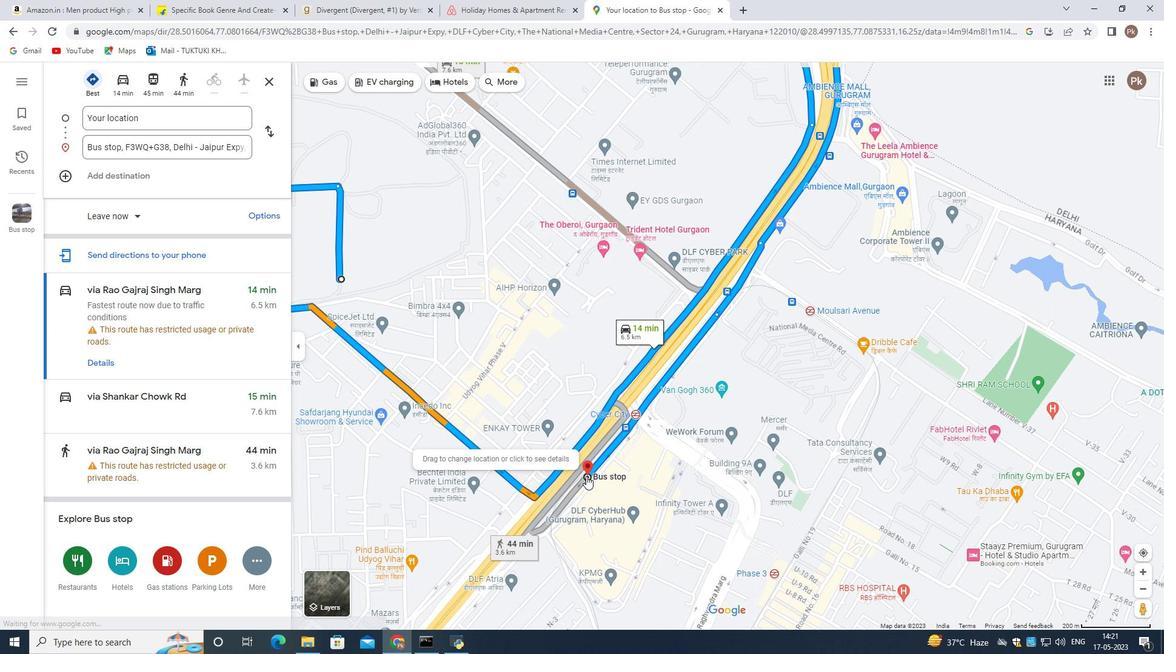 
Action: Mouse scrolled (586, 475) with delta (0, 0)
Screenshot: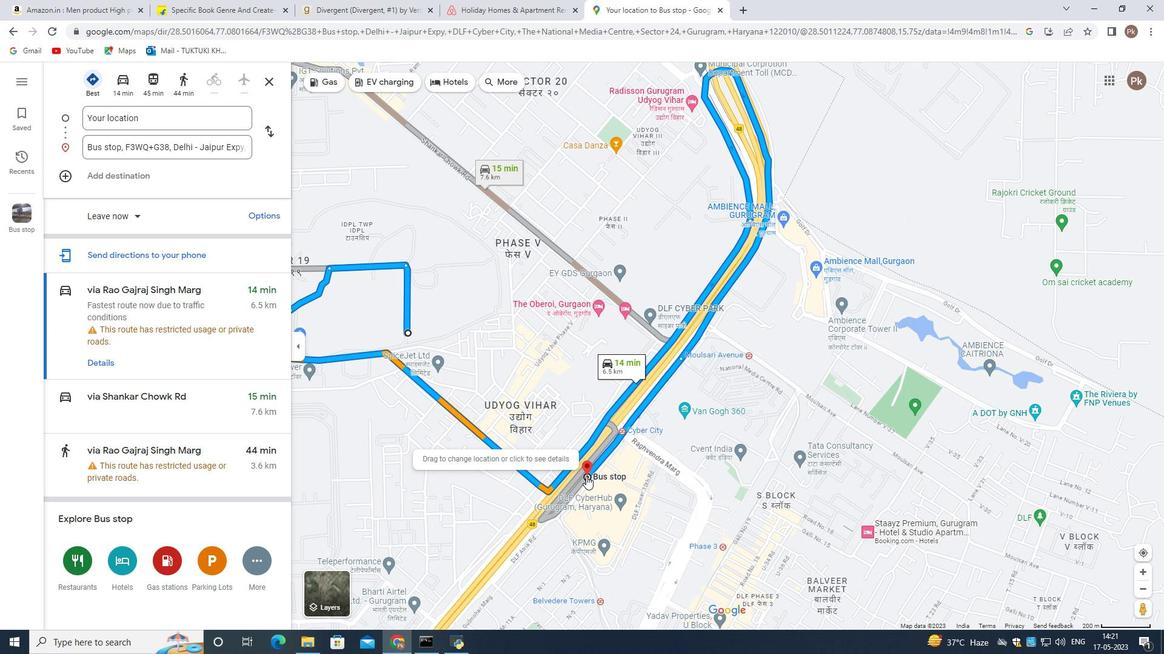 
Action: Mouse moved to (587, 473)
Screenshot: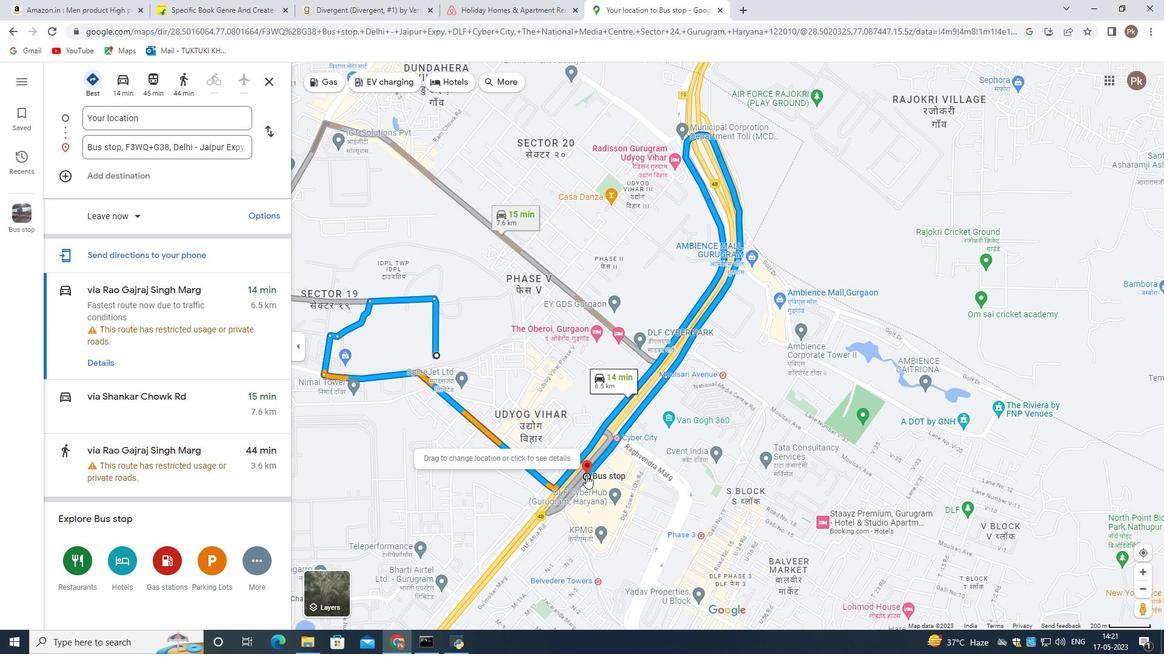 
Action: Mouse scrolled (587, 474) with delta (0, 0)
Screenshot: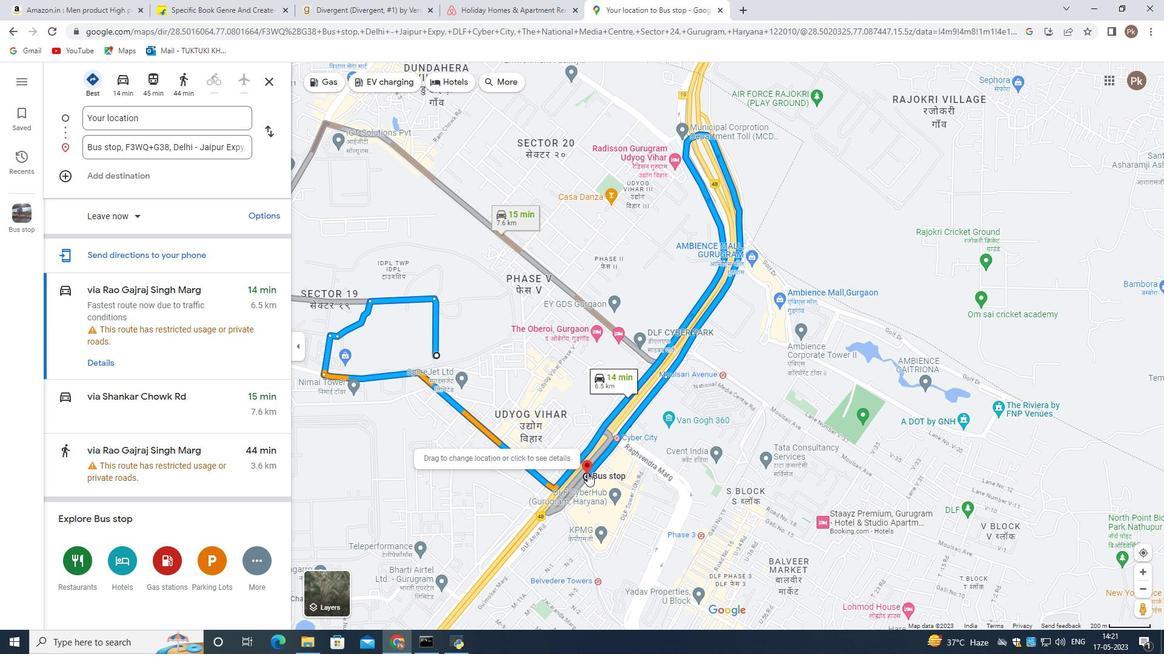 
Action: Mouse moved to (429, 333)
Screenshot: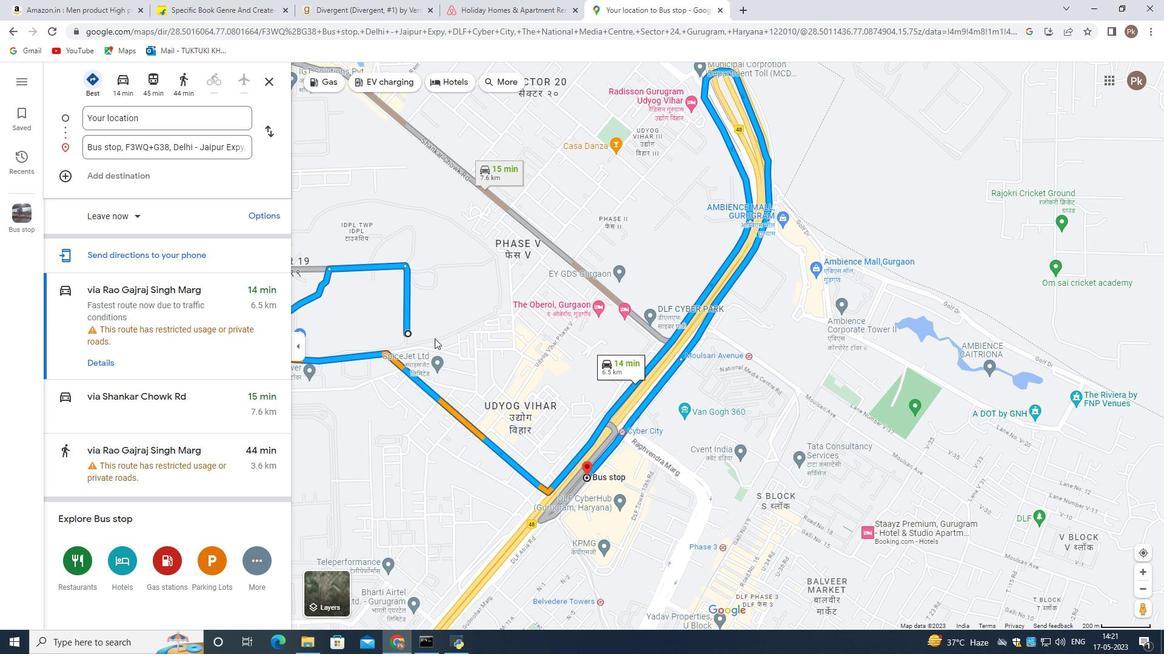 
Action: Mouse scrolled (429, 334) with delta (0, 0)
Screenshot: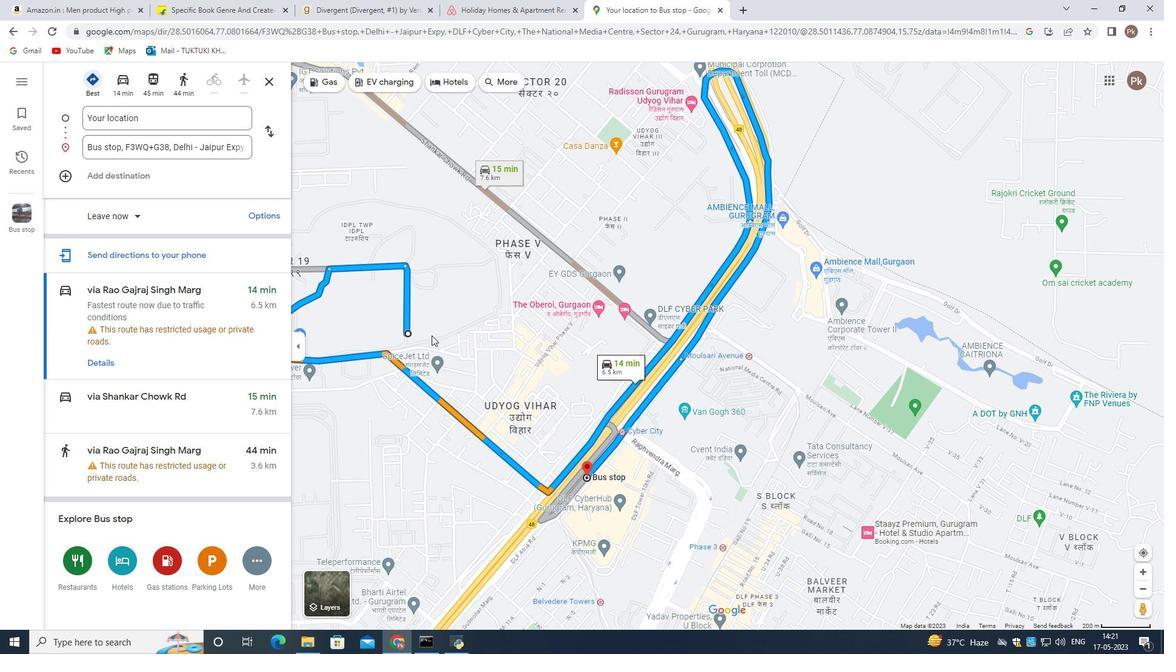 
Action: Mouse scrolled (429, 334) with delta (0, 0)
Screenshot: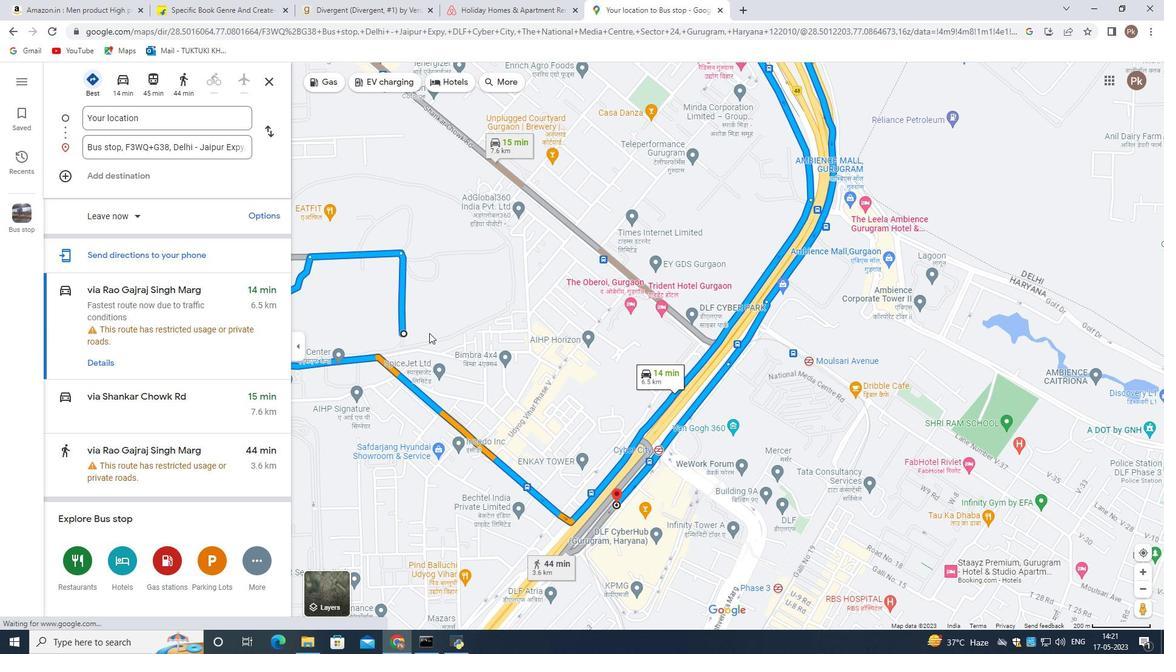 
Action: Mouse scrolled (429, 334) with delta (0, 0)
Screenshot: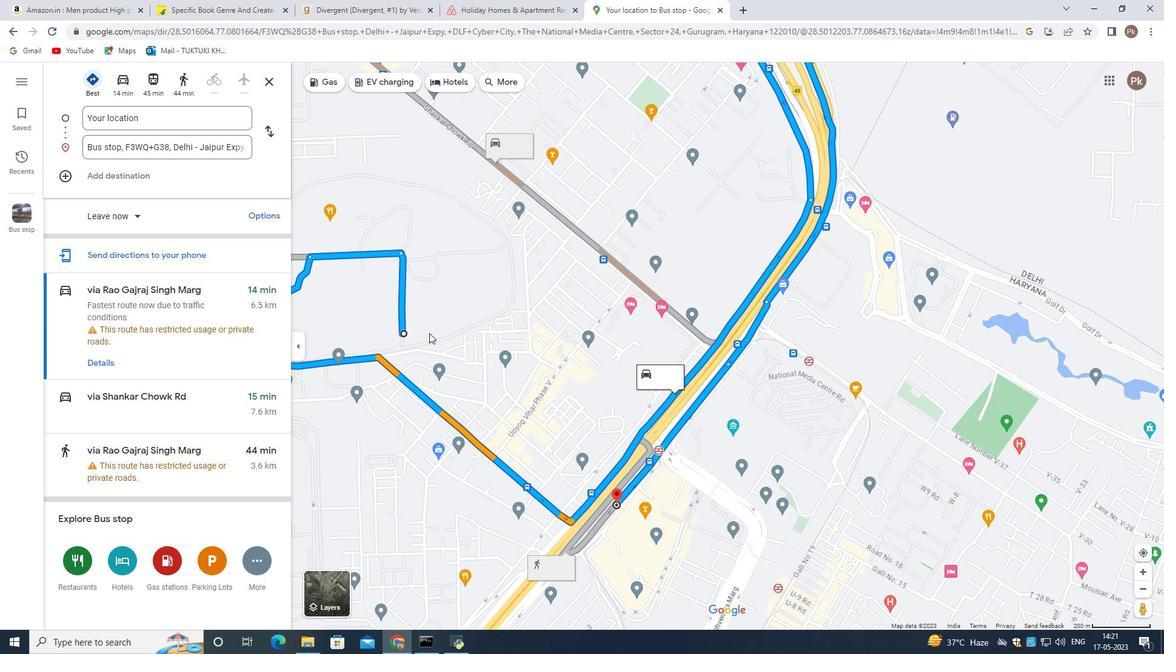 
Action: Mouse moved to (422, 335)
Screenshot: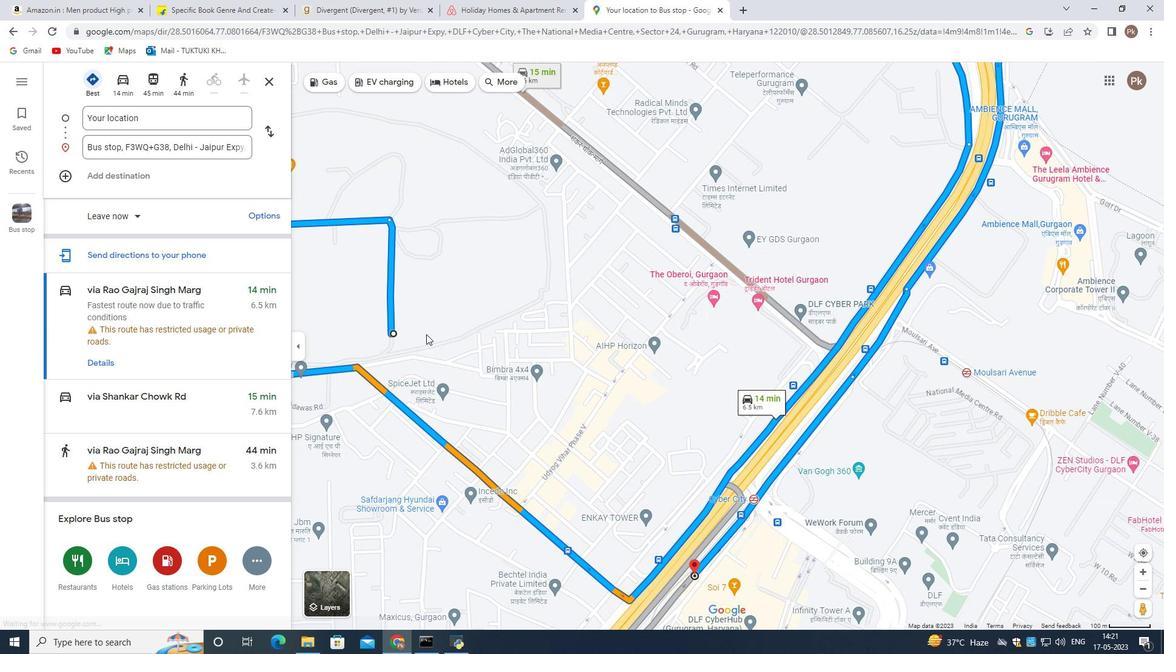 
Action: Mouse scrolled (422, 336) with delta (0, 0)
Screenshot: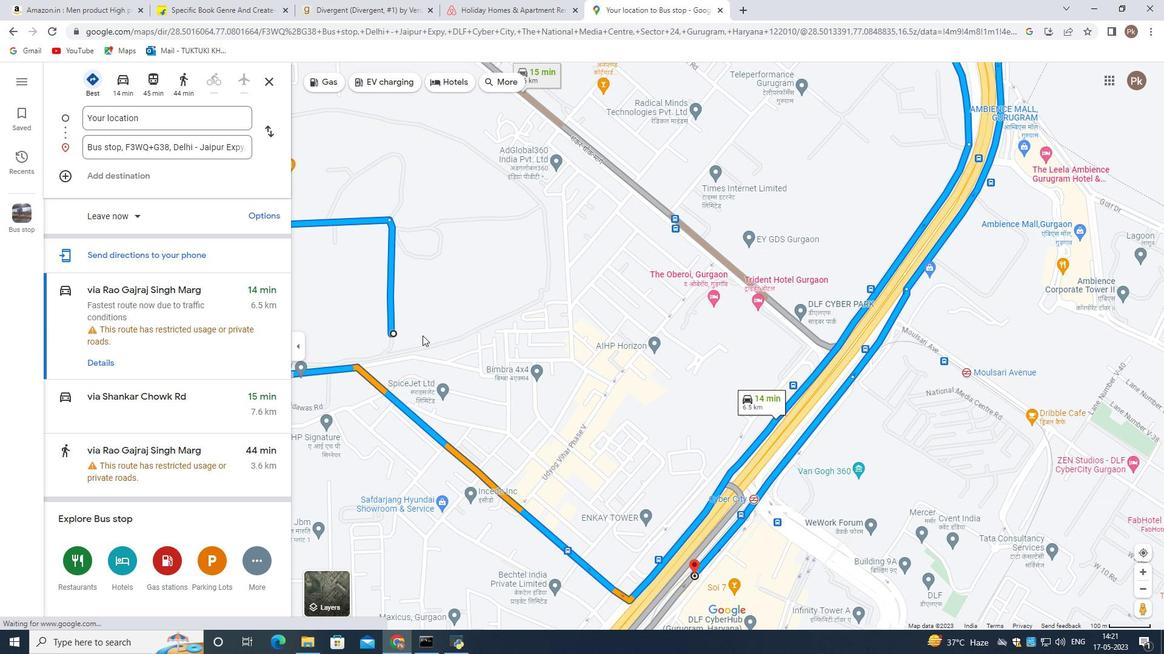 
Action: Mouse scrolled (422, 336) with delta (0, 0)
Screenshot: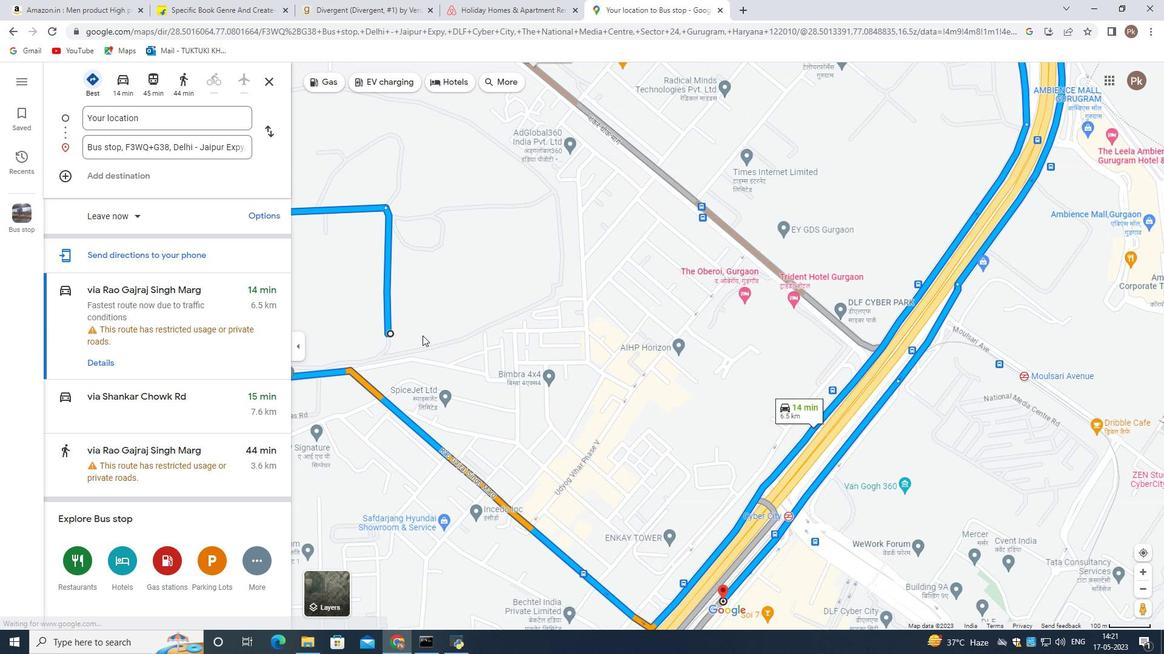 
Action: Mouse scrolled (422, 336) with delta (0, 0)
Screenshot: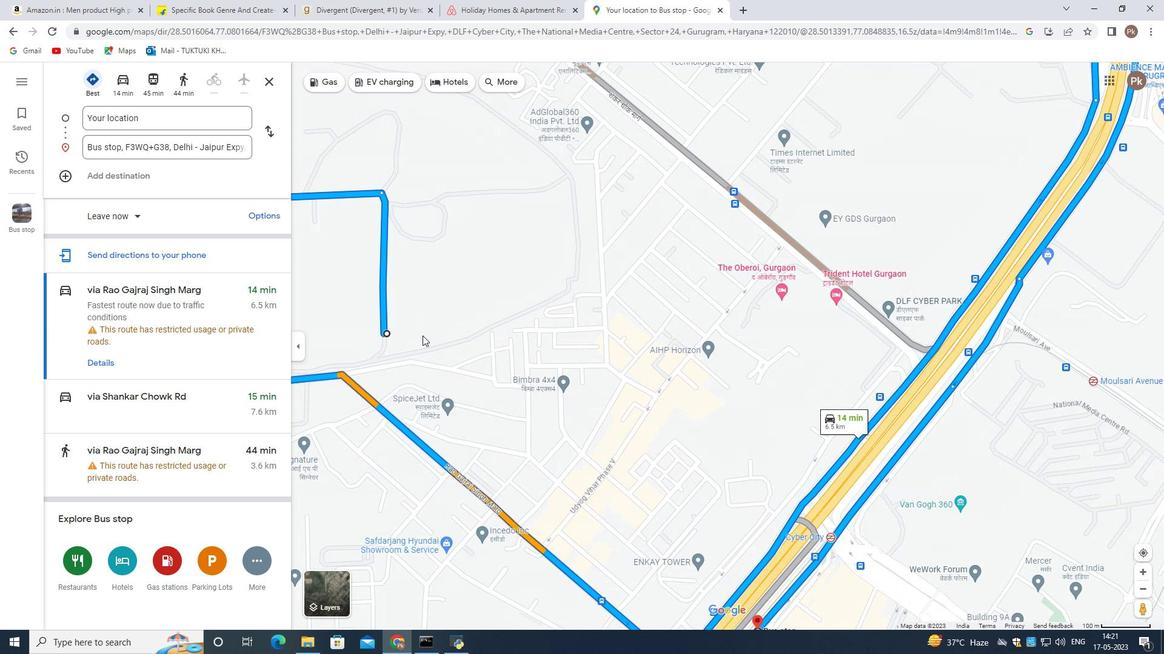 
Action: Mouse moved to (314, 281)
Screenshot: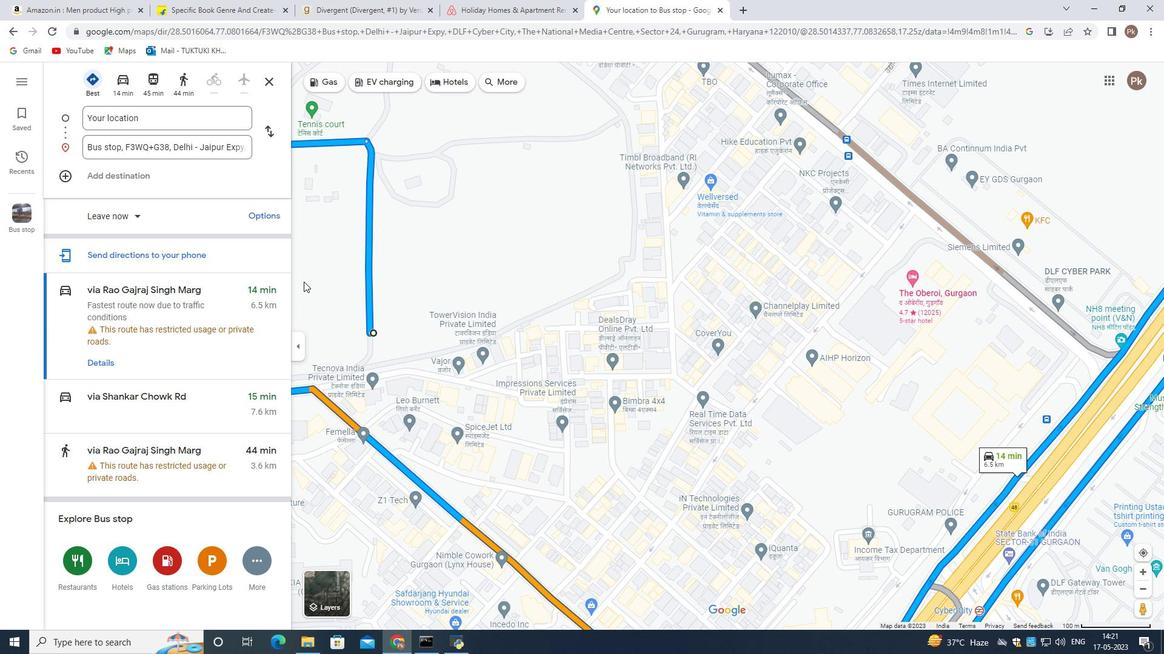 
Action: Mouse pressed left at (314, 281)
Screenshot: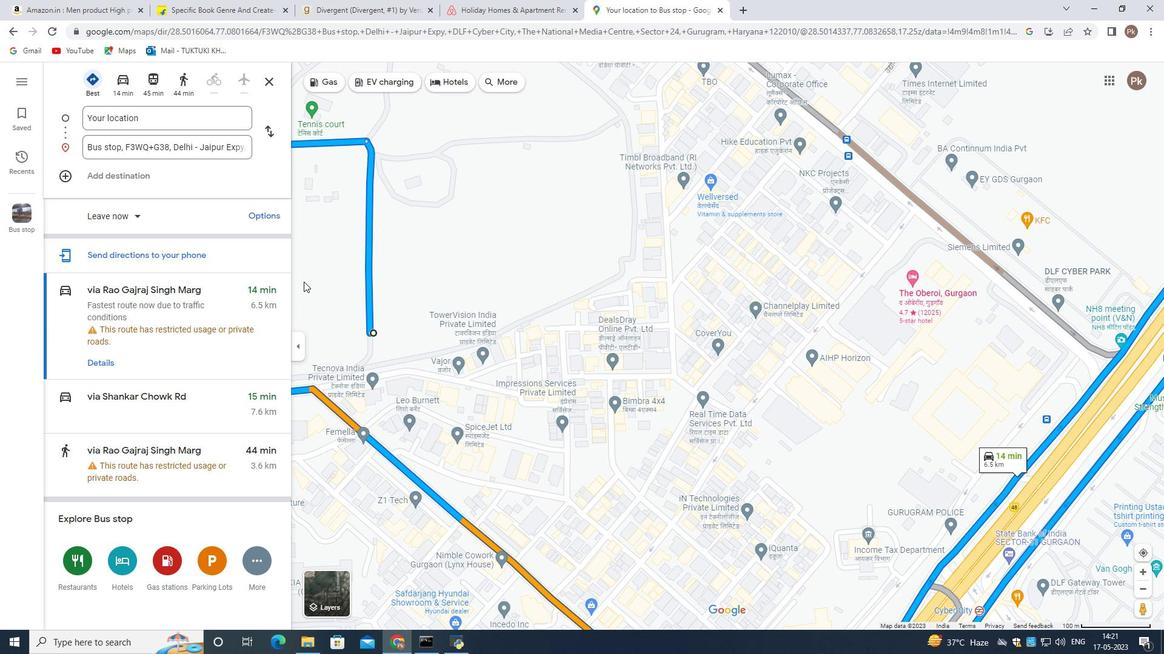 
Action: Mouse moved to (549, 374)
Screenshot: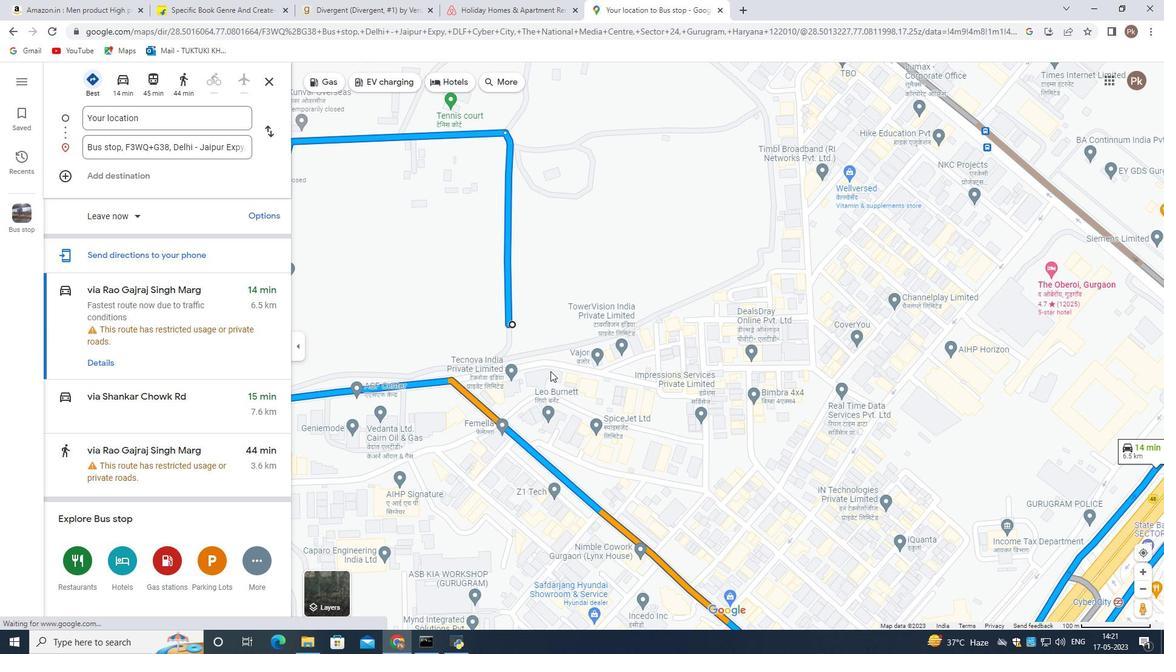 
Action: Mouse scrolled (549, 375) with delta (0, 0)
Screenshot: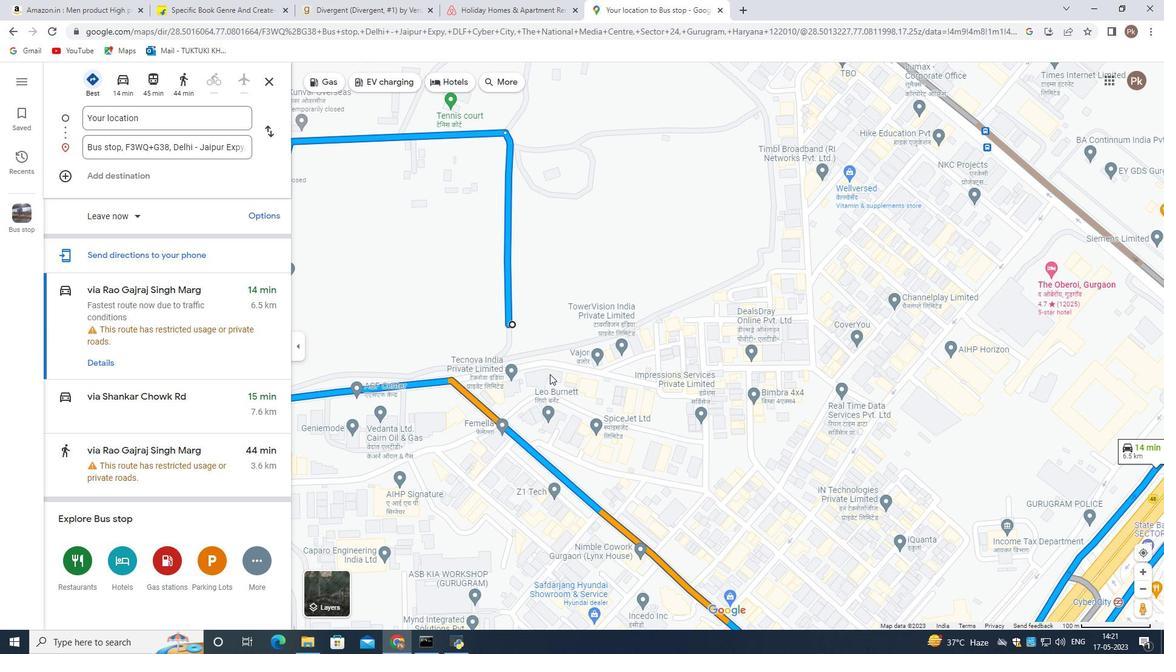 
Action: Mouse scrolled (549, 375) with delta (0, 0)
Screenshot: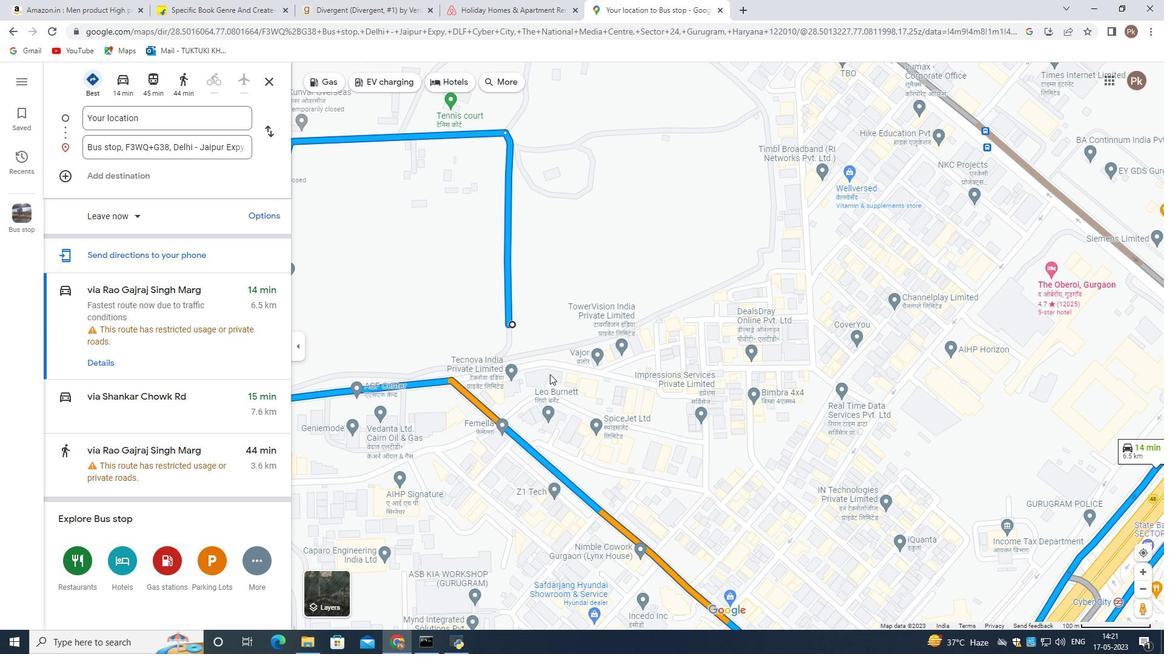 
Action: Mouse moved to (554, 376)
Screenshot: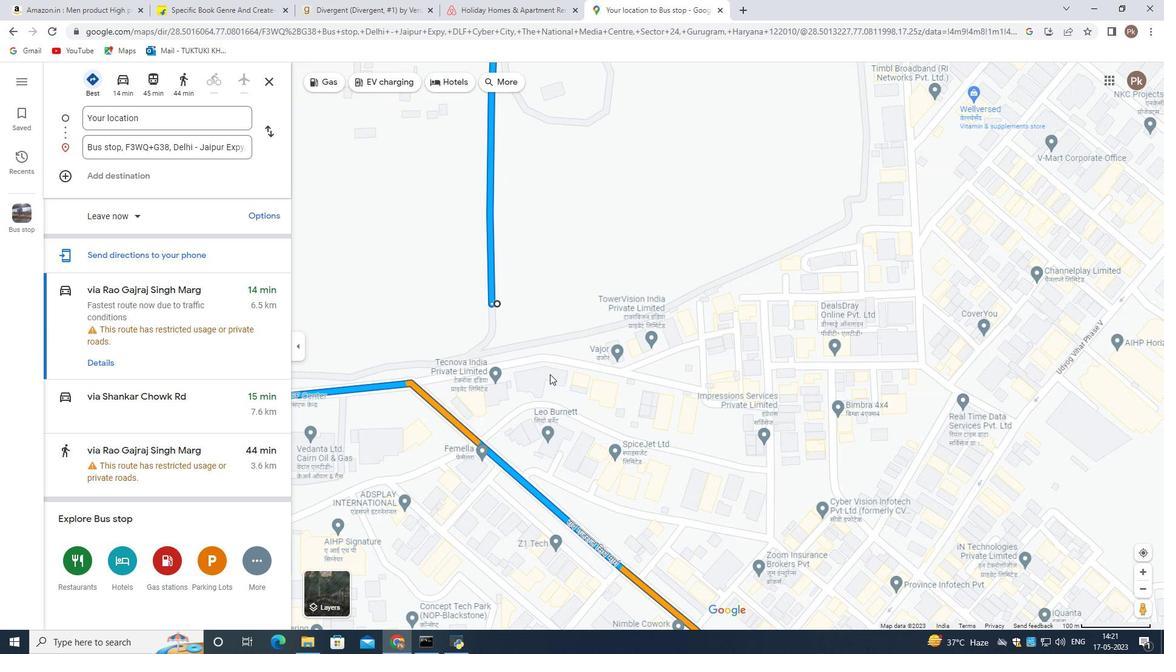 
Action: Mouse scrolled (554, 375) with delta (0, 0)
Screenshot: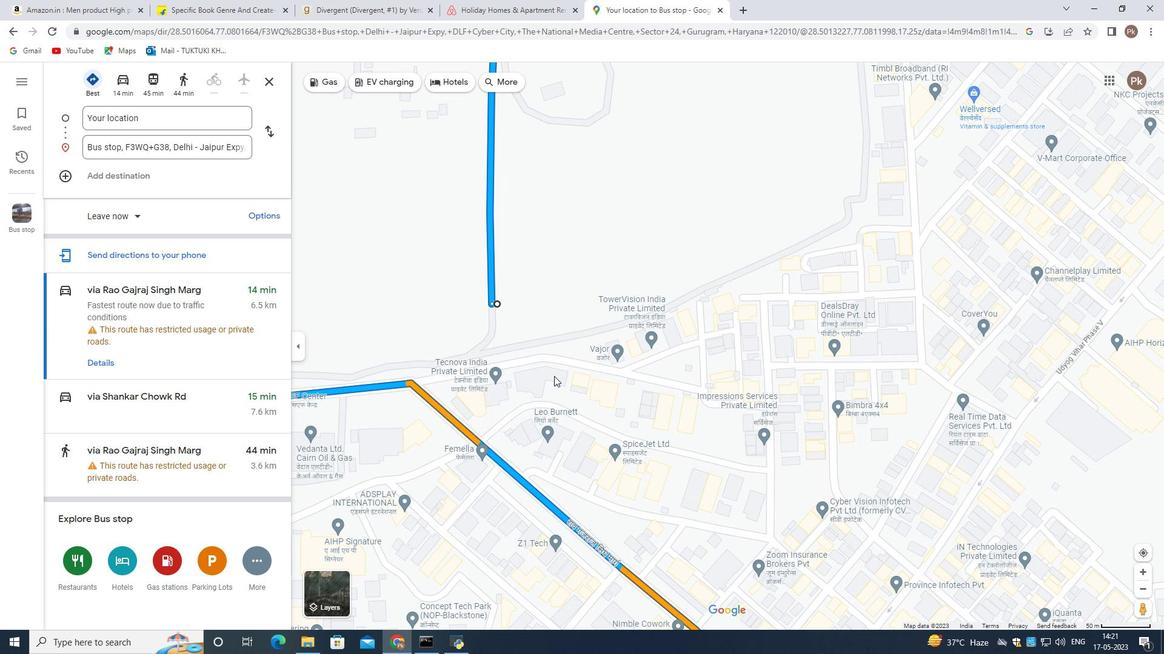 
Action: Mouse scrolled (554, 375) with delta (0, 0)
Screenshot: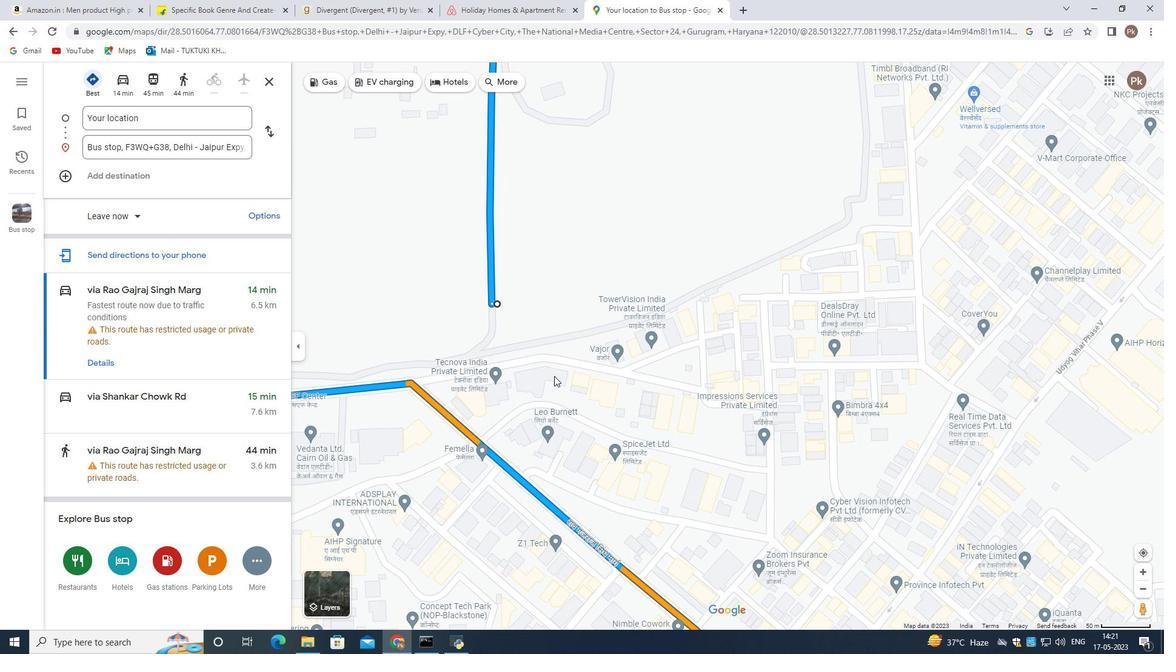 
Action: Mouse moved to (781, 448)
Screenshot: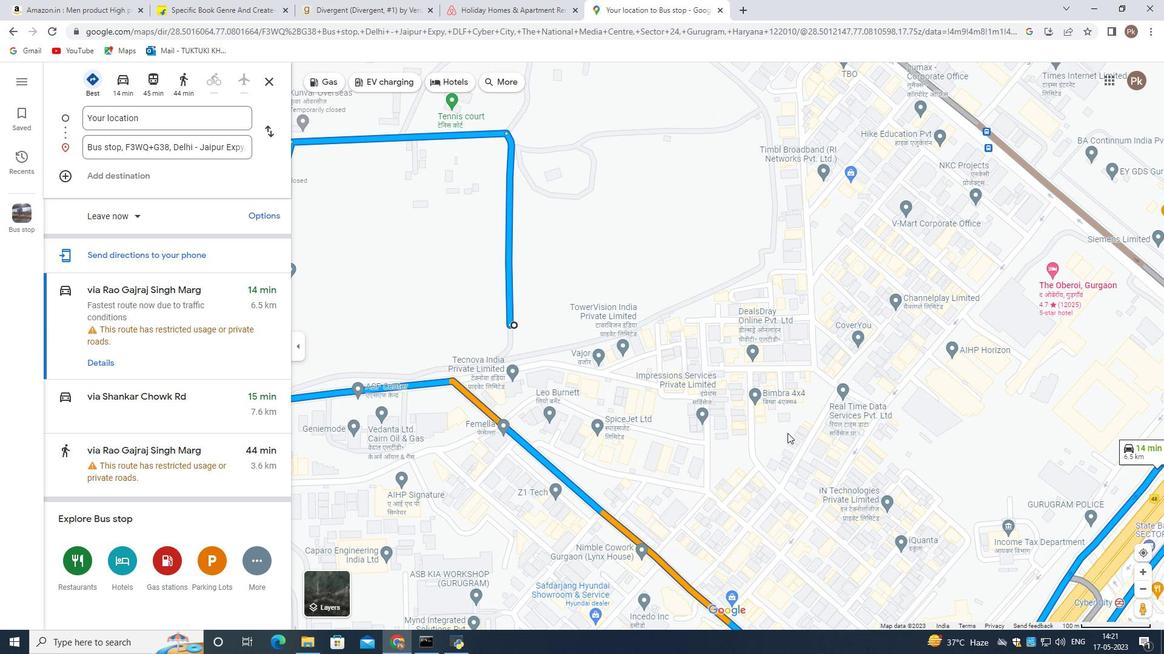 
Action: Mouse scrolled (781, 447) with delta (0, 0)
Screenshot: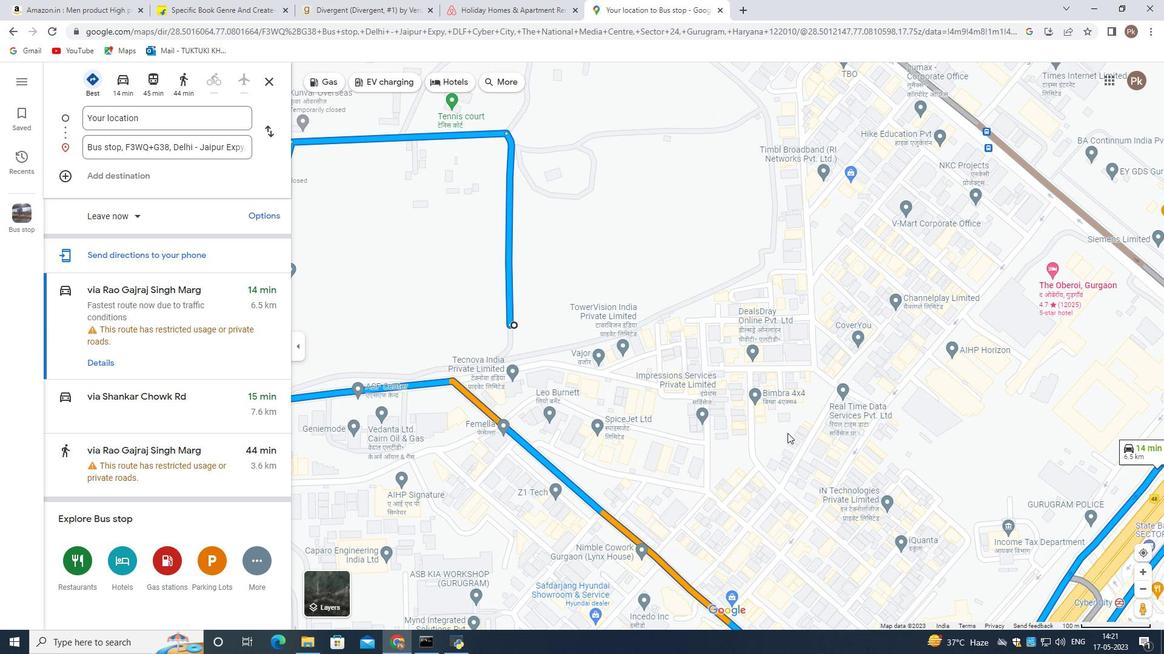 
Action: Mouse moved to (779, 449)
Screenshot: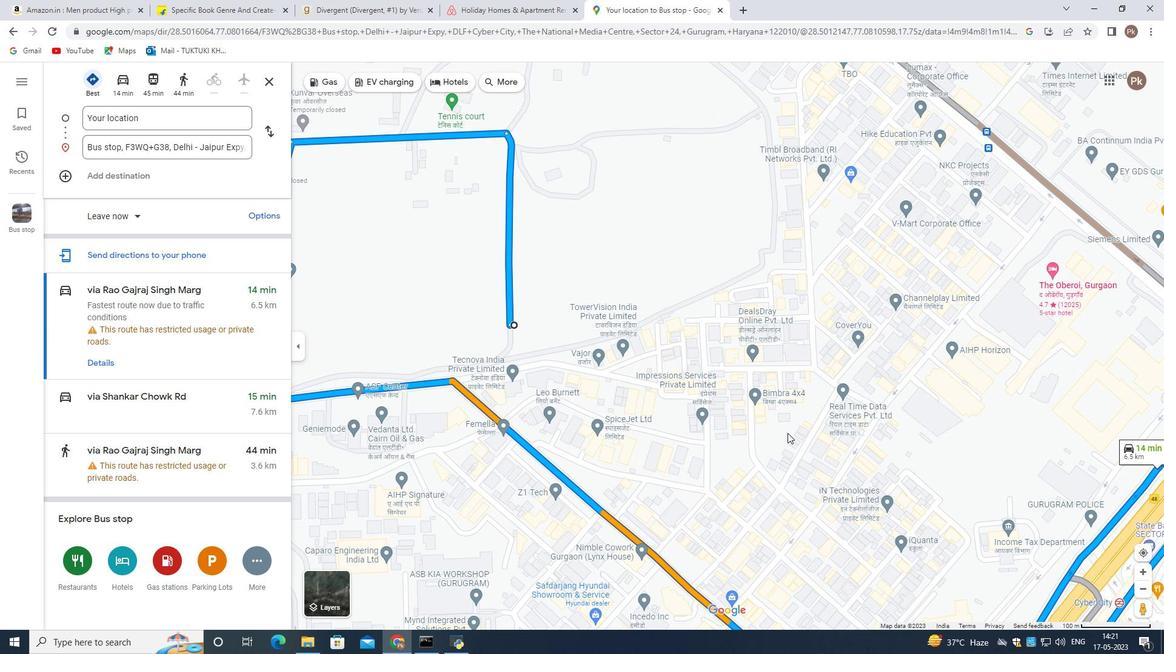 
Action: Mouse scrolled (779, 448) with delta (0, 0)
Screenshot: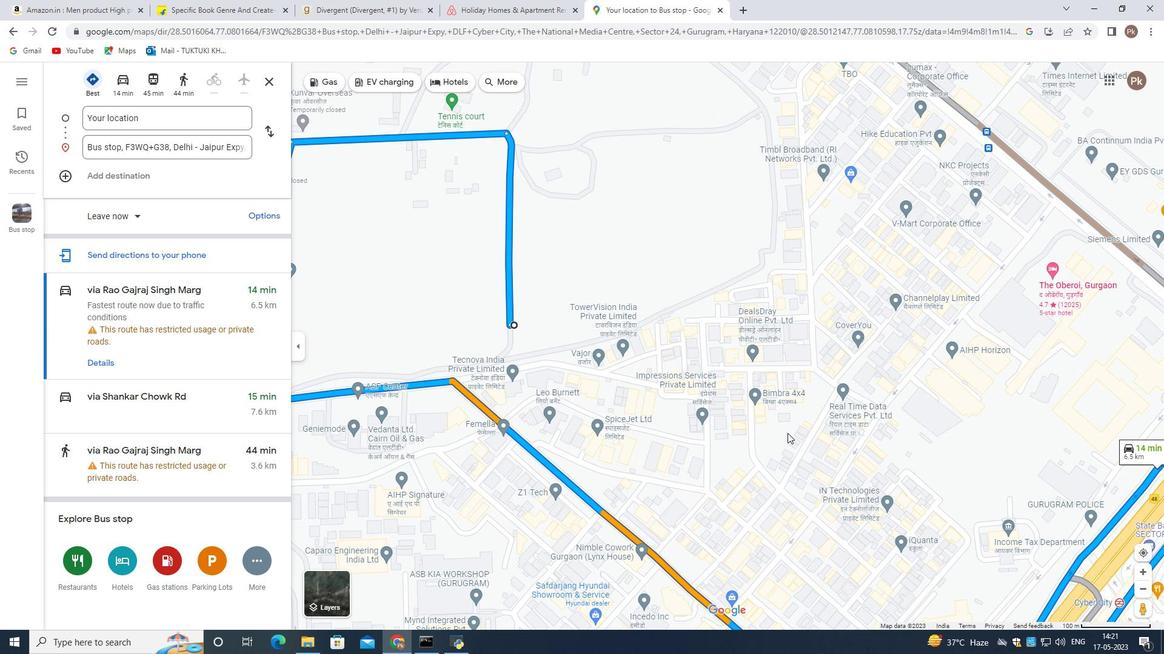 
Action: Mouse moved to (779, 449)
Screenshot: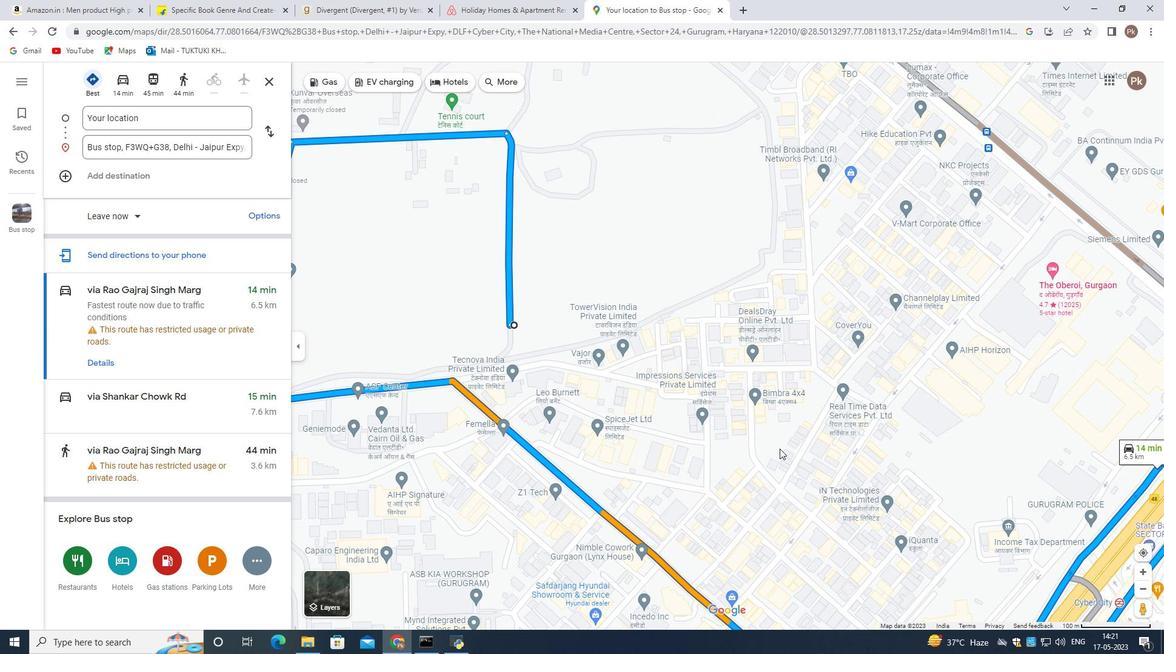 
Action: Mouse scrolled (779, 449) with delta (0, 0)
Screenshot: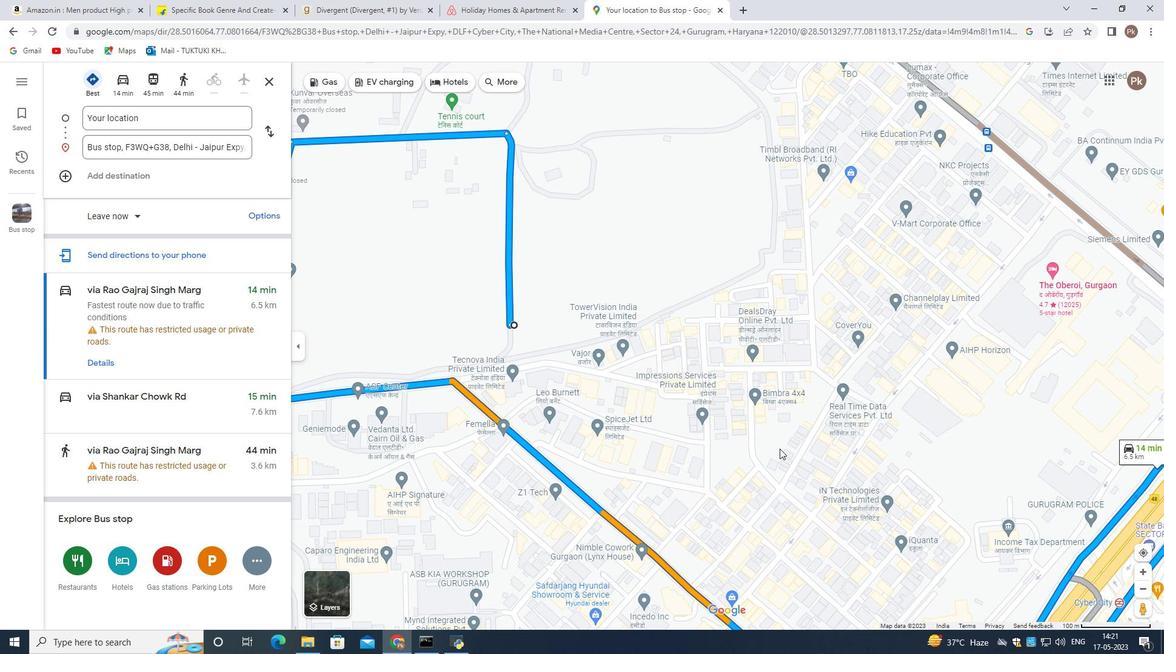 
Action: Mouse moved to (840, 473)
Screenshot: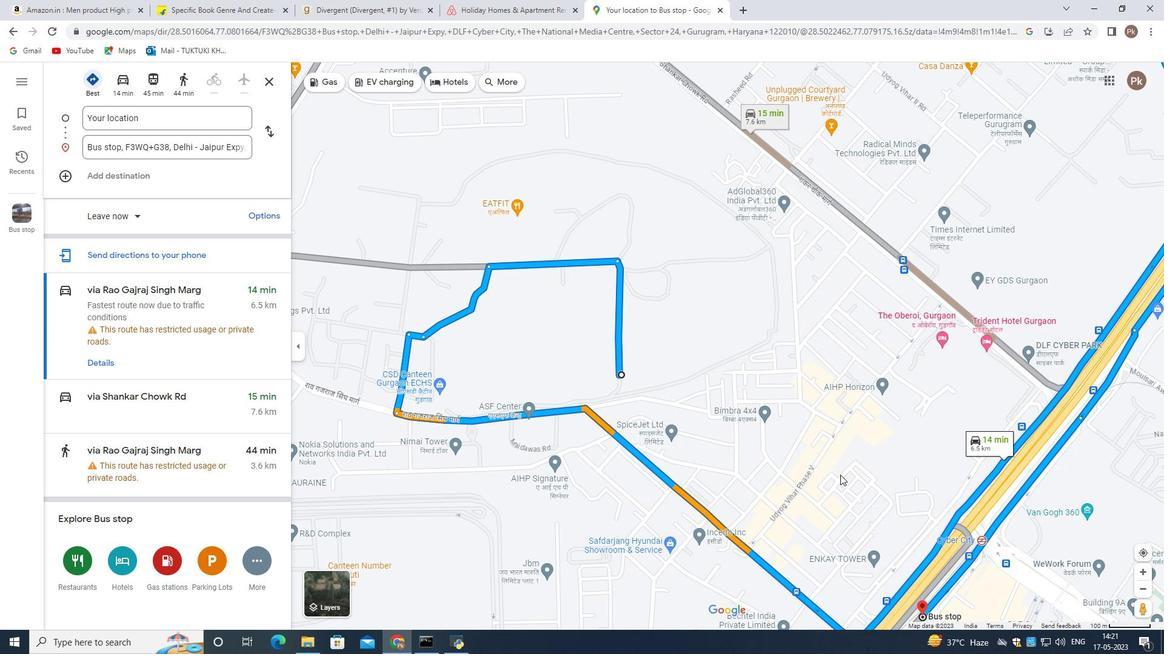 
Action: Mouse pressed left at (840, 473)
Screenshot: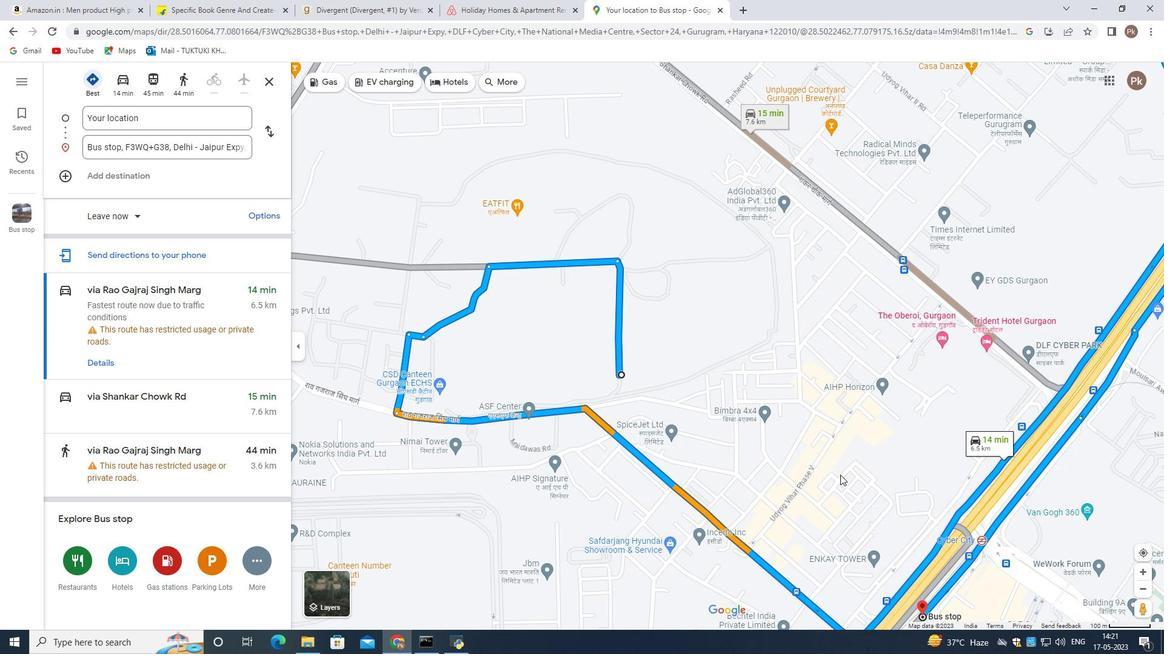
Action: Mouse moved to (686, 414)
Screenshot: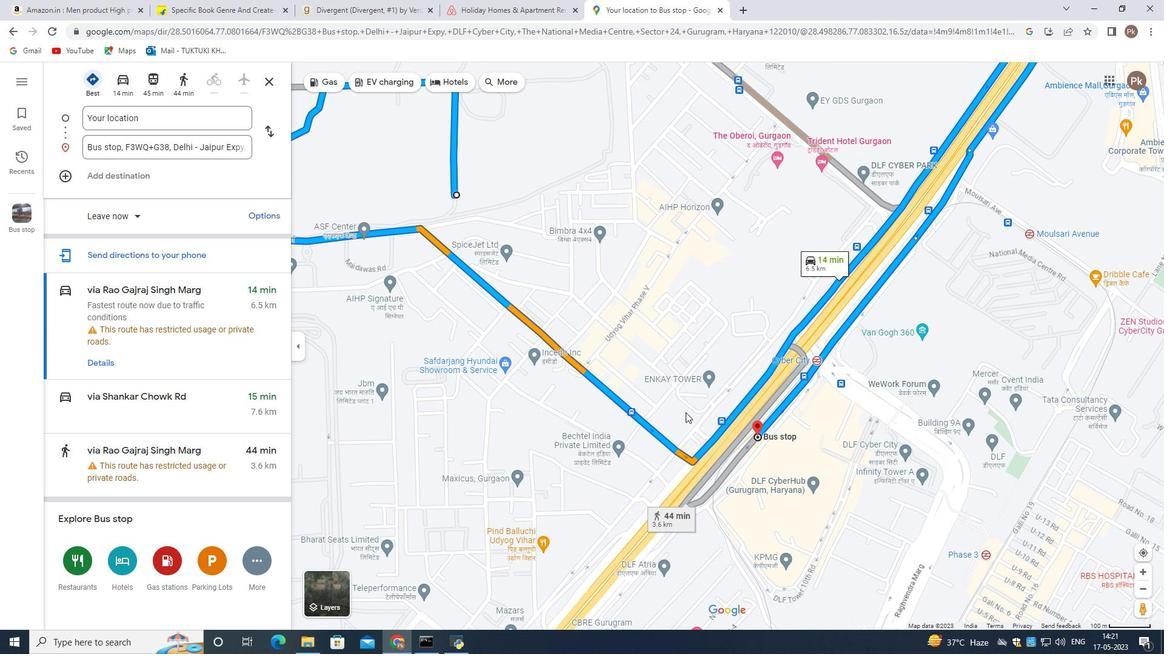 
Action: Mouse scrolled (686, 415) with delta (0, 0)
Screenshot: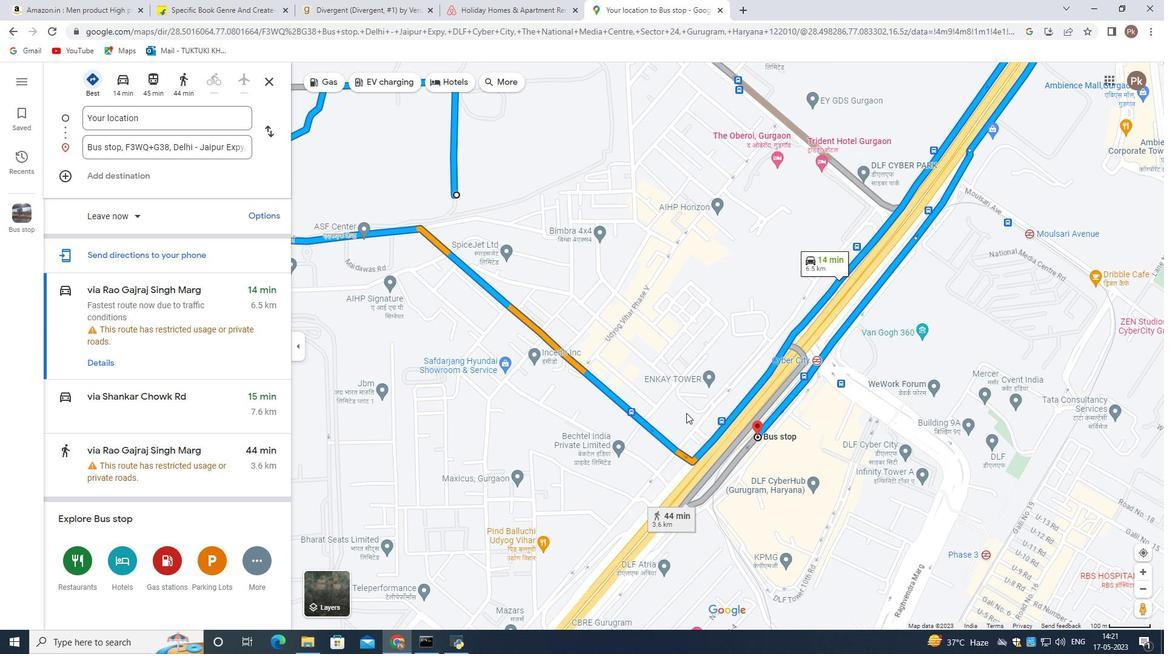 
Action: Mouse scrolled (686, 415) with delta (0, 0)
Screenshot: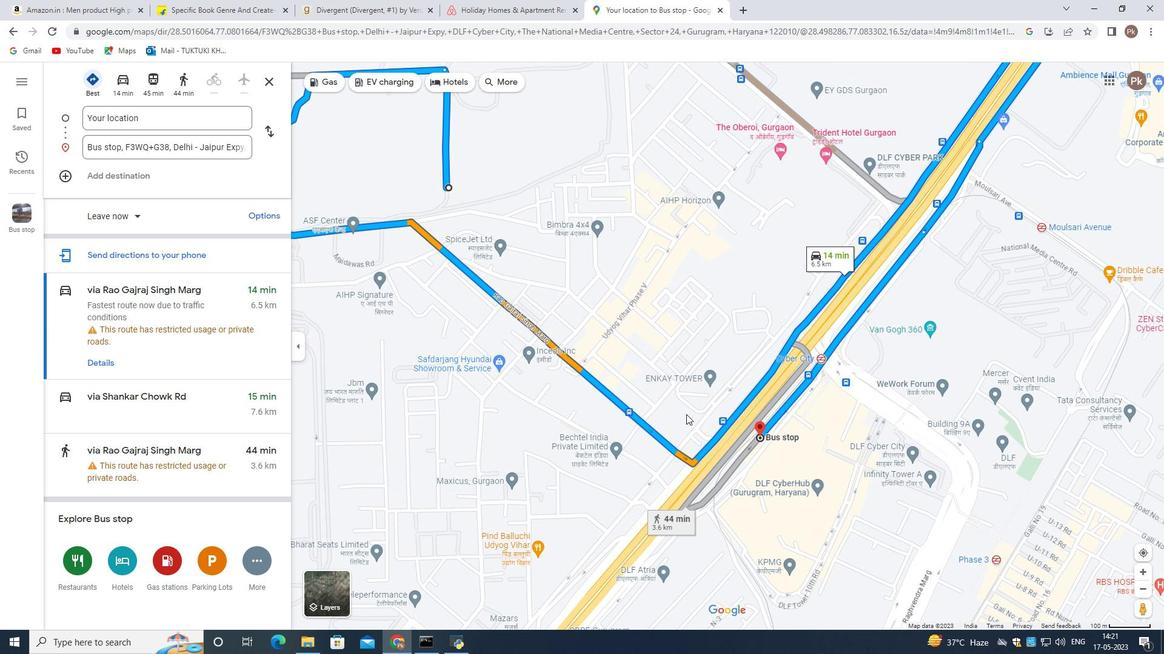 
Action: Mouse scrolled (686, 415) with delta (0, 0)
Screenshot: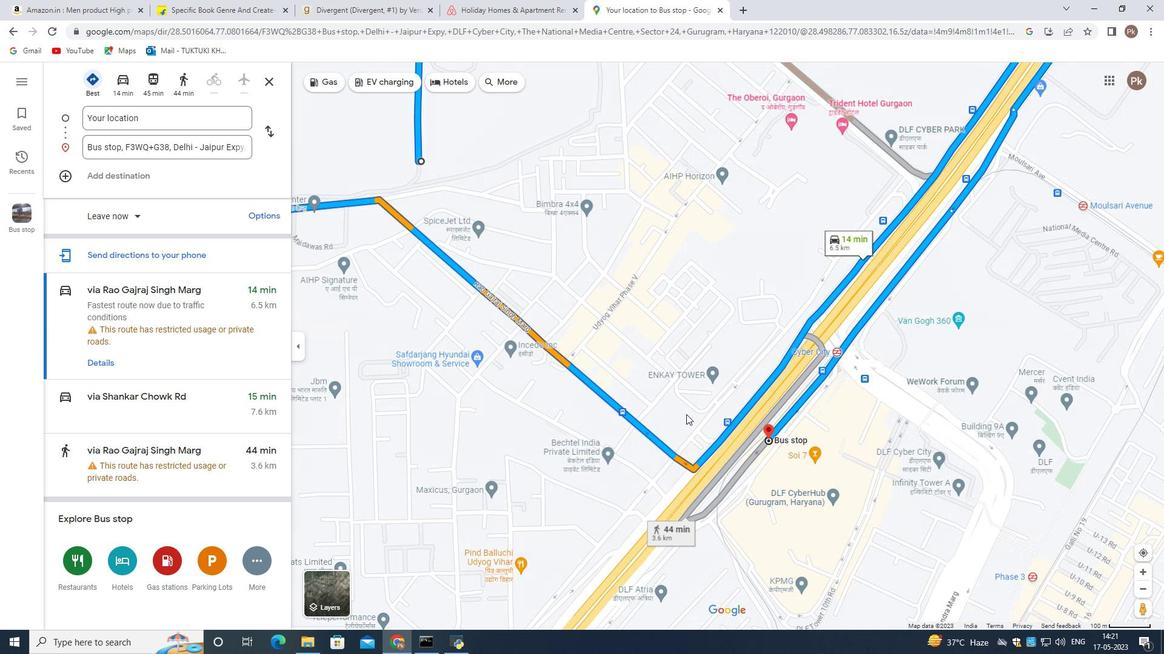 
Action: Mouse scrolled (686, 415) with delta (0, 0)
Screenshot: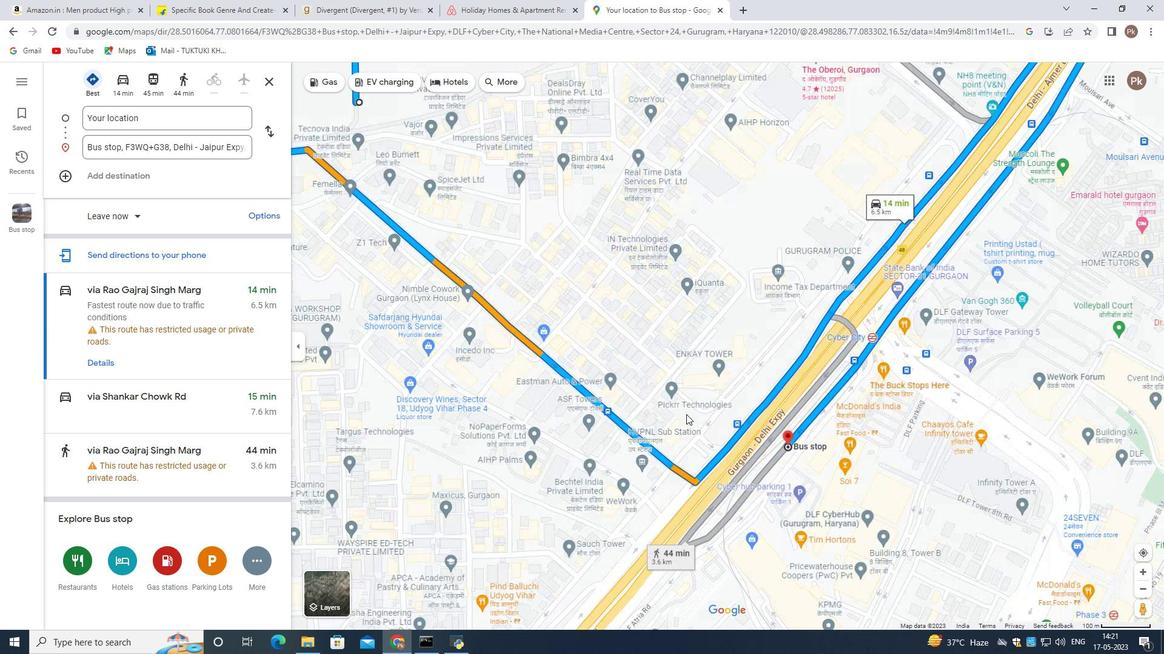 
Action: Mouse moved to (685, 420)
Screenshot: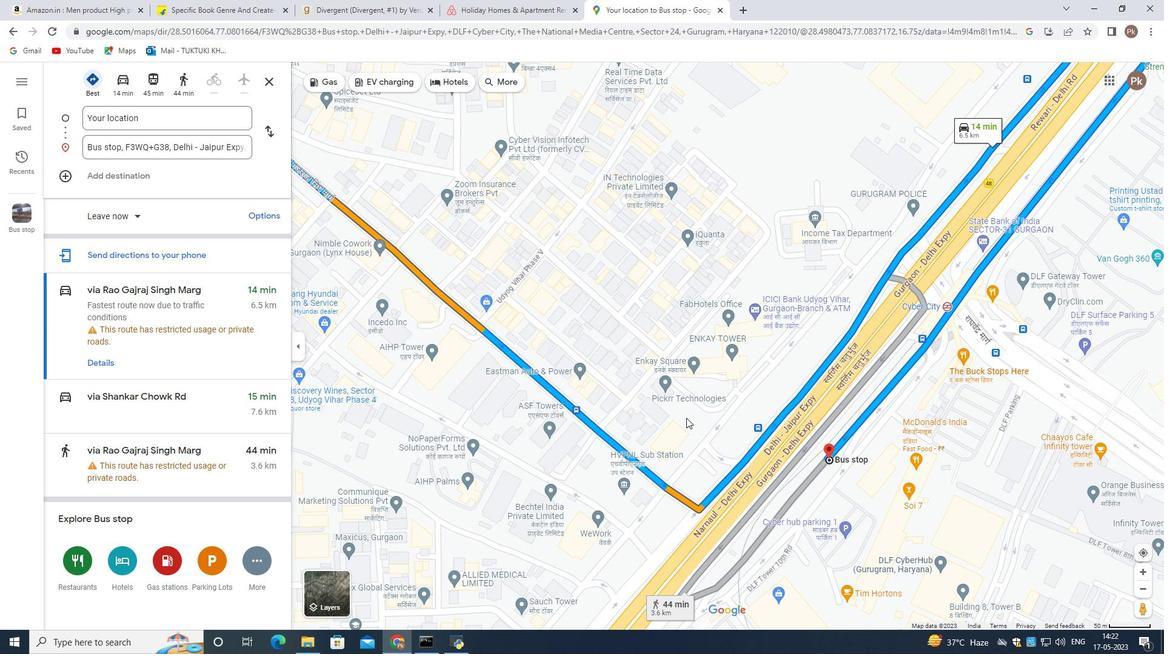 
Action: Mouse scrolled (685, 420) with delta (0, 0)
Screenshot: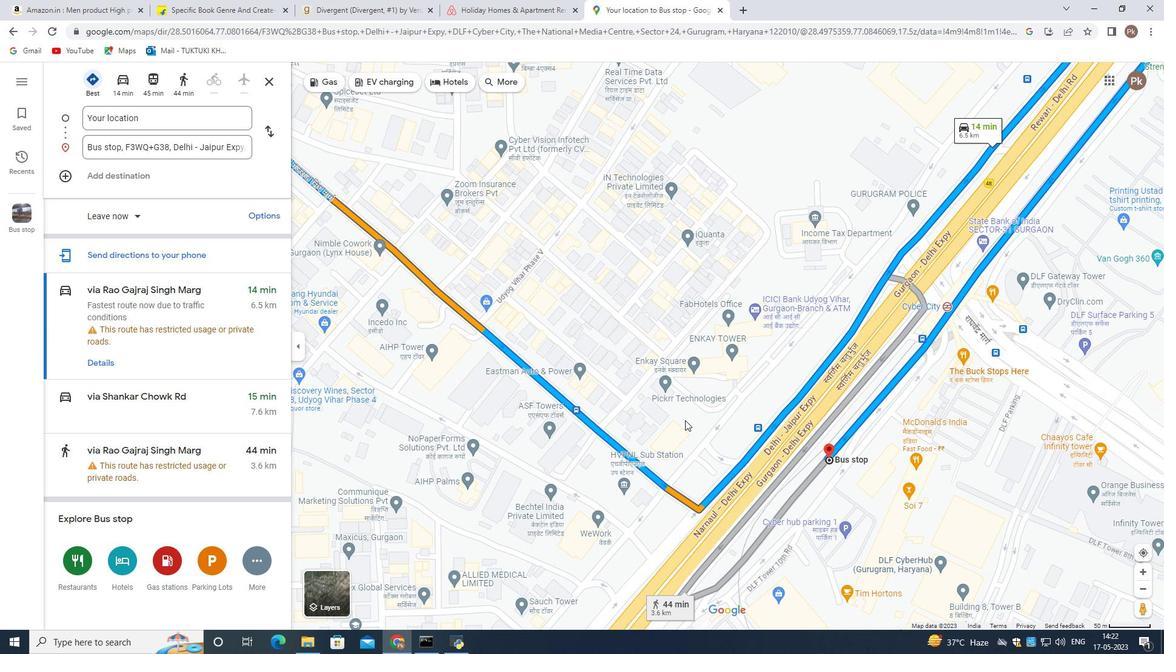 
Action: Mouse scrolled (685, 420) with delta (0, 0)
Screenshot: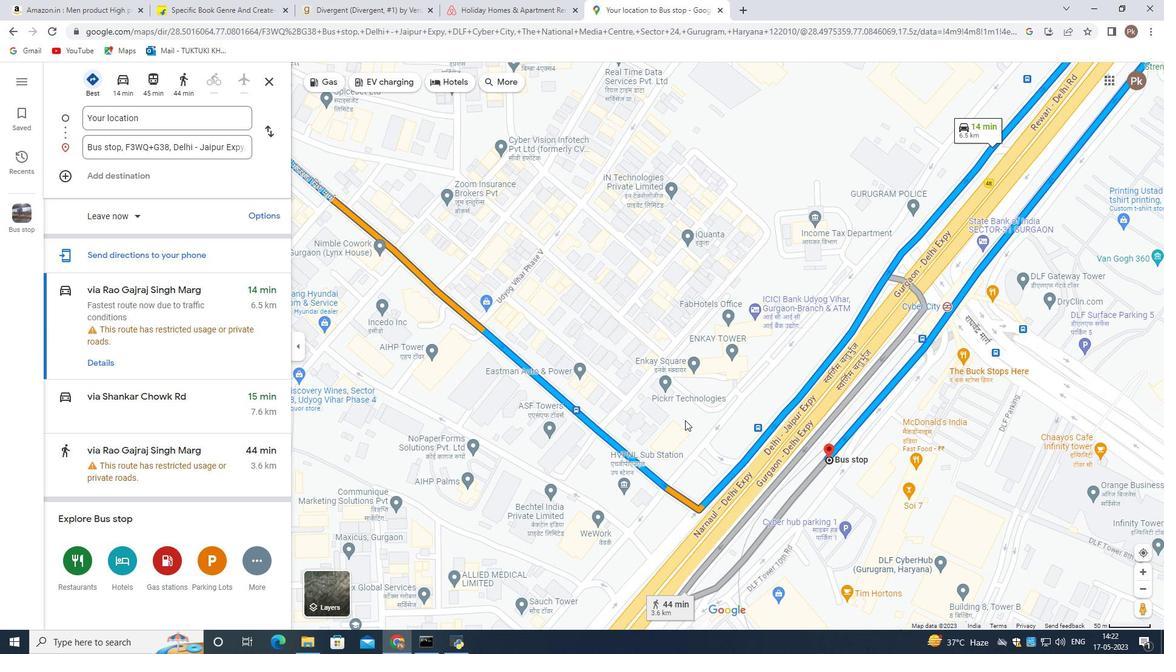 
Action: Mouse moved to (684, 415)
Screenshot: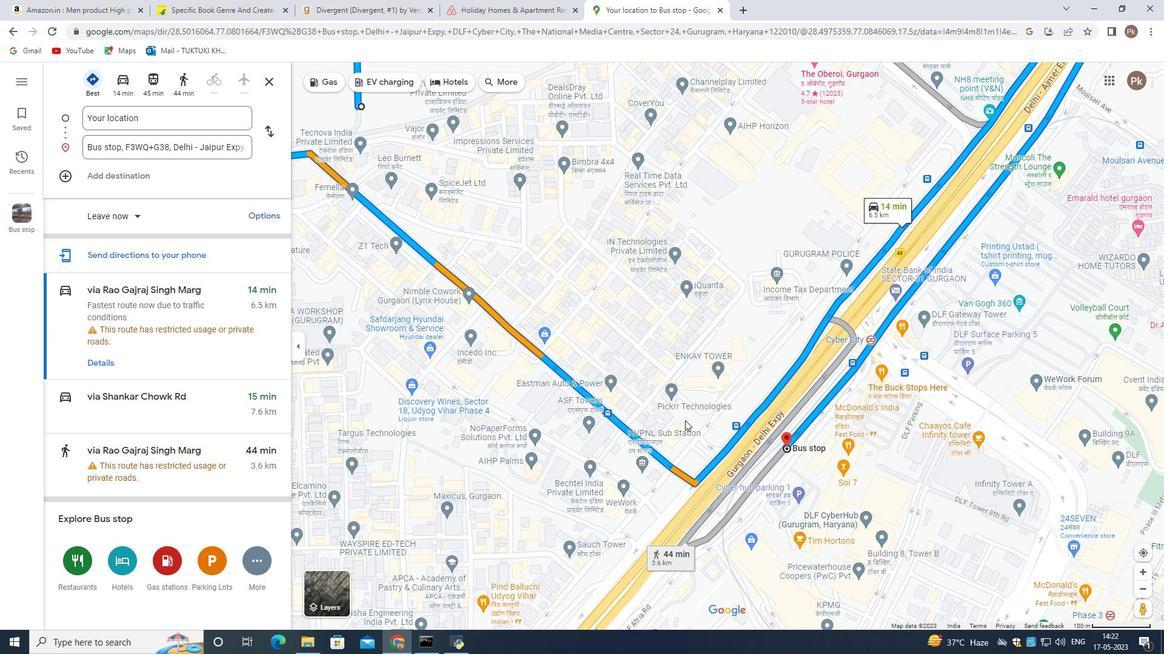 
Action: Mouse scrolled (684, 414) with delta (0, 0)
Screenshot: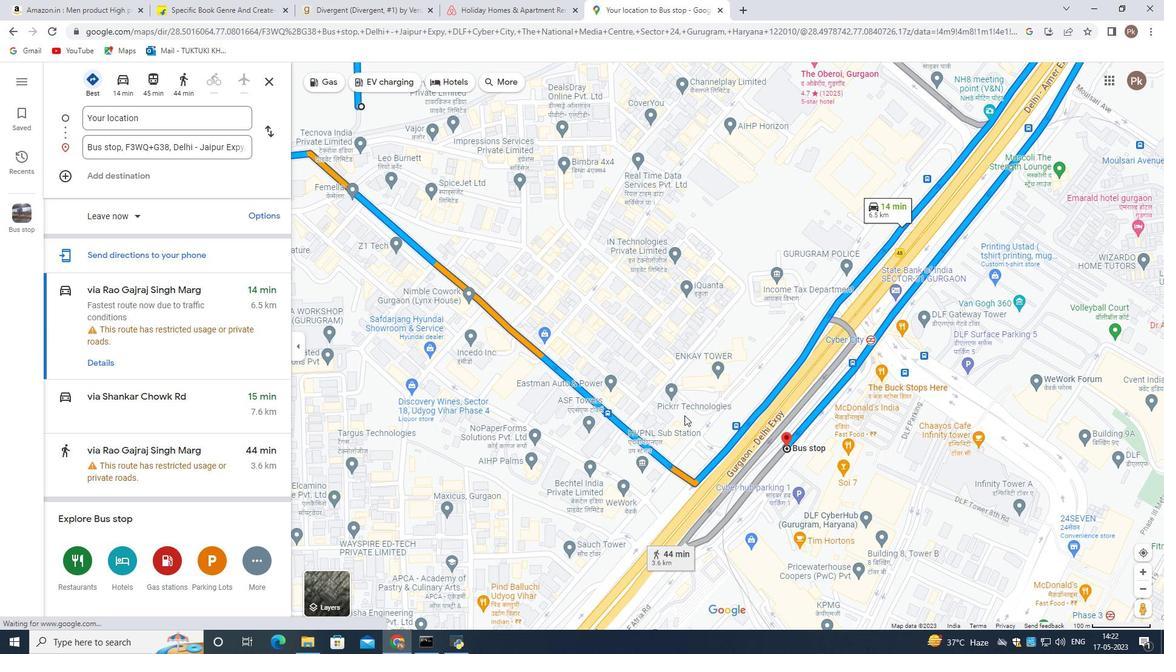 
Action: Mouse moved to (683, 414)
Screenshot: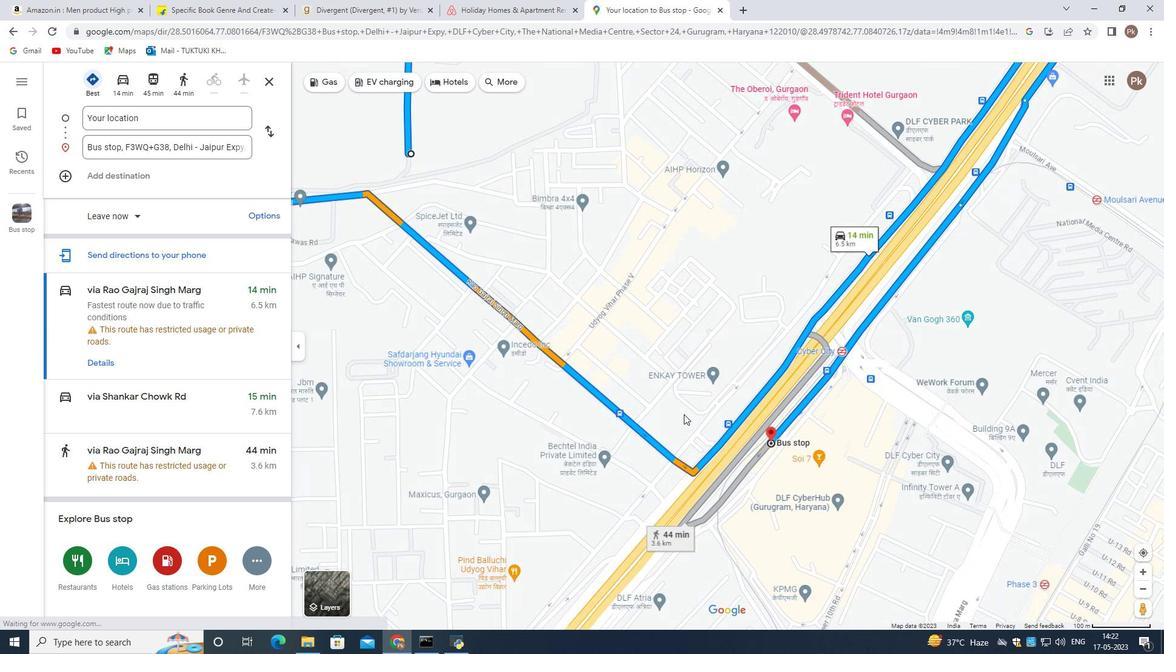 
Action: Mouse scrolled (683, 414) with delta (0, 0)
Screenshot: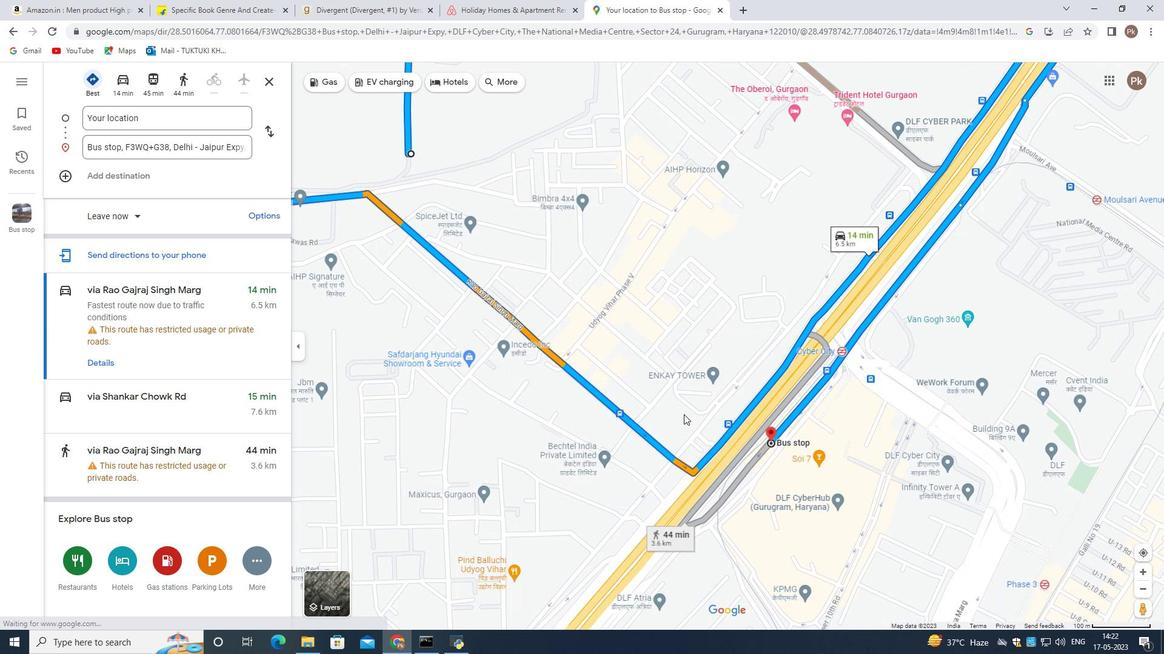 
Action: Mouse moved to (684, 408)
Screenshot: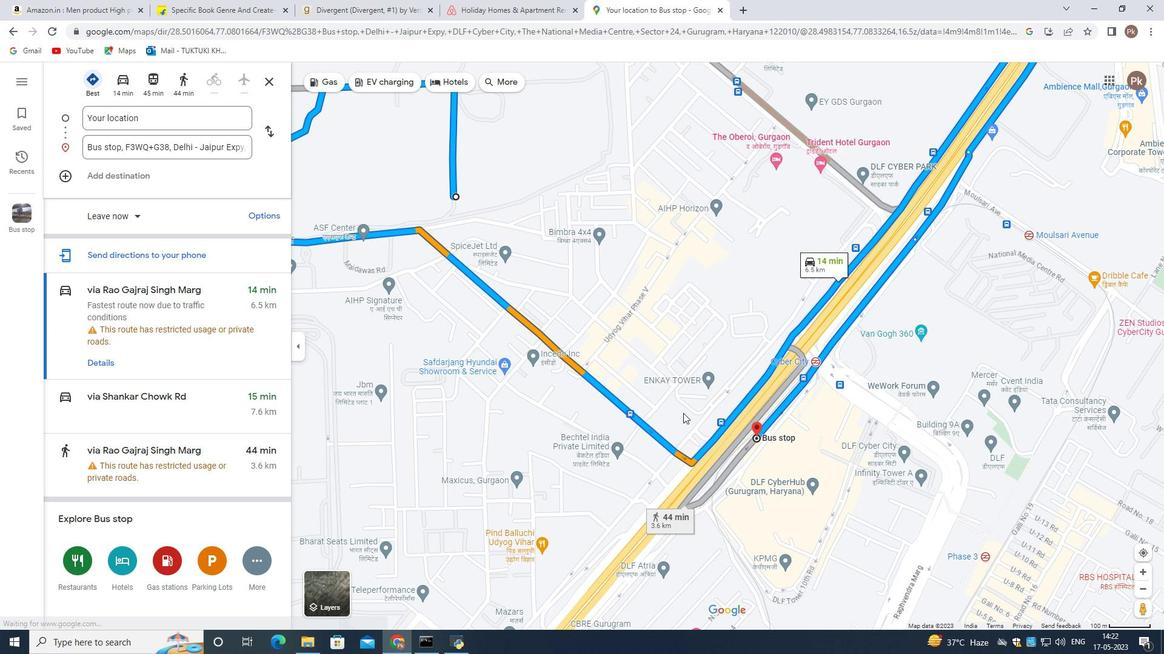 
Action: Mouse scrolled (684, 408) with delta (0, 0)
Screenshot: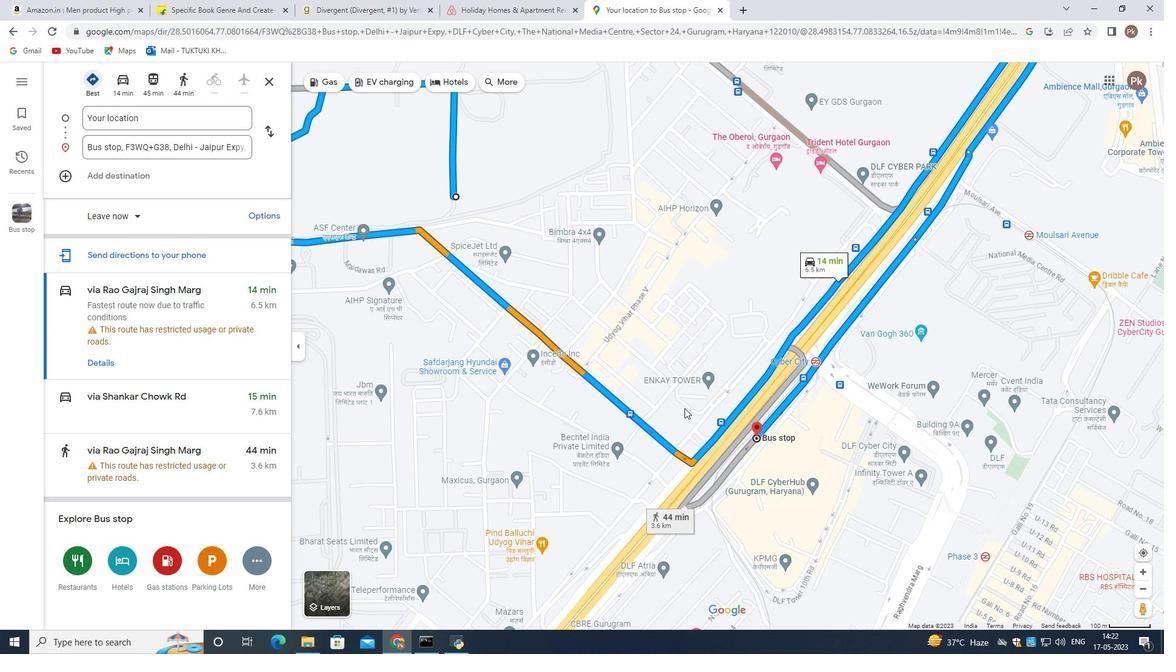 
Action: Mouse moved to (684, 408)
Screenshot: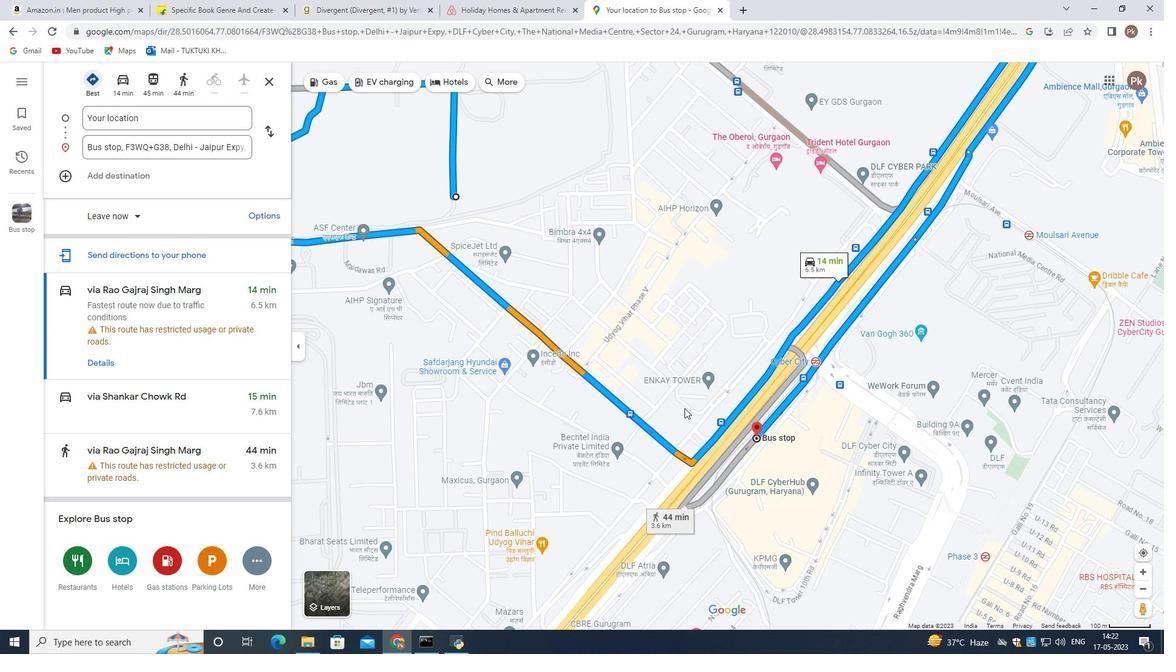 
Action: Mouse scrolled (684, 408) with delta (0, 0)
Screenshot: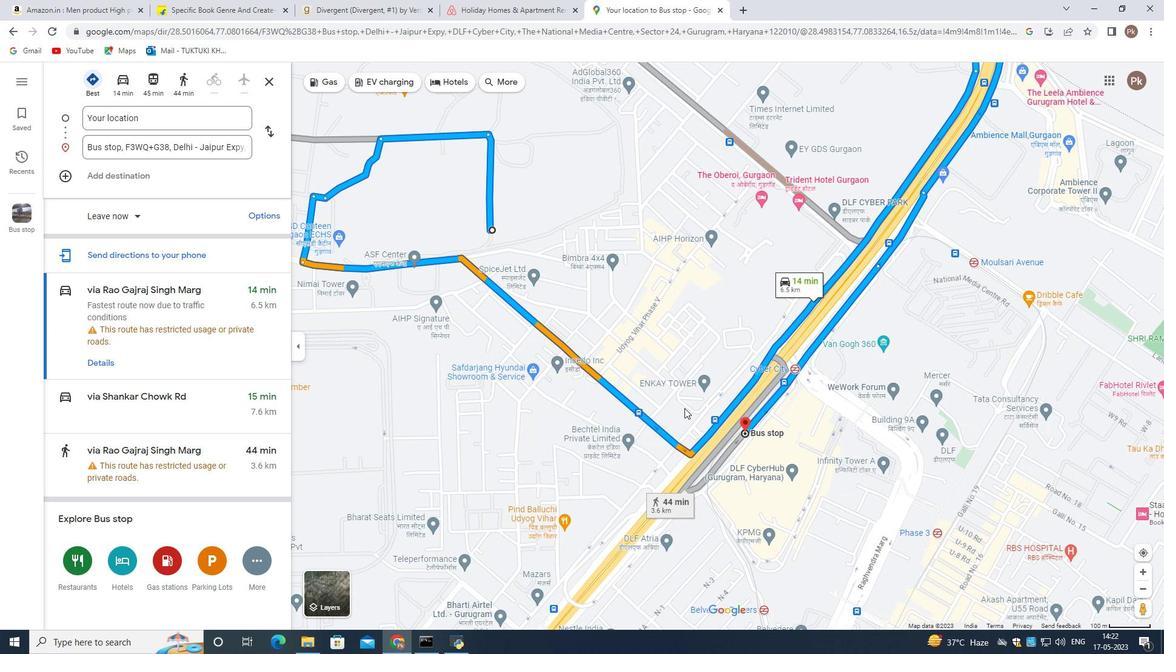 
Action: Mouse moved to (684, 409)
Screenshot: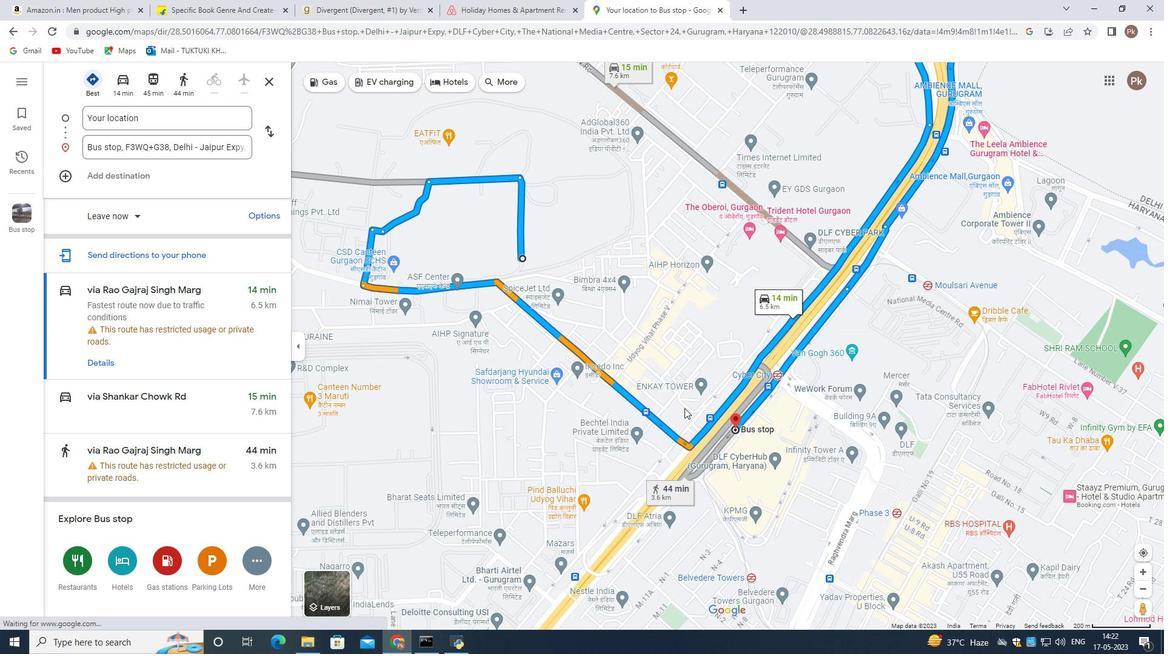 
Action: Mouse scrolled (684, 408) with delta (0, 0)
Screenshot: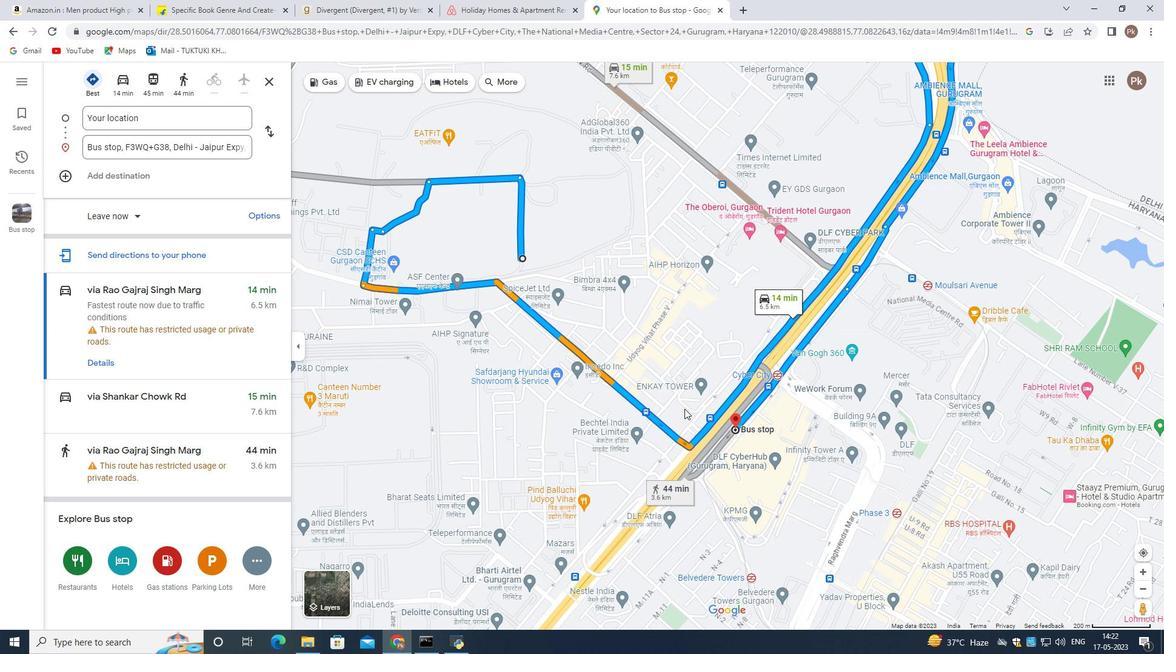 
Action: Mouse scrolled (684, 408) with delta (0, 0)
Screenshot: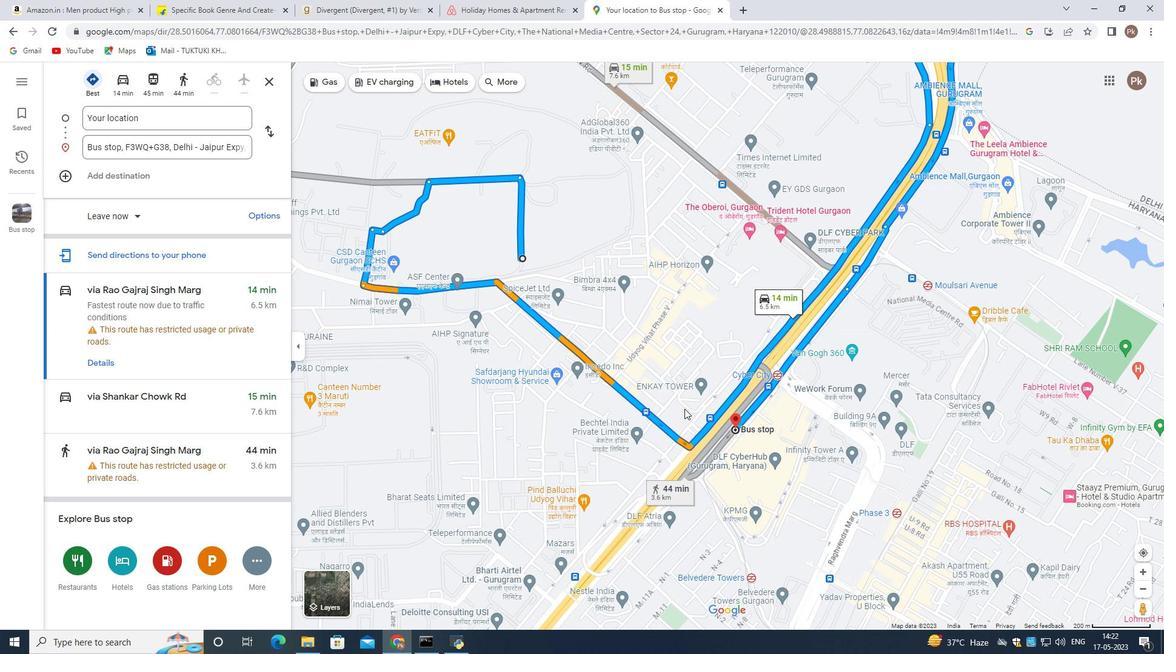 
Action: Mouse moved to (686, 383)
Screenshot: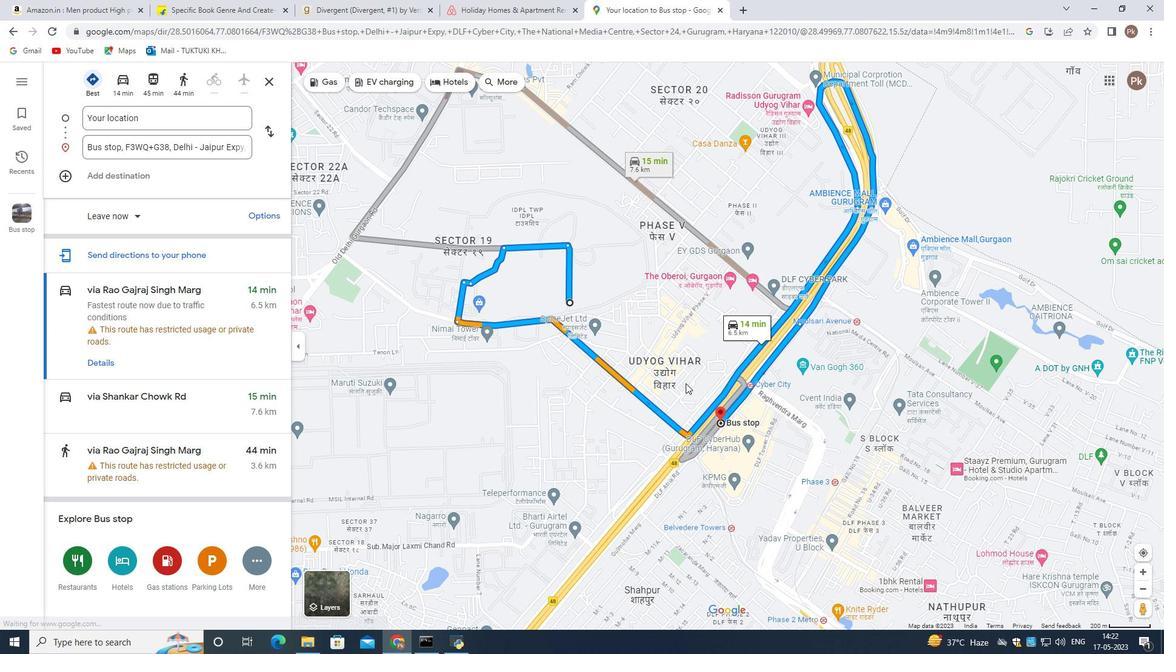 
Action: Mouse scrolled (686, 383) with delta (0, 0)
Screenshot: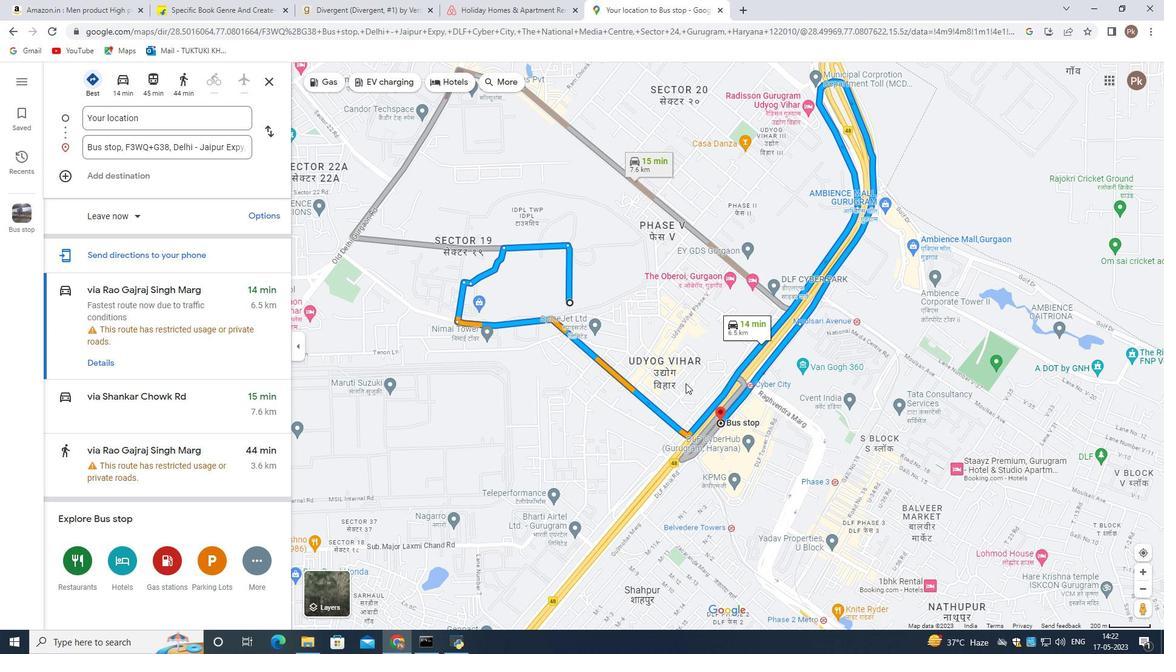 
Action: Mouse scrolled (686, 383) with delta (0, 0)
Screenshot: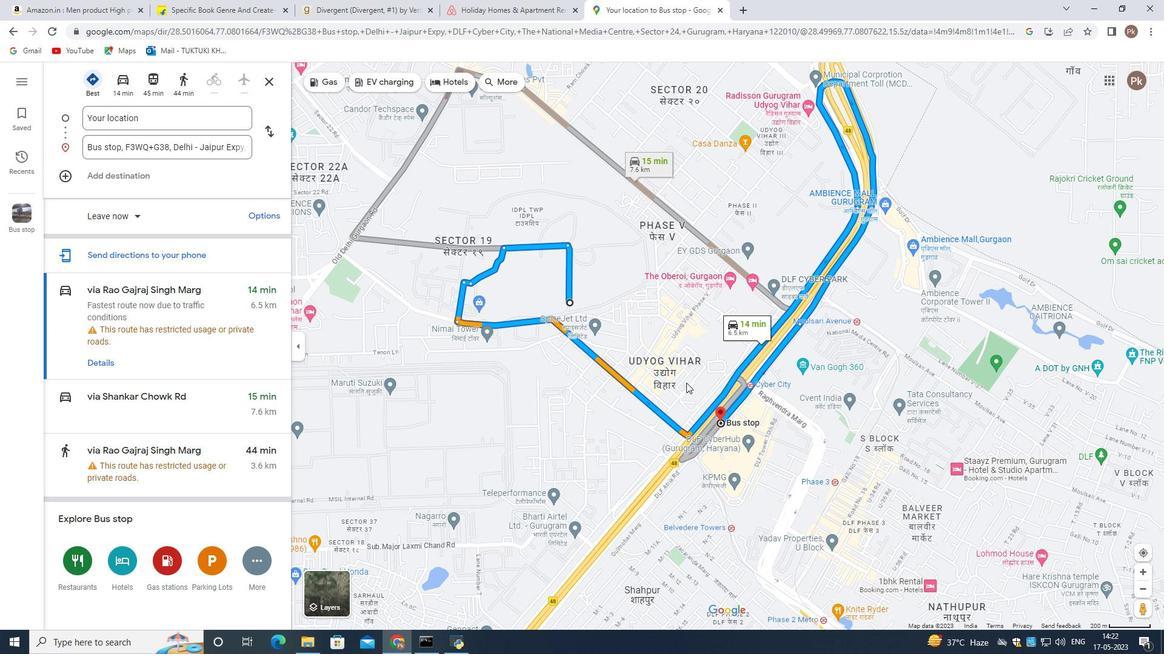 
Action: Mouse scrolled (686, 383) with delta (0, 0)
Screenshot: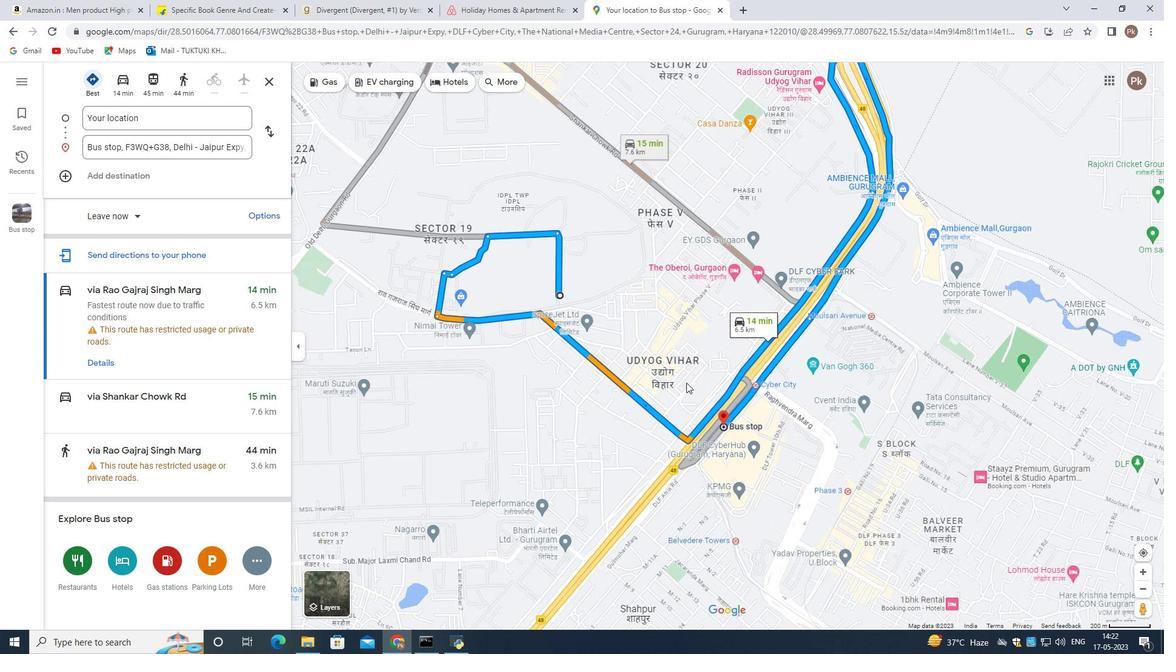
Action: Mouse scrolled (686, 383) with delta (0, 0)
Screenshot: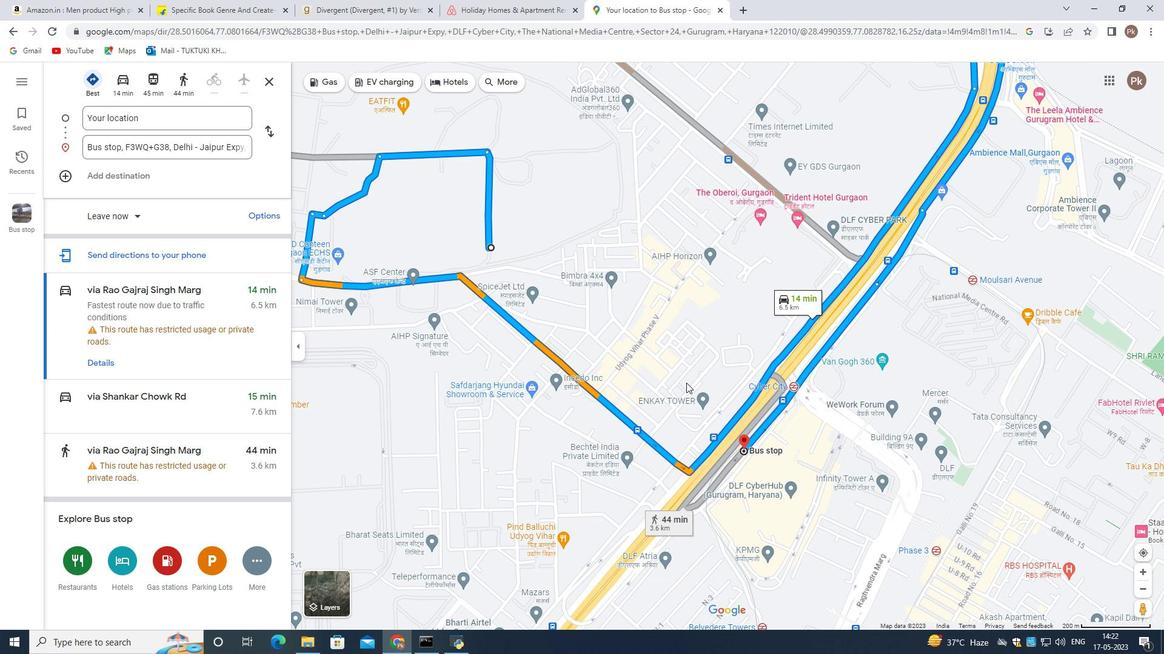 
Action: Mouse moved to (686, 384)
Screenshot: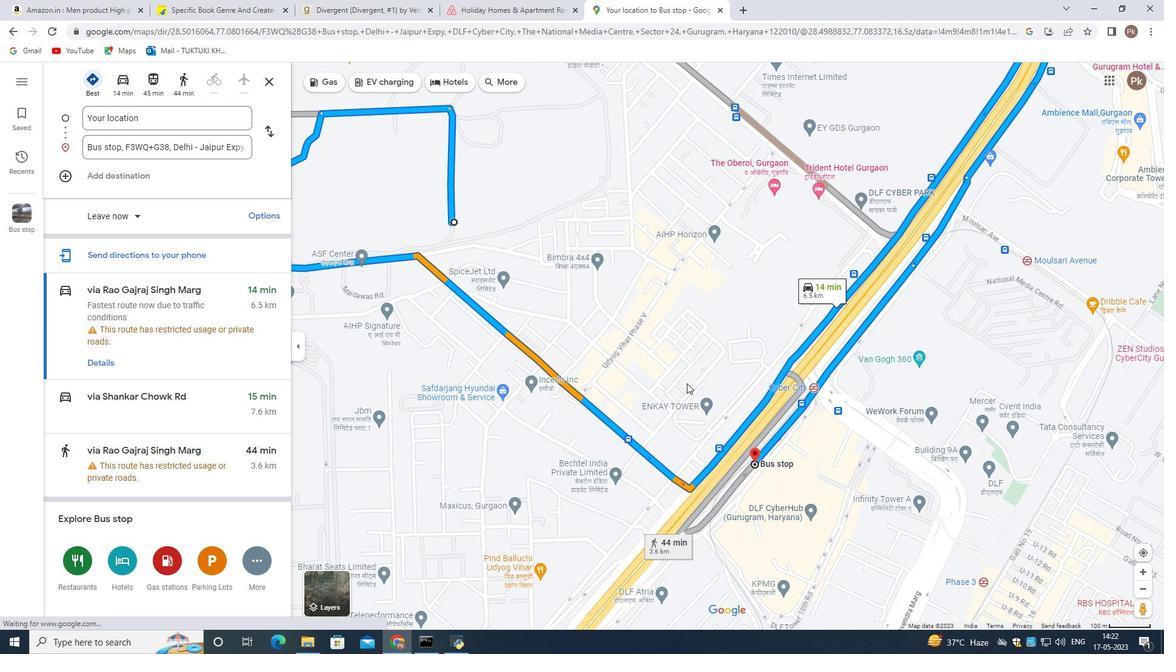 
Action: Mouse scrolled (686, 385) with delta (0, 0)
Screenshot: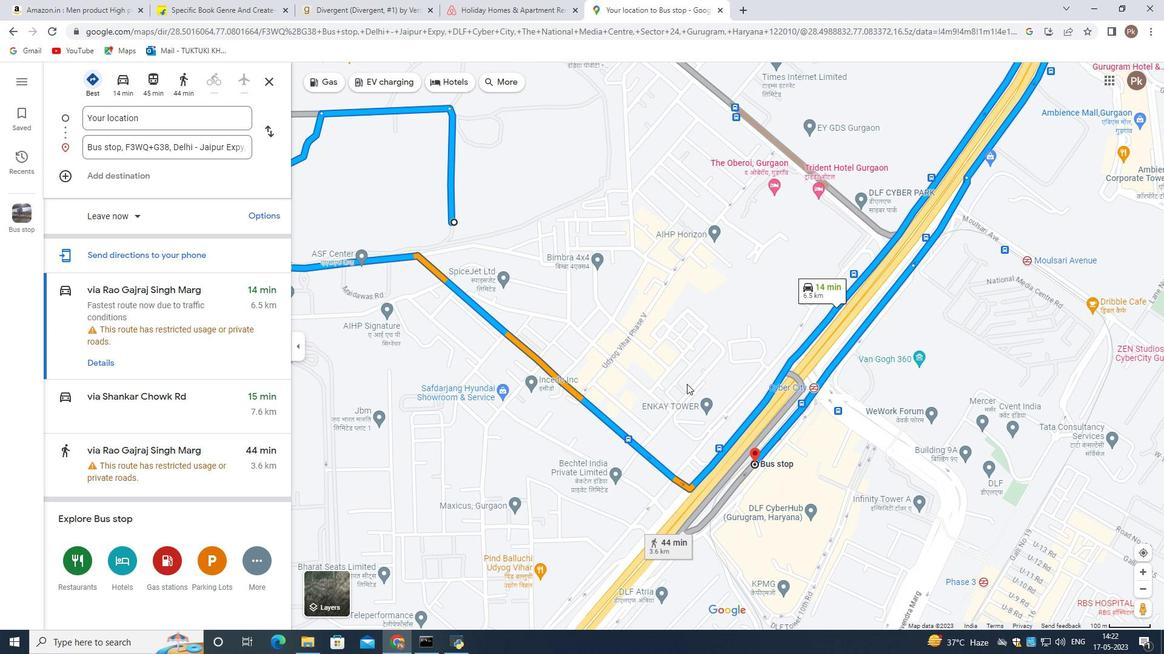 
Action: Mouse moved to (688, 384)
Screenshot: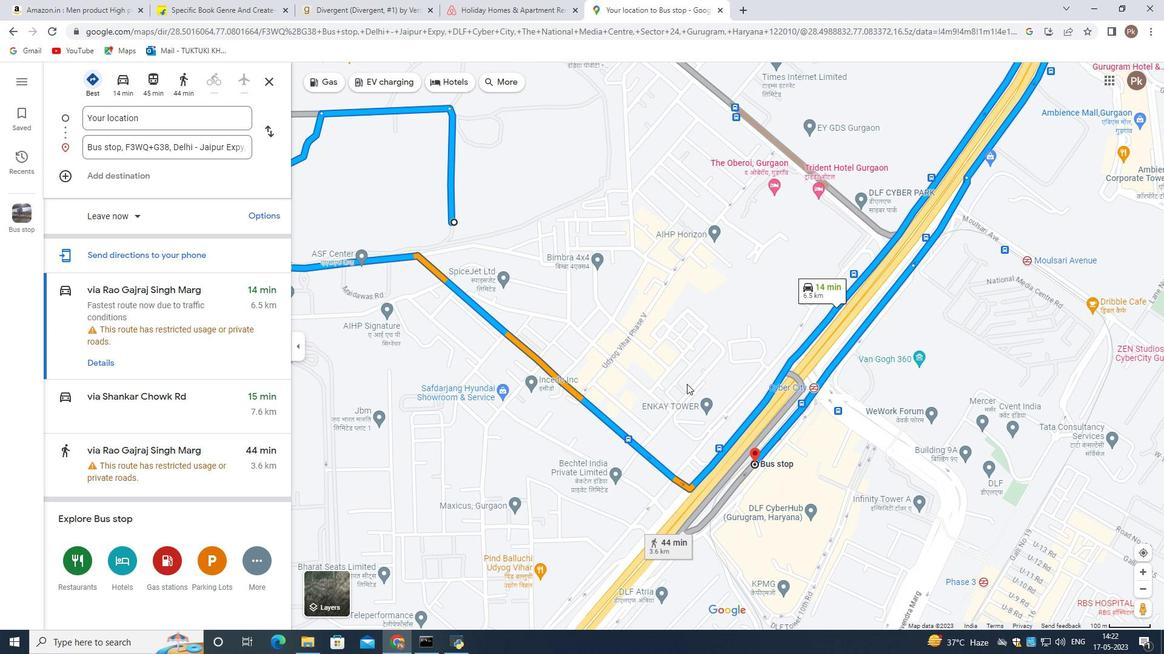 
Action: Mouse scrolled (688, 385) with delta (0, 0)
Screenshot: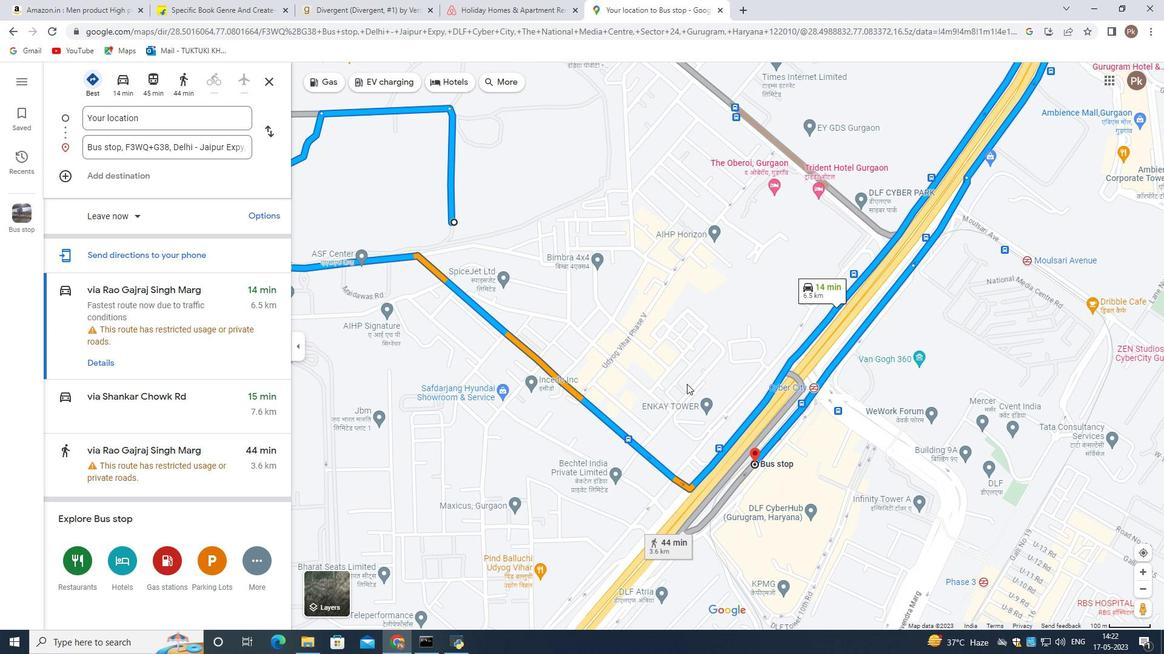 
Action: Mouse moved to (713, 423)
Screenshot: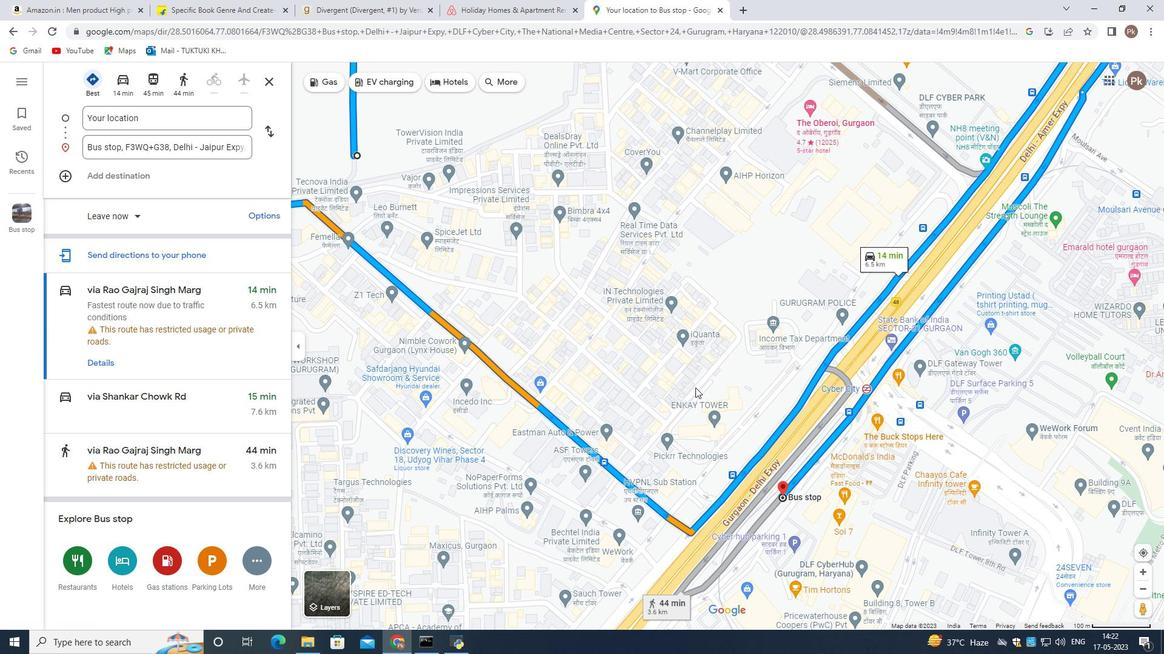 
Action: Mouse scrolled (713, 424) with delta (0, 0)
Screenshot: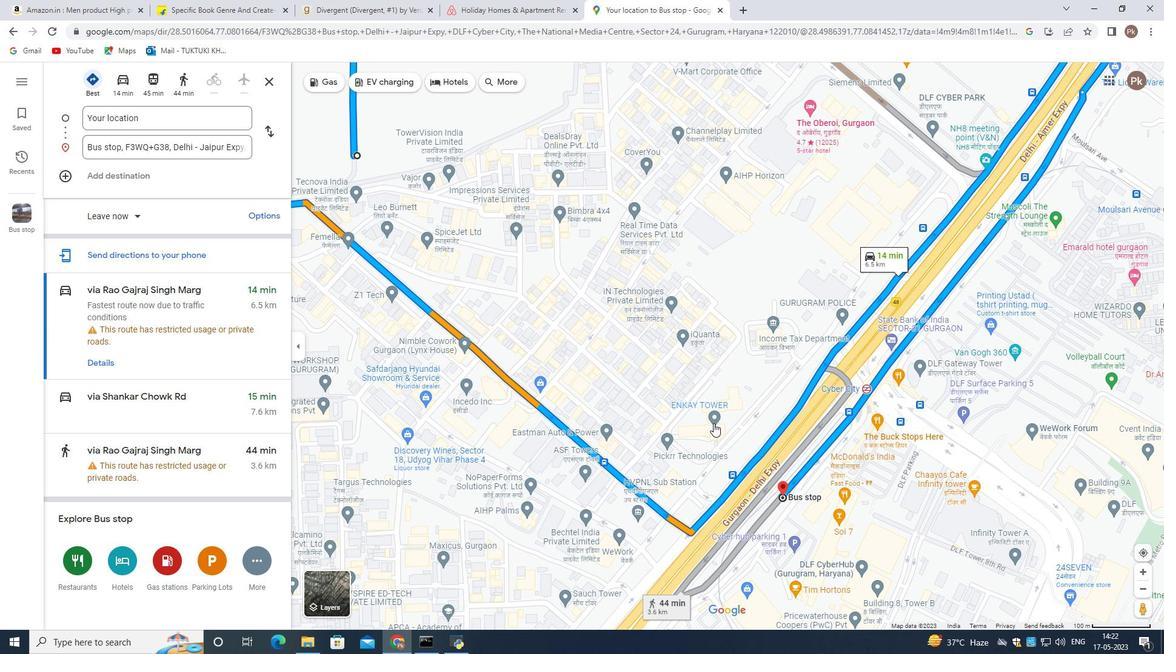 
Action: Mouse moved to (713, 425)
Screenshot: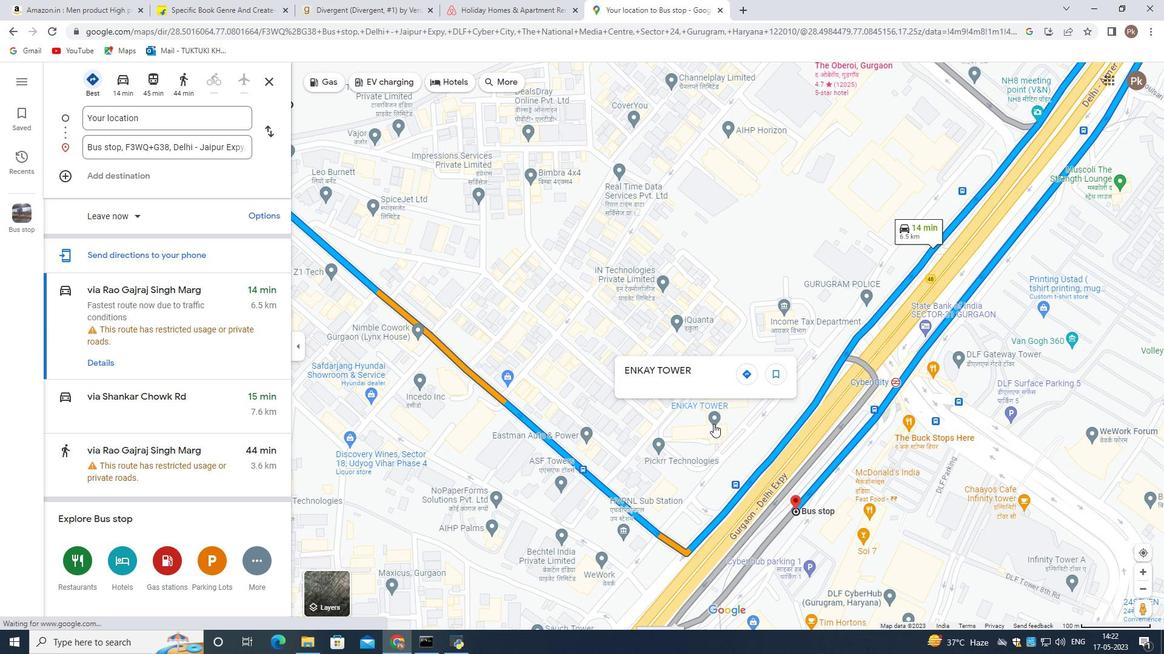 
Action: Mouse scrolled (713, 425) with delta (0, 0)
Screenshot: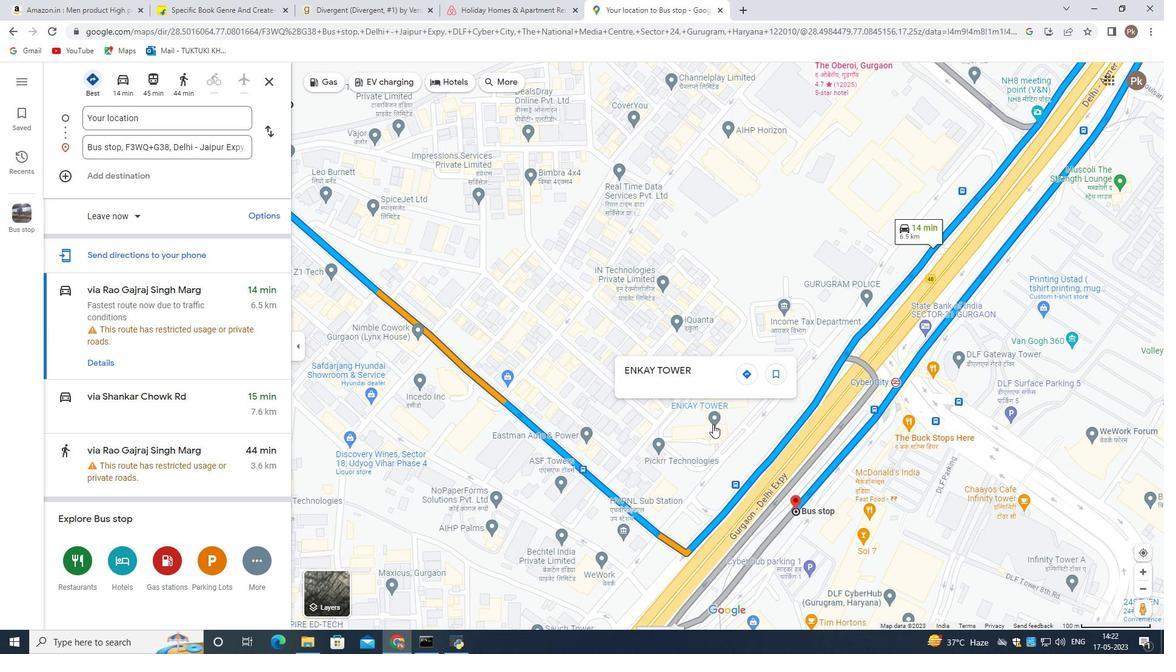 
Action: Mouse moved to (703, 411)
Screenshot: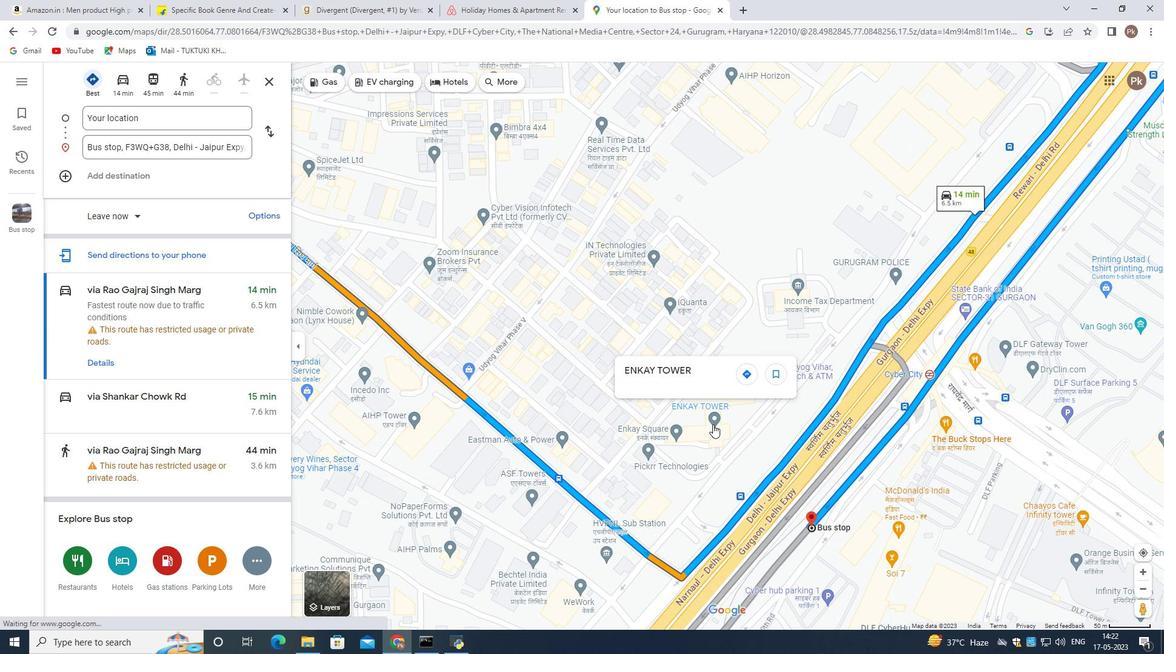 
Action: Mouse scrolled (703, 410) with delta (0, 0)
Screenshot: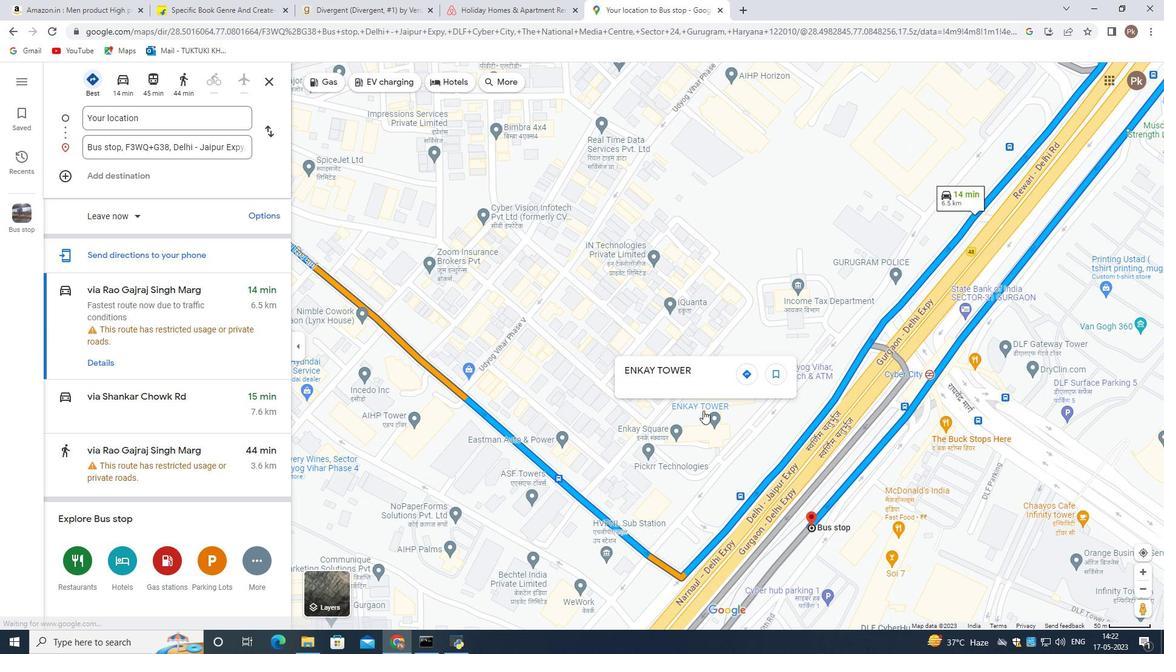 
Action: Mouse moved to (703, 412)
Screenshot: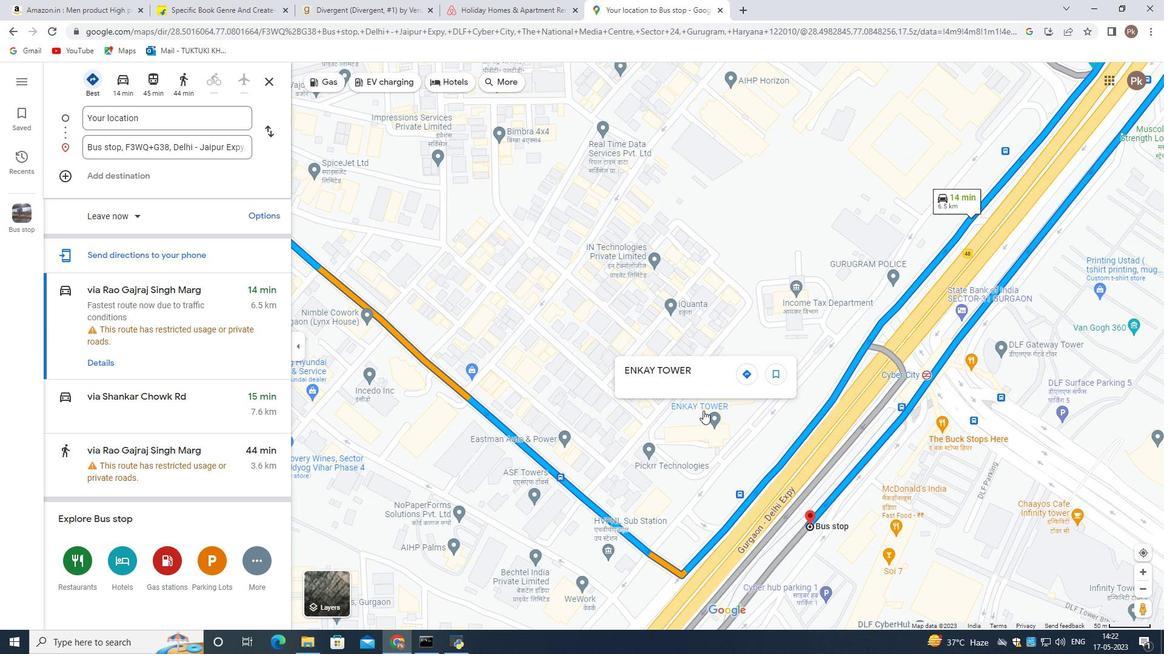 
Action: Mouse scrolled (703, 411) with delta (0, 0)
Screenshot: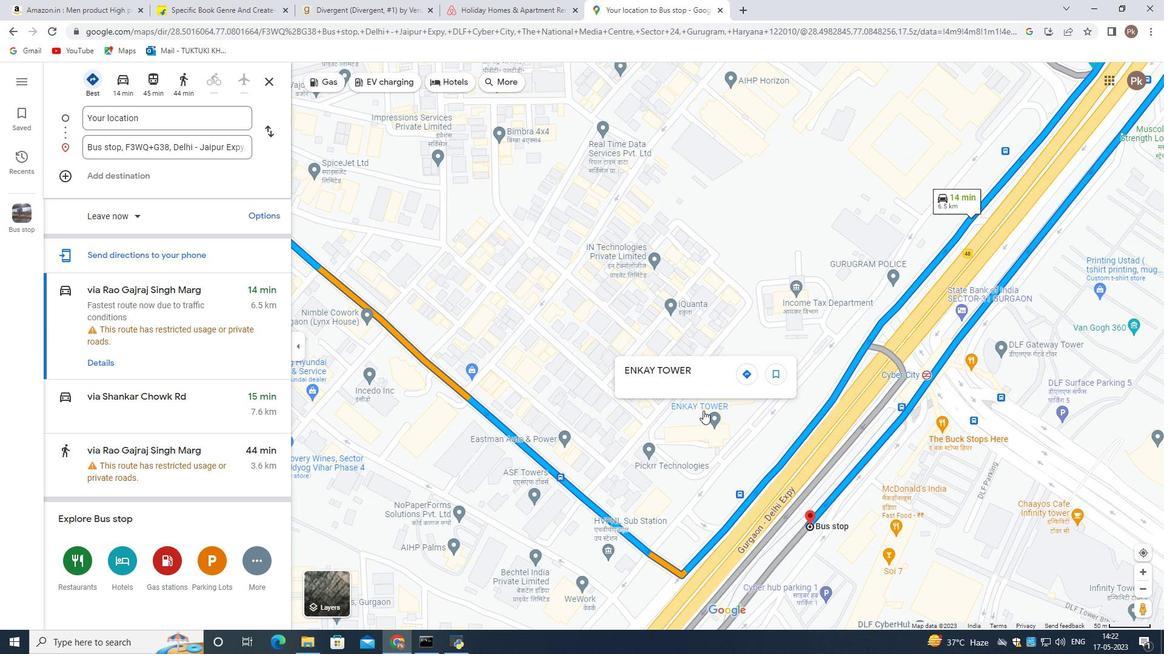 
Action: Mouse moved to (718, 424)
Screenshot: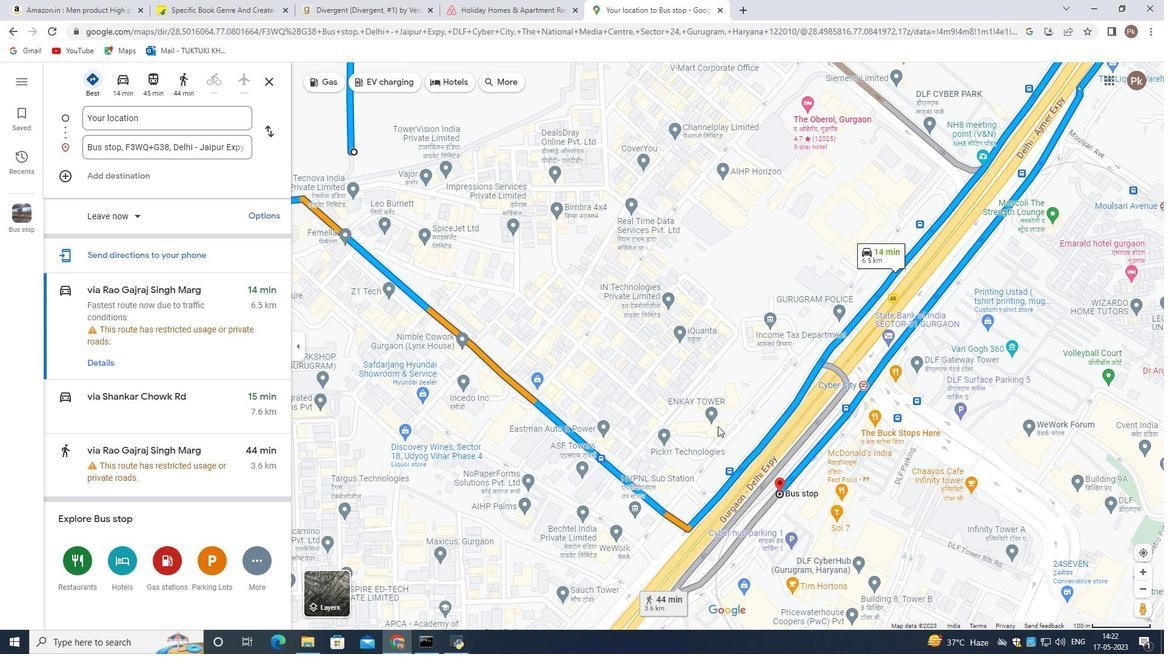 
Action: Mouse scrolled (718, 425) with delta (0, 0)
Screenshot: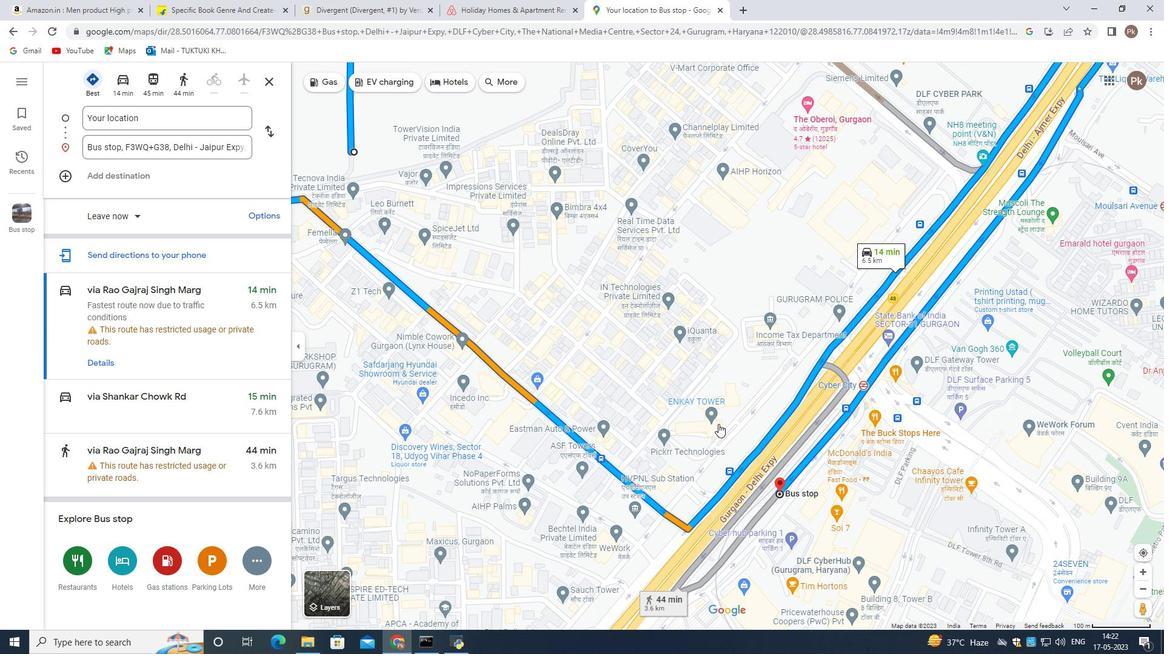 
Action: Mouse moved to (729, 416)
Screenshot: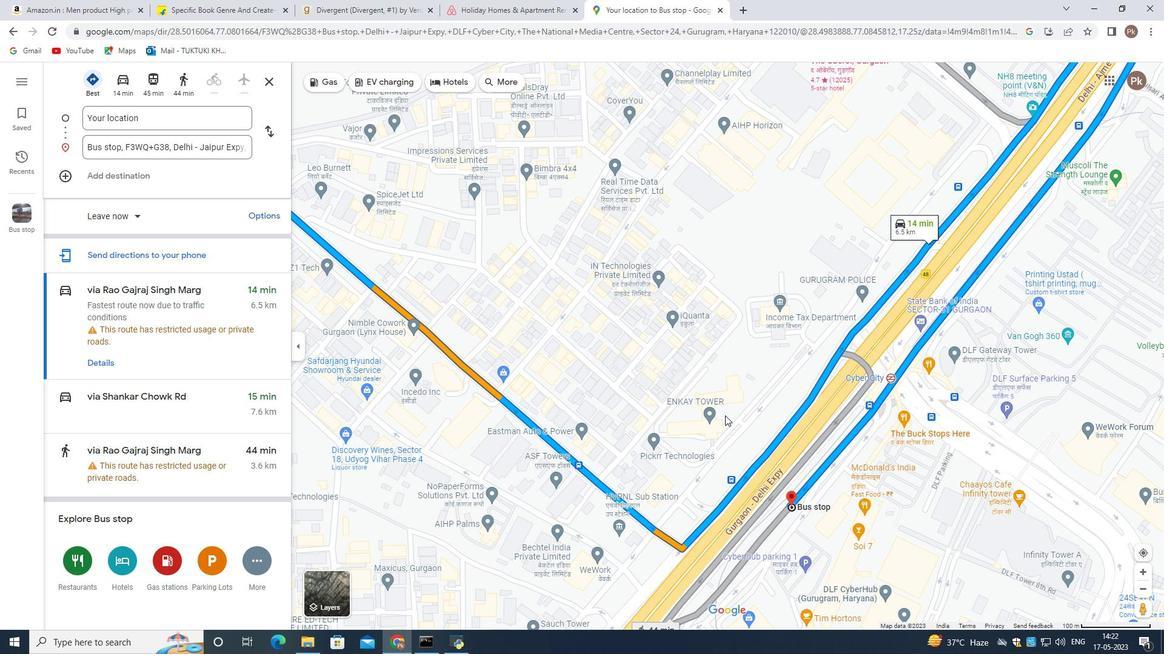 
Action: Mouse scrolled (729, 417) with delta (0, 0)
Screenshot: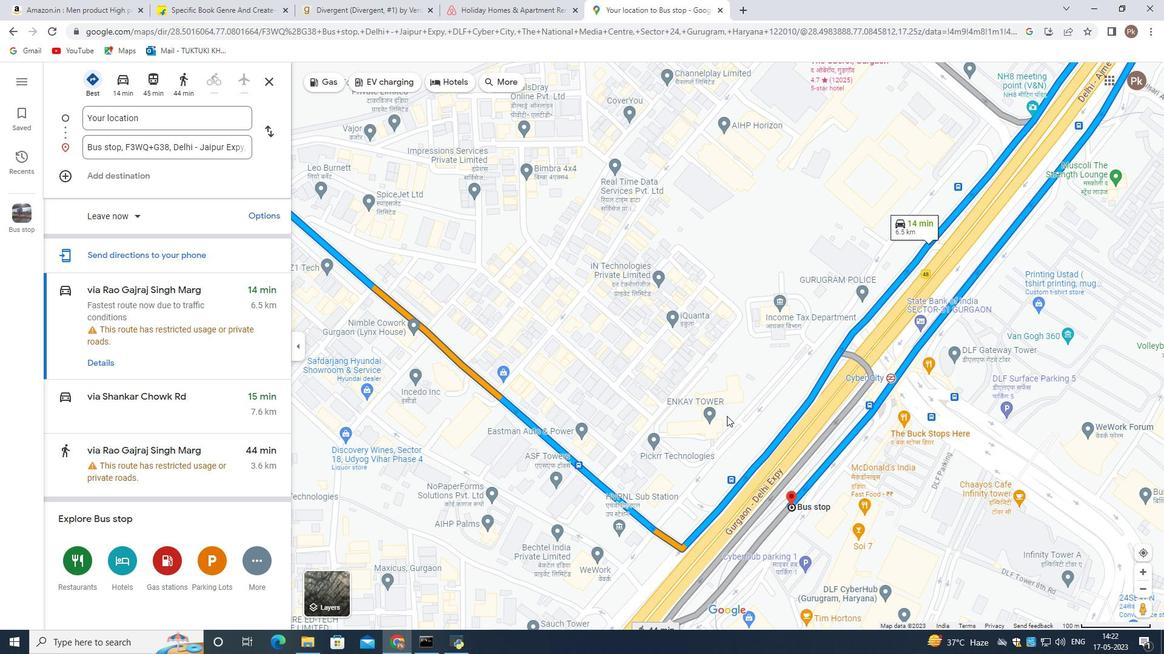 
Action: Mouse moved to (734, 442)
Screenshot: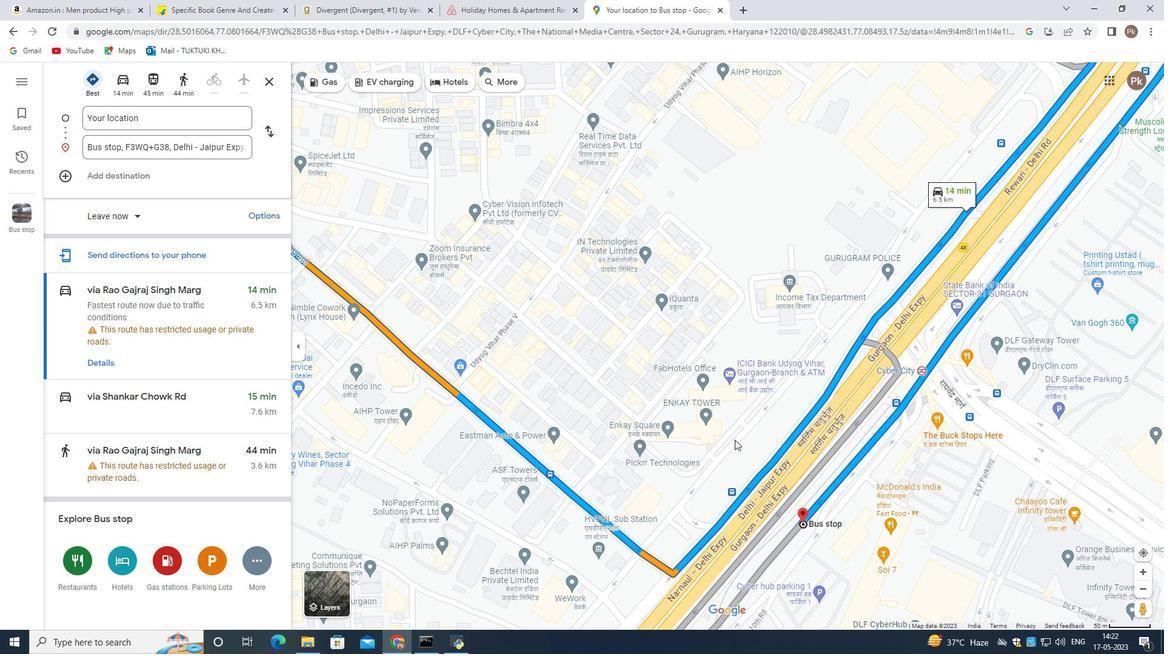 
Action: Mouse scrolled (734, 442) with delta (0, 0)
Screenshot: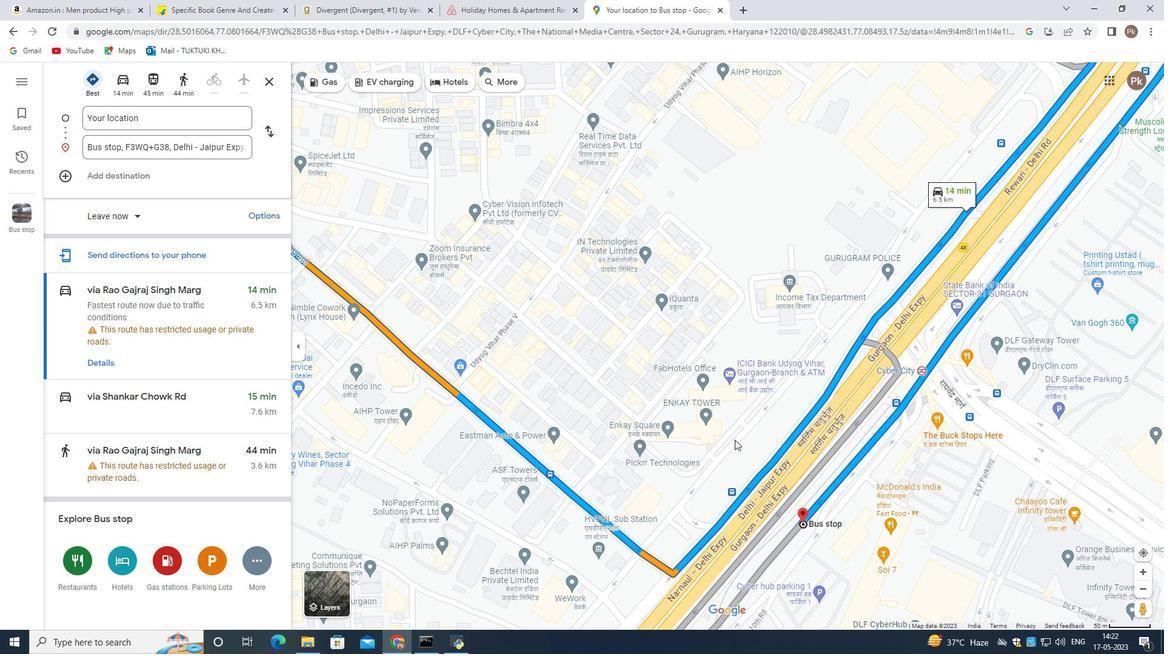 
Action: Mouse moved to (734, 440)
Screenshot: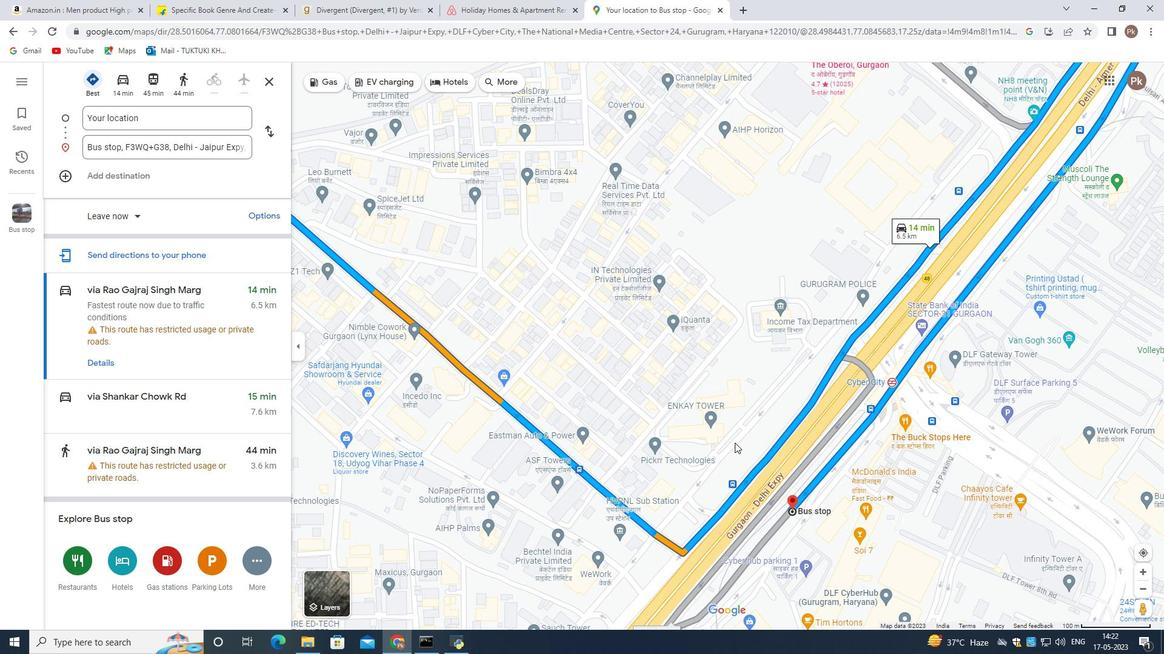 
Action: Mouse scrolled (734, 441) with delta (0, 0)
